 Task: Get directions from Luray Caverns, Virginia, United States to White Sands National Park, New Mexico, United States  and explore the nearby supermarkets
Action: Mouse moved to (265, 63)
Screenshot: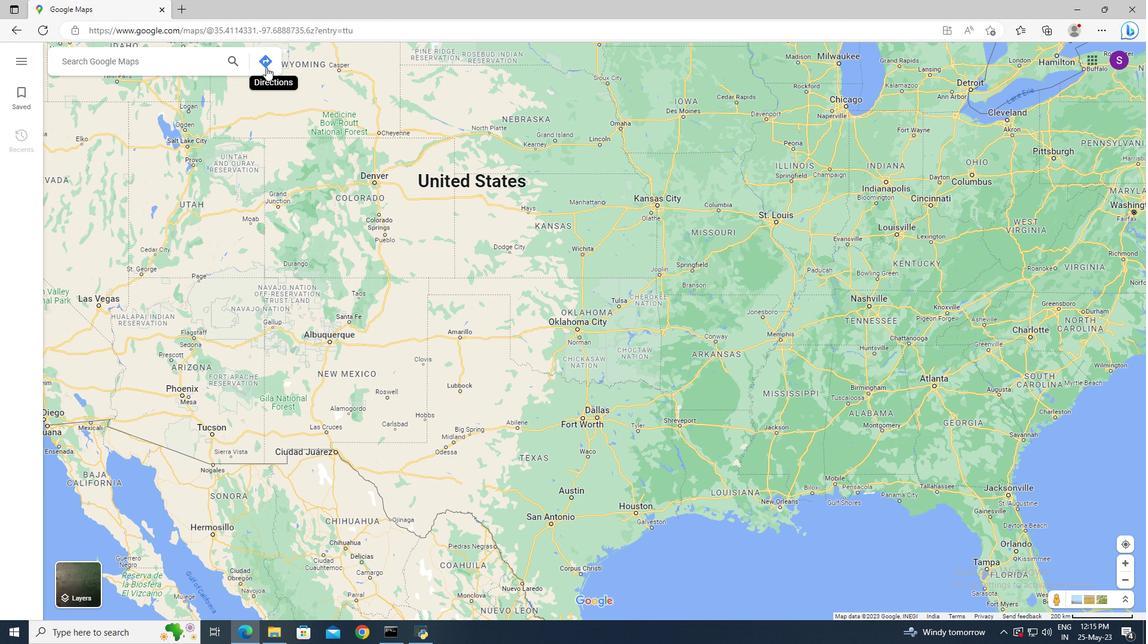 
Action: Mouse pressed left at (265, 63)
Screenshot: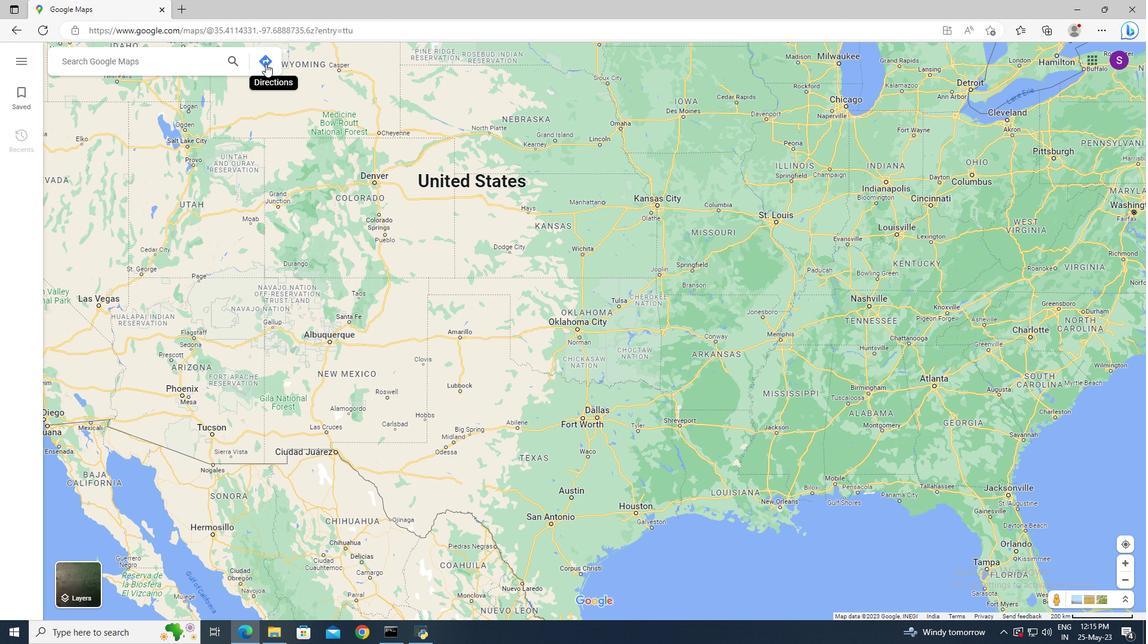 
Action: Mouse moved to (143, 93)
Screenshot: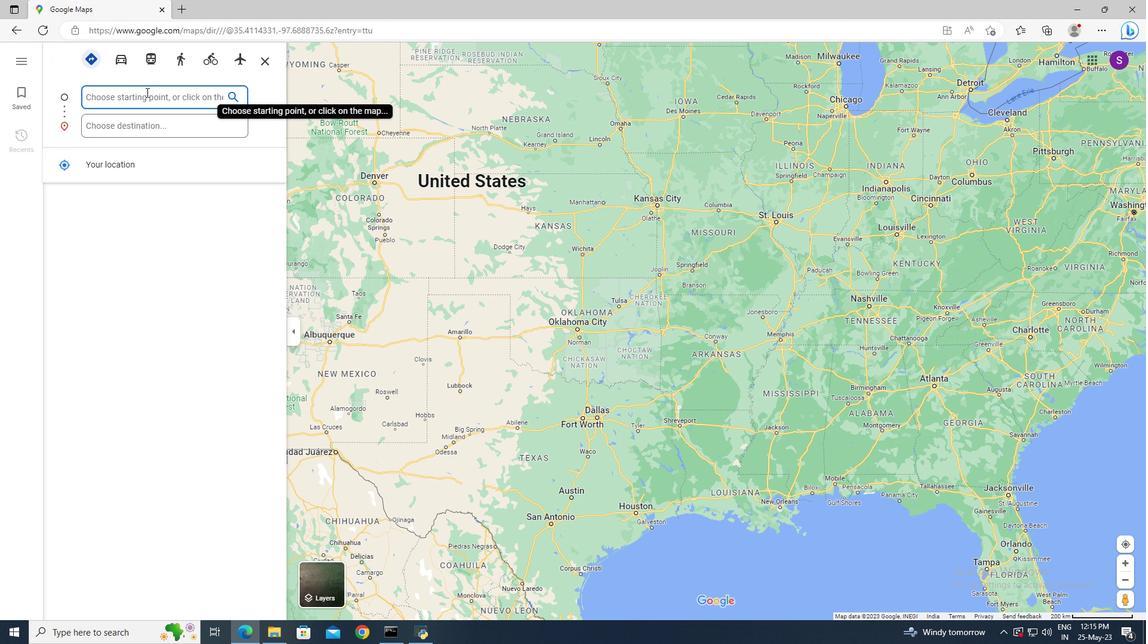 
Action: Mouse pressed left at (143, 93)
Screenshot: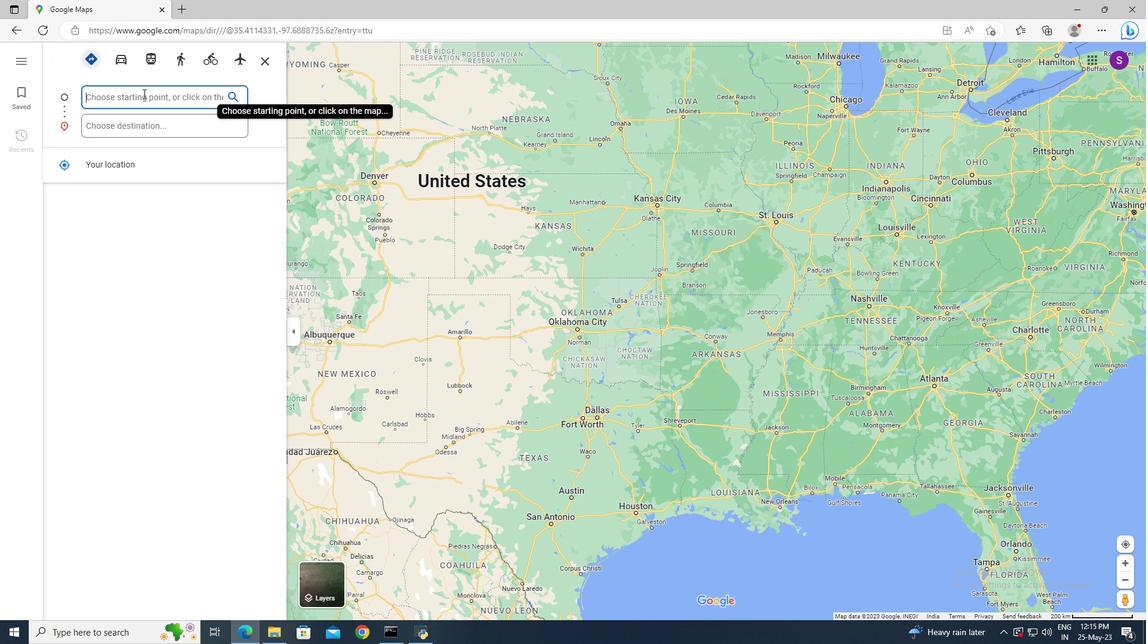 
Action: Key pressed <Key.shift>Luray<Key.space><Key.shift>Caverns,<Key.space><Key.shift>Virginia<Key.enter>
Screenshot: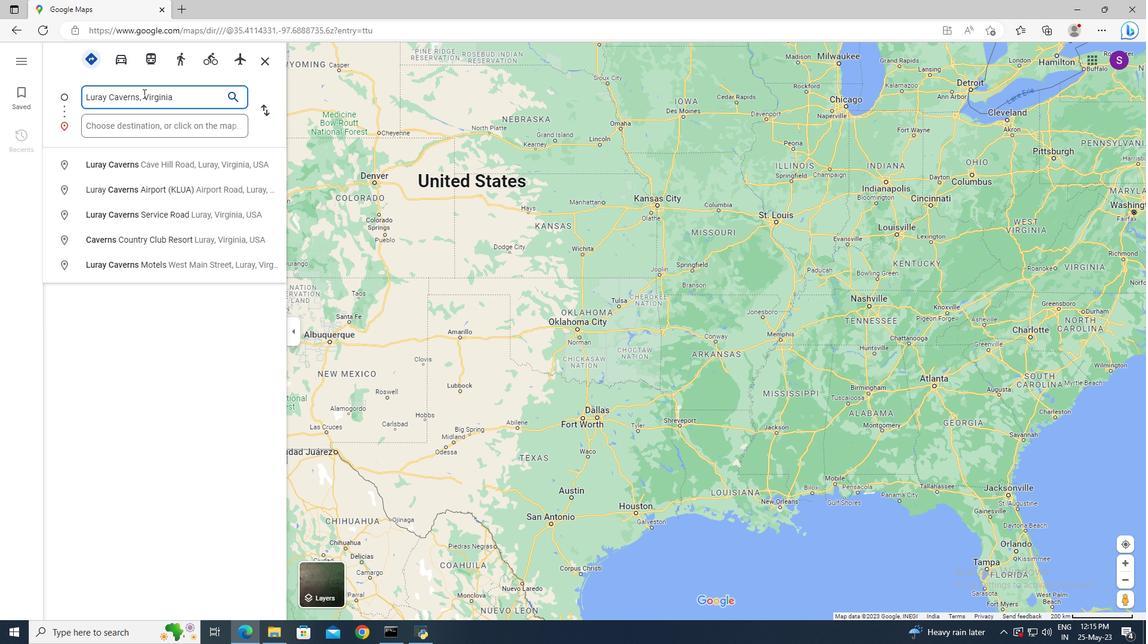 
Action: Mouse moved to (145, 125)
Screenshot: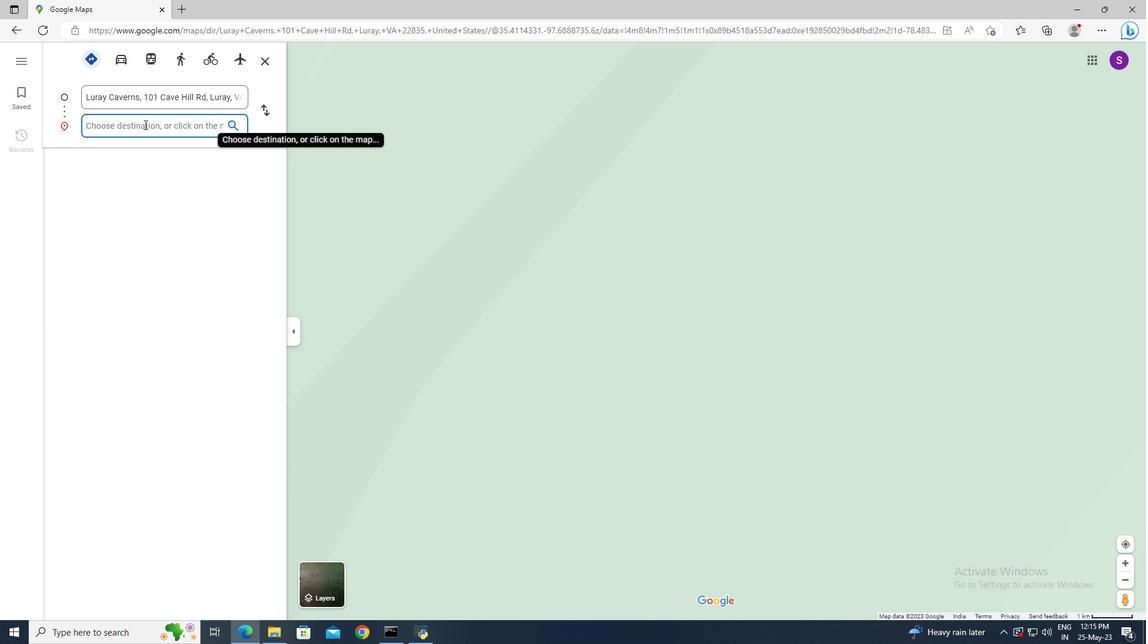 
Action: Mouse pressed left at (145, 125)
Screenshot: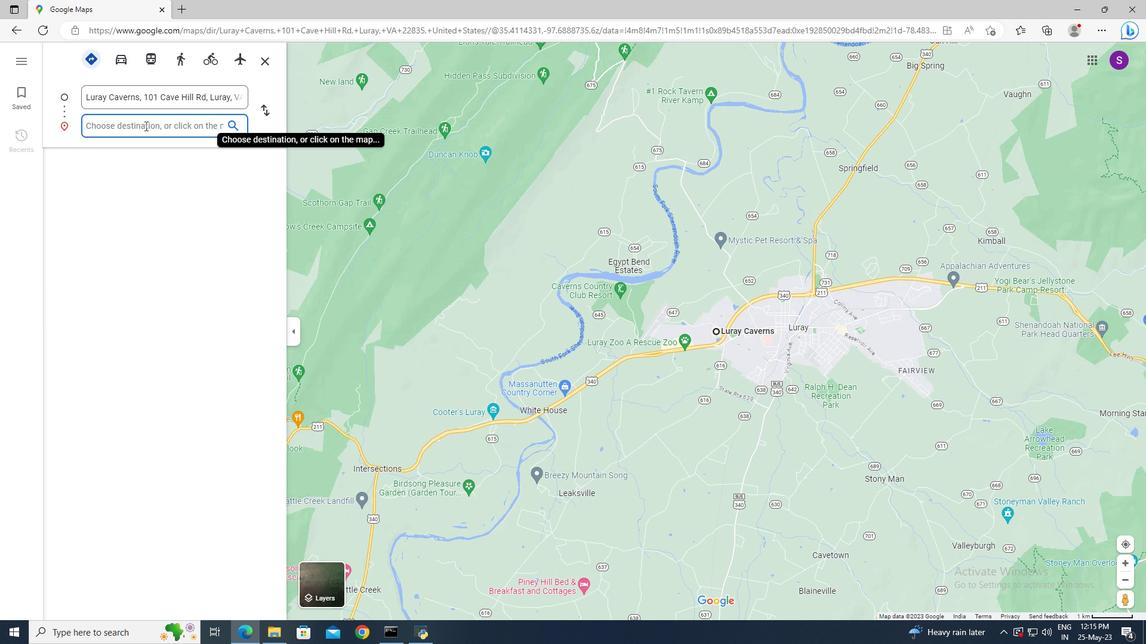 
Action: Key pressed <Key.shift_r><Key.shift_r>White<Key.space><Key.shift_r>Sands<Key.space><Key.shift>National<Key.space><Key.shift>Park
Screenshot: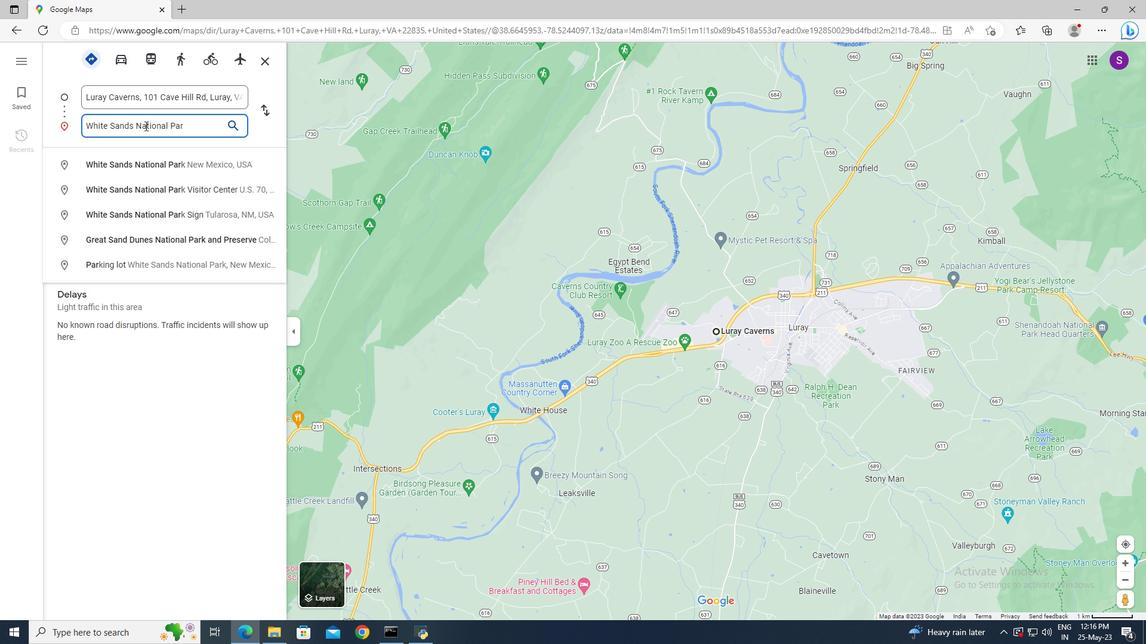 
Action: Mouse moved to (151, 158)
Screenshot: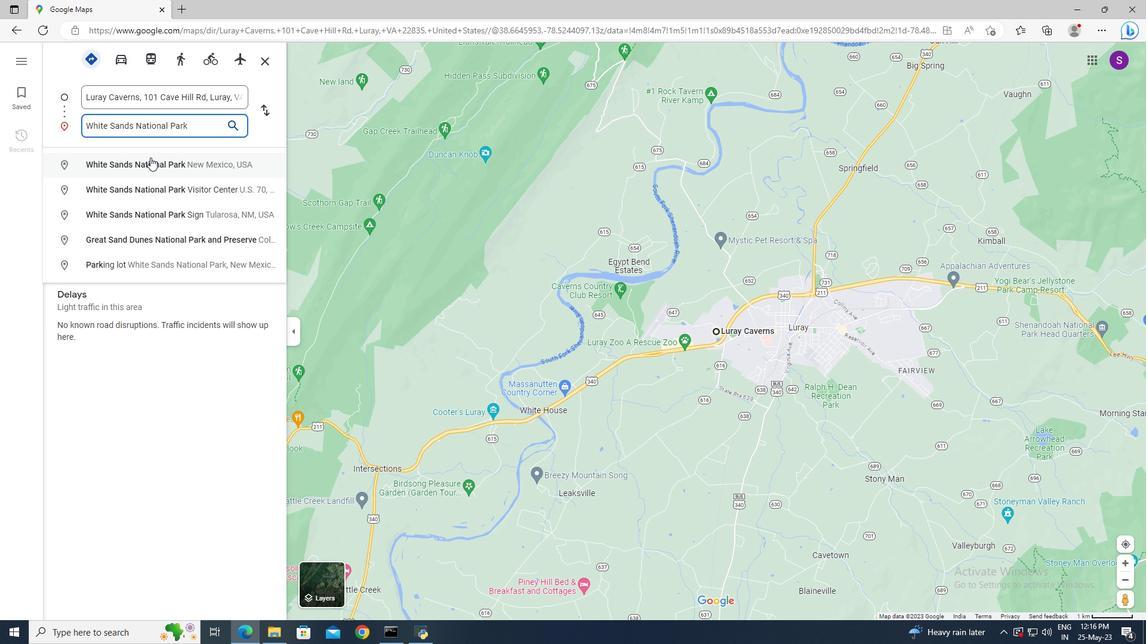 
Action: Mouse pressed left at (151, 158)
Screenshot: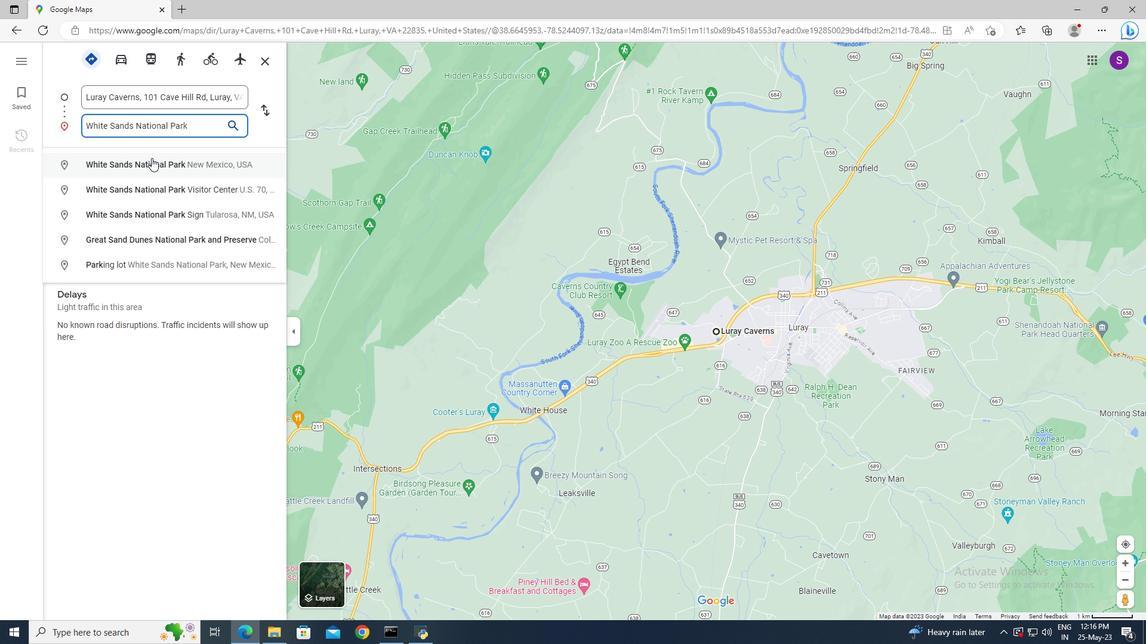 
Action: Mouse moved to (664, 61)
Screenshot: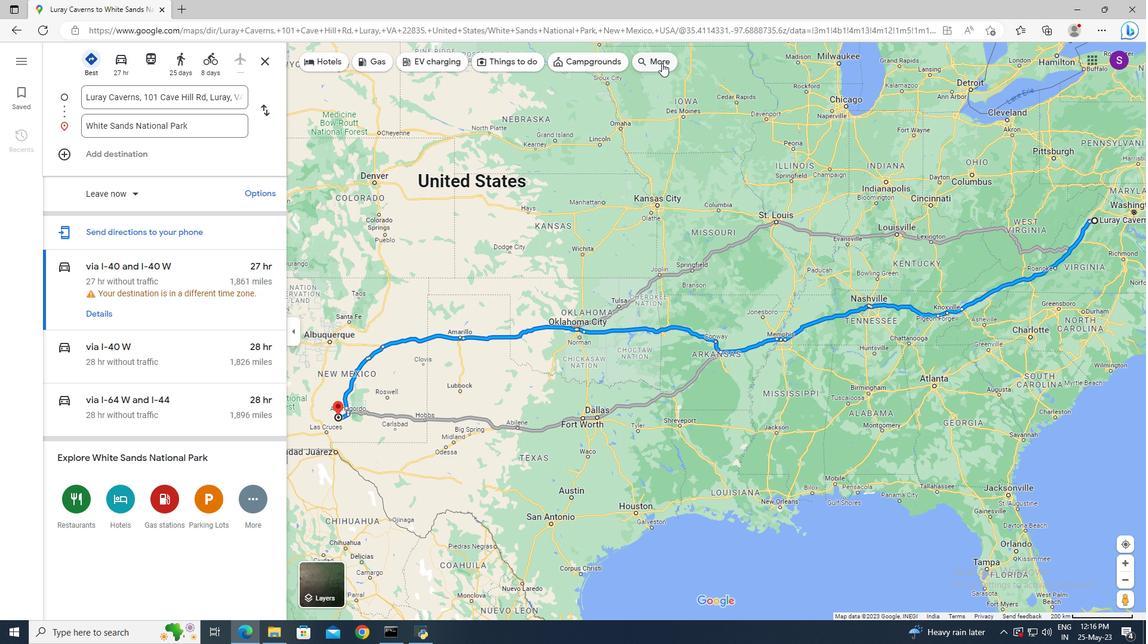 
Action: Mouse pressed left at (664, 61)
Screenshot: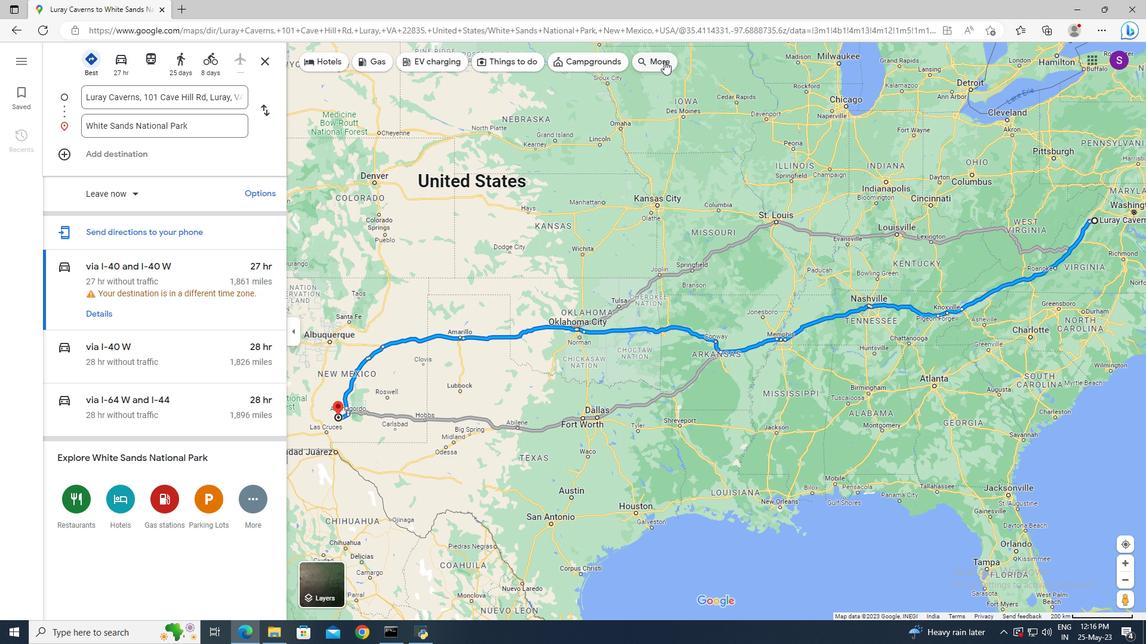 
Action: Mouse moved to (117, 63)
Screenshot: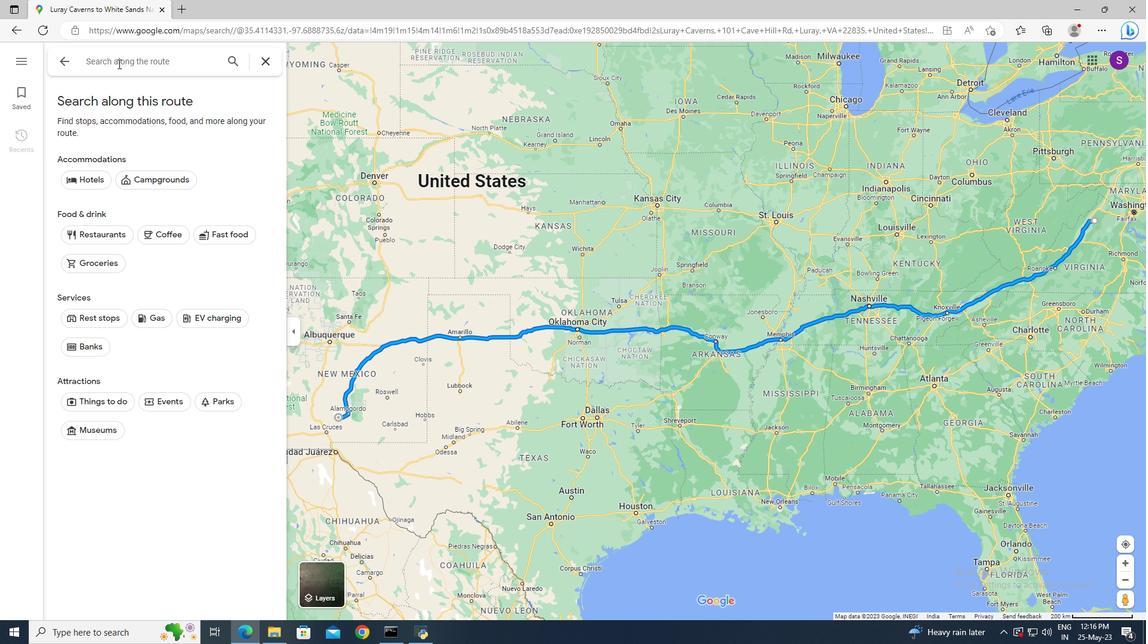
Action: Mouse pressed left at (117, 63)
Screenshot: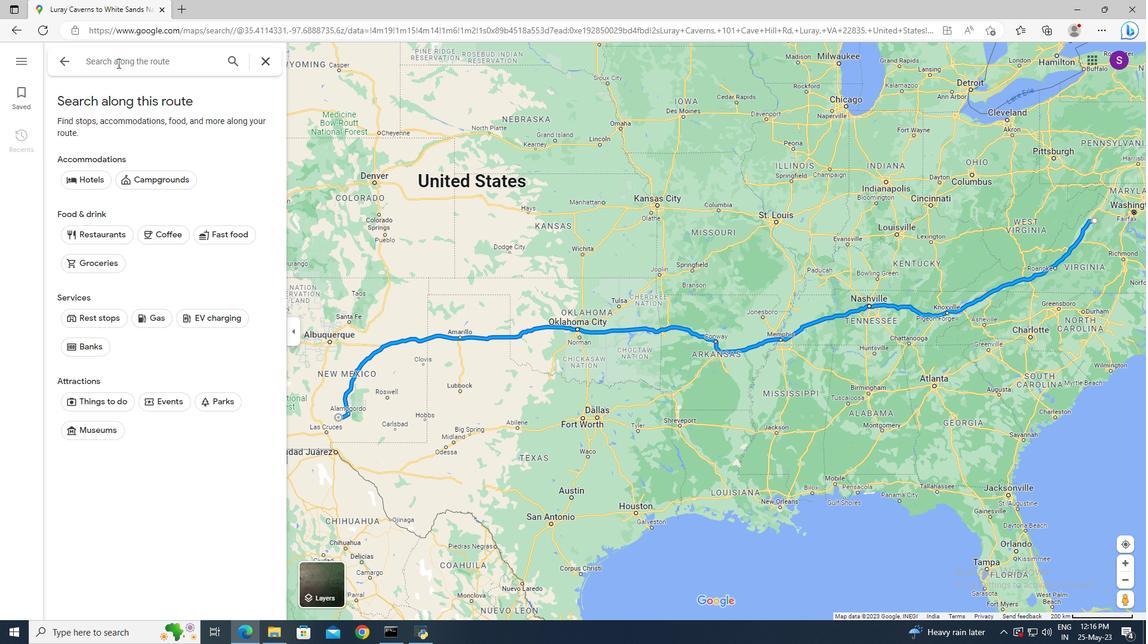 
Action: Key pressed supermarkets<Key.enter>
Screenshot: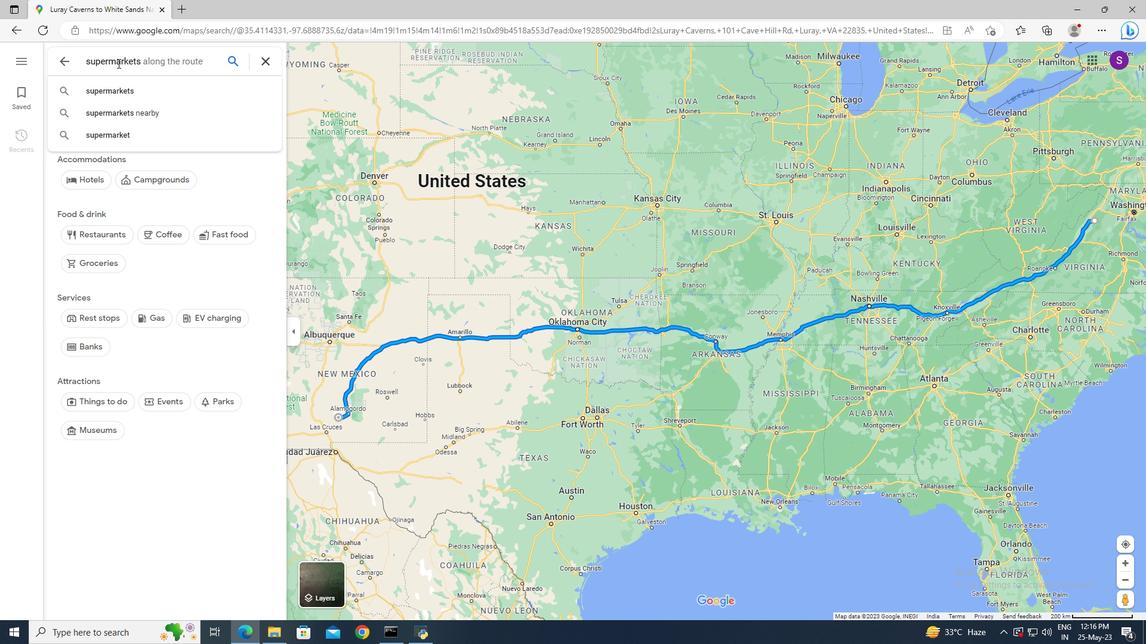 
Action: Mouse moved to (108, 106)
Screenshot: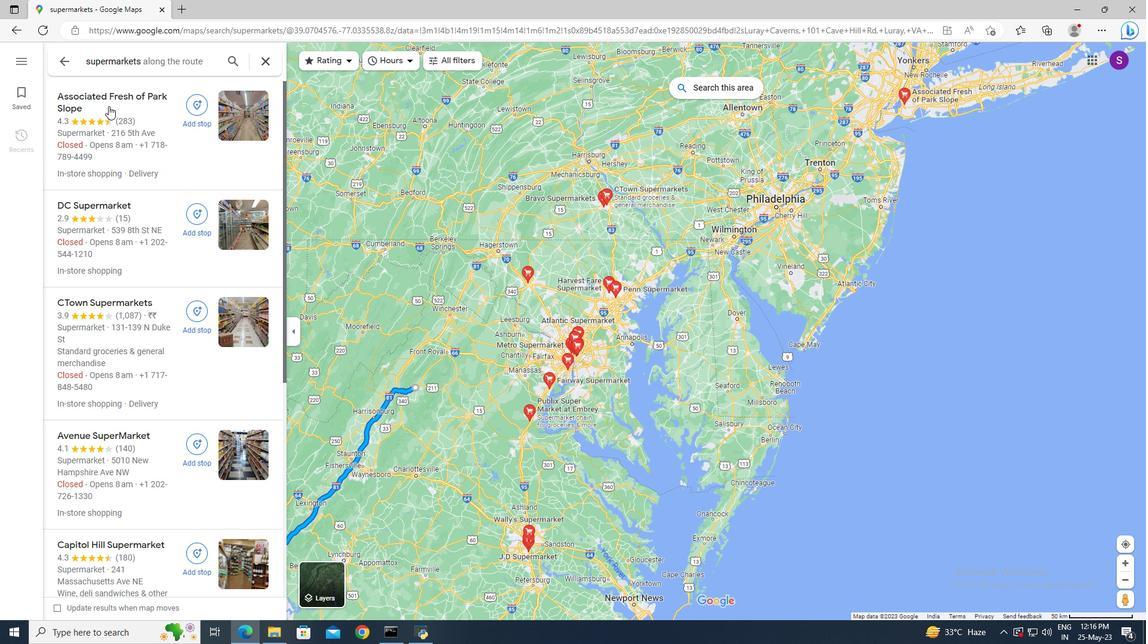 
Action: Mouse pressed left at (108, 106)
Screenshot: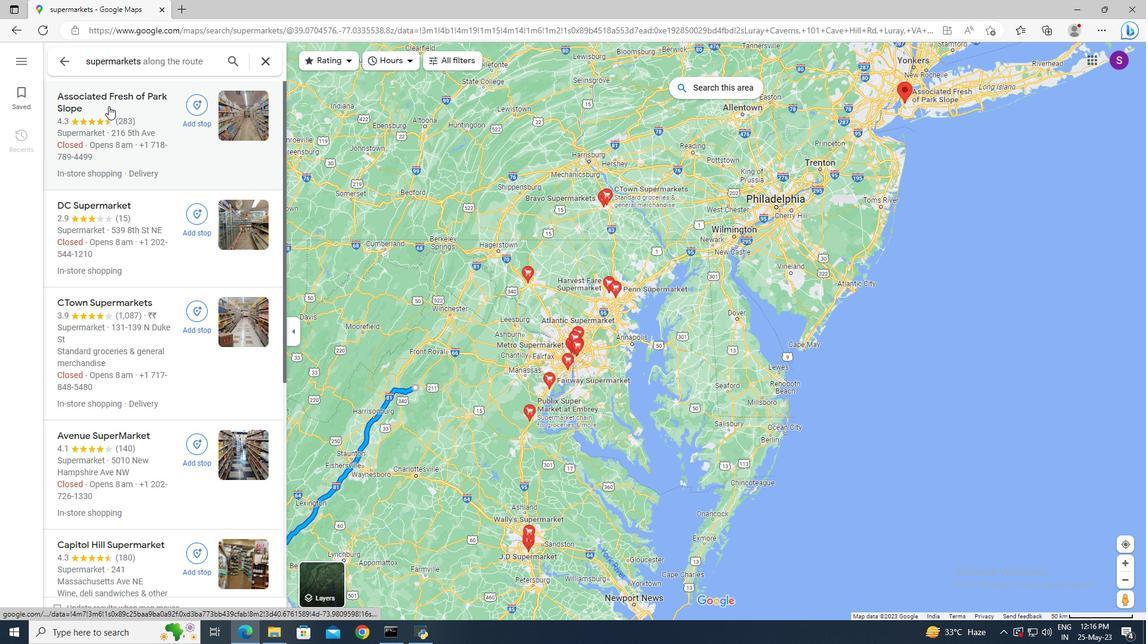
Action: Mouse moved to (457, 362)
Screenshot: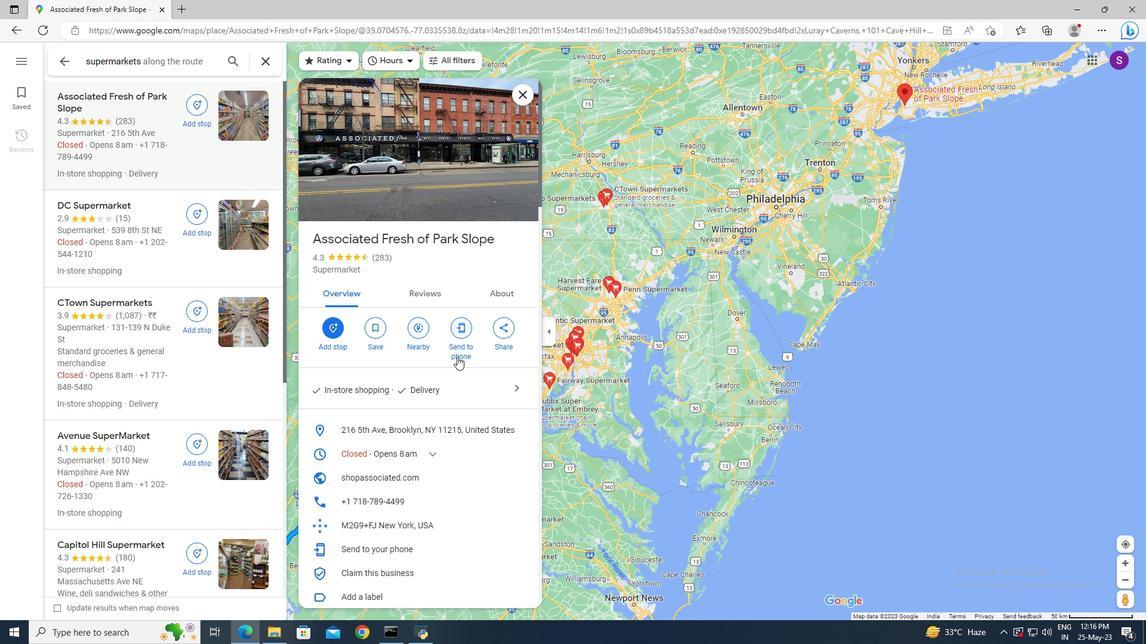 
Action: Mouse scrolled (457, 361) with delta (0, 0)
Screenshot: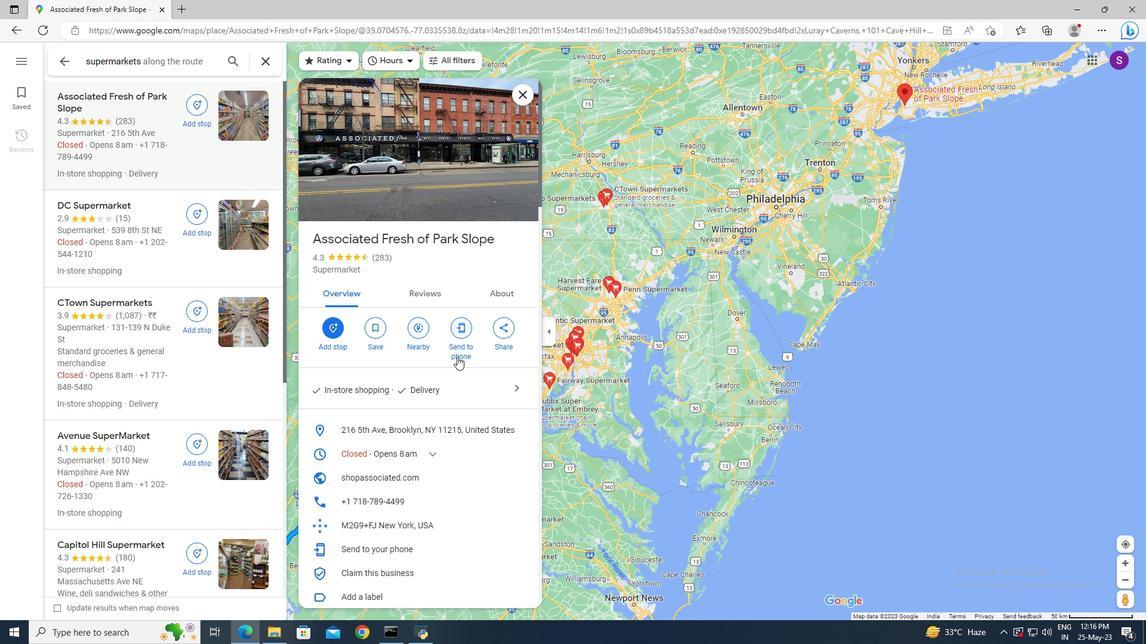 
Action: Mouse scrolled (457, 361) with delta (0, 0)
Screenshot: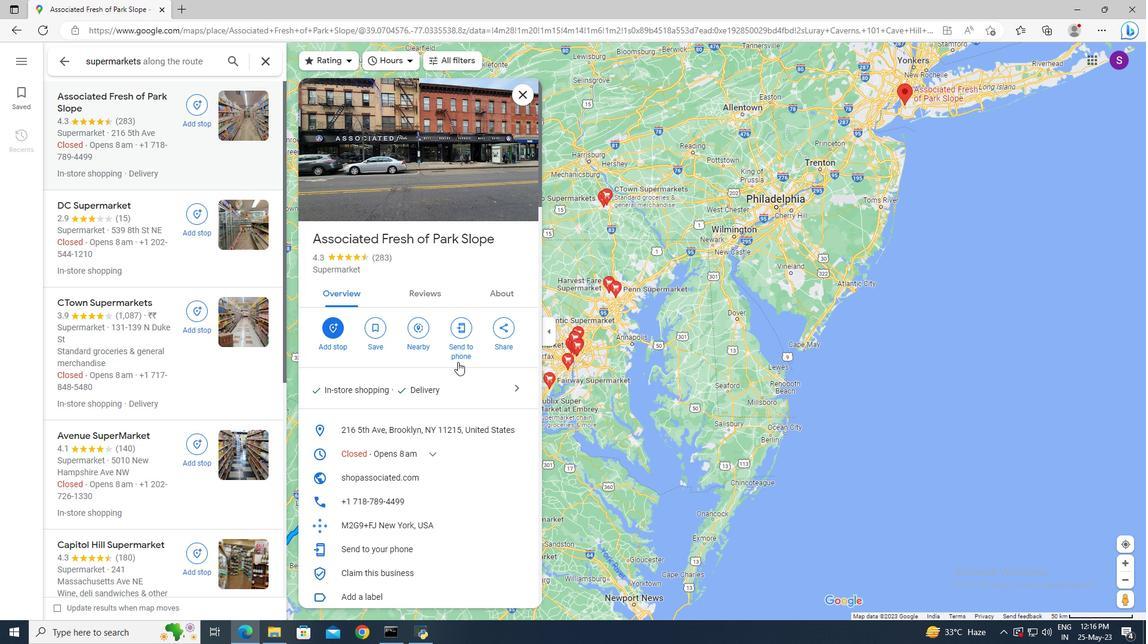 
Action: Mouse scrolled (457, 361) with delta (0, 0)
Screenshot: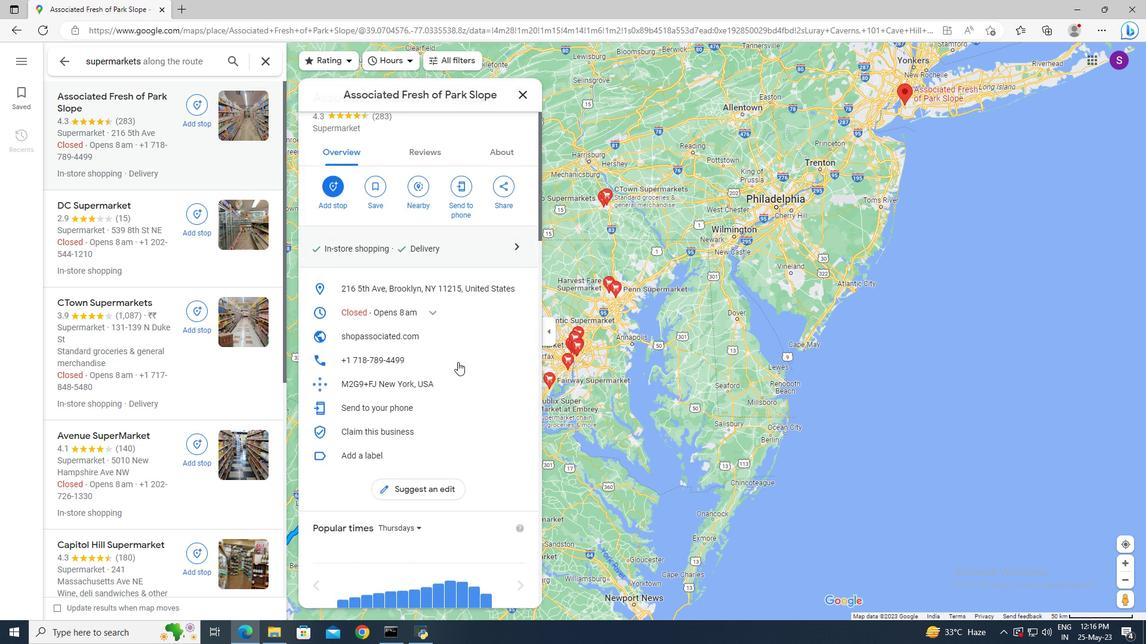 
Action: Mouse scrolled (457, 361) with delta (0, 0)
Screenshot: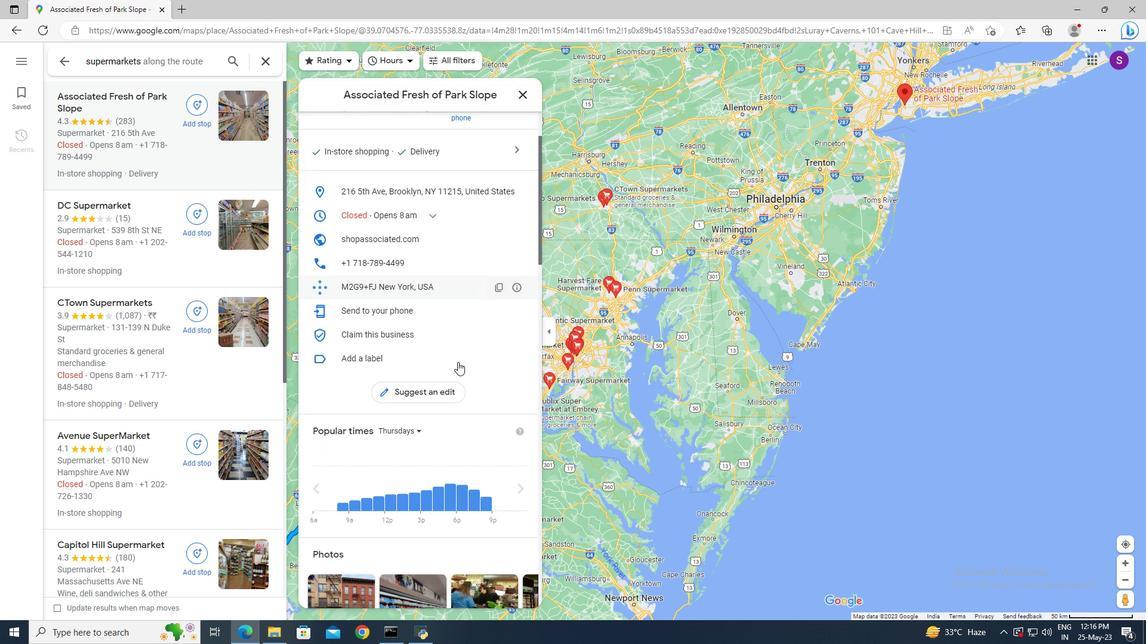 
Action: Mouse scrolled (457, 361) with delta (0, 0)
Screenshot: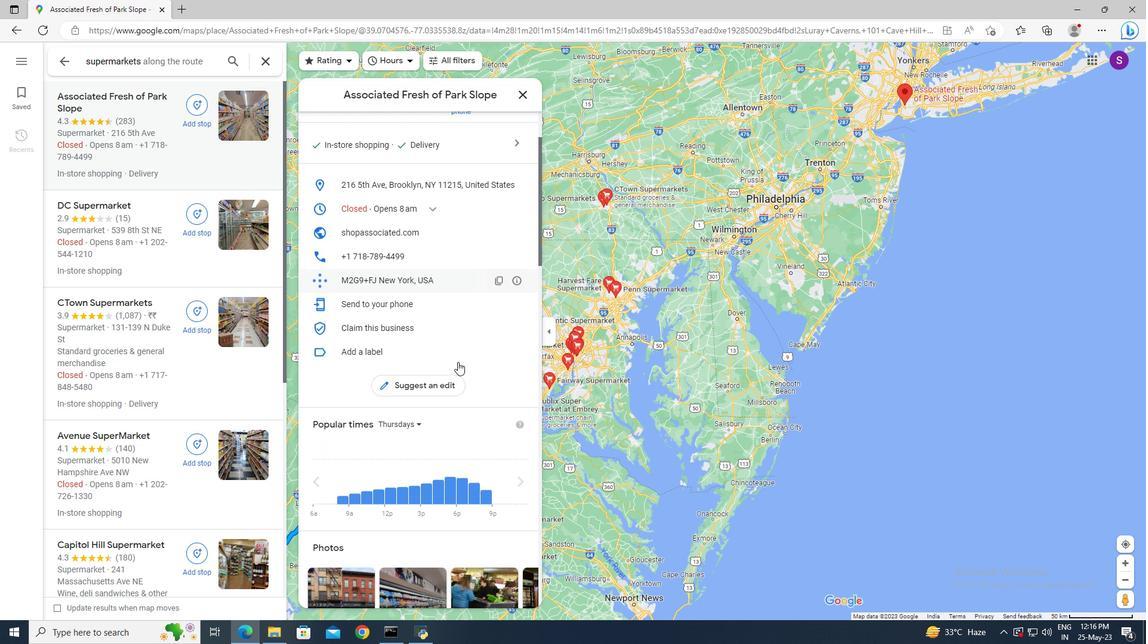 
Action: Mouse scrolled (457, 362) with delta (0, 0)
Screenshot: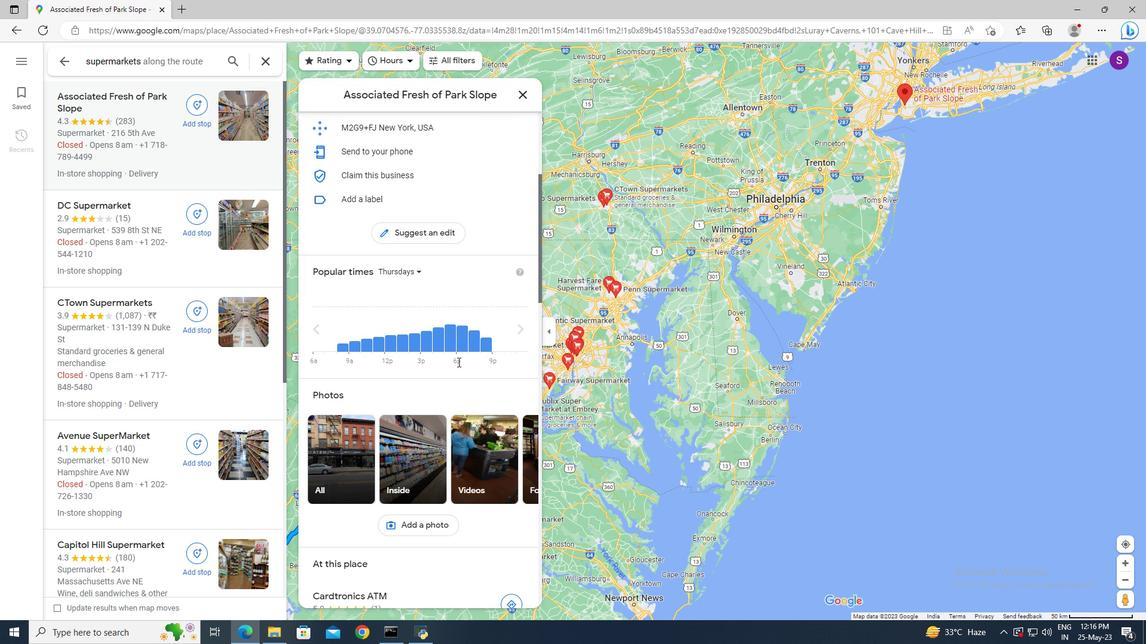 
Action: Mouse scrolled (457, 362) with delta (0, 0)
Screenshot: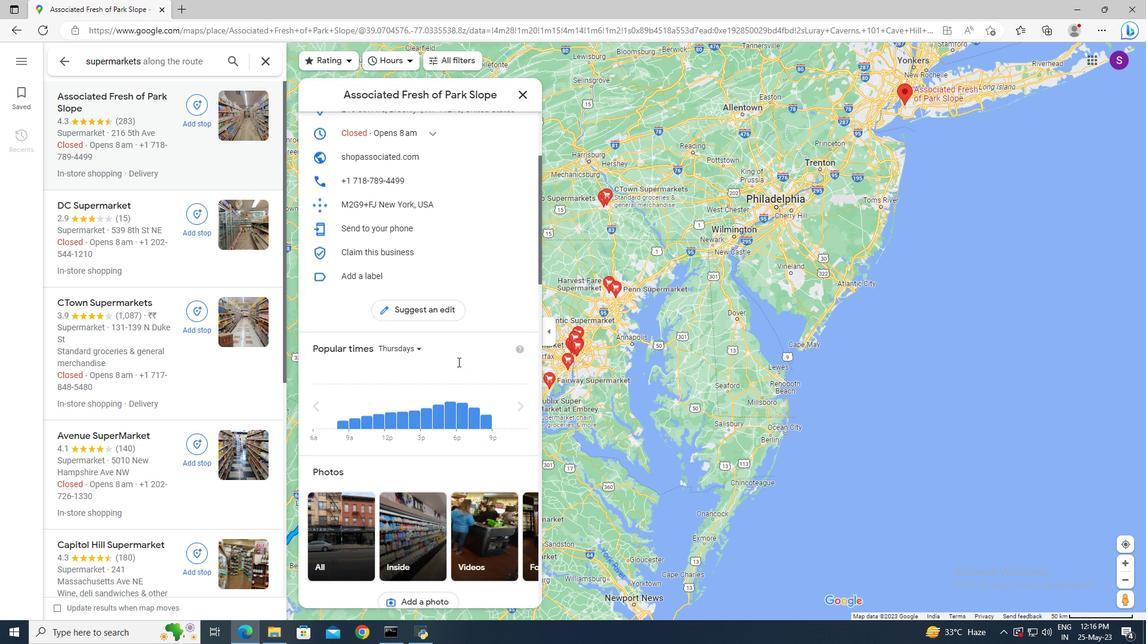 
Action: Mouse scrolled (457, 362) with delta (0, 0)
Screenshot: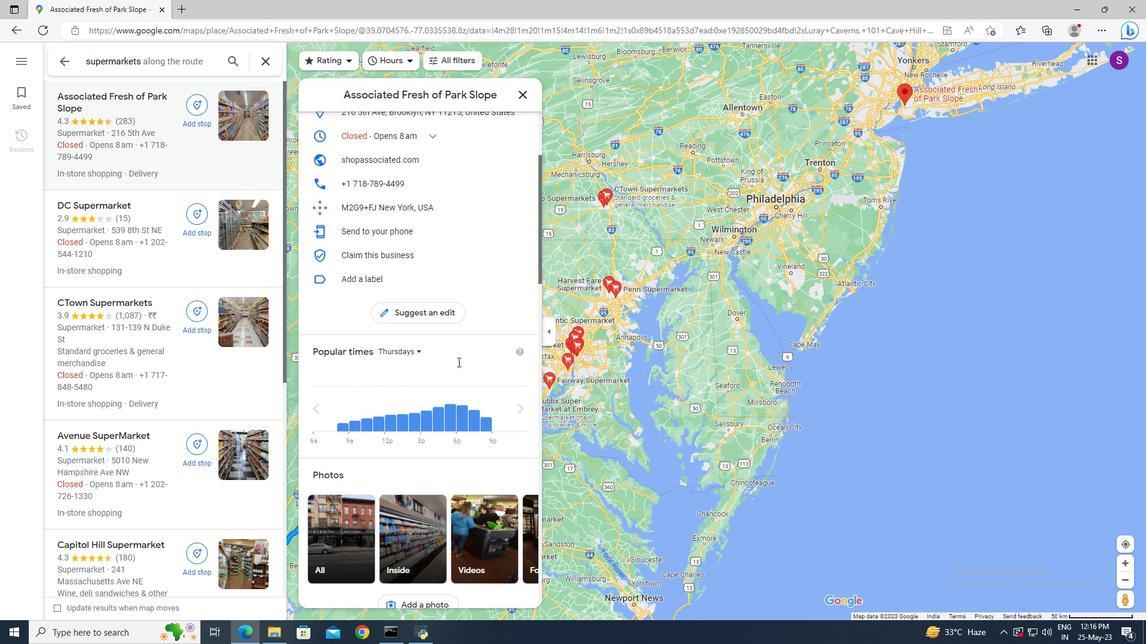 
Action: Mouse scrolled (457, 362) with delta (0, 0)
Screenshot: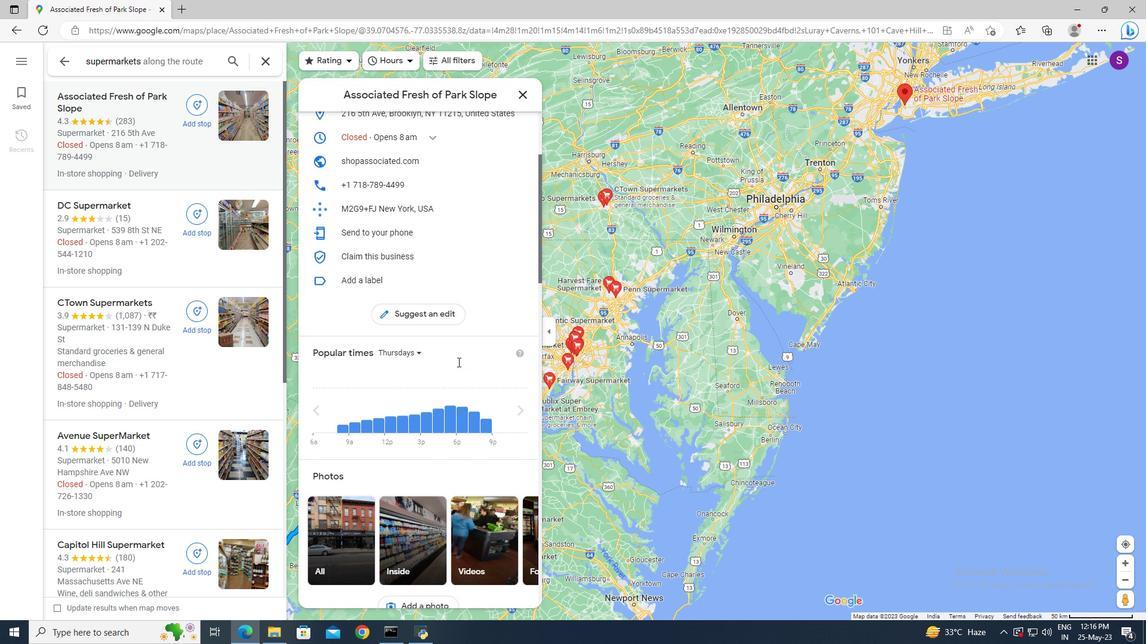 
Action: Mouse moved to (422, 223)
Screenshot: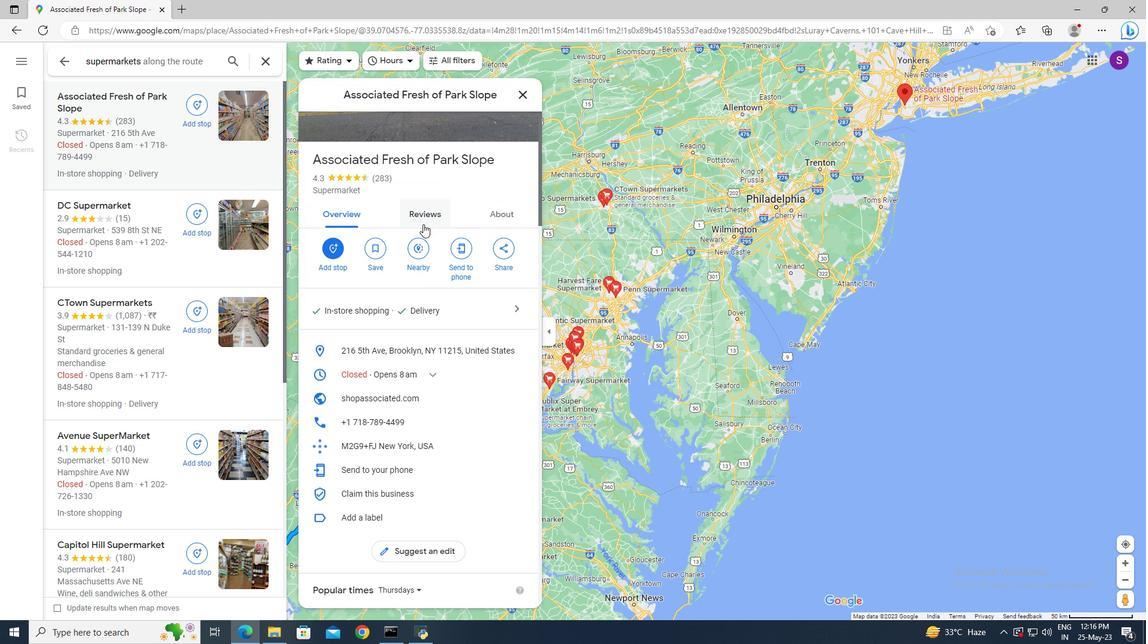 
Action: Mouse pressed left at (422, 223)
Screenshot: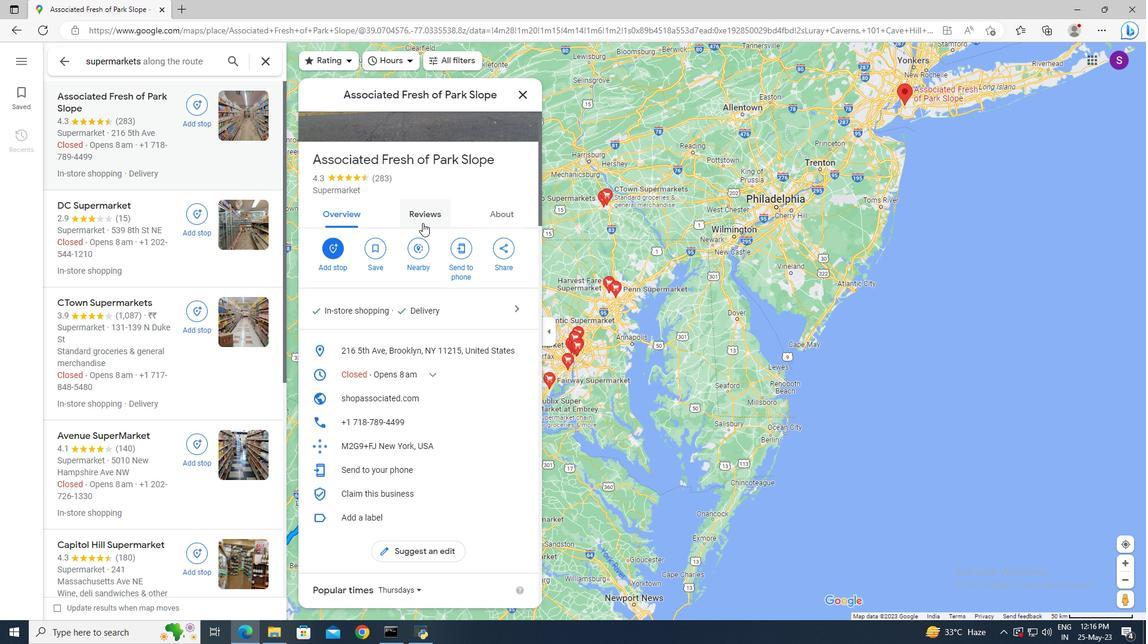 
Action: Mouse moved to (422, 223)
Screenshot: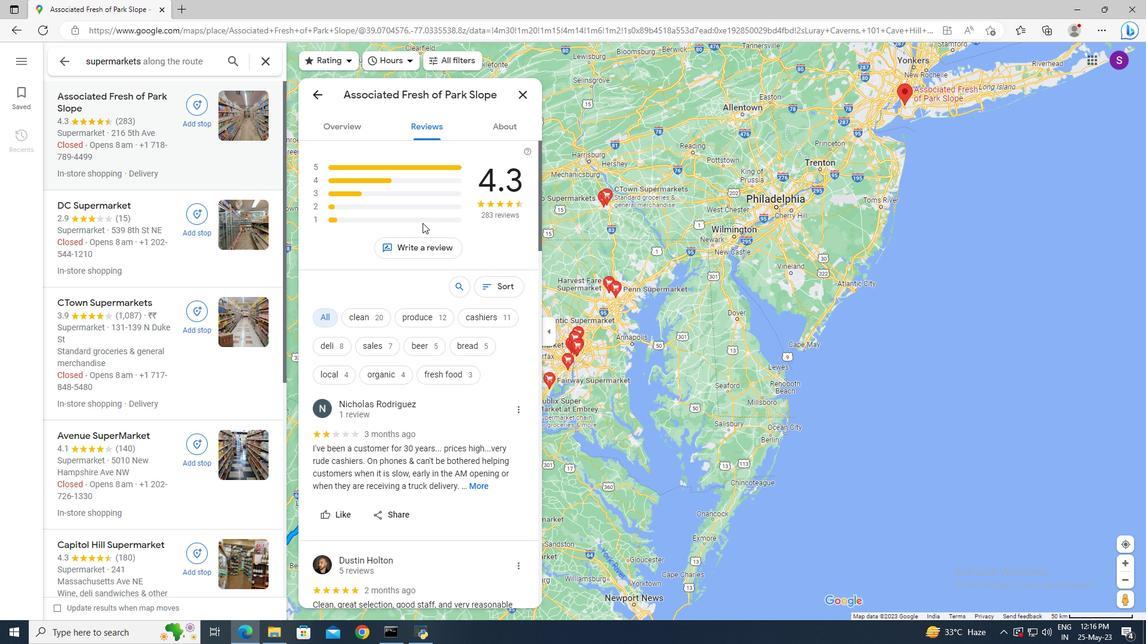 
Action: Mouse scrolled (422, 222) with delta (0, 0)
Screenshot: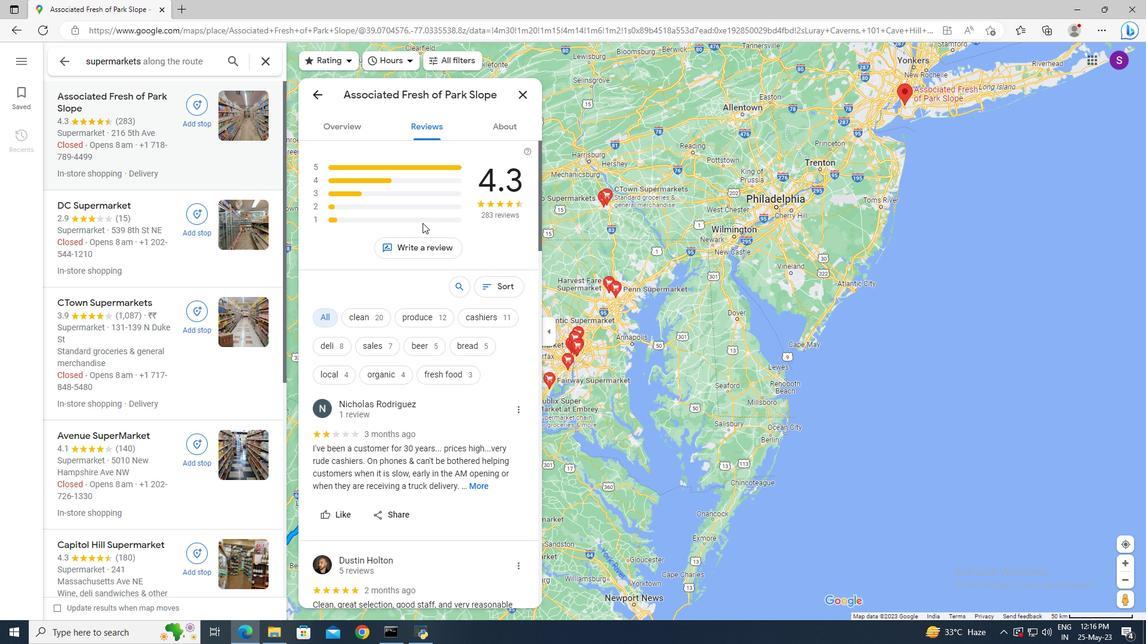 
Action: Mouse moved to (422, 227)
Screenshot: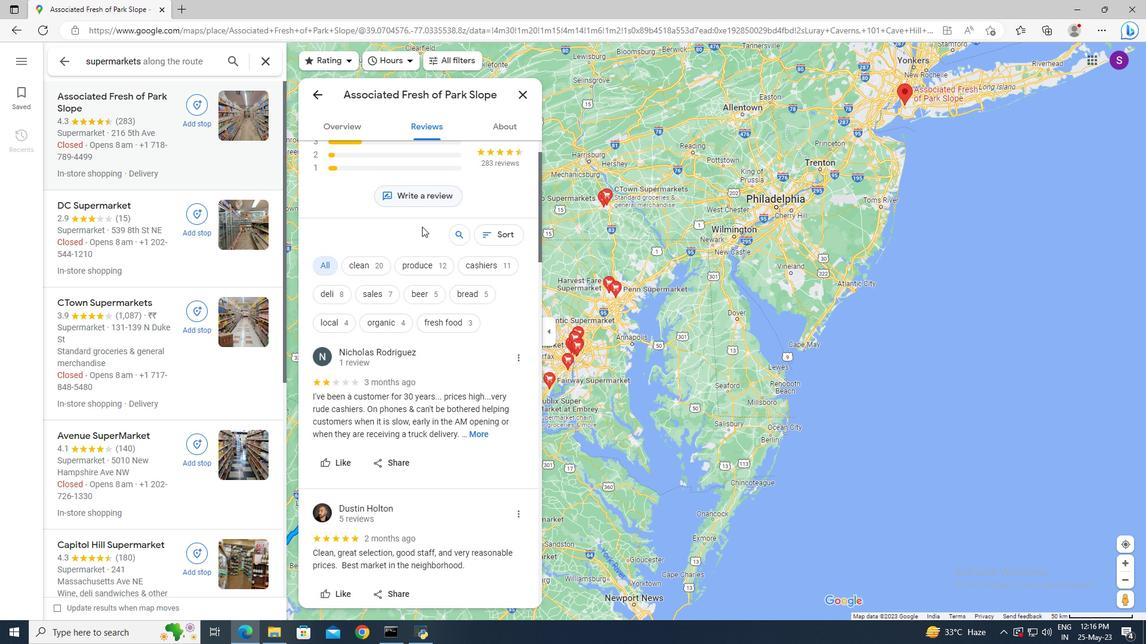 
Action: Mouse scrolled (422, 226) with delta (0, 0)
Screenshot: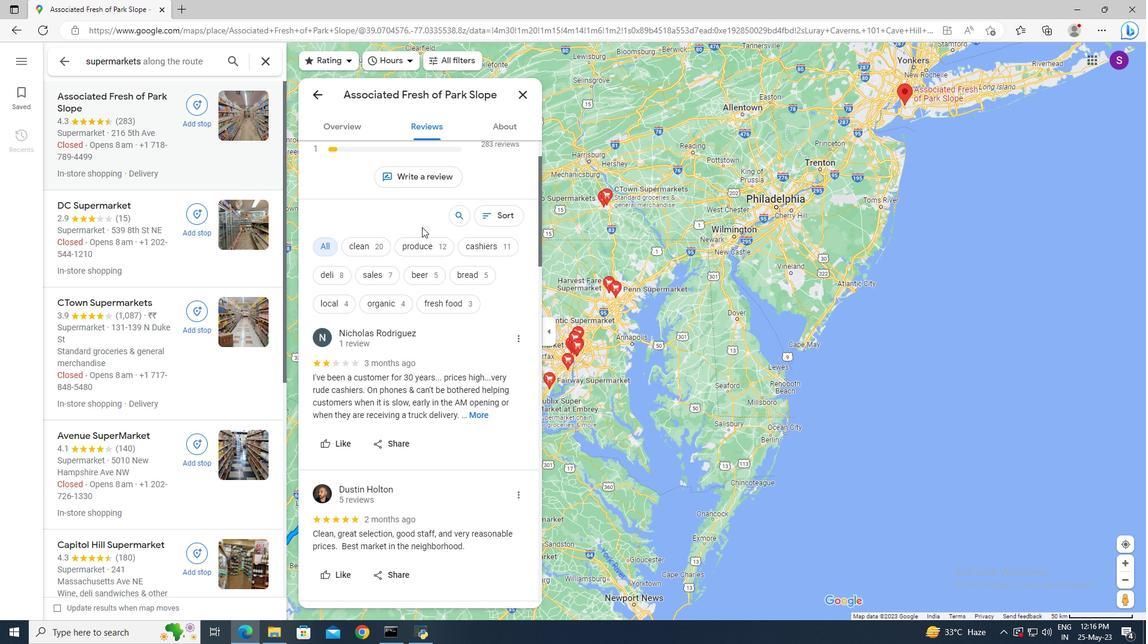 
Action: Mouse scrolled (422, 226) with delta (0, 0)
Screenshot: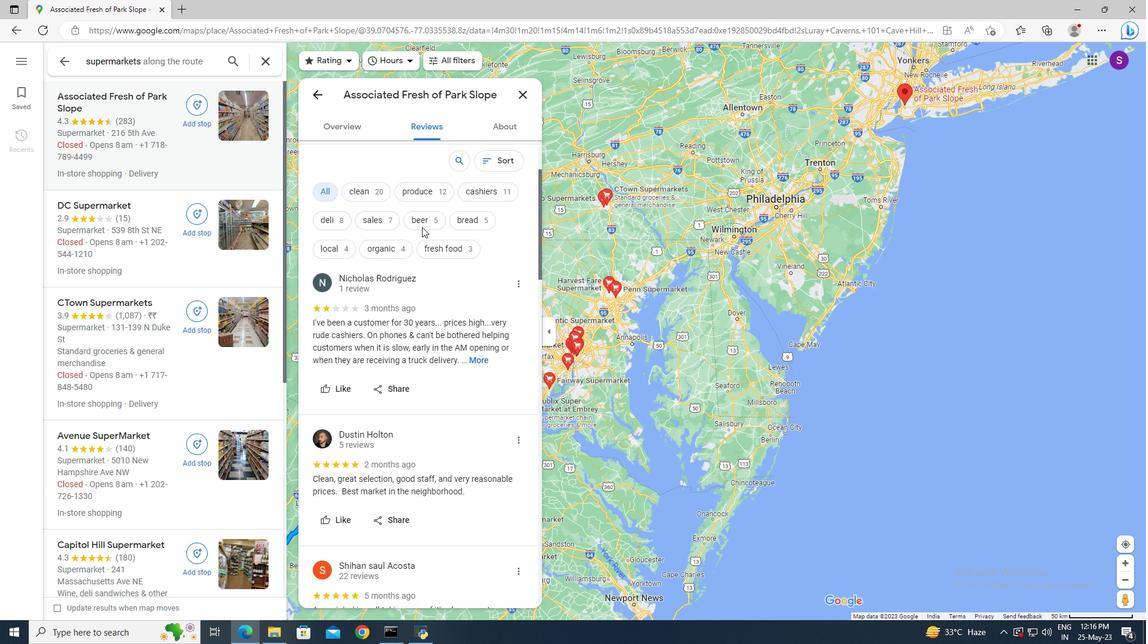 
Action: Mouse scrolled (422, 226) with delta (0, 0)
Screenshot: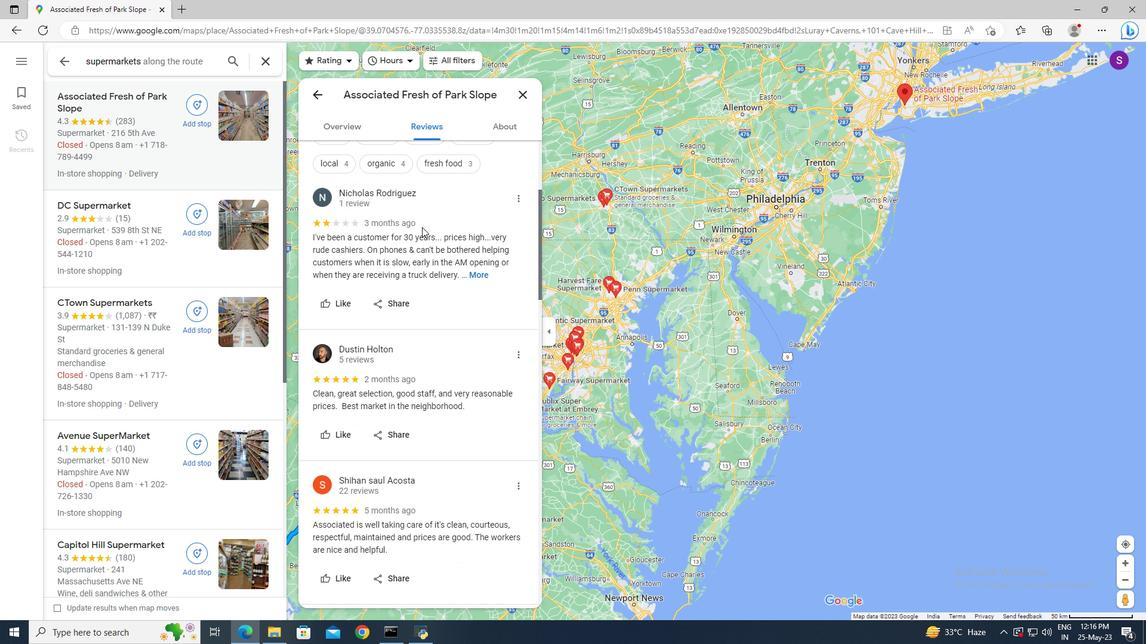 
Action: Mouse scrolled (422, 226) with delta (0, 0)
Screenshot: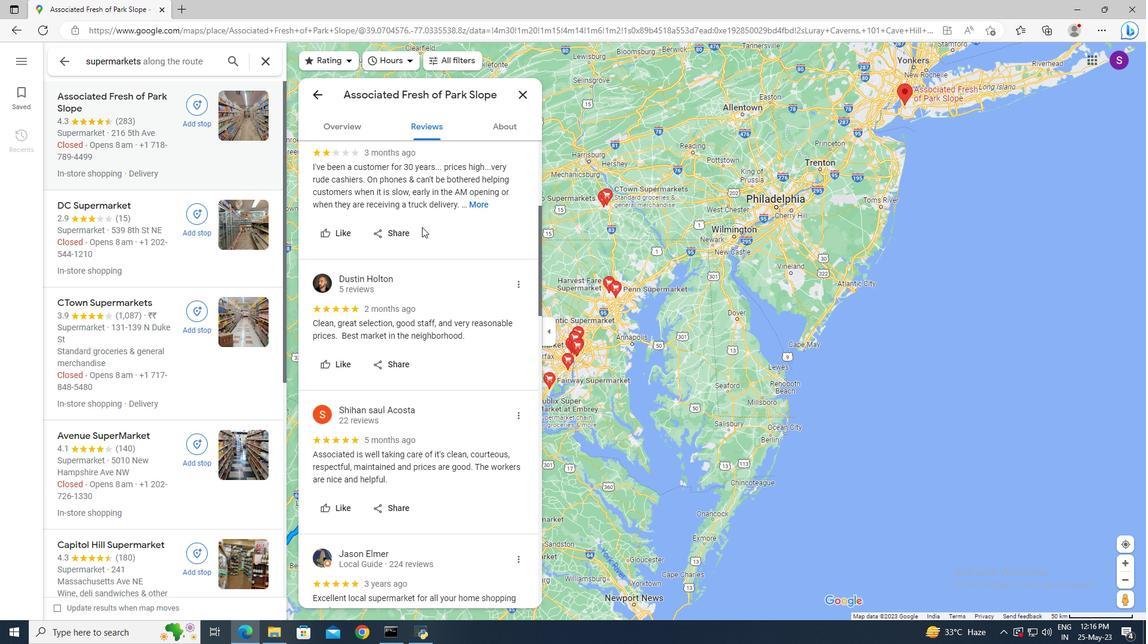 
Action: Mouse scrolled (422, 226) with delta (0, 0)
Screenshot: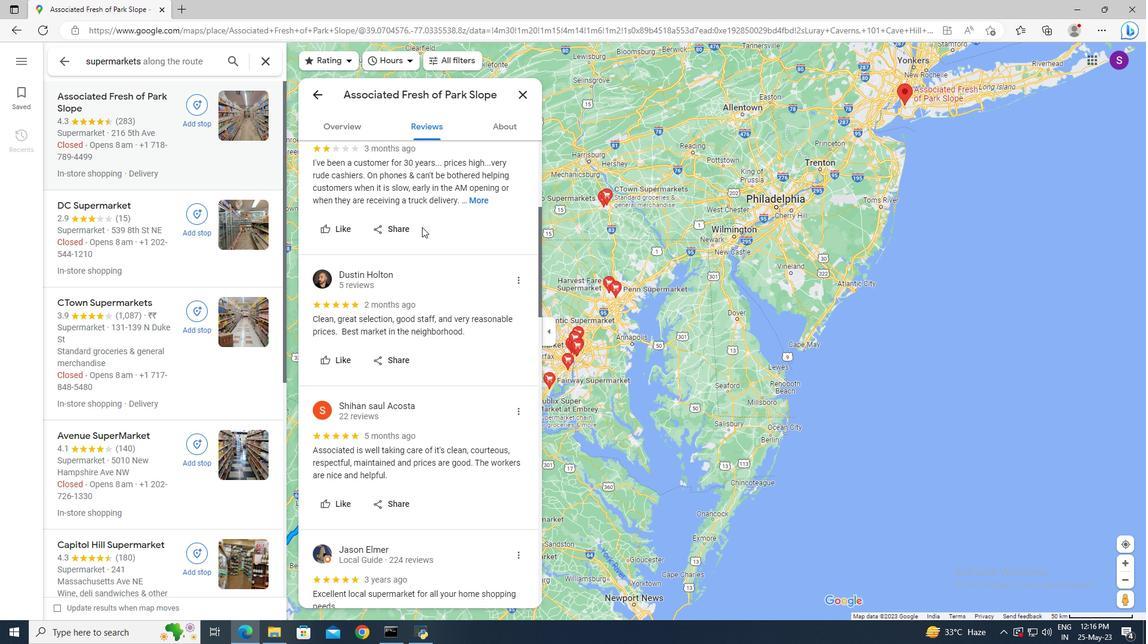 
Action: Mouse scrolled (422, 226) with delta (0, 0)
Screenshot: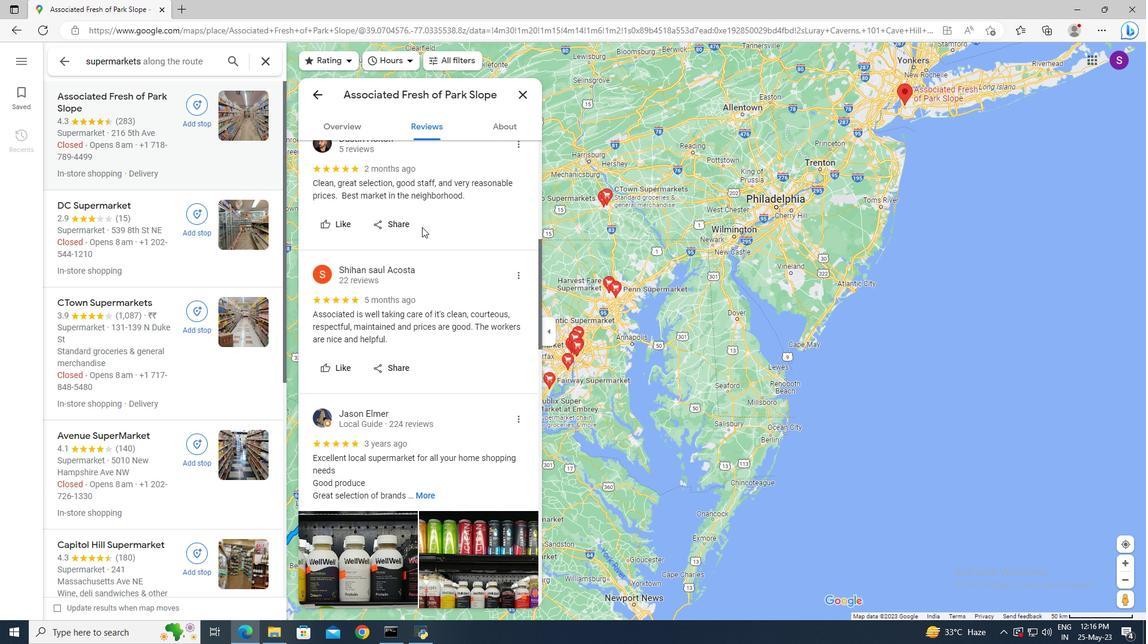 
Action: Mouse scrolled (422, 226) with delta (0, 0)
Screenshot: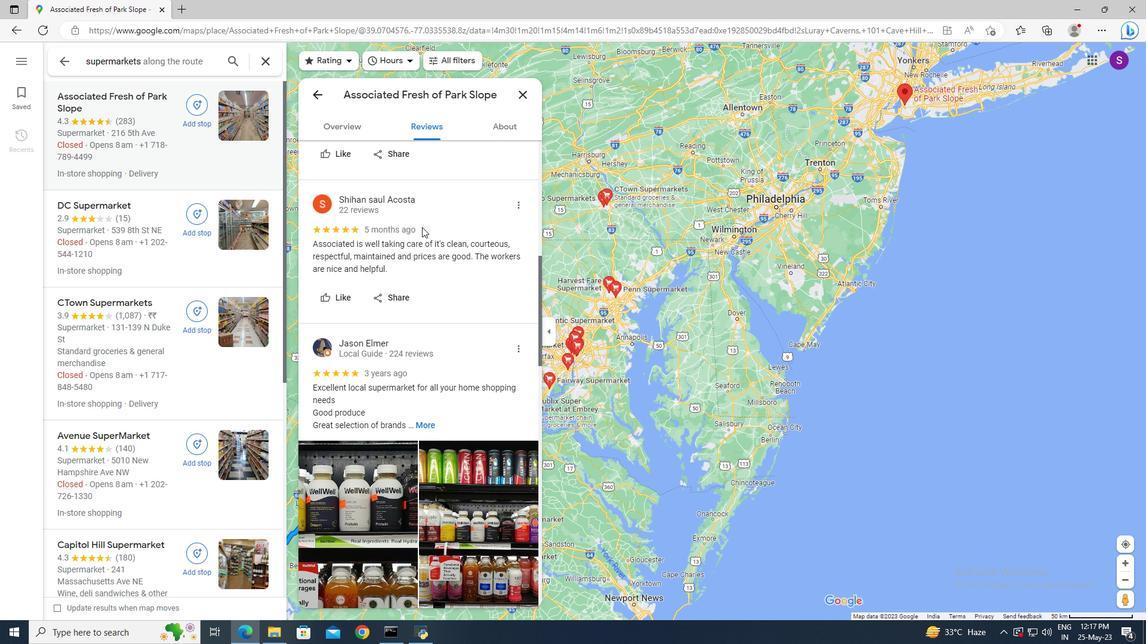 
Action: Mouse scrolled (422, 226) with delta (0, 0)
Screenshot: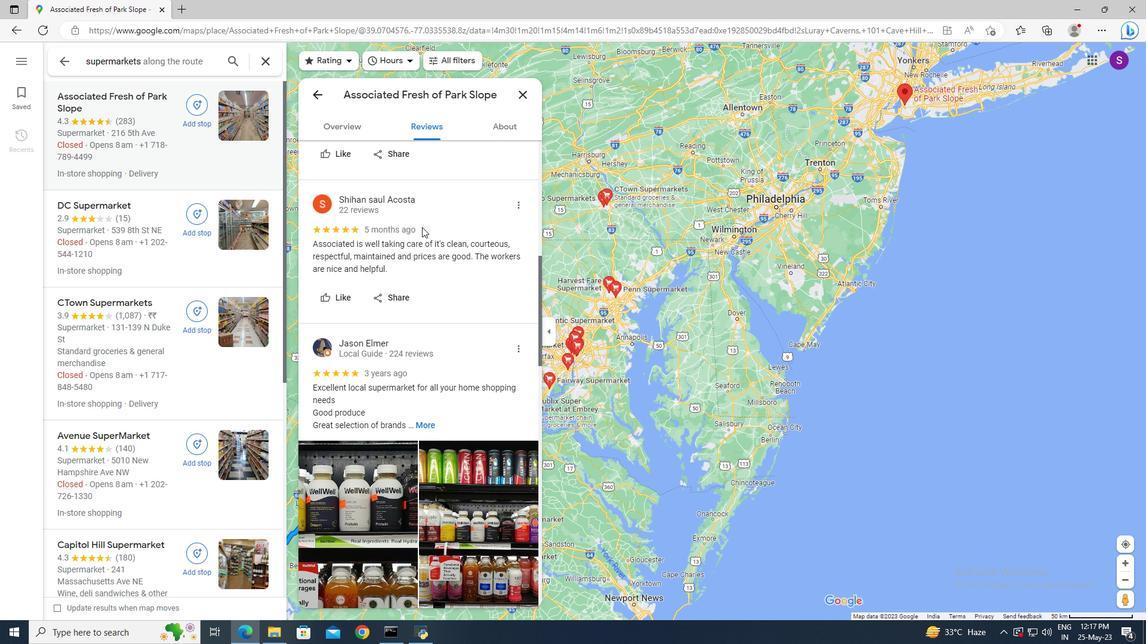 
Action: Mouse scrolled (422, 226) with delta (0, 0)
Screenshot: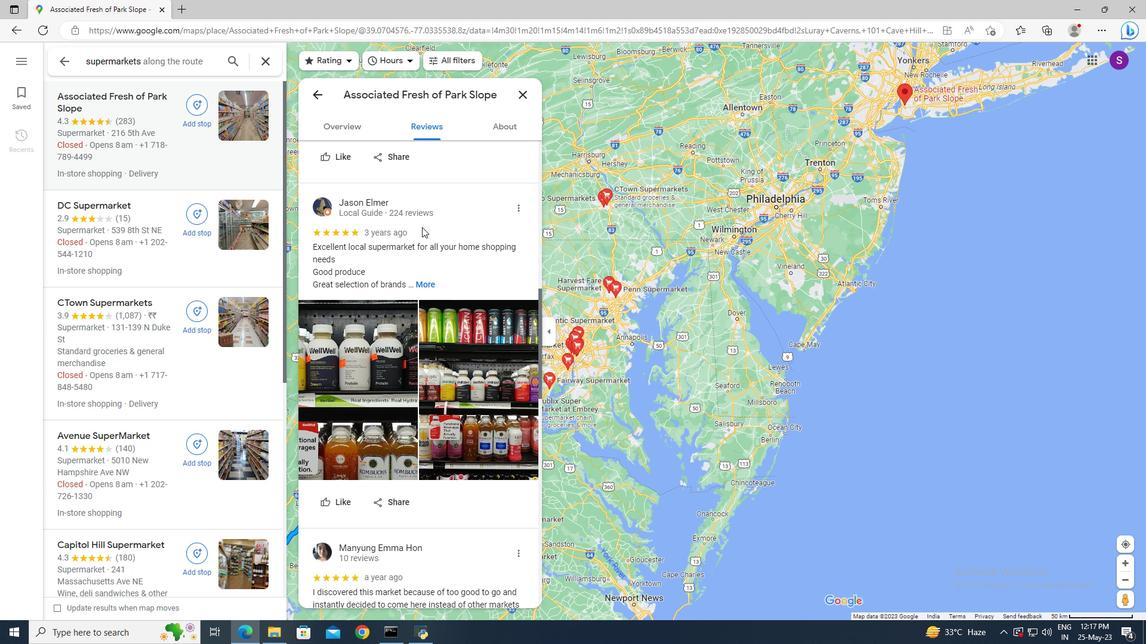 
Action: Mouse scrolled (422, 226) with delta (0, 0)
Screenshot: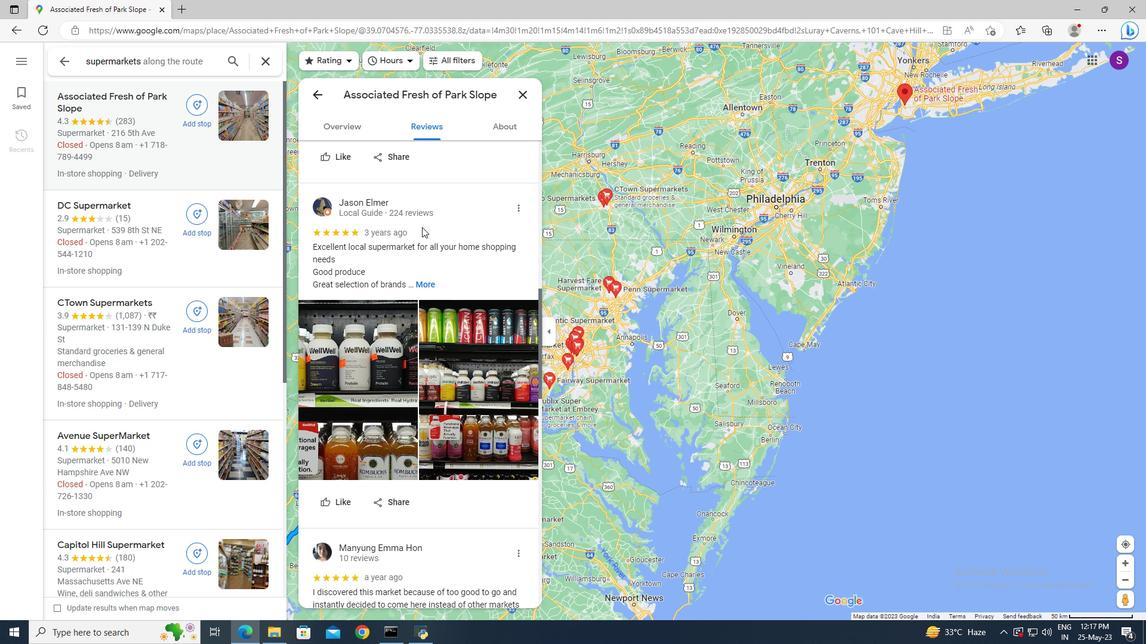 
Action: Mouse scrolled (422, 226) with delta (0, 0)
Screenshot: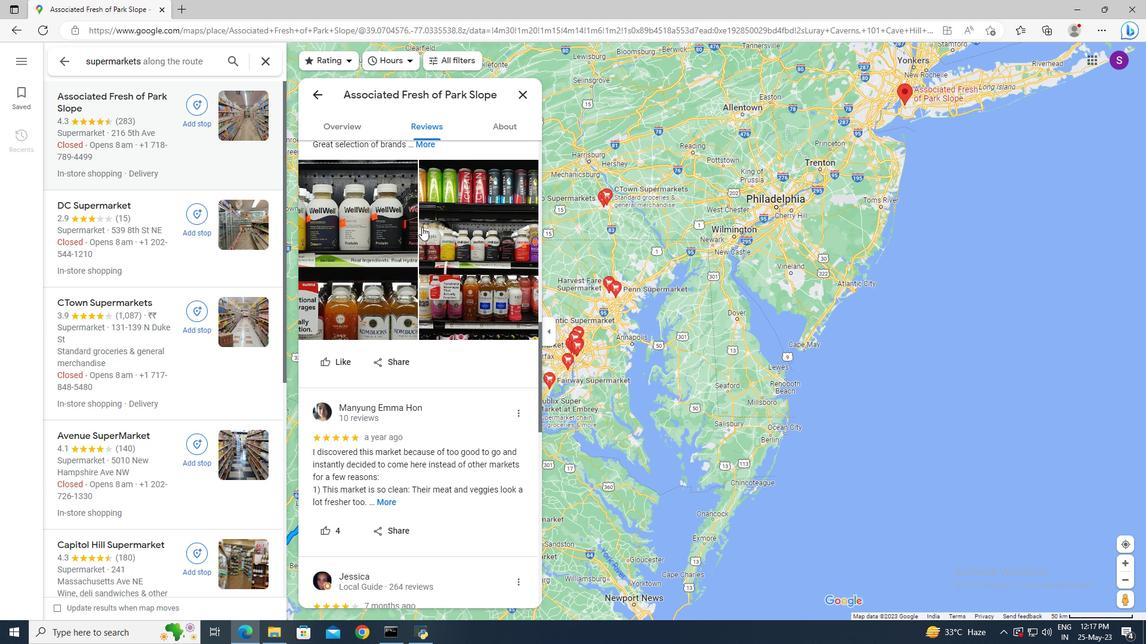 
Action: Mouse scrolled (422, 226) with delta (0, 0)
Screenshot: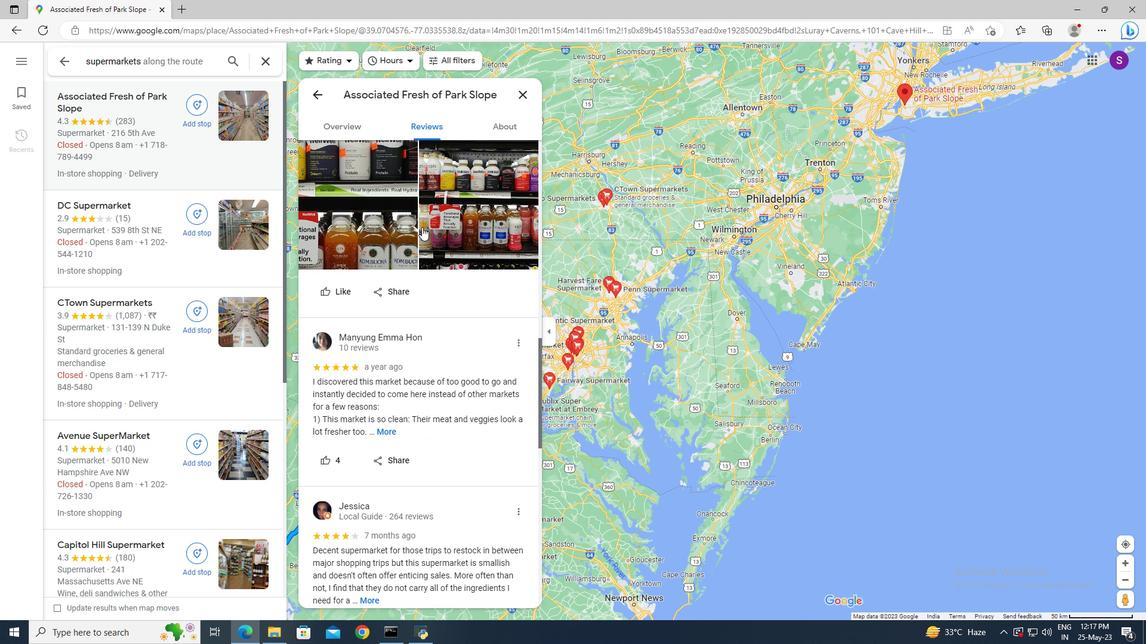
Action: Mouse scrolled (422, 226) with delta (0, 0)
Screenshot: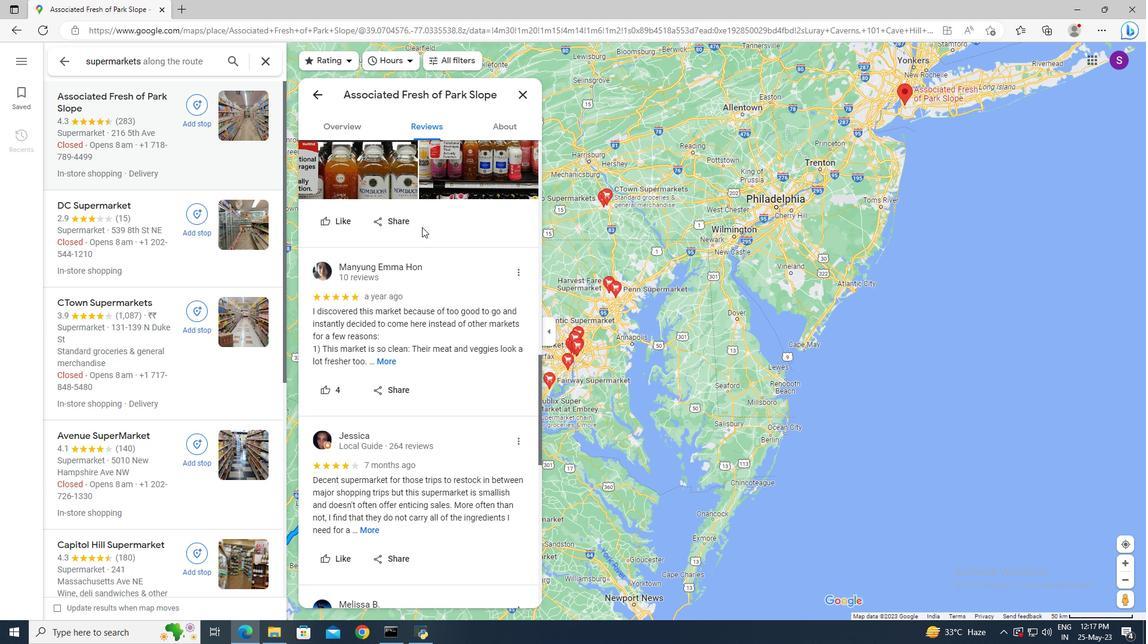 
Action: Mouse scrolled (422, 226) with delta (0, 0)
Screenshot: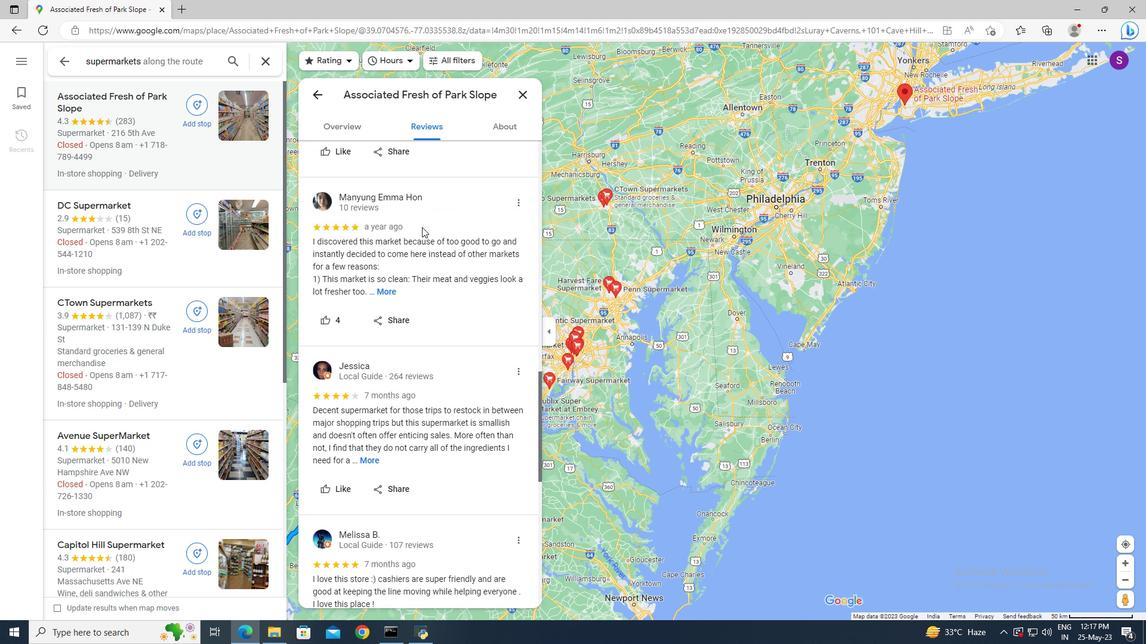 
Action: Mouse scrolled (422, 226) with delta (0, 0)
Screenshot: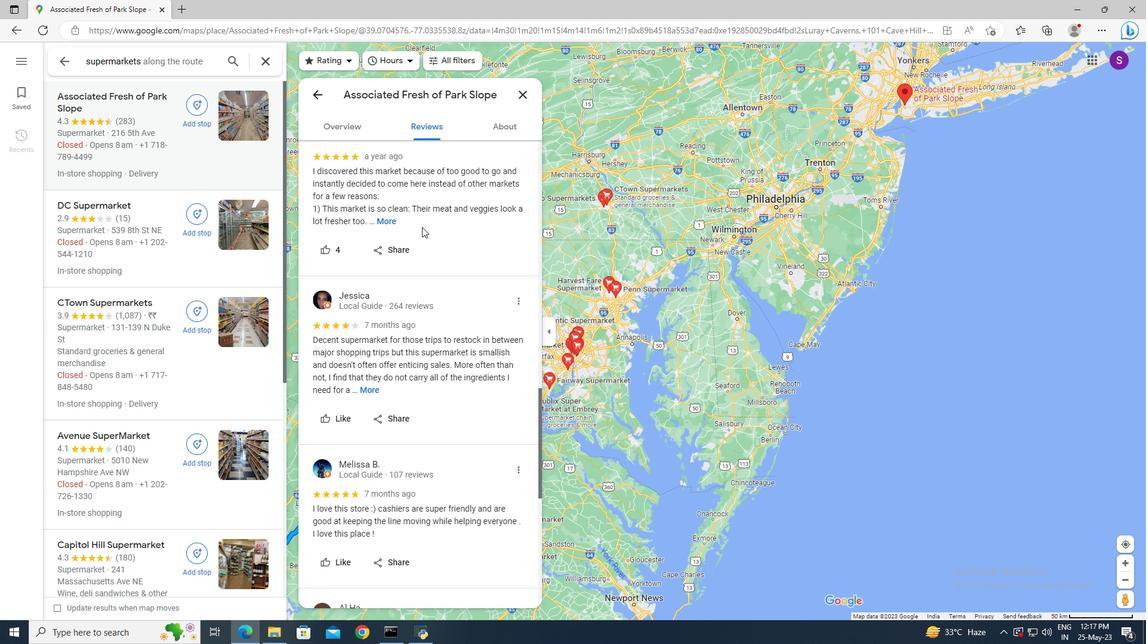 
Action: Mouse scrolled (422, 226) with delta (0, 0)
Screenshot: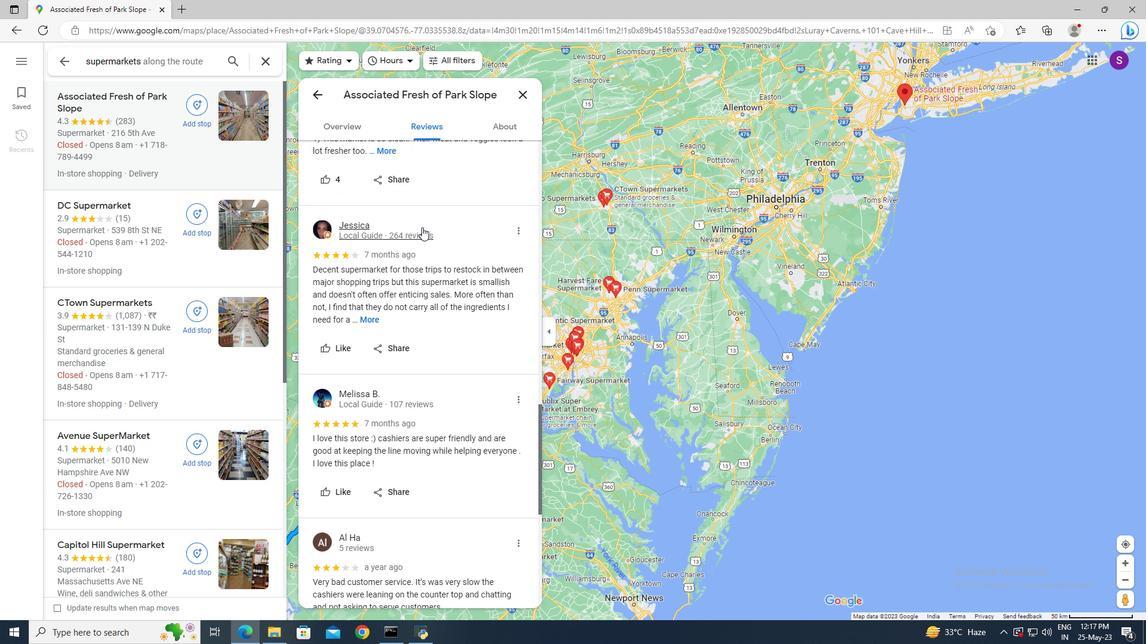 
Action: Mouse scrolled (422, 226) with delta (0, 0)
Screenshot: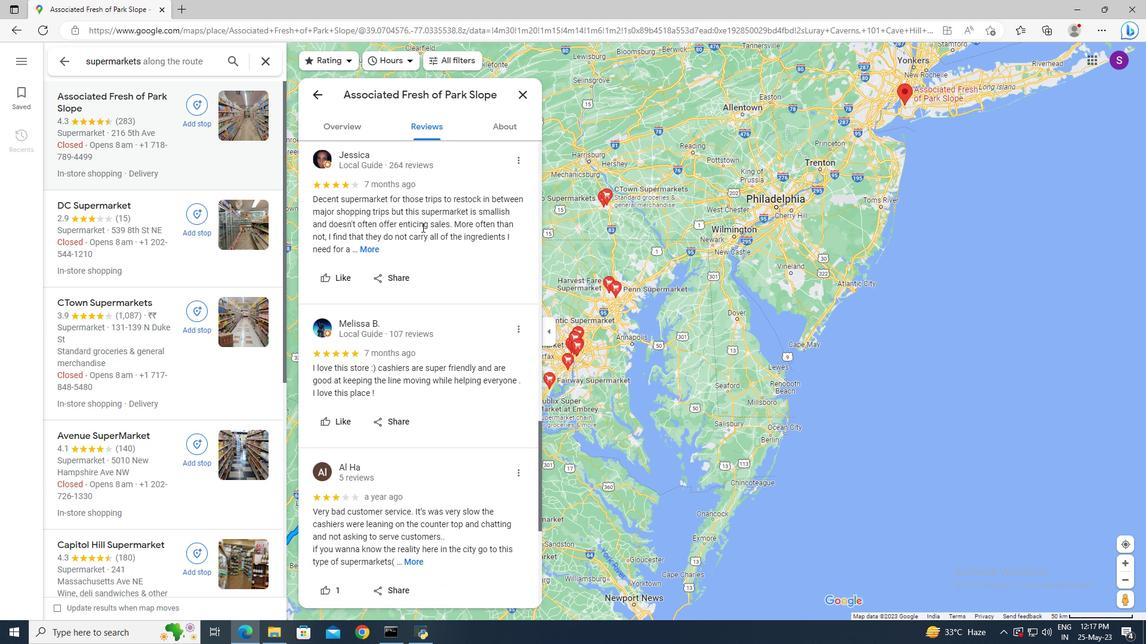 
Action: Mouse scrolled (422, 226) with delta (0, 0)
Screenshot: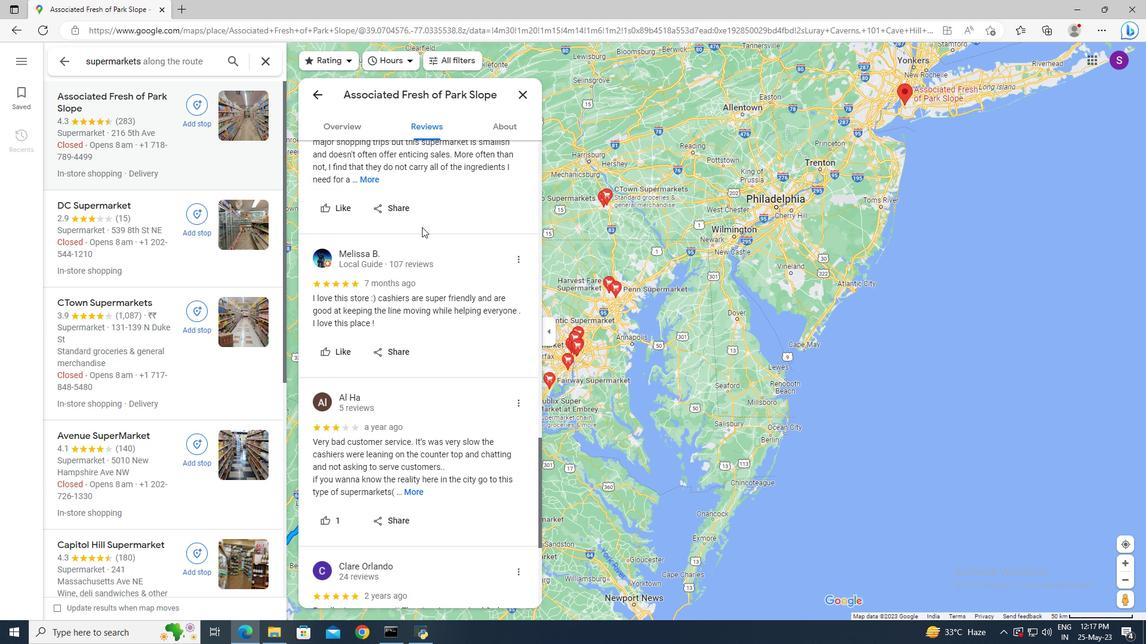 
Action: Mouse scrolled (422, 226) with delta (0, 0)
Screenshot: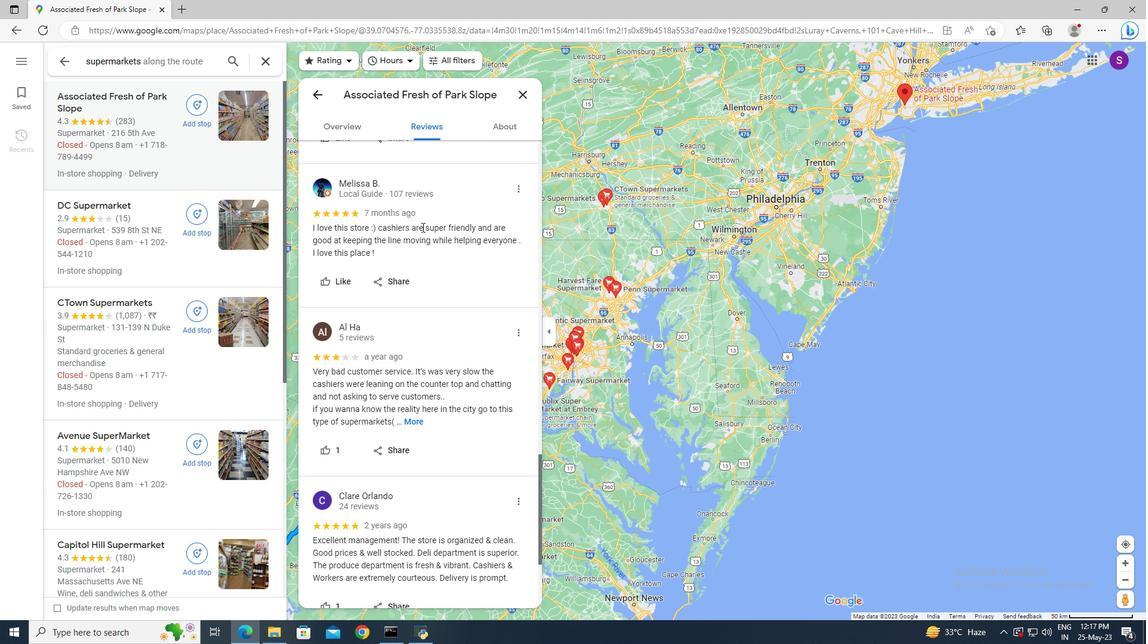 
Action: Mouse scrolled (422, 226) with delta (0, 0)
Screenshot: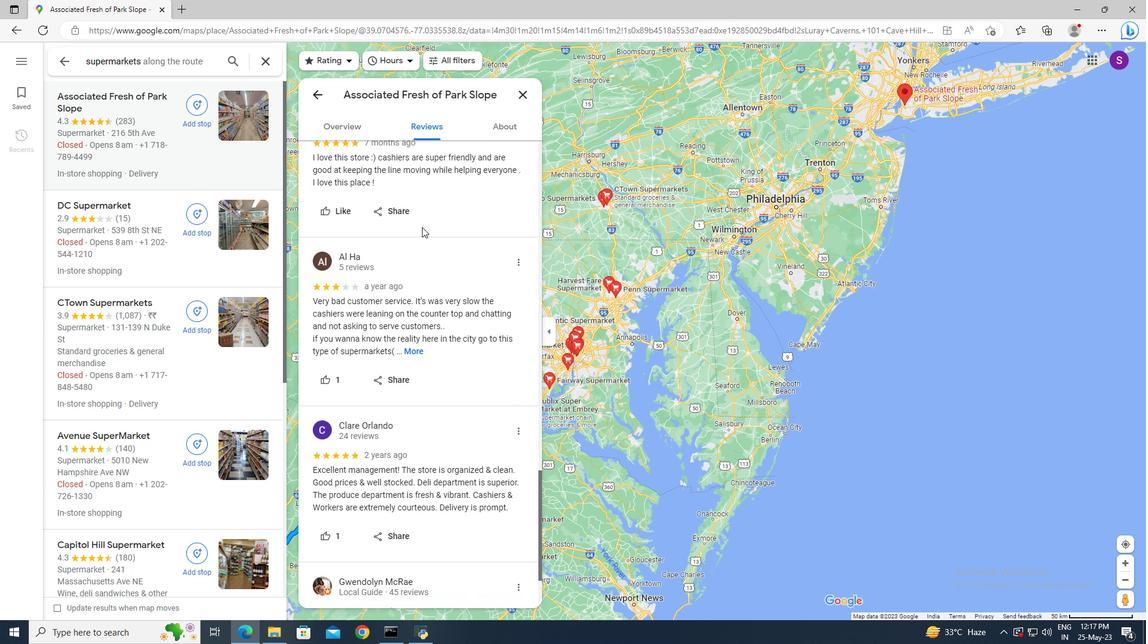 
Action: Mouse scrolled (422, 226) with delta (0, 0)
Screenshot: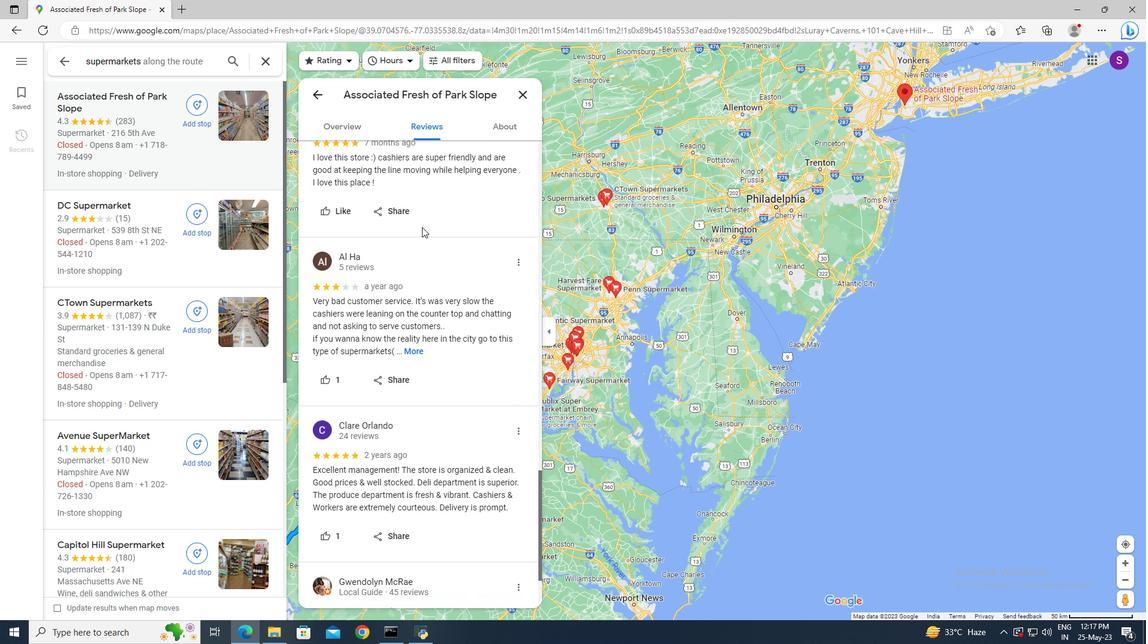 
Action: Mouse scrolled (422, 226) with delta (0, 0)
Screenshot: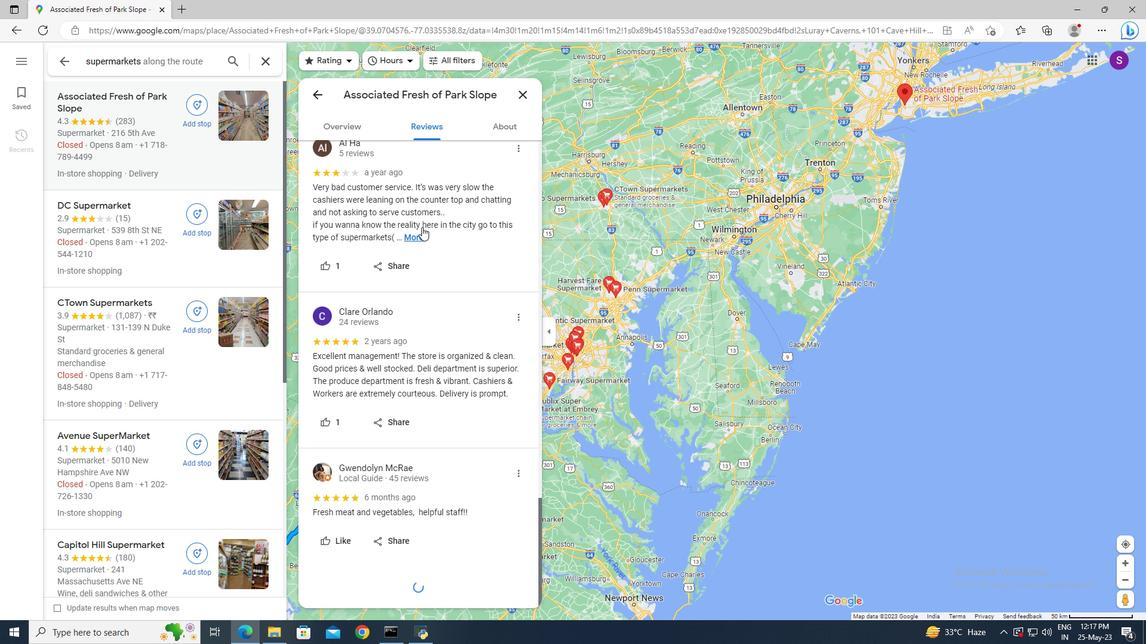 
Action: Mouse scrolled (422, 226) with delta (0, 0)
Screenshot: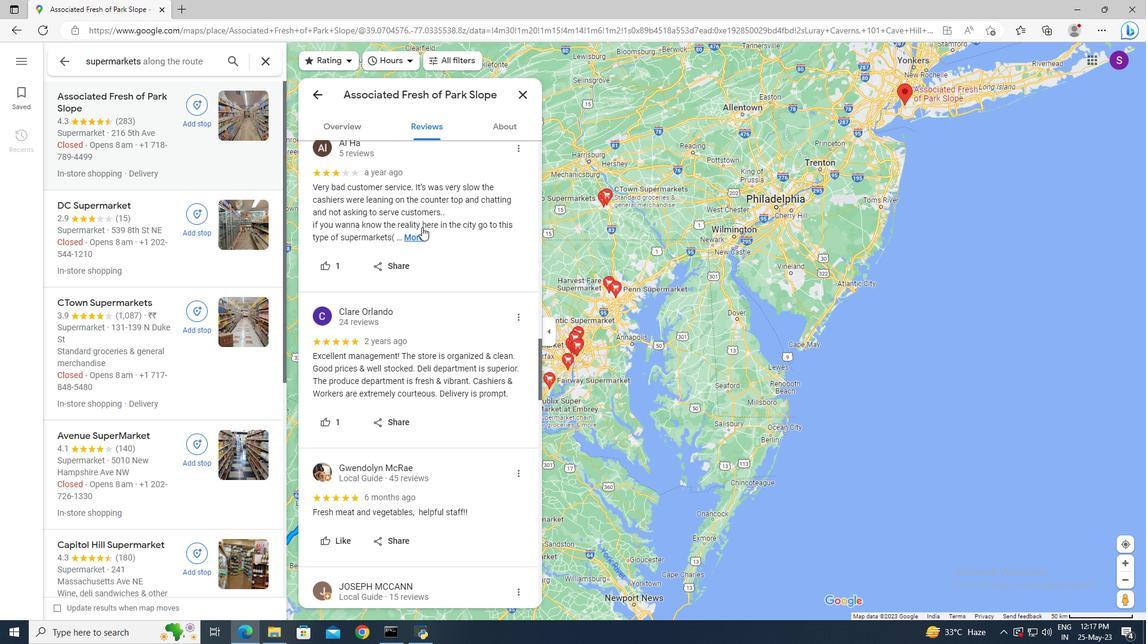 
Action: Mouse scrolled (422, 226) with delta (0, 0)
Screenshot: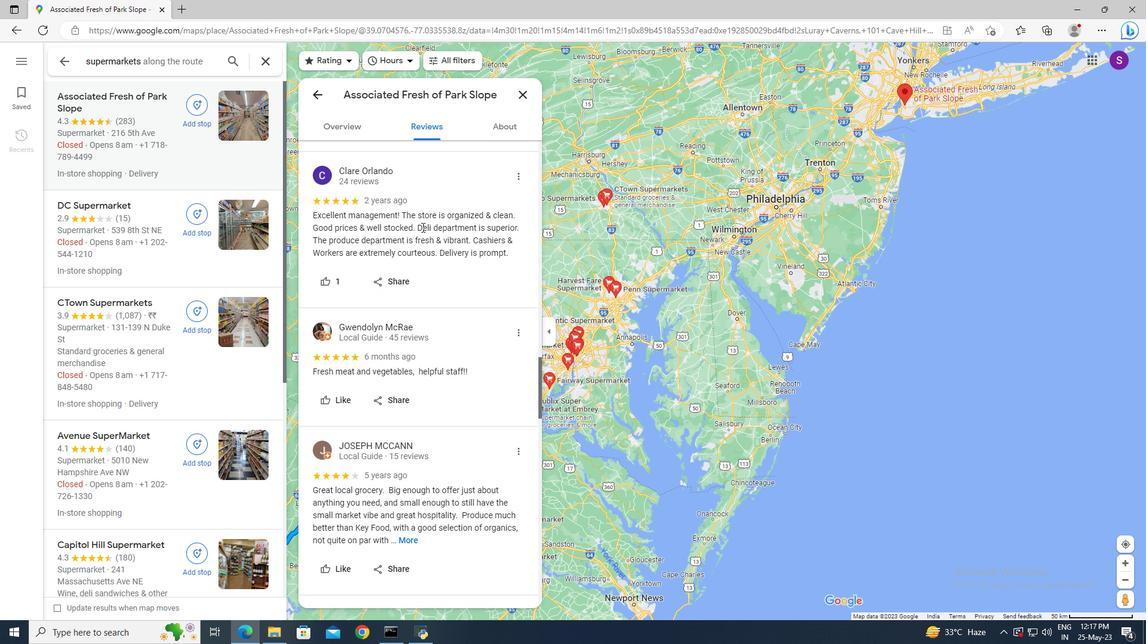 
Action: Mouse scrolled (422, 226) with delta (0, 0)
Screenshot: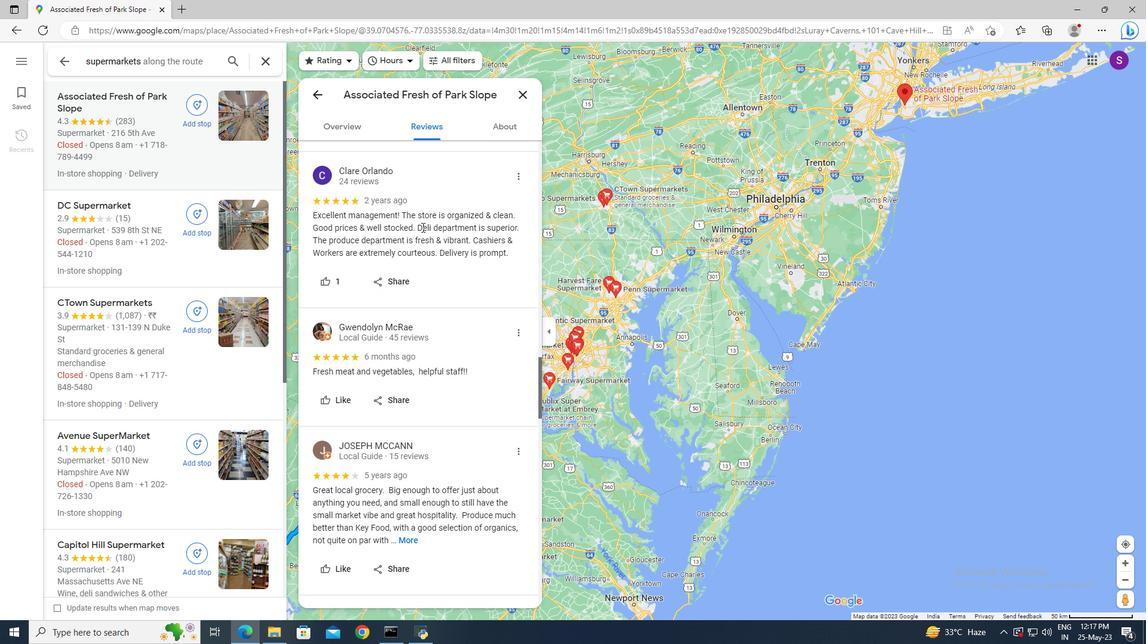 
Action: Mouse scrolled (422, 226) with delta (0, 0)
Screenshot: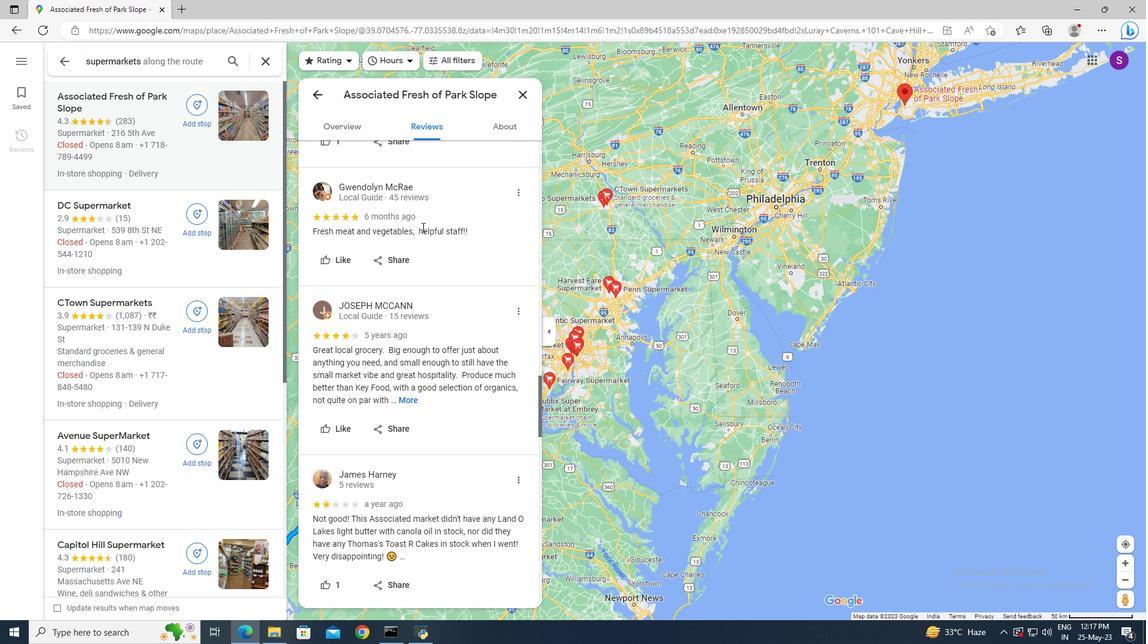 
Action: Mouse scrolled (422, 226) with delta (0, 0)
Screenshot: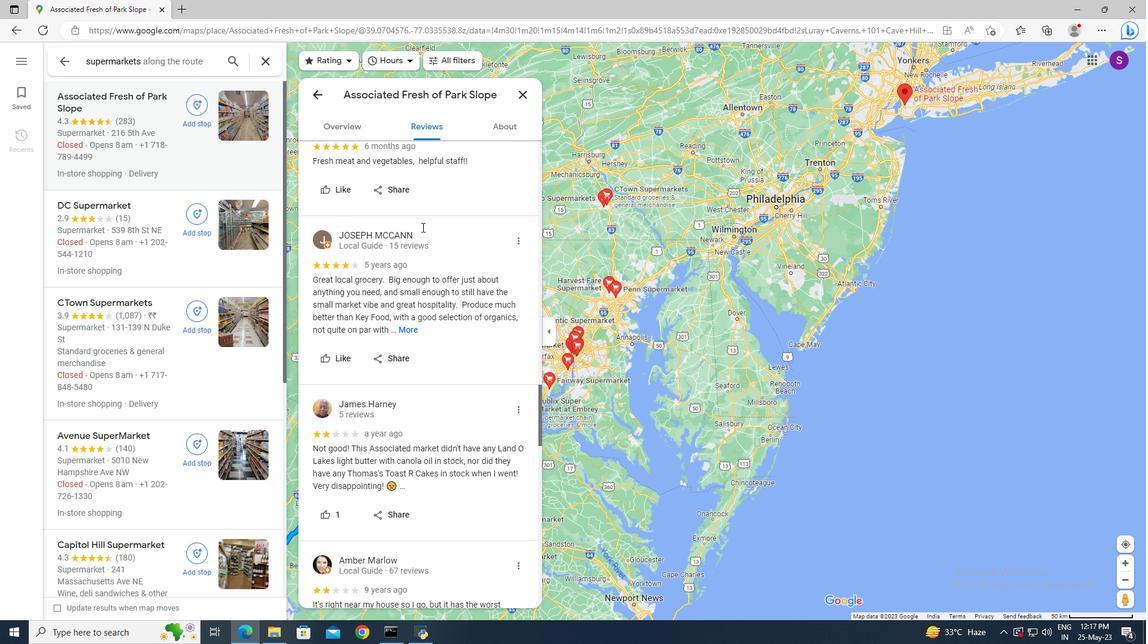 
Action: Mouse scrolled (422, 226) with delta (0, 0)
Screenshot: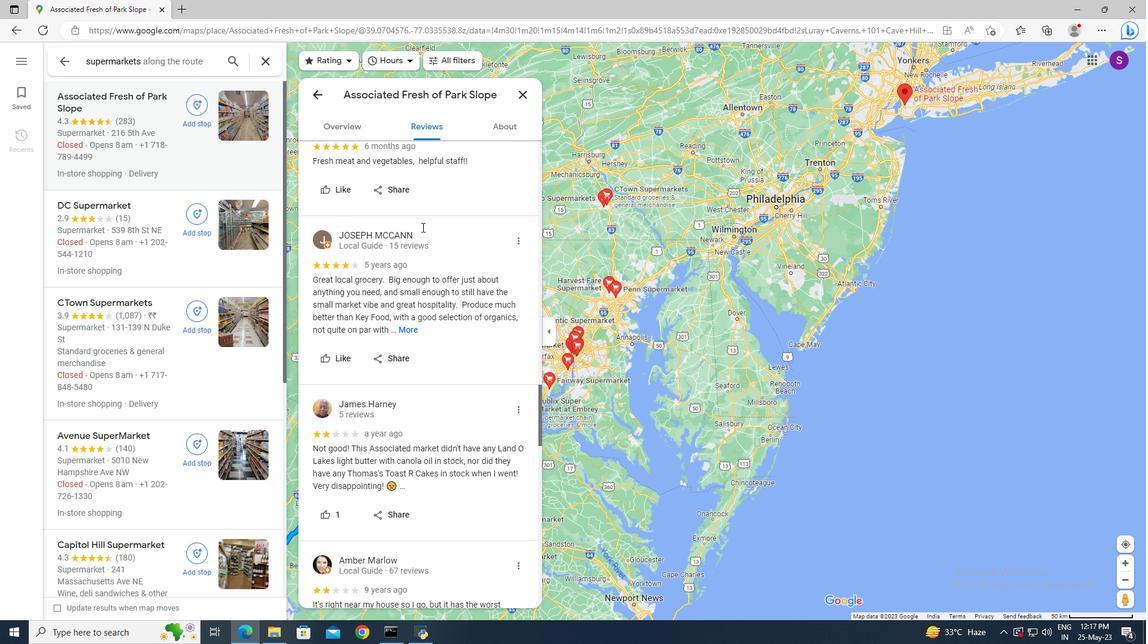 
Action: Mouse scrolled (422, 226) with delta (0, 0)
Screenshot: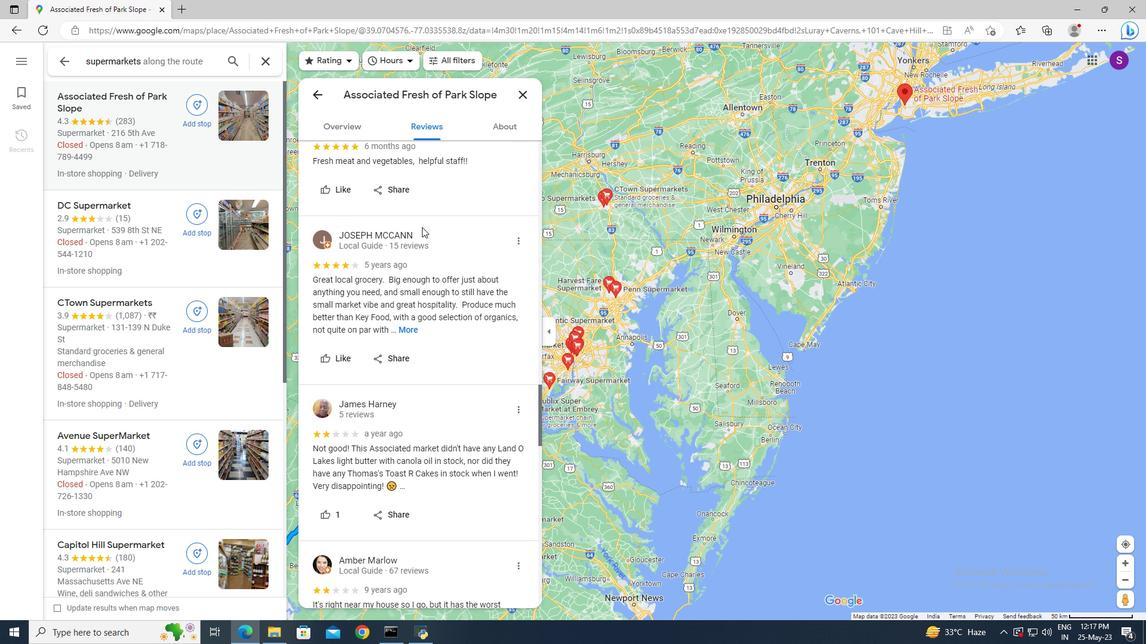 
Action: Mouse moved to (414, 284)
Screenshot: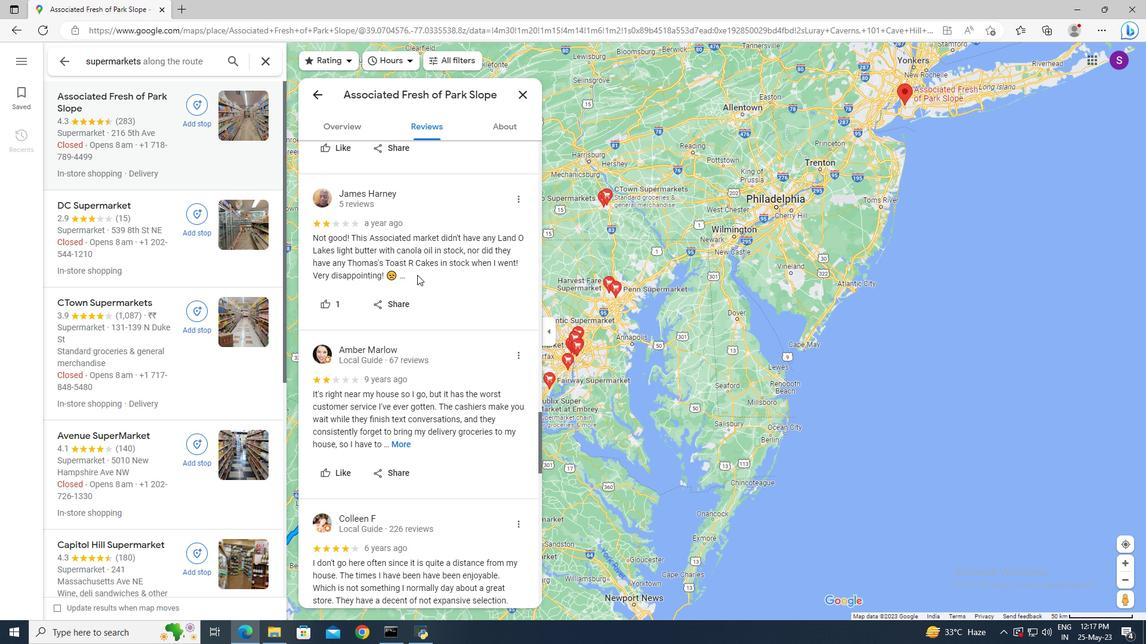 
Action: Mouse scrolled (414, 284) with delta (0, 0)
Screenshot: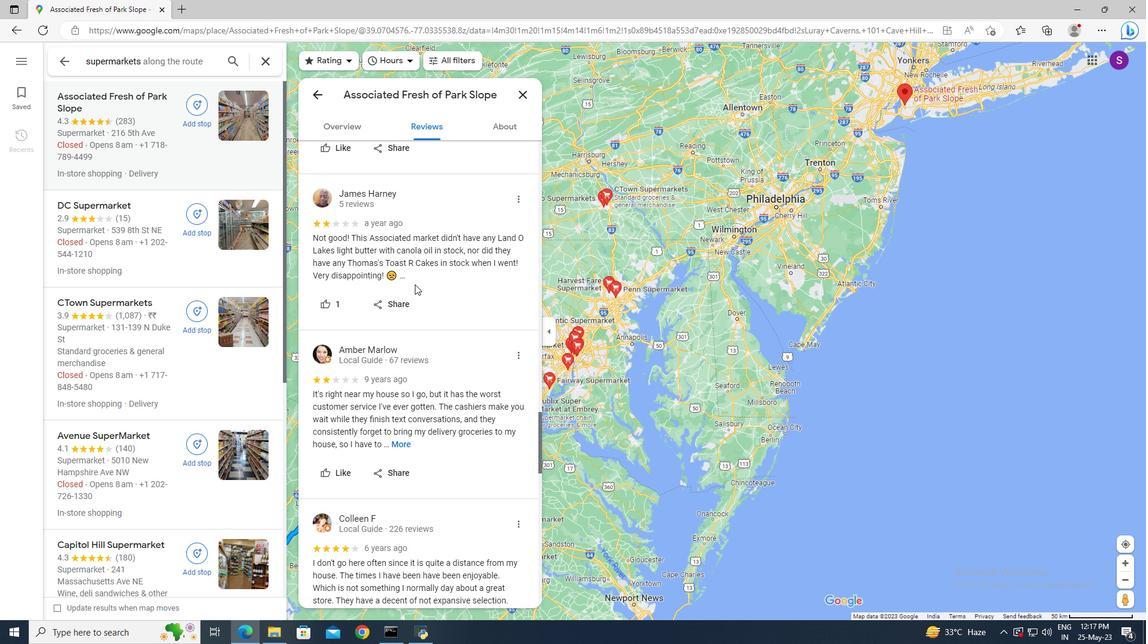 
Action: Mouse scrolled (414, 284) with delta (0, 0)
Screenshot: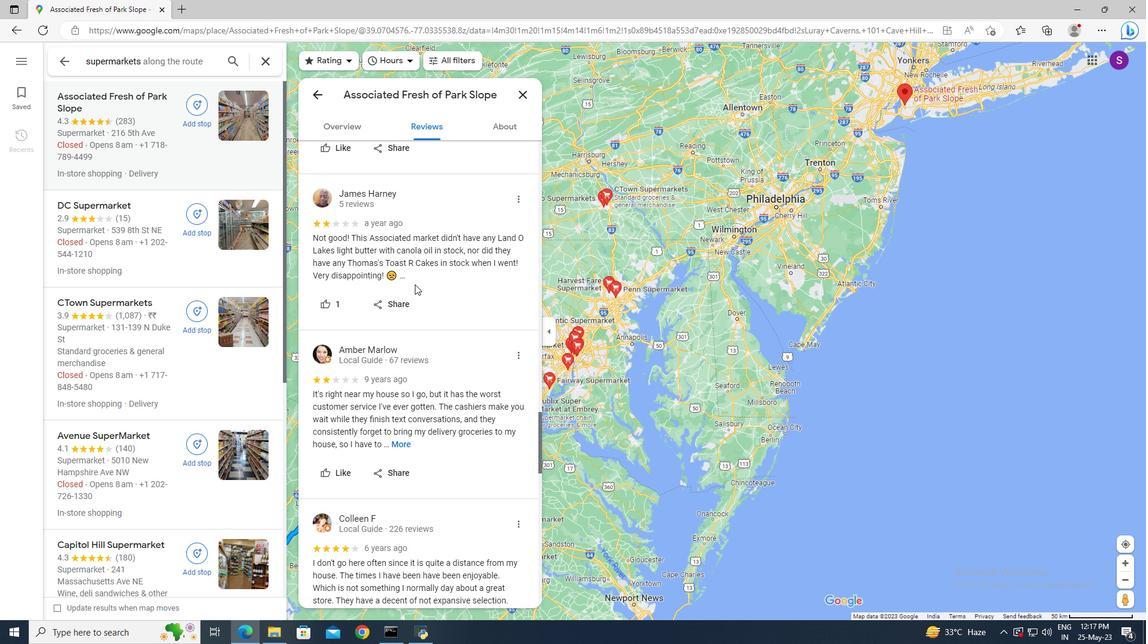 
Action: Mouse scrolled (414, 284) with delta (0, 0)
Screenshot: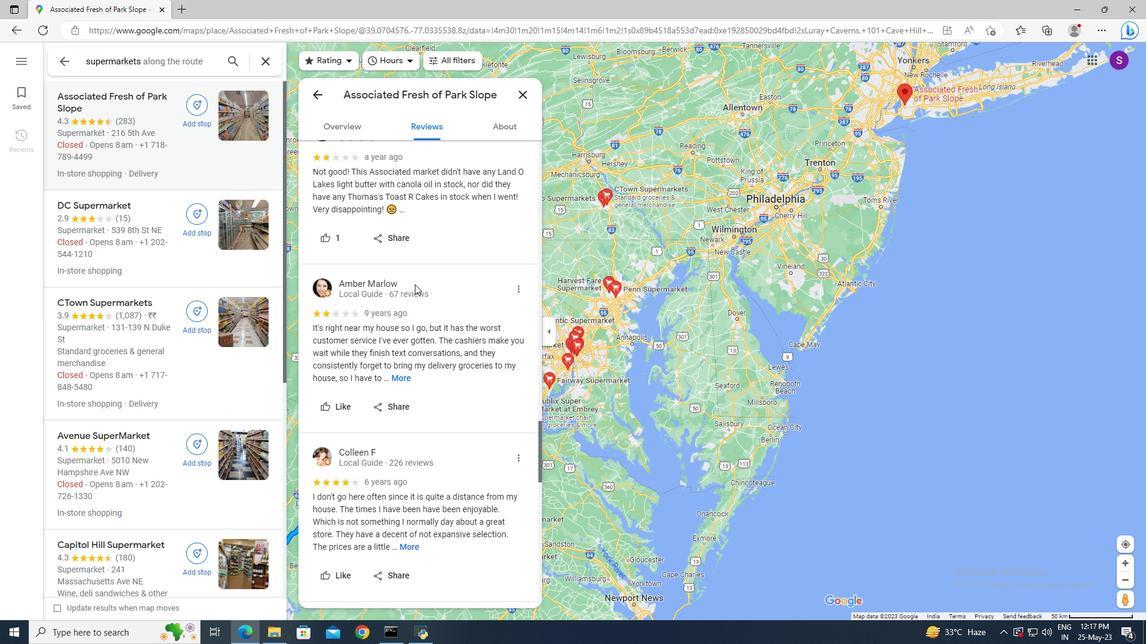 
Action: Mouse scrolled (414, 284) with delta (0, 0)
Screenshot: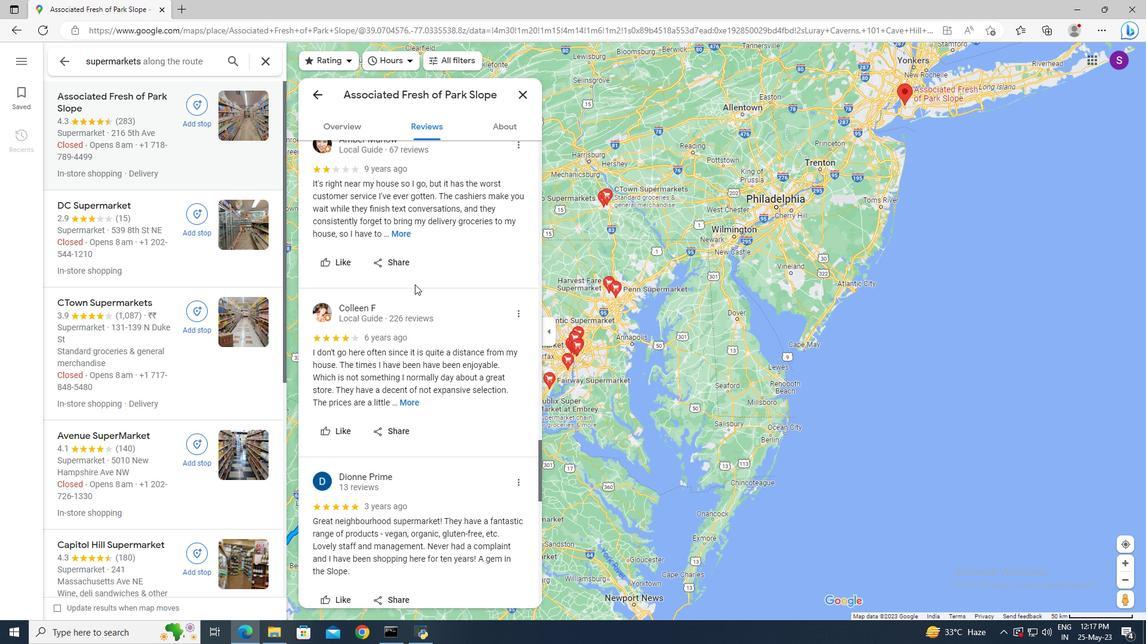 
Action: Mouse scrolled (414, 284) with delta (0, 0)
Screenshot: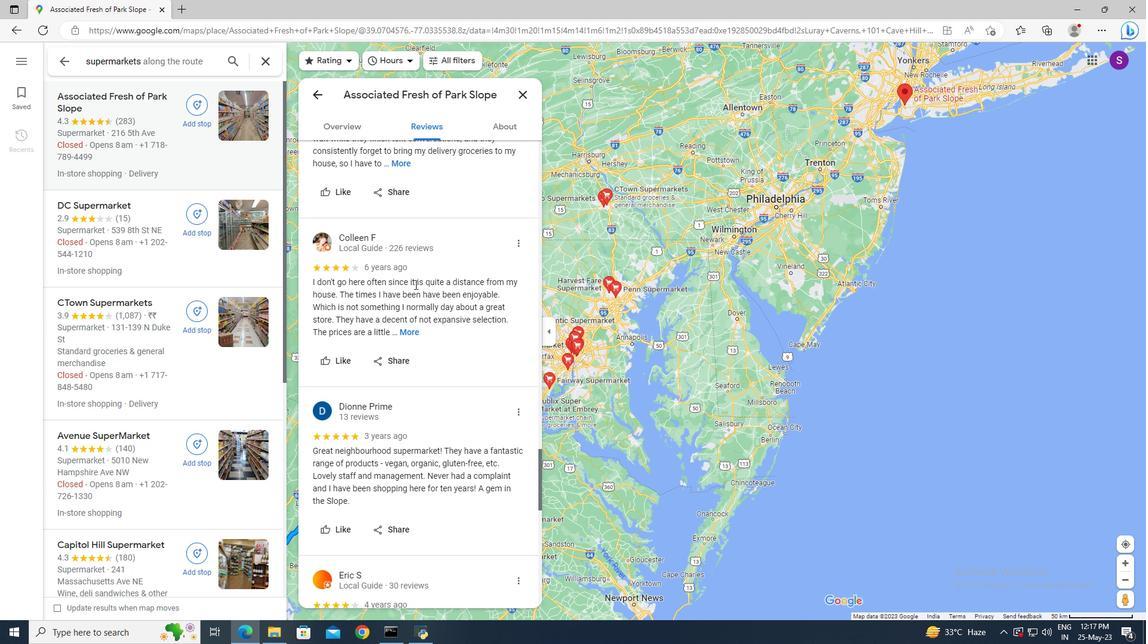 
Action: Mouse moved to (414, 285)
Screenshot: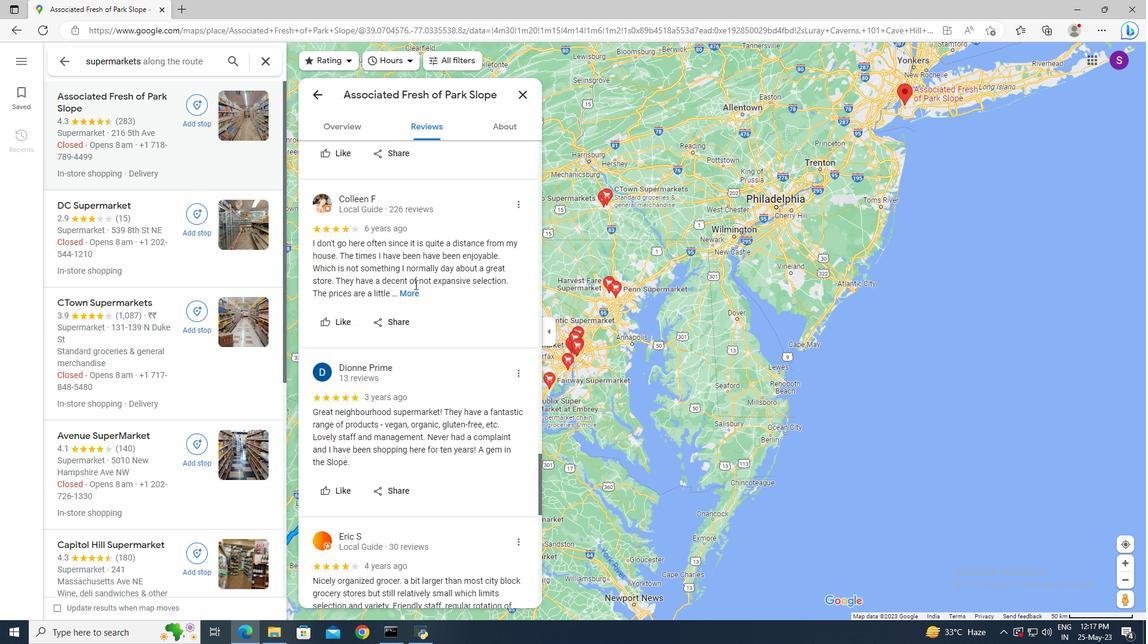 
Action: Mouse scrolled (414, 284) with delta (0, 0)
Screenshot: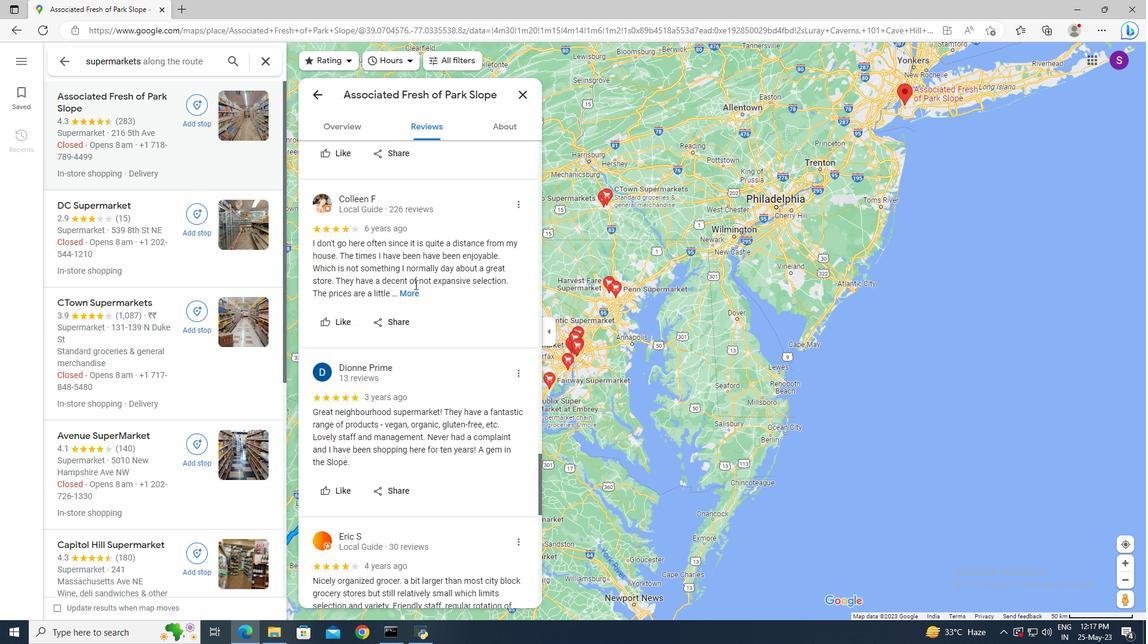 
Action: Mouse scrolled (414, 284) with delta (0, 0)
Screenshot: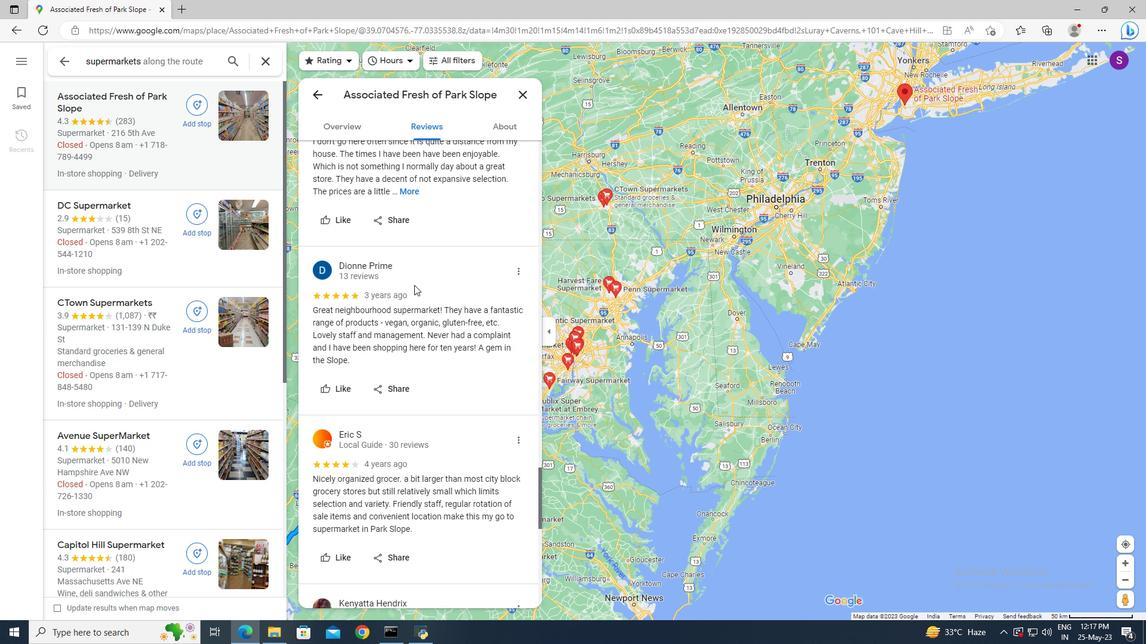 
Action: Mouse scrolled (414, 284) with delta (0, 0)
Screenshot: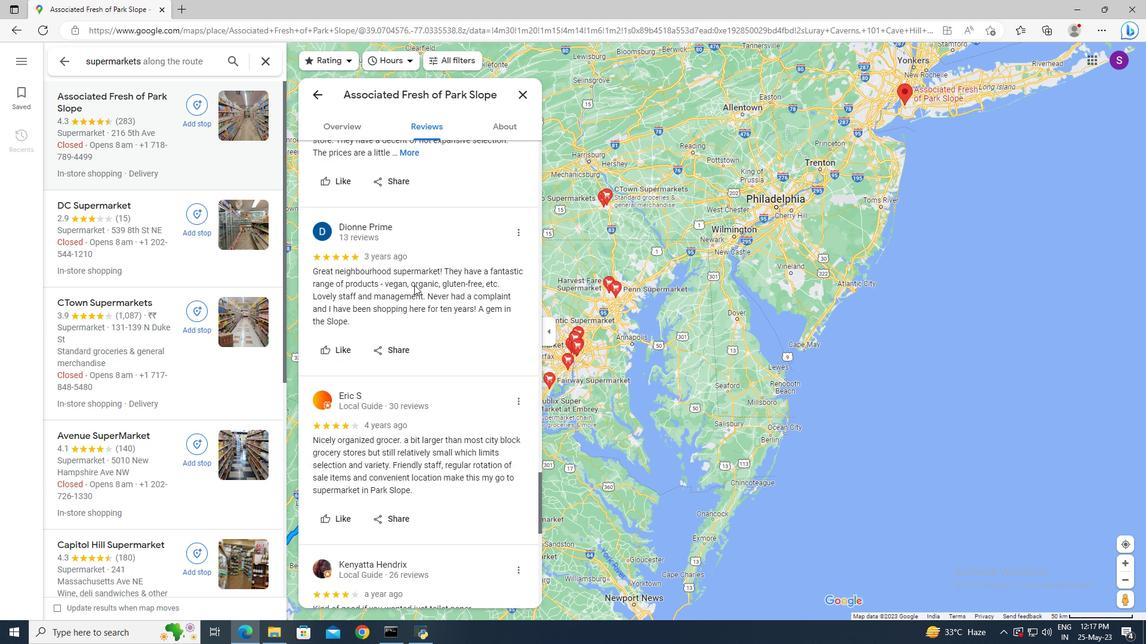 
Action: Mouse scrolled (414, 284) with delta (0, 0)
Screenshot: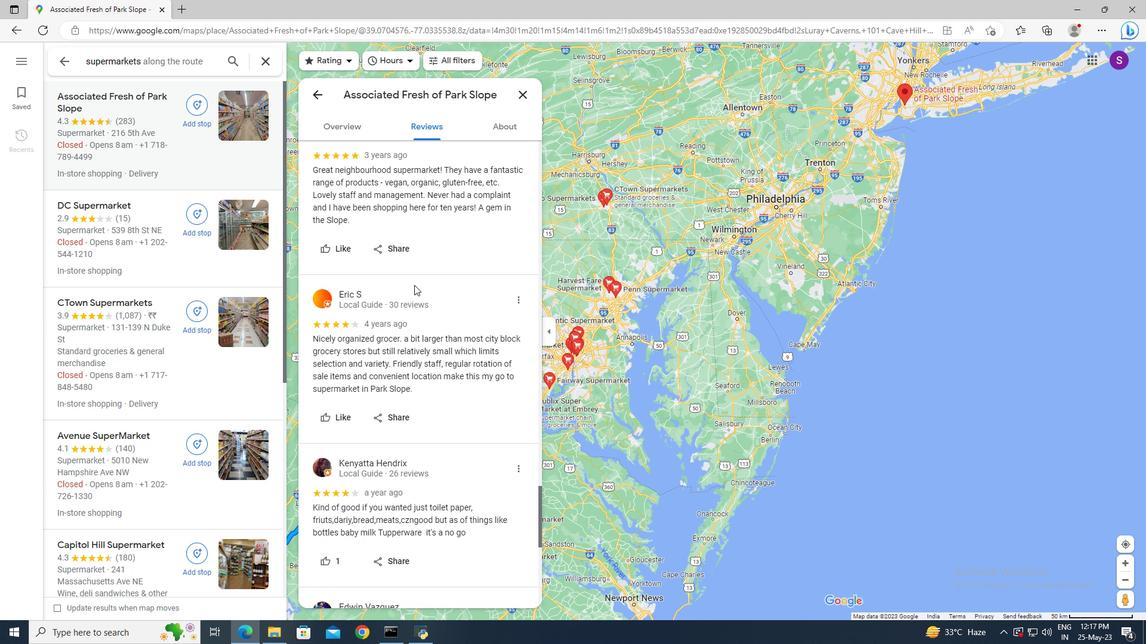 
Action: Mouse scrolled (414, 284) with delta (0, 0)
Screenshot: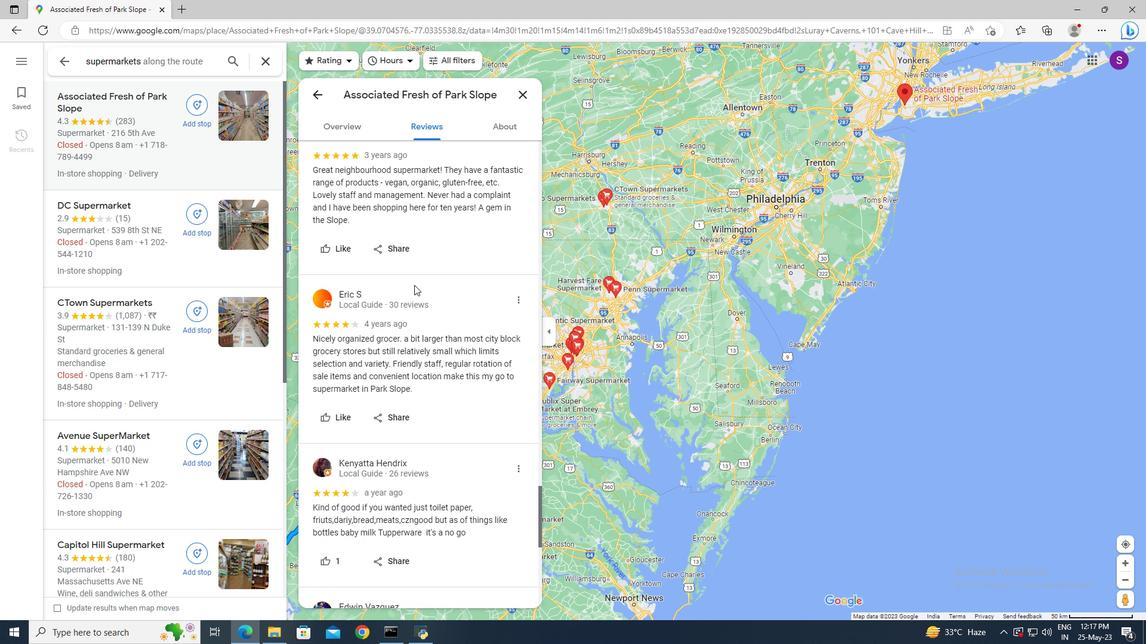 
Action: Mouse scrolled (414, 284) with delta (0, 0)
Screenshot: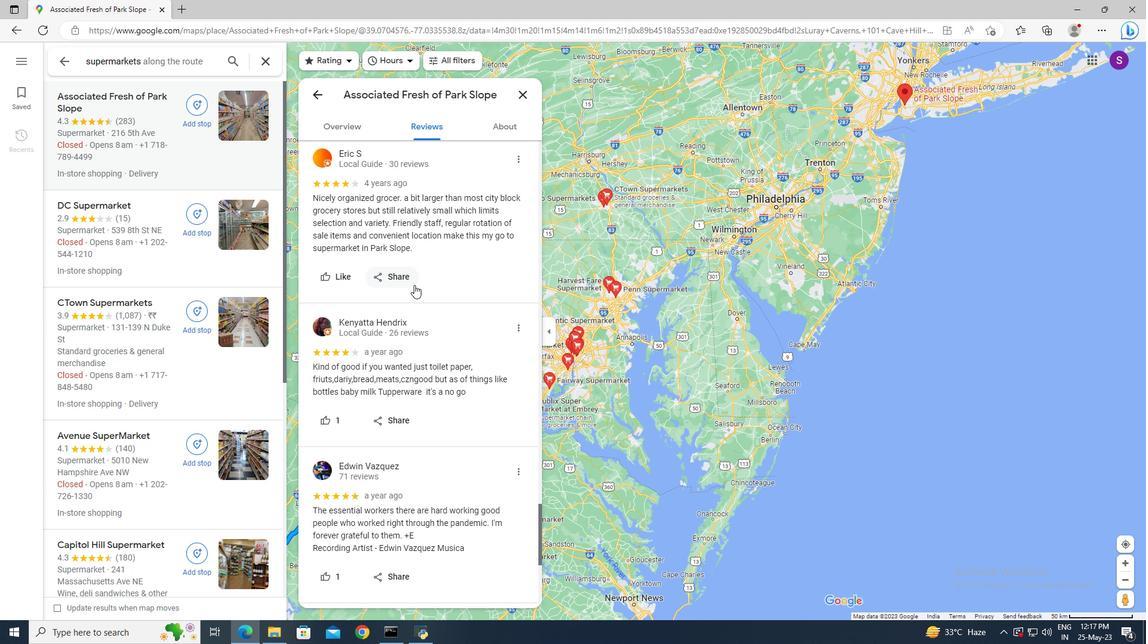 
Action: Mouse scrolled (414, 284) with delta (0, 0)
Screenshot: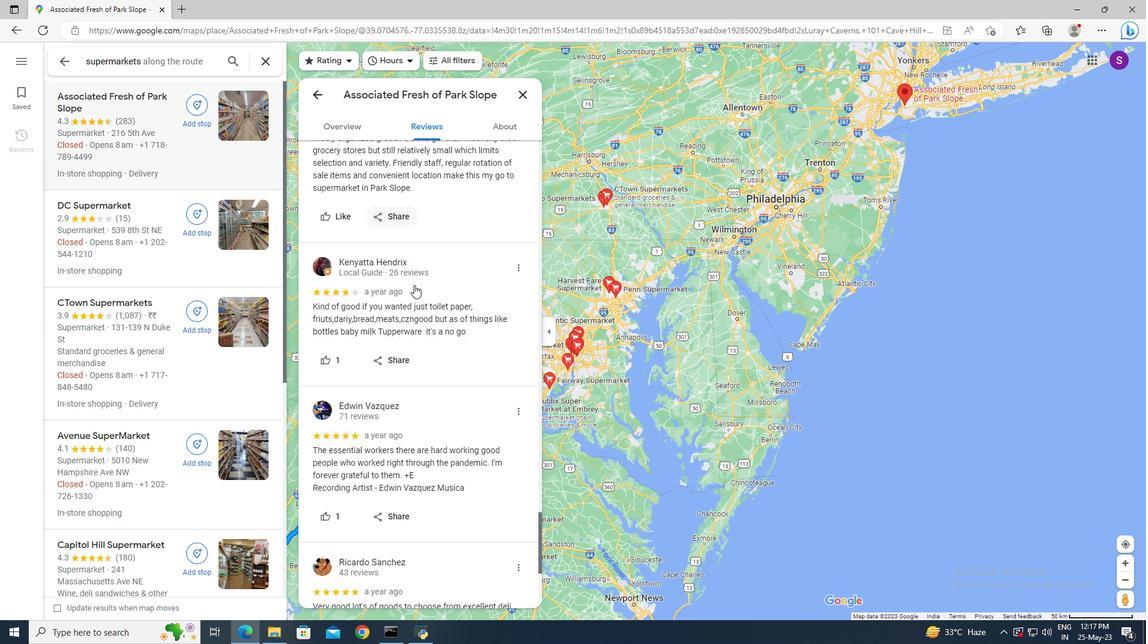 
Action: Mouse scrolled (414, 284) with delta (0, 0)
Screenshot: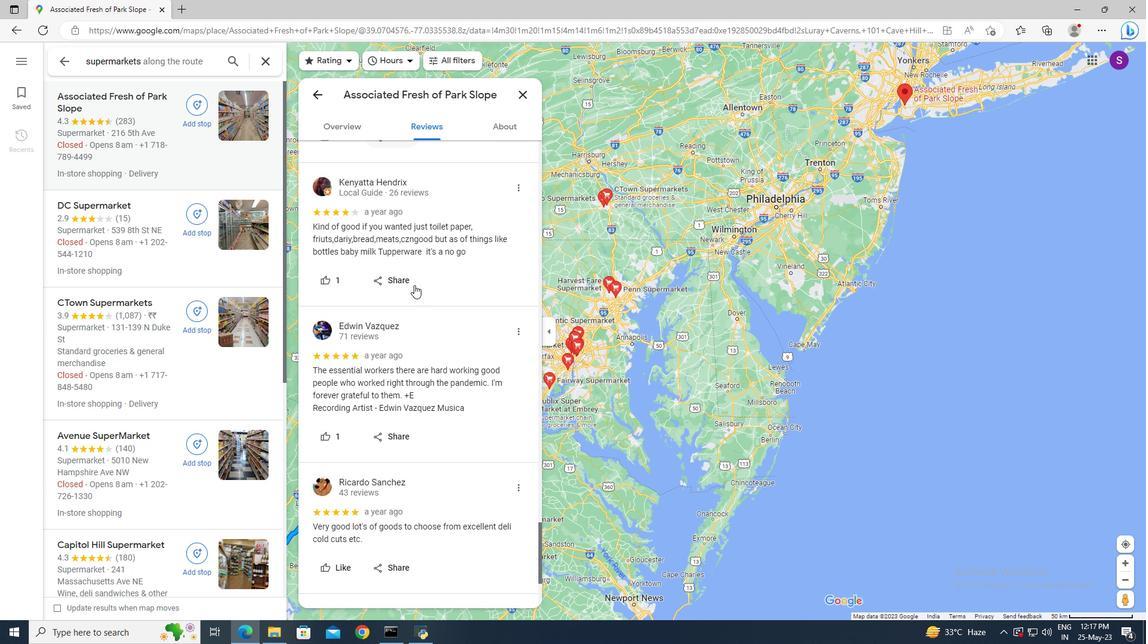 
Action: Mouse scrolled (414, 284) with delta (0, 0)
Screenshot: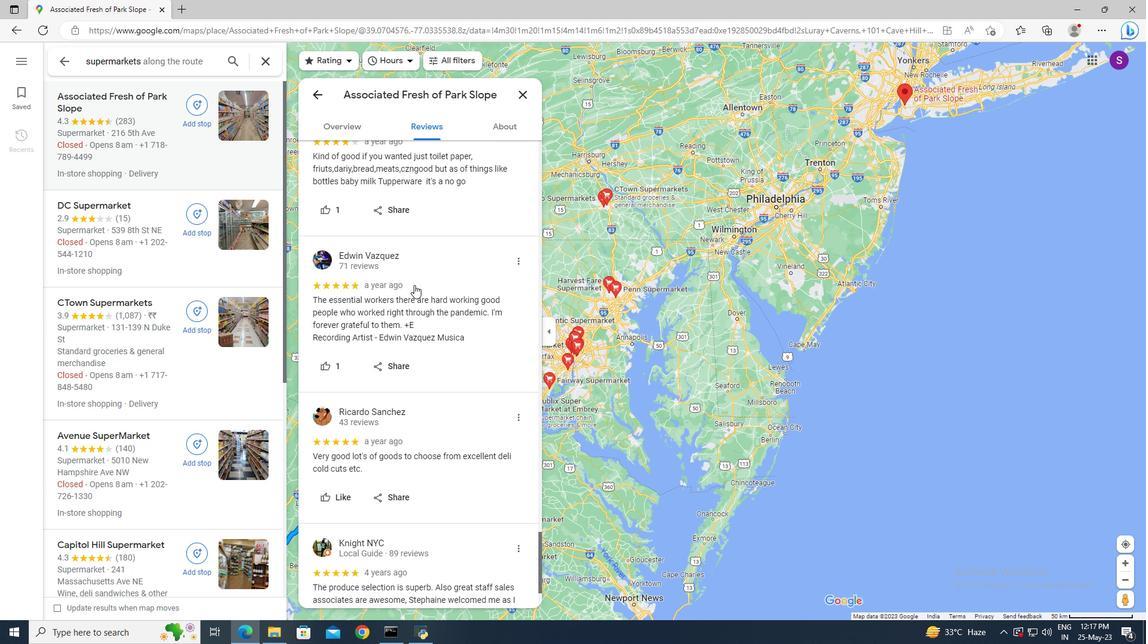 
Action: Mouse scrolled (414, 284) with delta (0, 0)
Screenshot: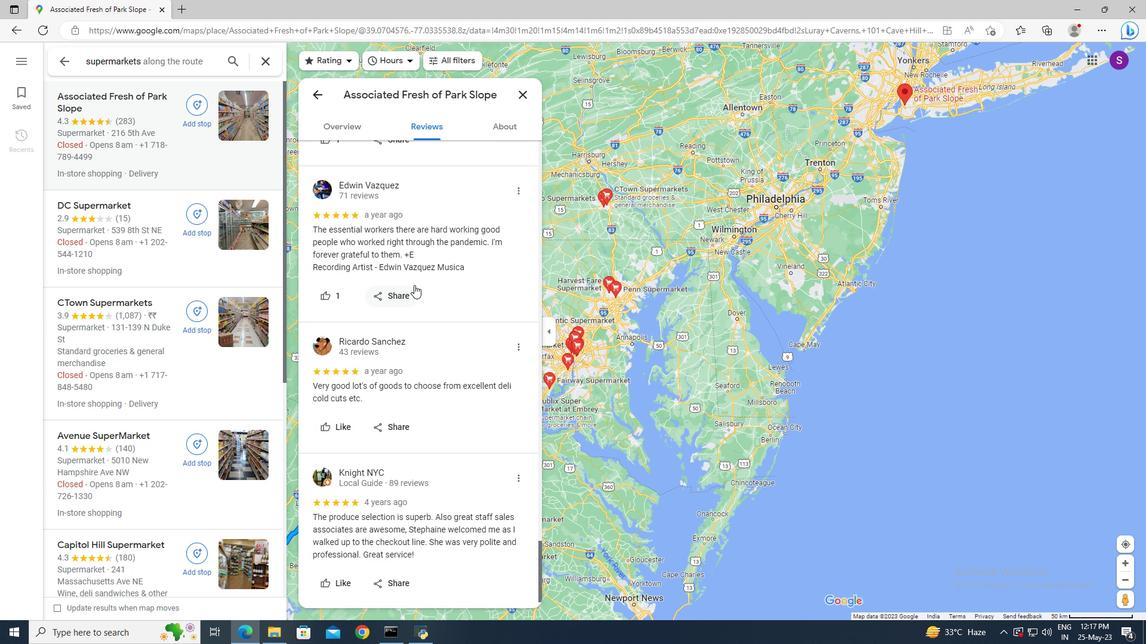 
Action: Mouse scrolled (414, 284) with delta (0, 0)
Screenshot: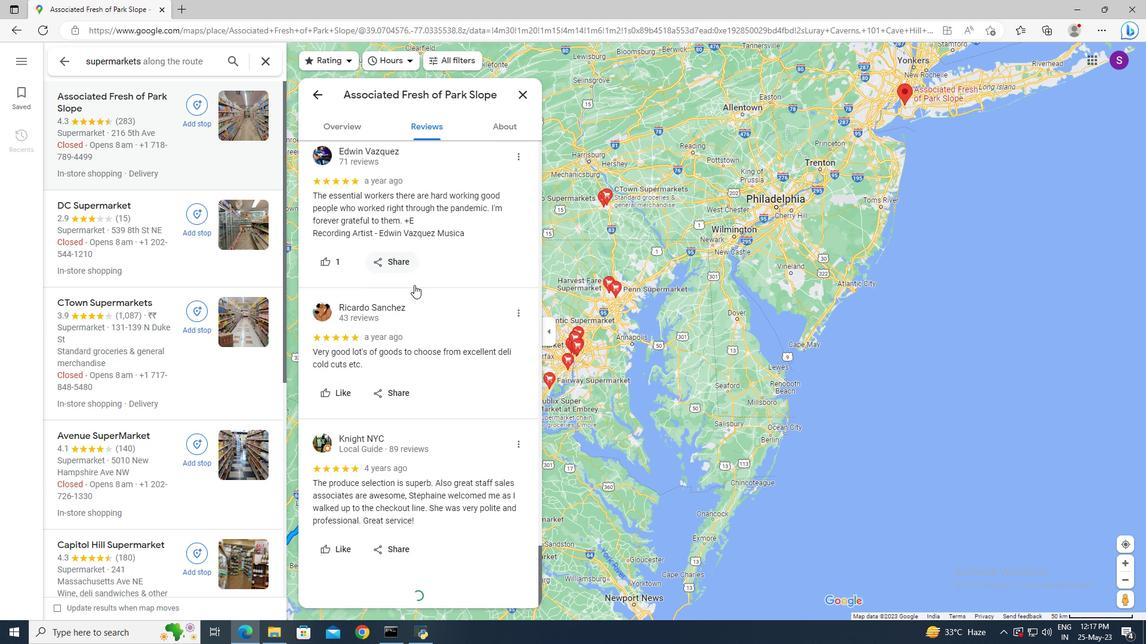 
Action: Mouse scrolled (414, 284) with delta (0, 0)
Screenshot: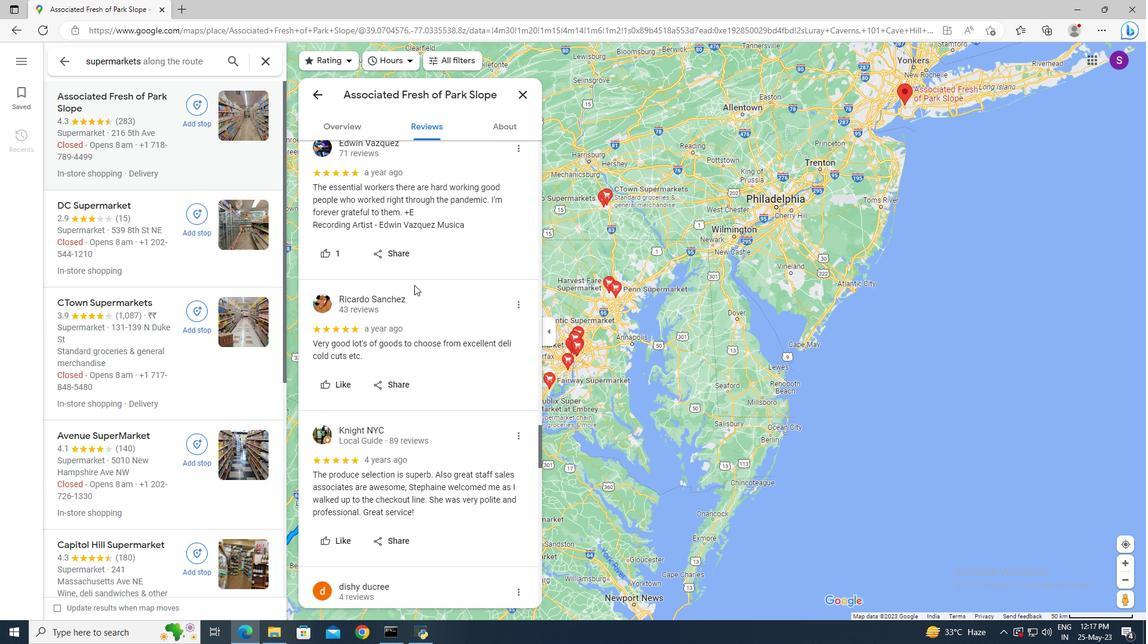 
Action: Mouse scrolled (414, 284) with delta (0, 0)
Screenshot: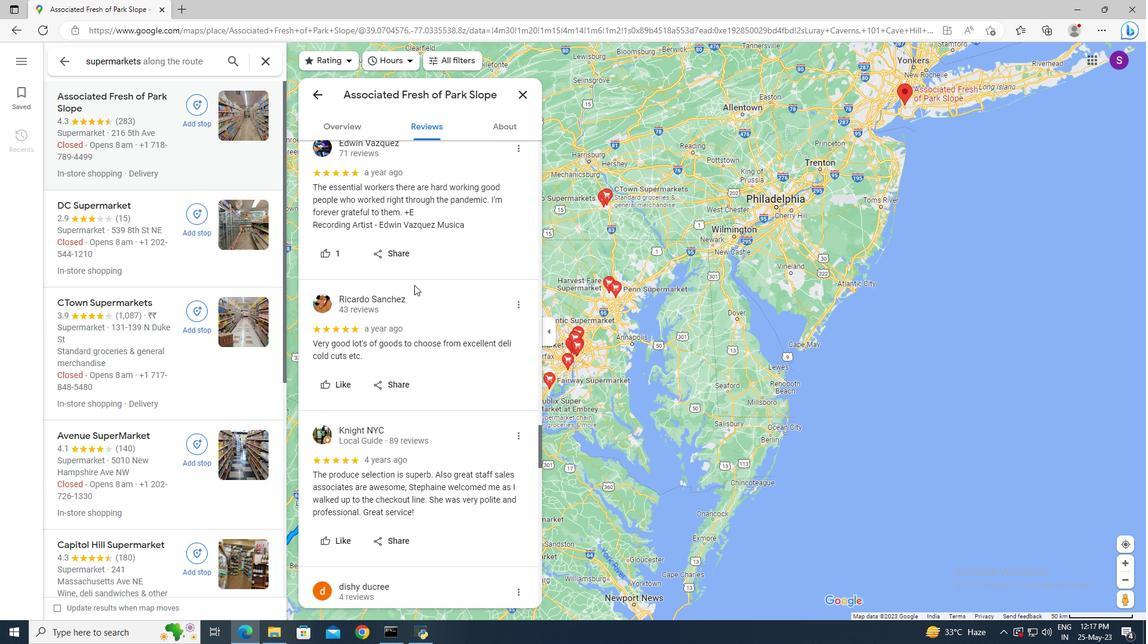
Action: Mouse scrolled (414, 284) with delta (0, 0)
Screenshot: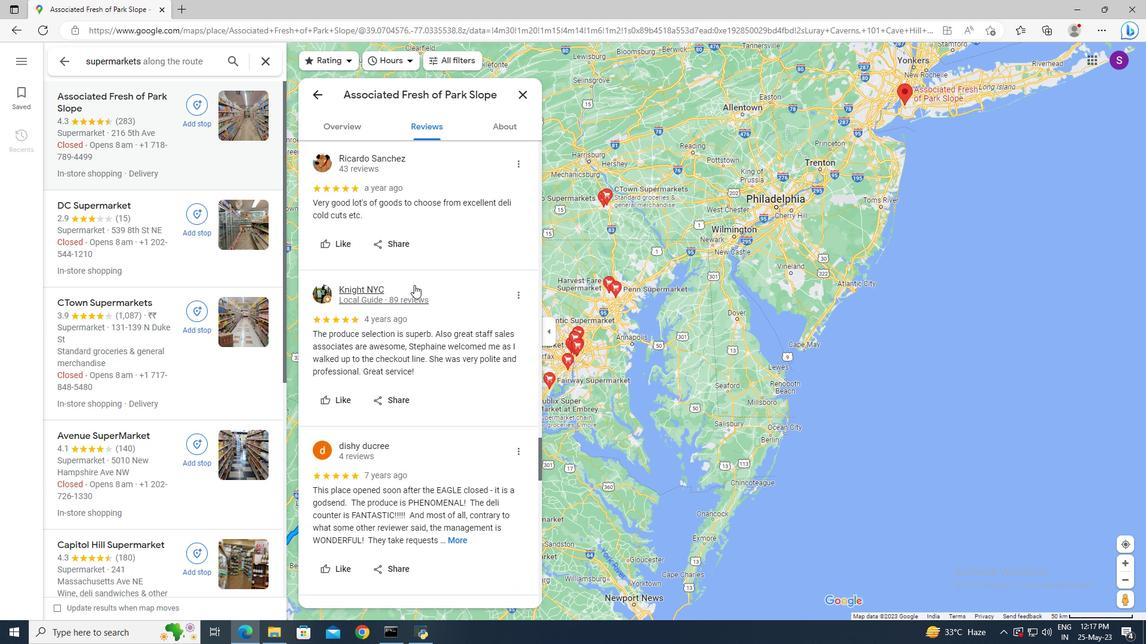 
Action: Mouse scrolled (414, 284) with delta (0, 0)
Screenshot: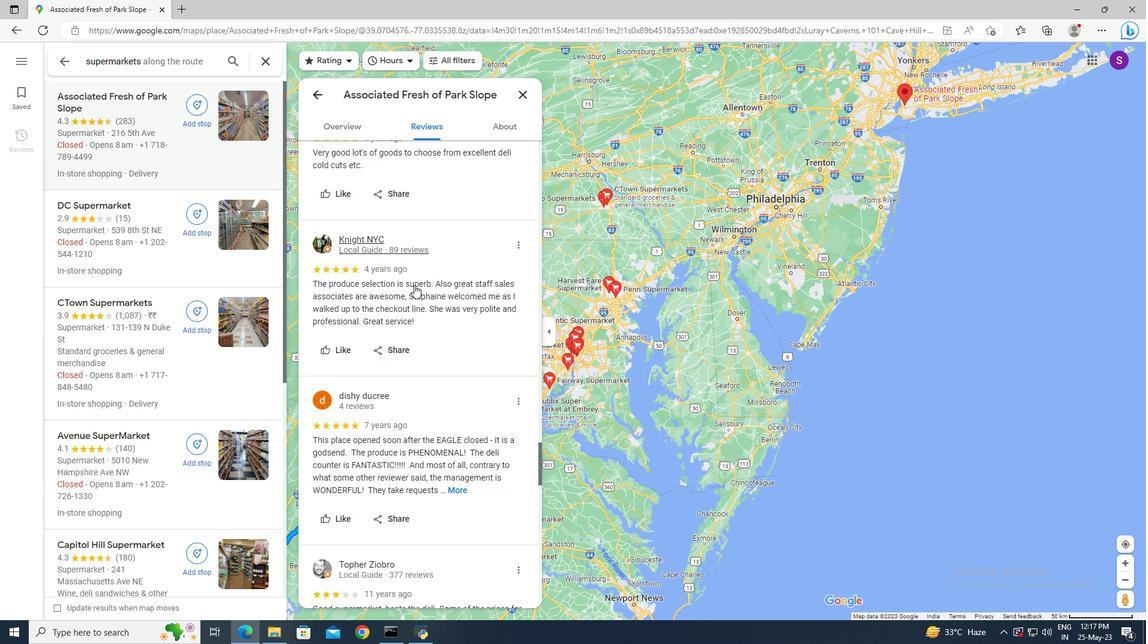 
Action: Mouse scrolled (414, 284) with delta (0, 0)
Screenshot: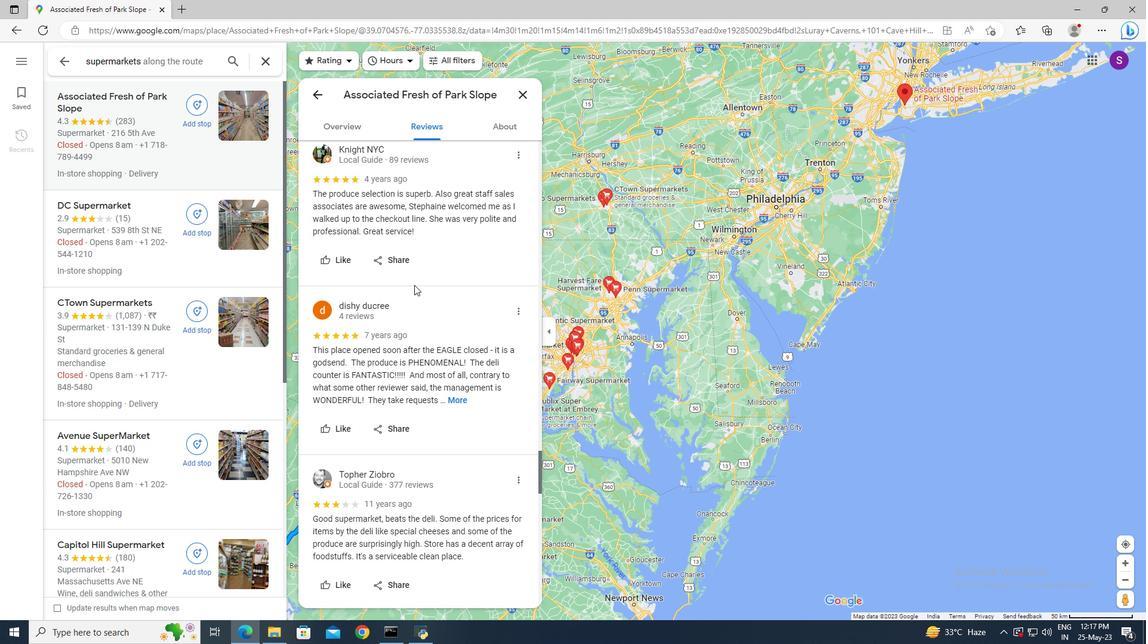 
Action: Mouse scrolled (414, 284) with delta (0, 0)
Screenshot: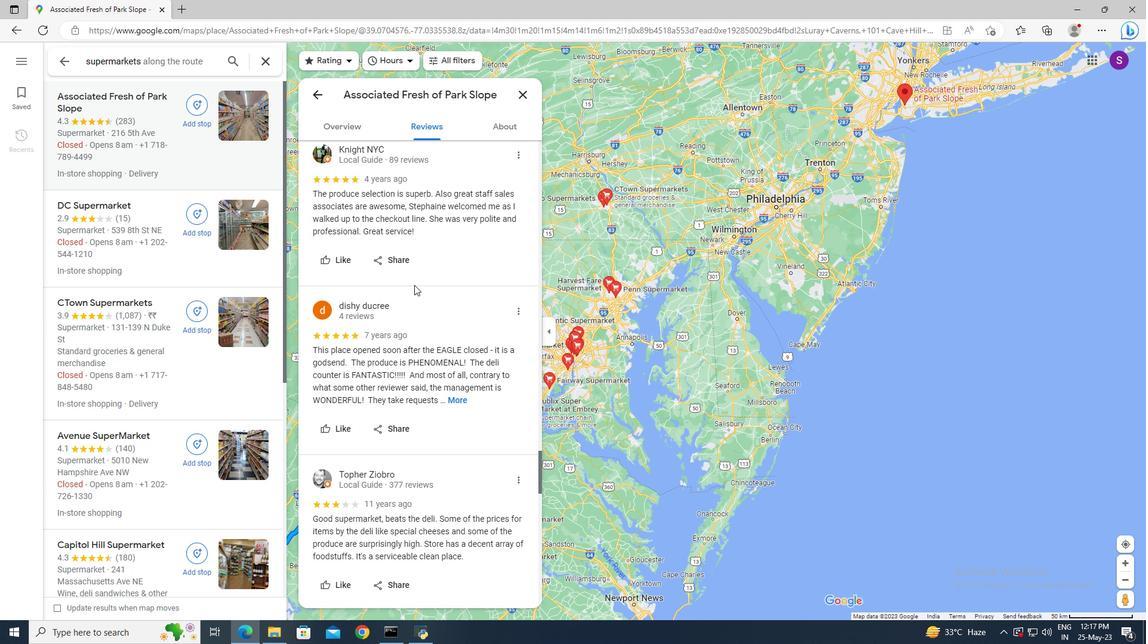 
Action: Mouse moved to (412, 283)
Screenshot: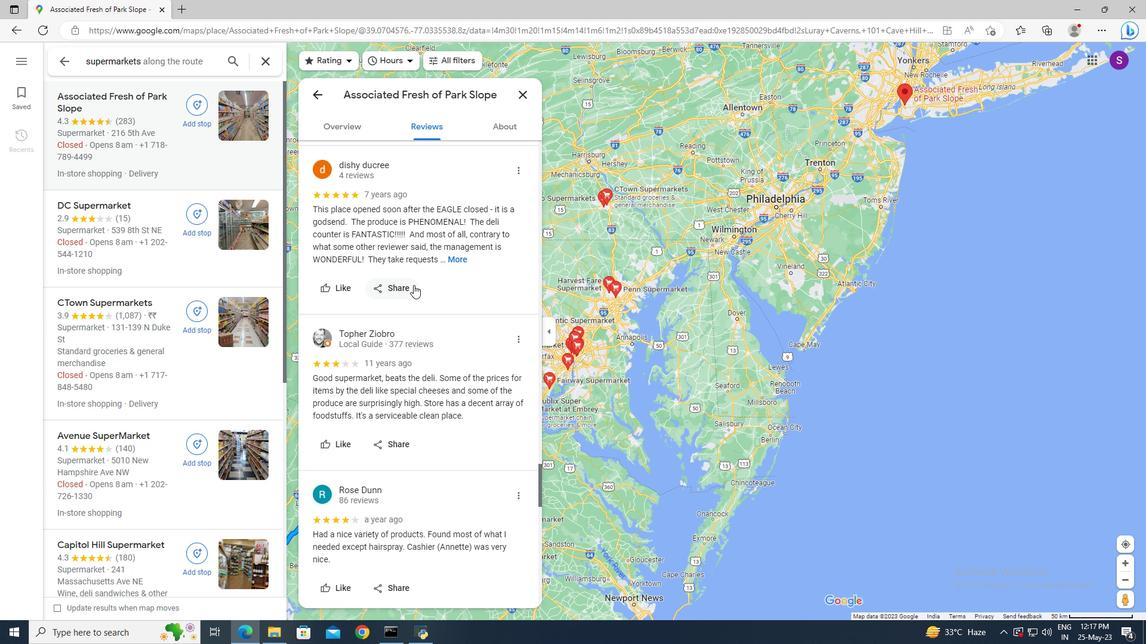 
Action: Mouse scrolled (412, 282) with delta (0, 0)
Screenshot: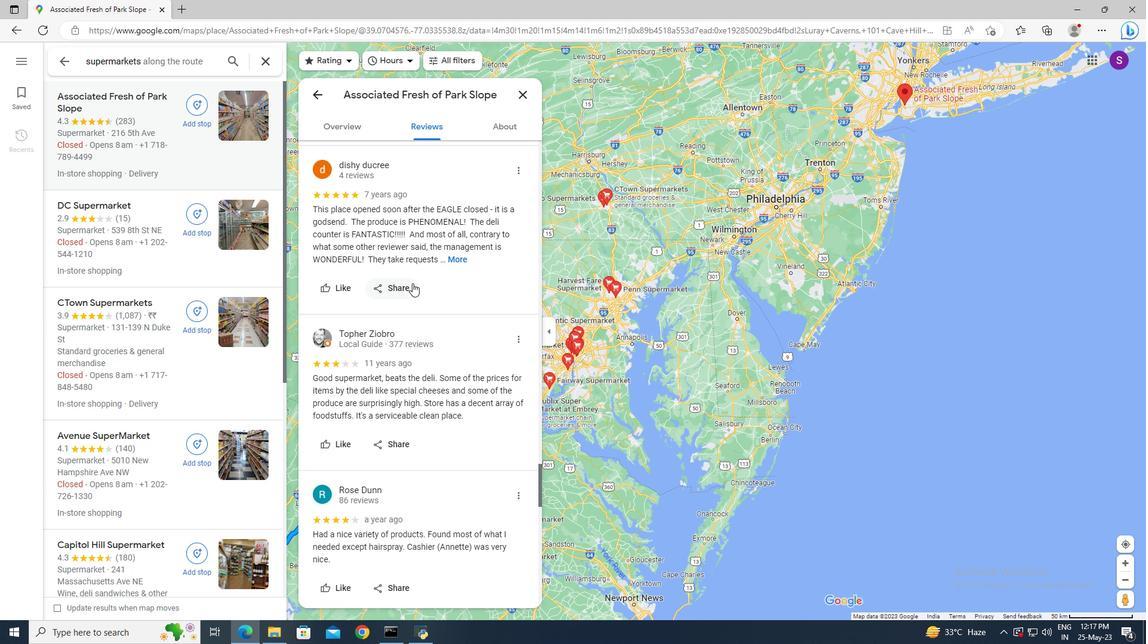 
Action: Mouse scrolled (412, 282) with delta (0, 0)
Screenshot: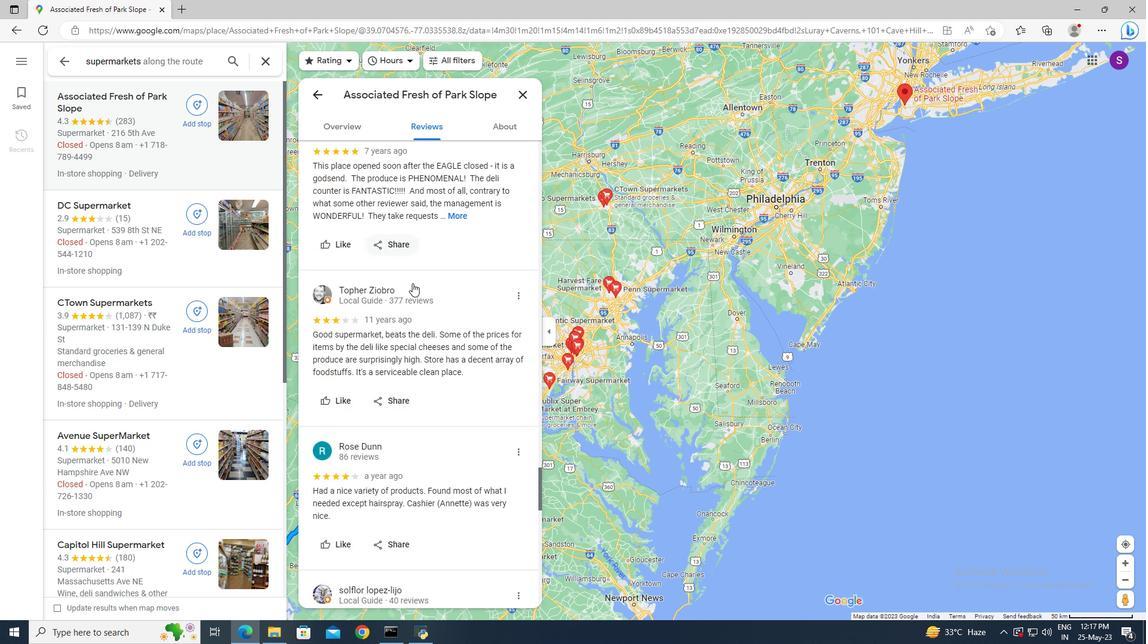 
Action: Mouse scrolled (412, 282) with delta (0, 0)
Screenshot: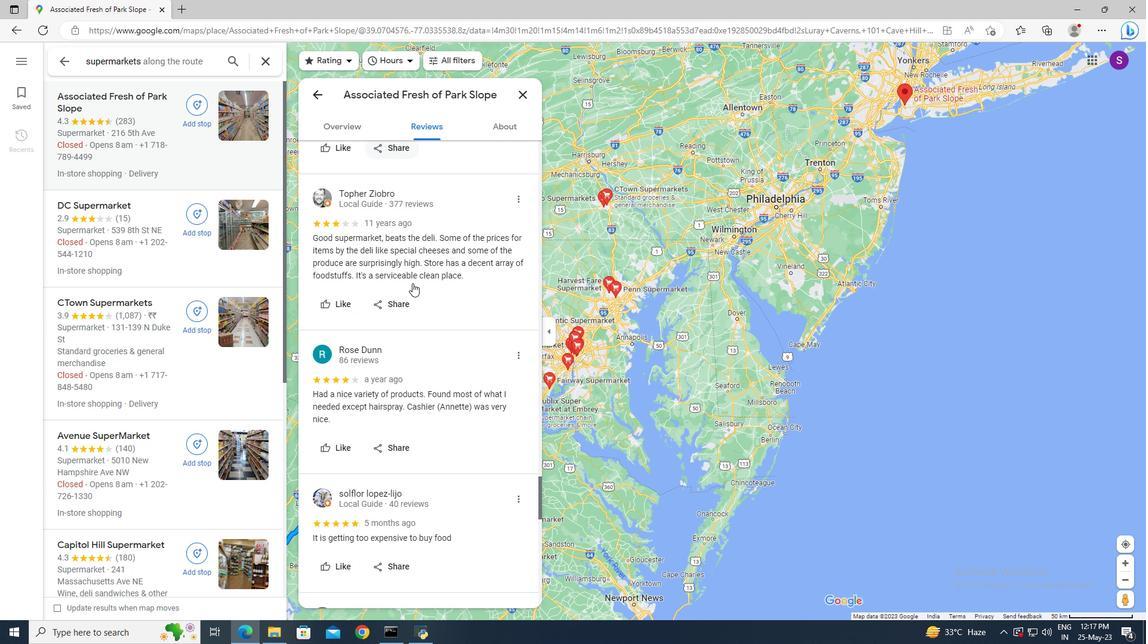 
Action: Mouse scrolled (412, 282) with delta (0, 0)
Screenshot: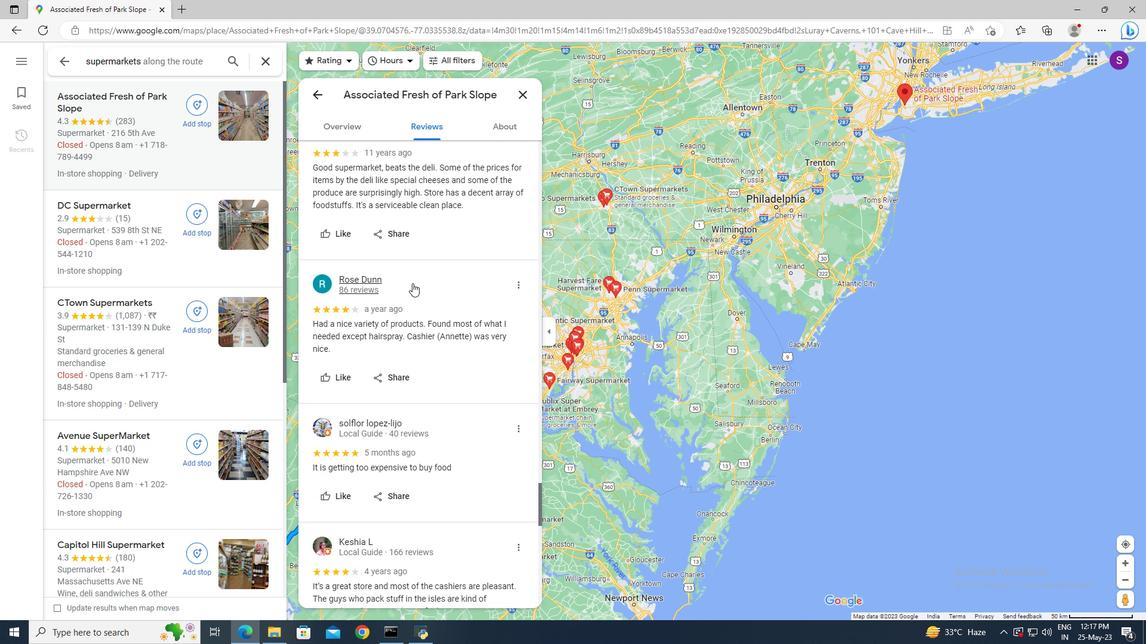 
Action: Mouse scrolled (412, 282) with delta (0, 0)
Screenshot: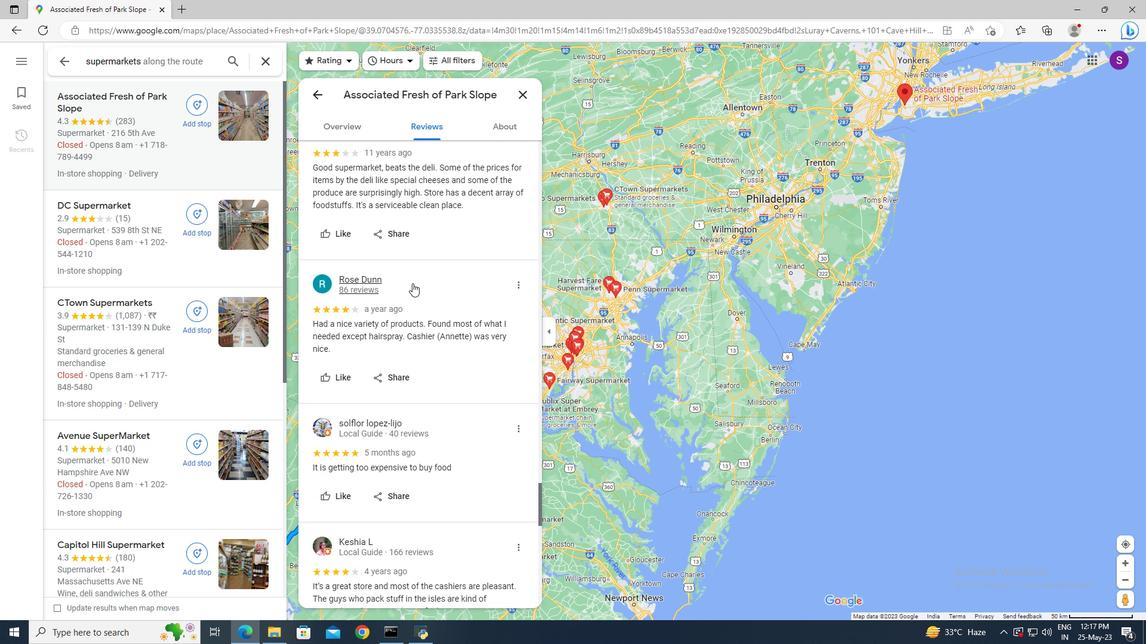 
Action: Mouse moved to (499, 129)
Screenshot: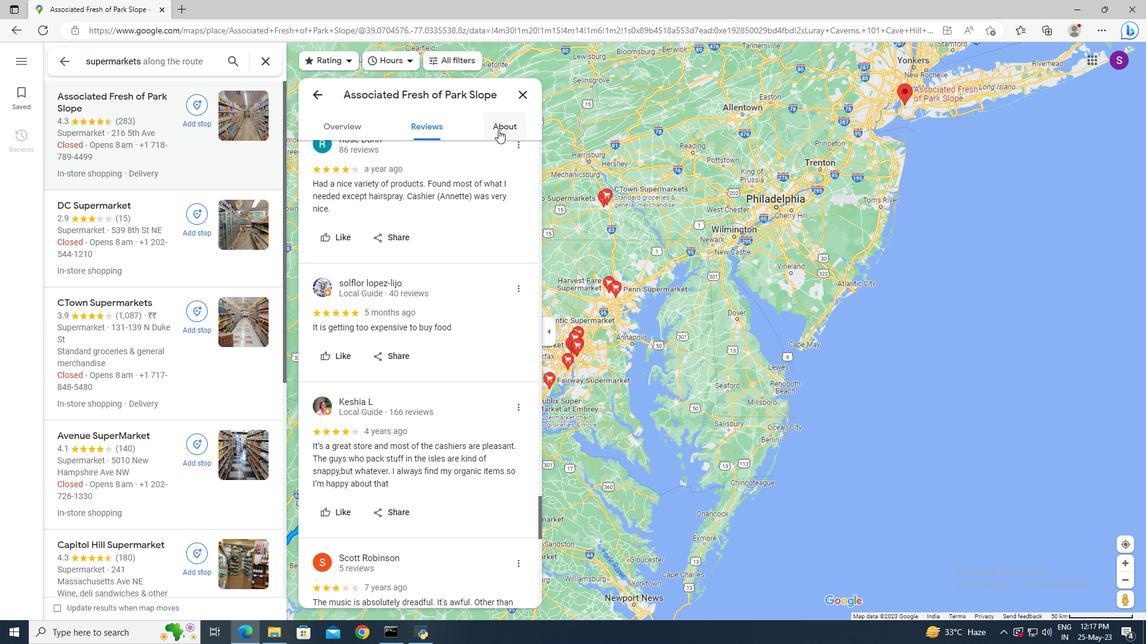 
Action: Mouse pressed left at (499, 129)
Screenshot: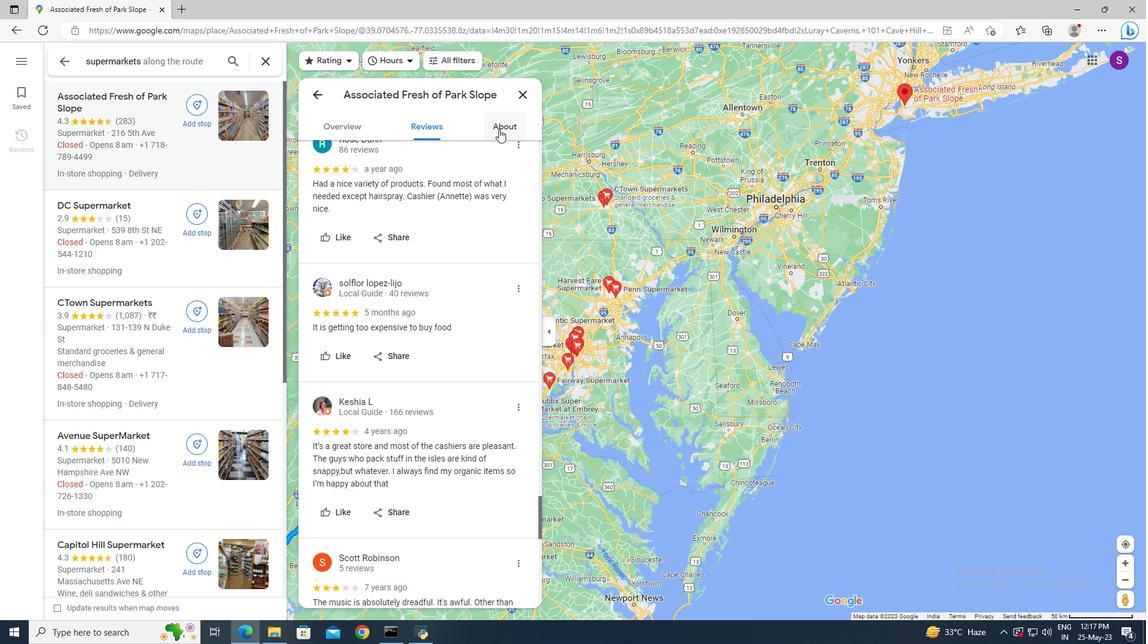 
Action: Mouse moved to (466, 196)
Screenshot: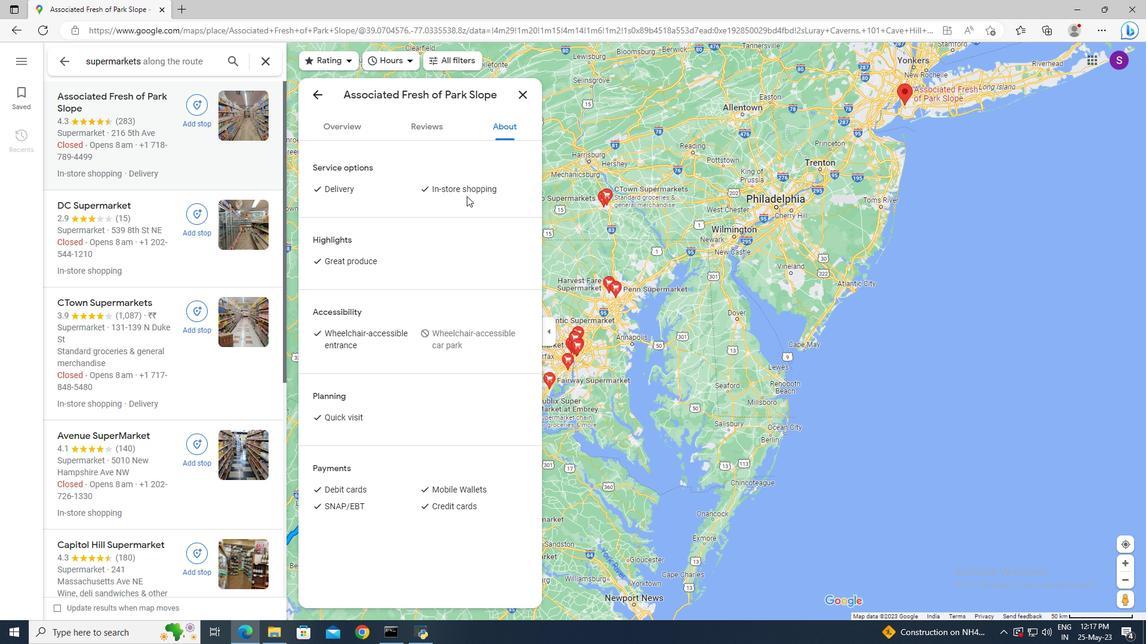 
Action: Mouse scrolled (466, 196) with delta (0, 0)
Screenshot: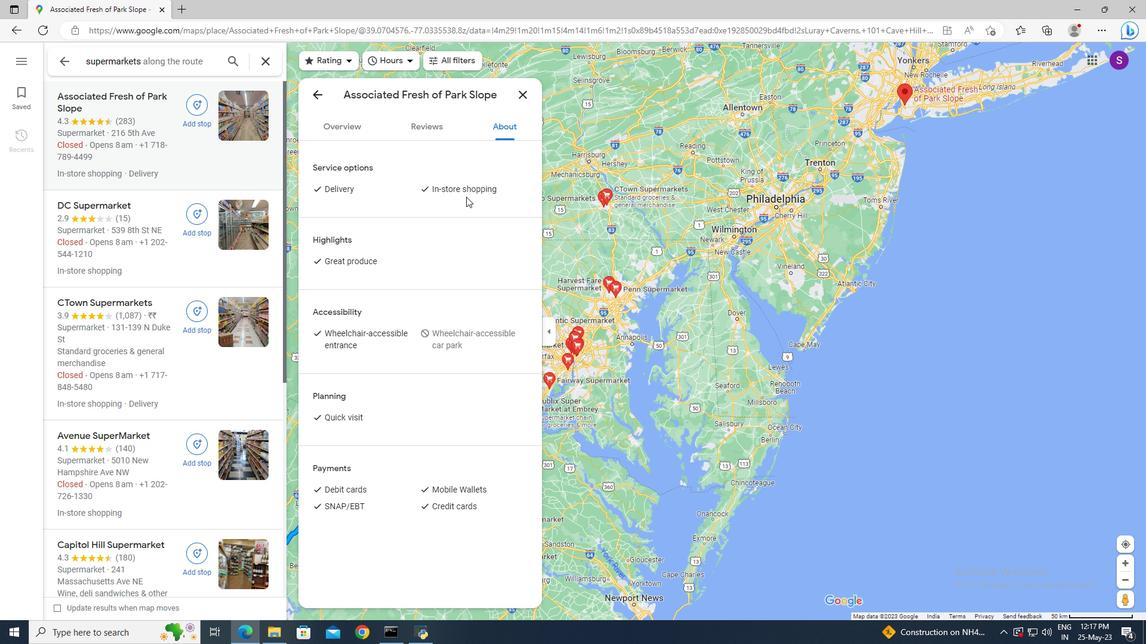
Action: Mouse moved to (450, 259)
Screenshot: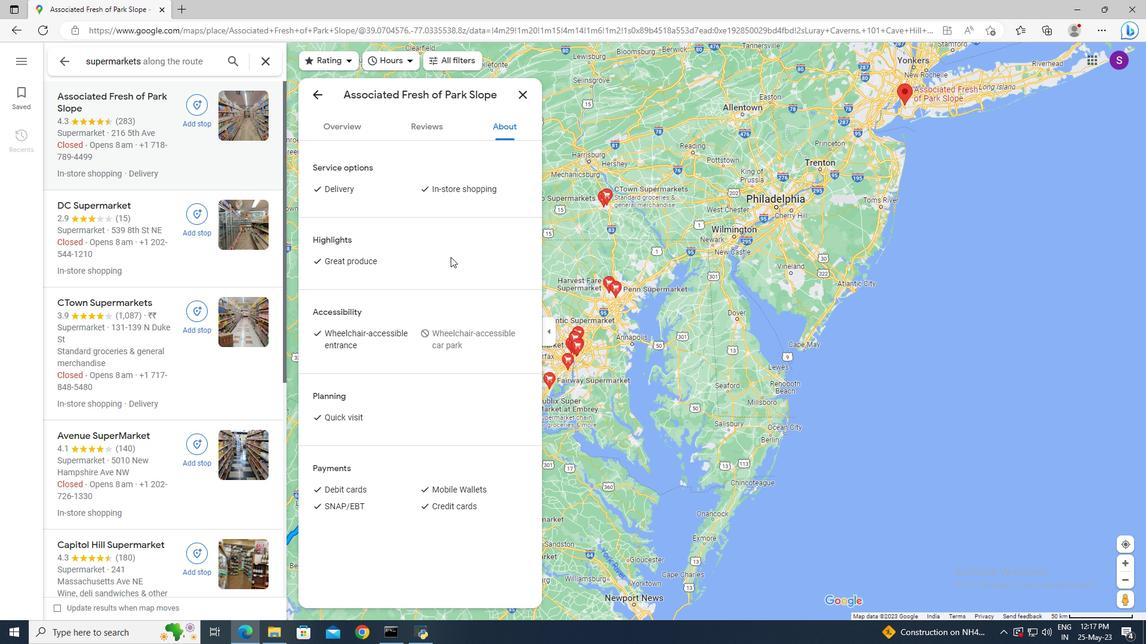 
Action: Mouse scrolled (450, 259) with delta (0, 0)
Screenshot: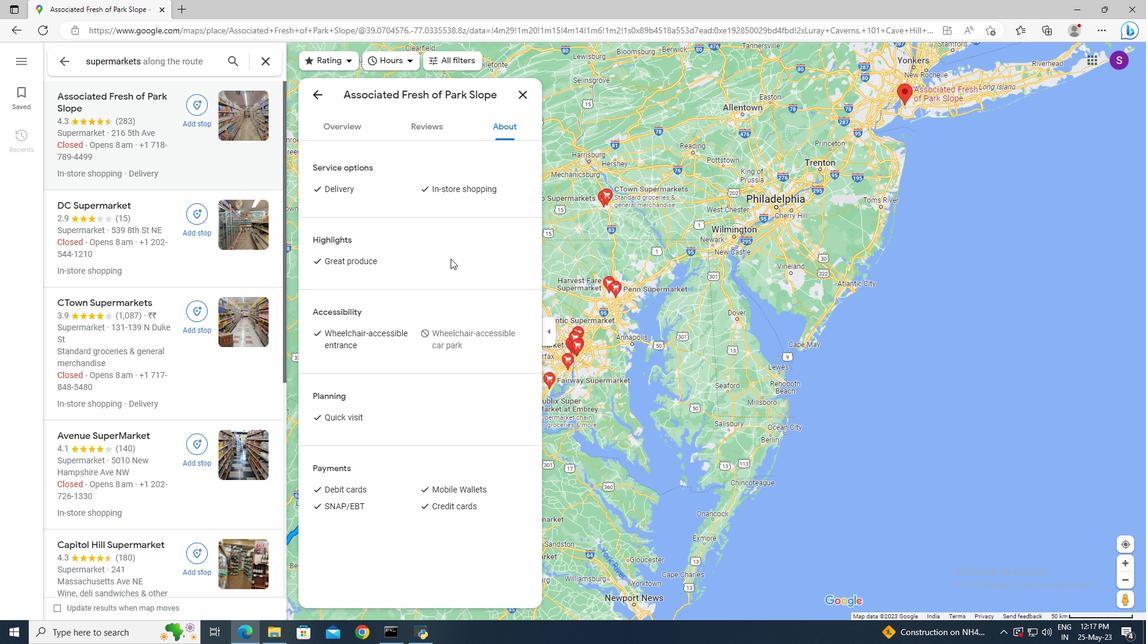 
Action: Mouse moved to (448, 259)
Screenshot: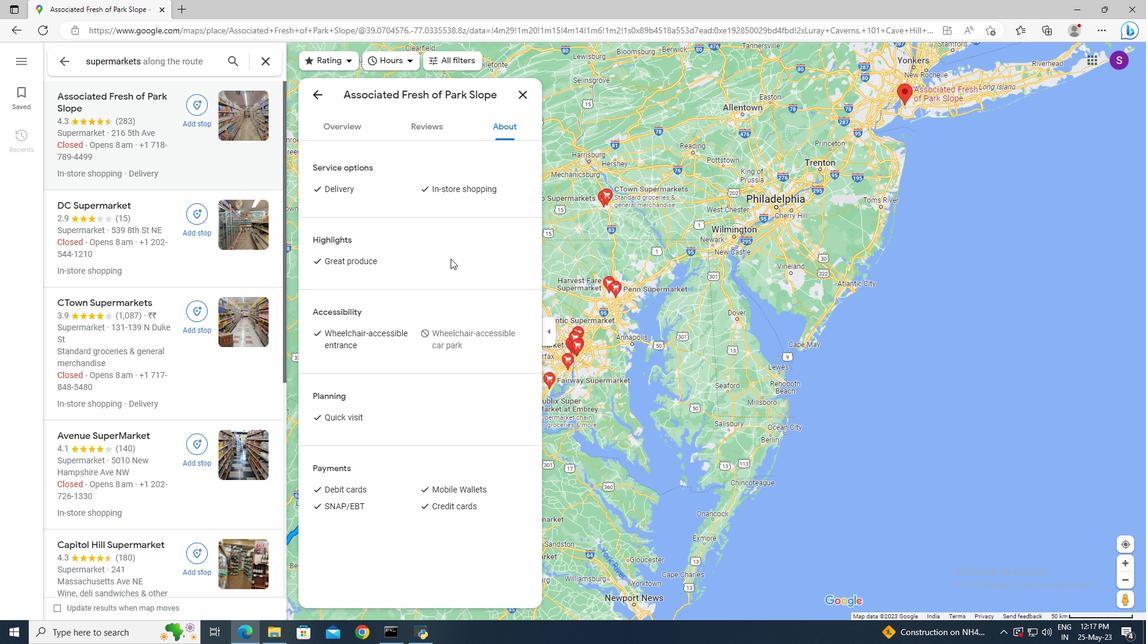
Action: Mouse scrolled (448, 260) with delta (0, 0)
Screenshot: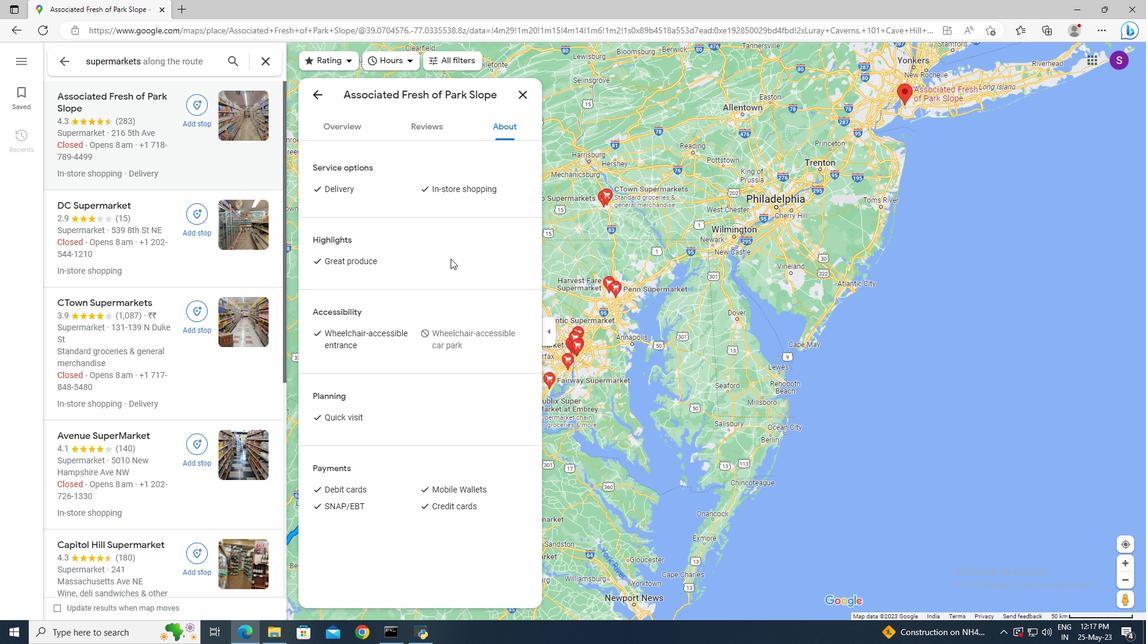
Action: Mouse moved to (434, 425)
Screenshot: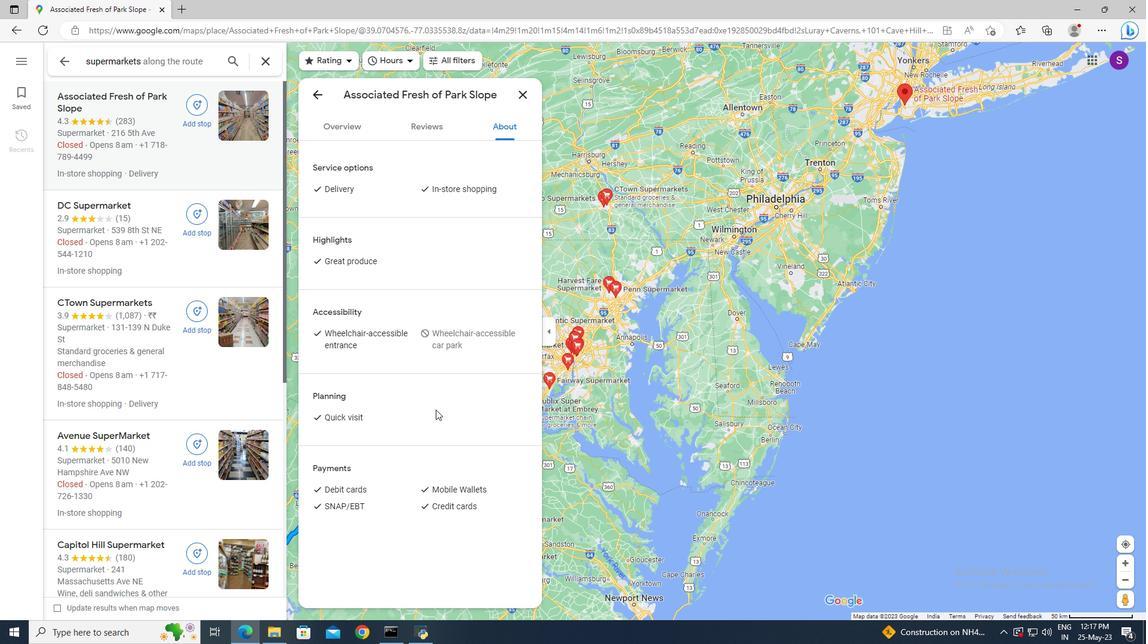 
Action: Mouse scrolled (434, 425) with delta (0, 0)
Screenshot: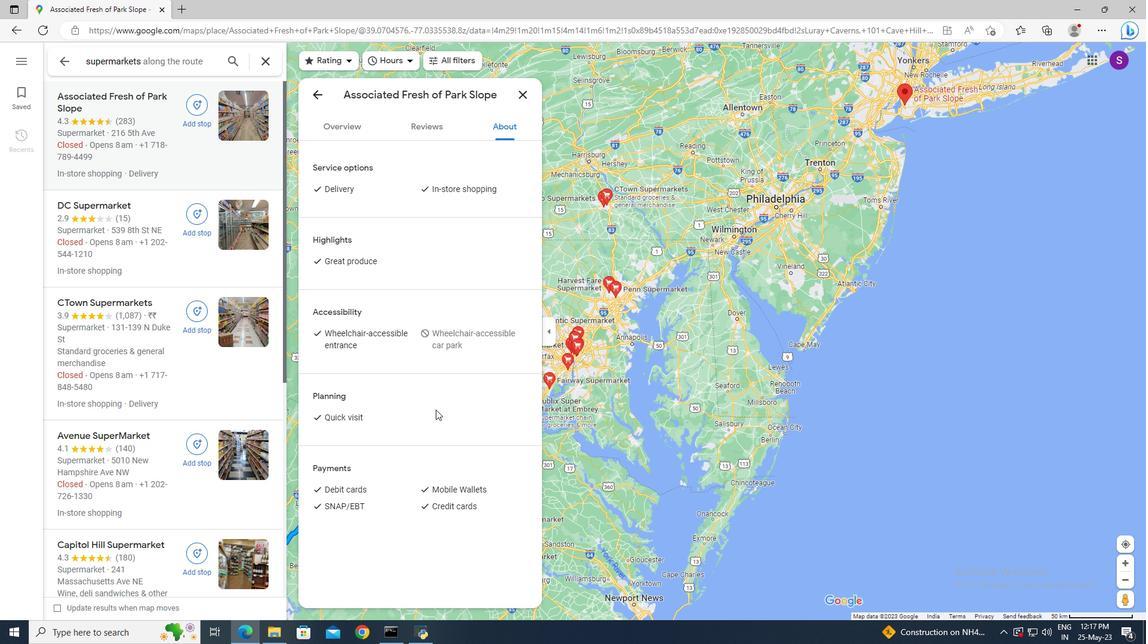 
Action: Mouse moved to (326, 131)
Screenshot: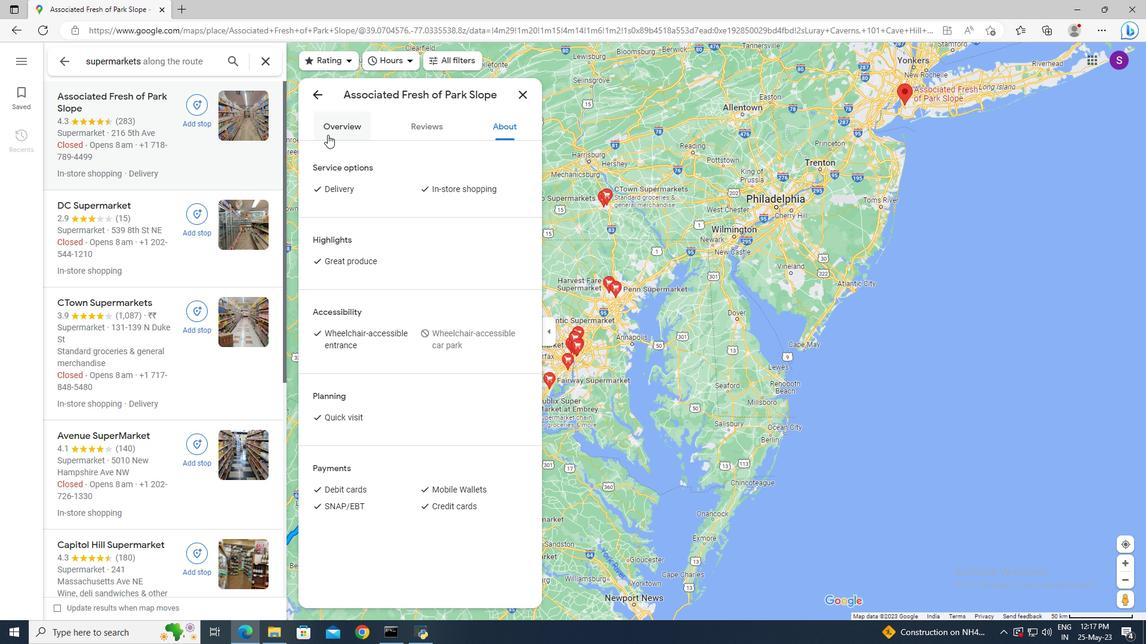 
Action: Mouse pressed left at (326, 131)
Screenshot: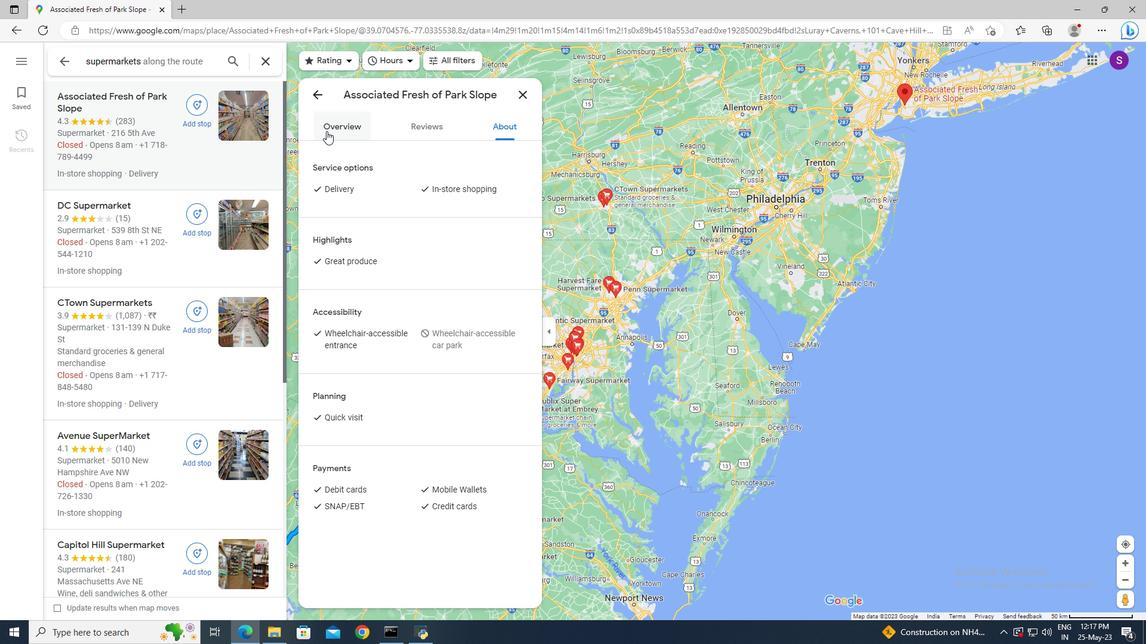 
Action: Mouse pressed left at (326, 131)
Screenshot: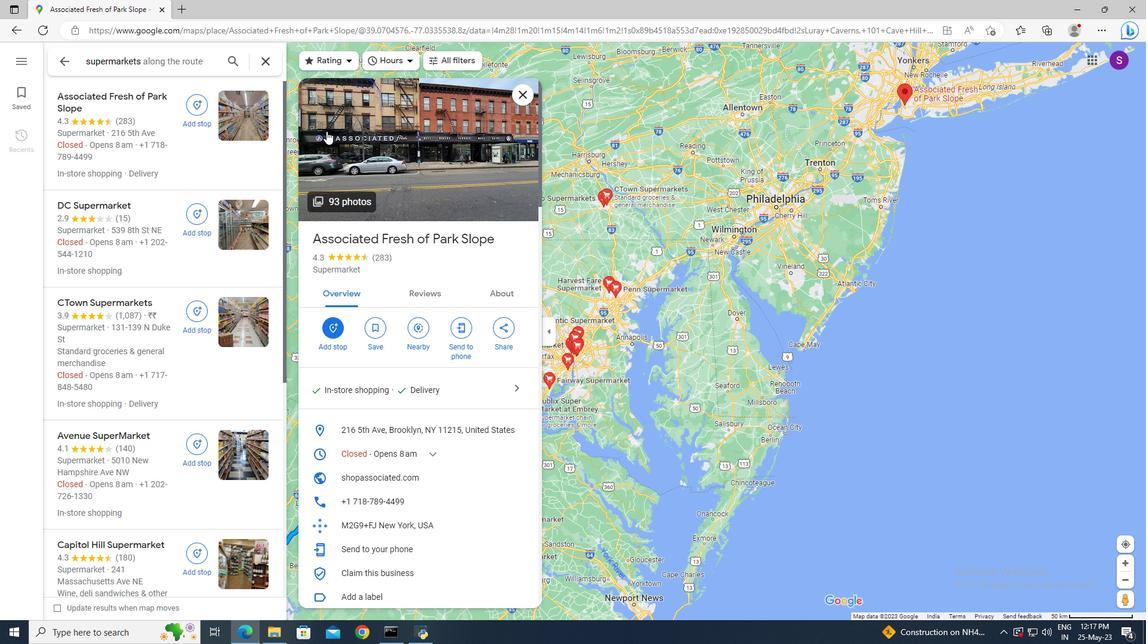 
Action: Mouse moved to (737, 534)
Screenshot: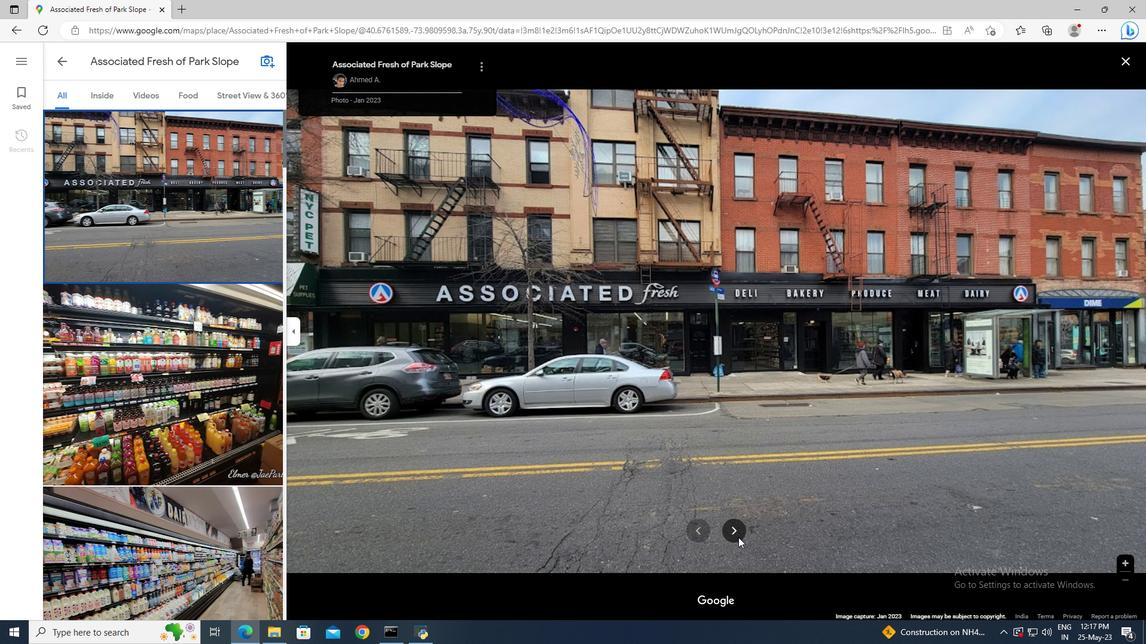 
Action: Mouse pressed left at (737, 534)
Screenshot: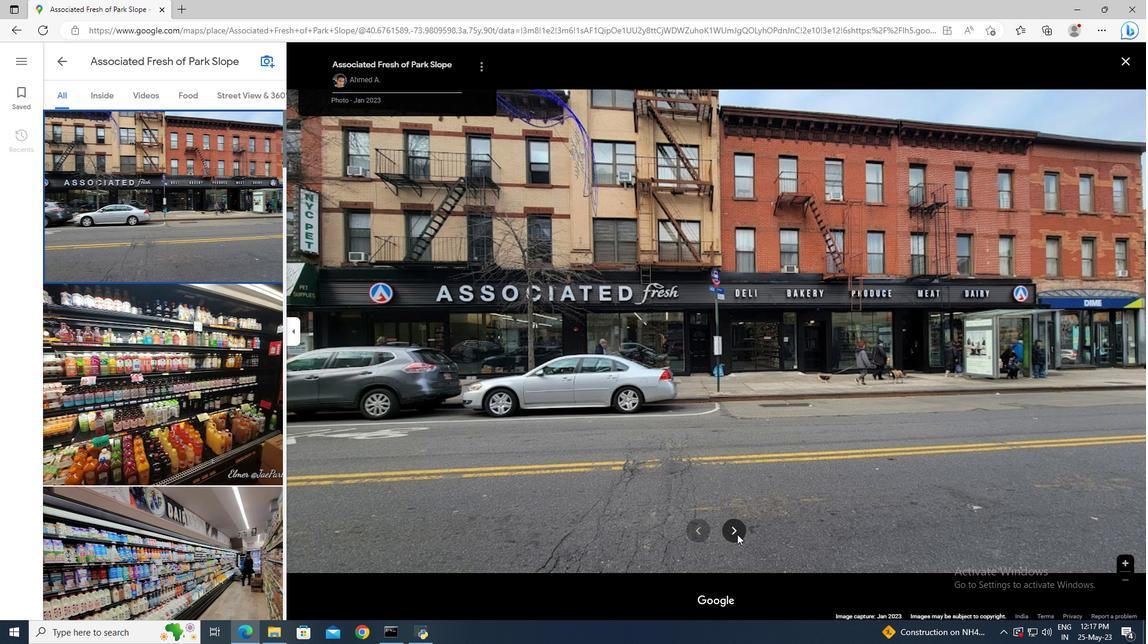 
Action: Mouse pressed left at (737, 534)
Screenshot: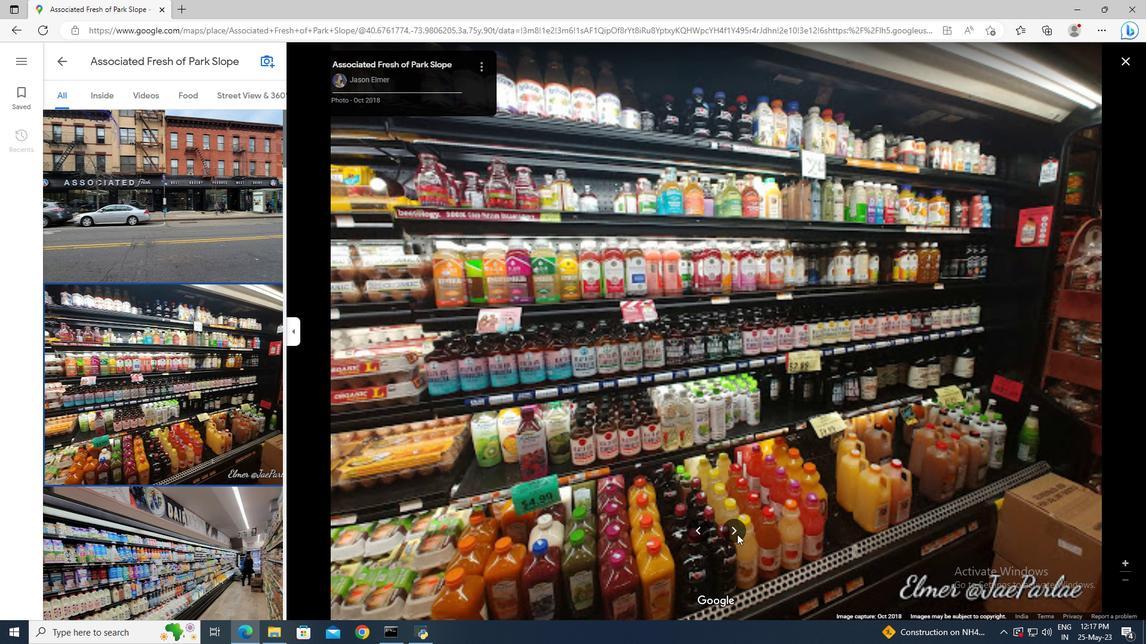 
Action: Mouse moved to (737, 534)
Screenshot: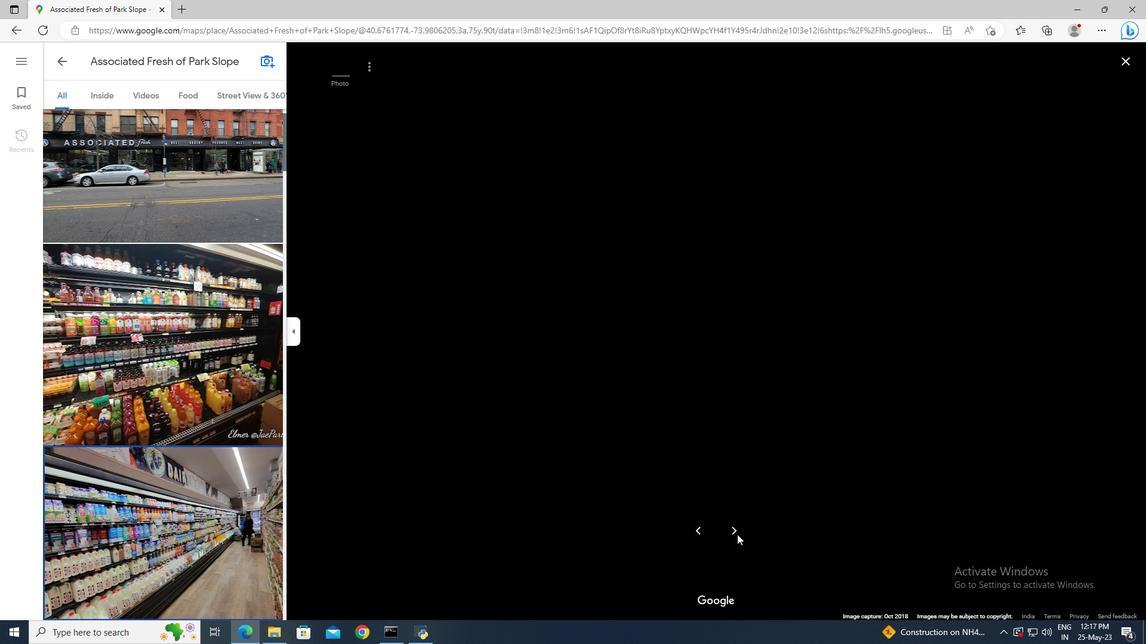 
Action: Mouse pressed left at (737, 534)
Screenshot: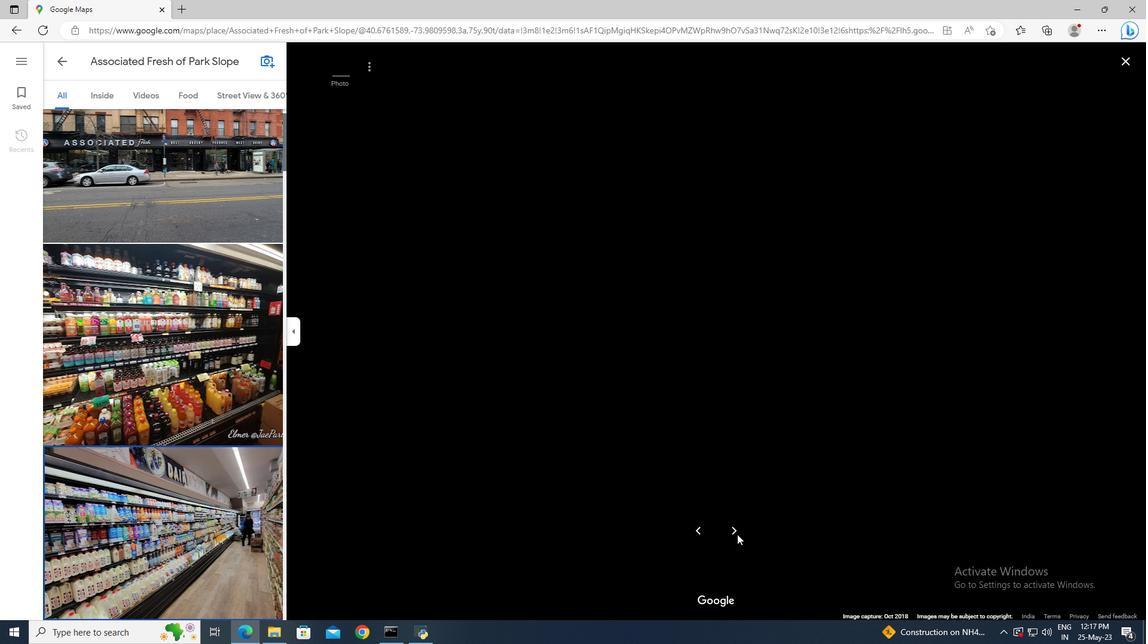 
Action: Mouse pressed left at (737, 534)
Screenshot: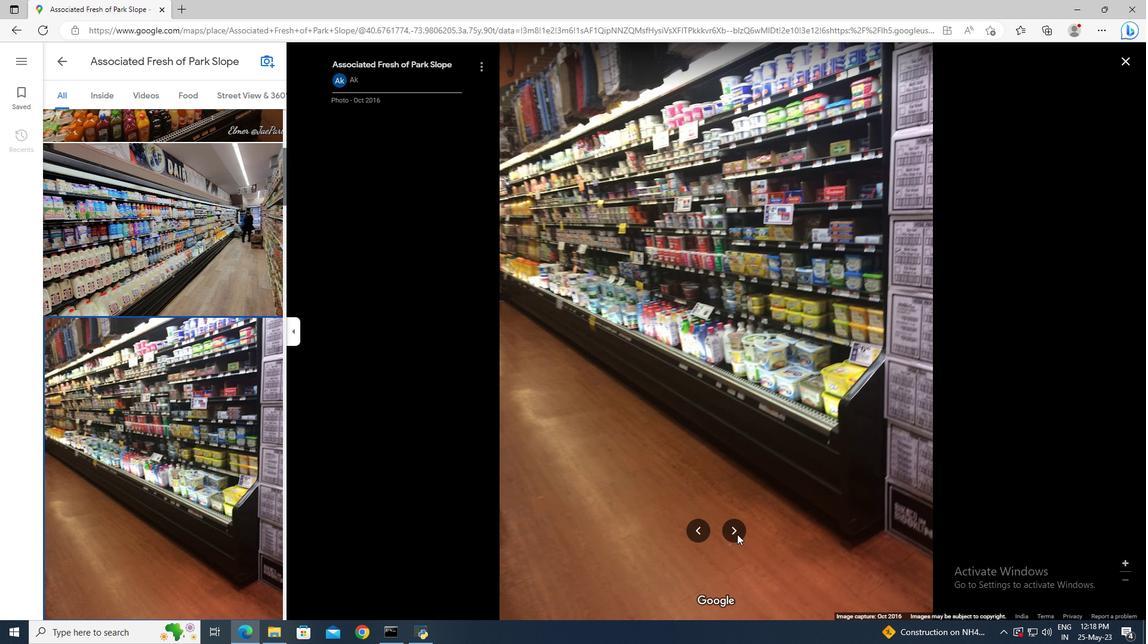 
Action: Mouse pressed left at (737, 534)
Screenshot: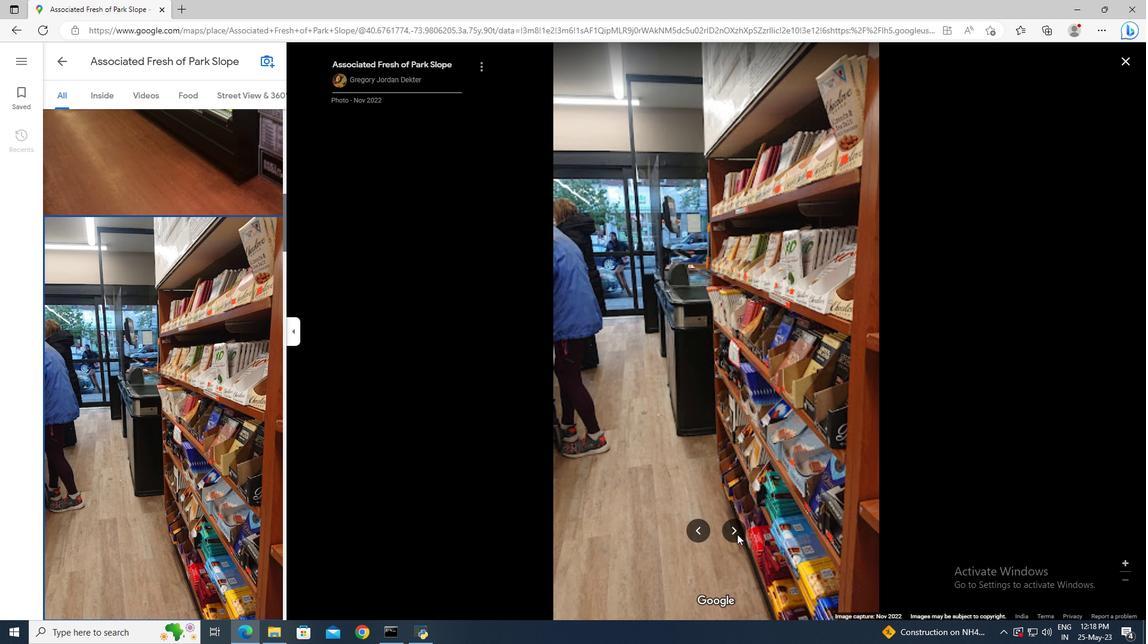 
Action: Mouse pressed left at (737, 534)
Screenshot: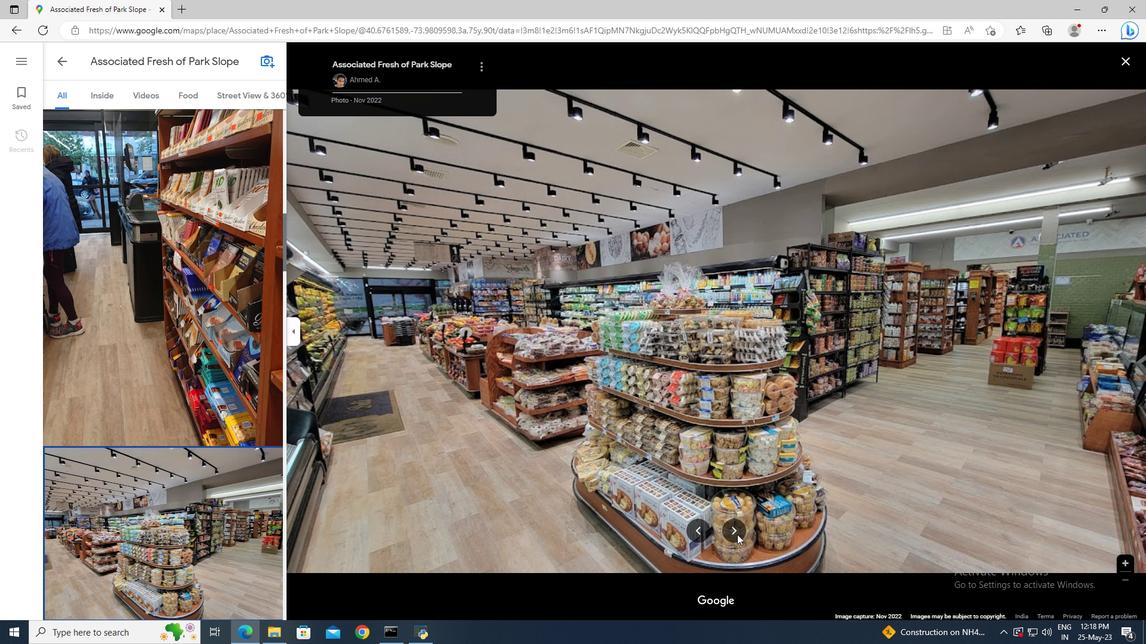 
Action: Mouse pressed left at (737, 534)
Screenshot: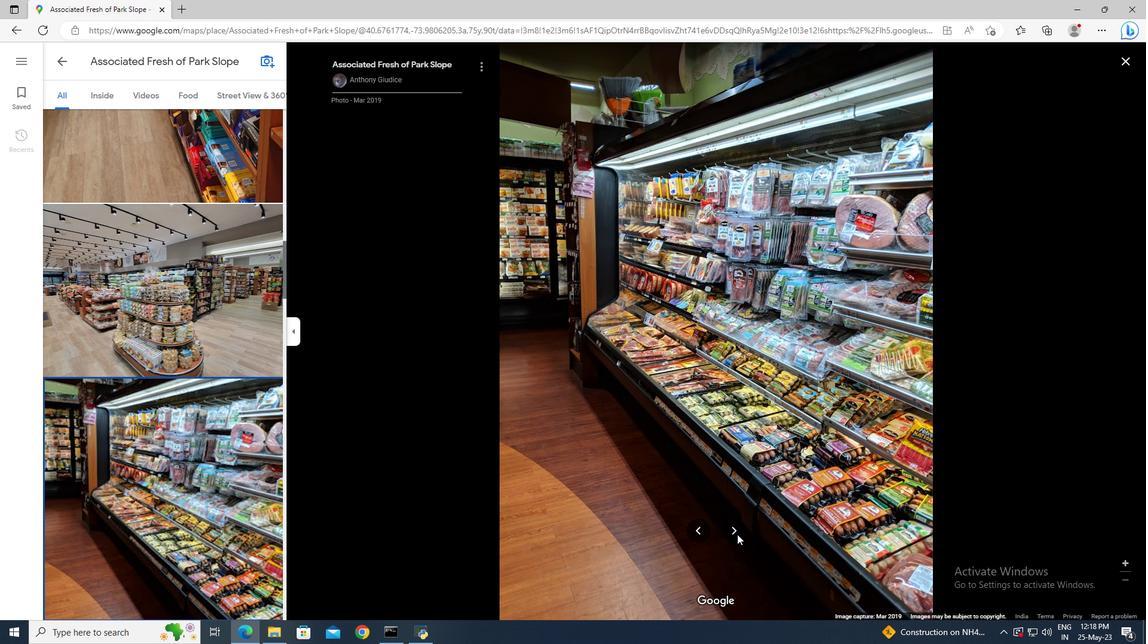 
Action: Mouse pressed left at (737, 534)
Screenshot: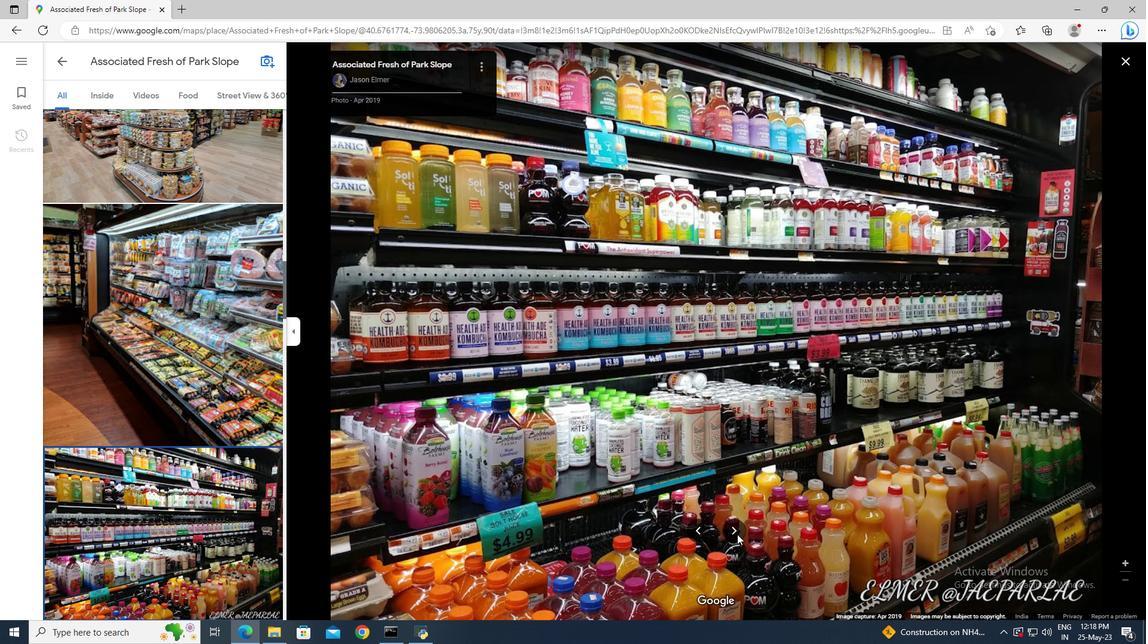 
Action: Mouse pressed left at (737, 534)
Screenshot: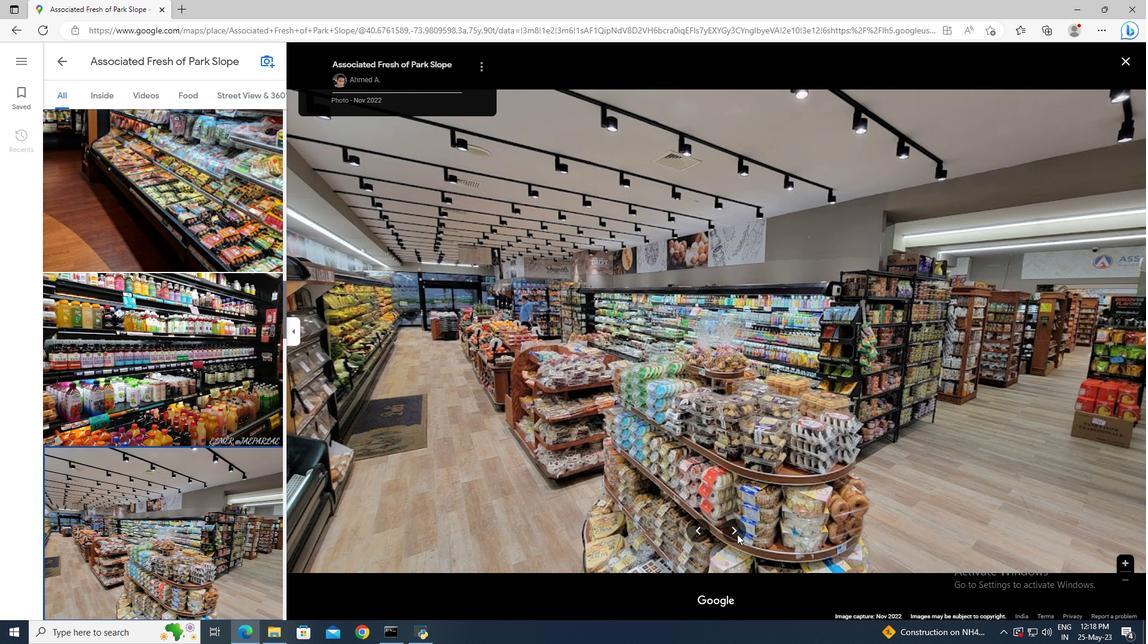 
Action: Mouse moved to (103, 91)
Screenshot: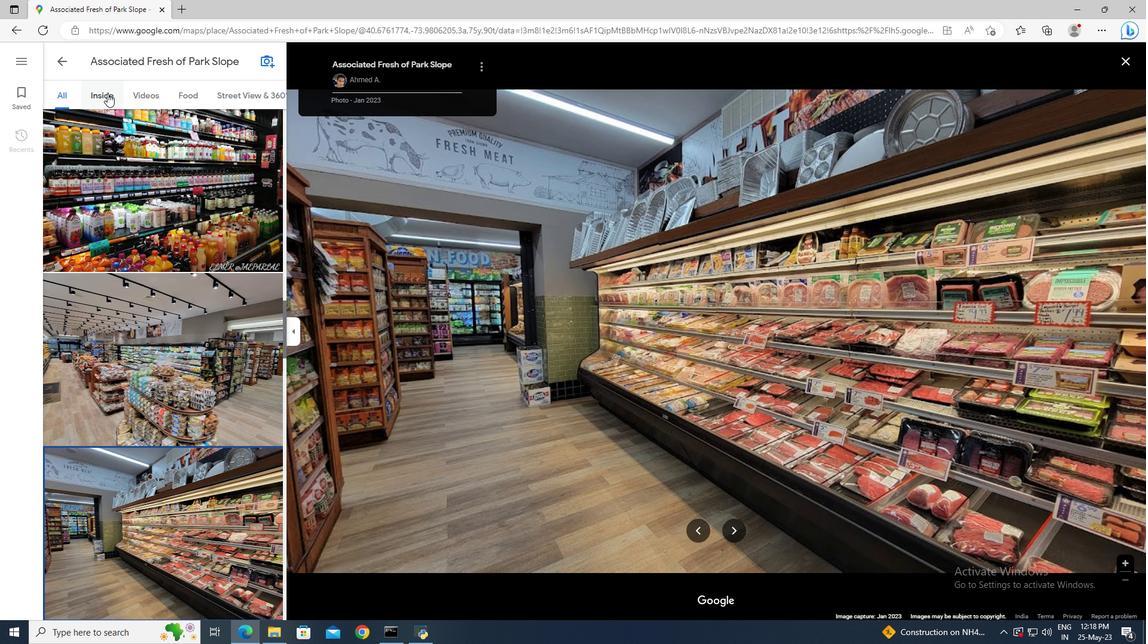 
Action: Mouse pressed left at (103, 91)
Screenshot: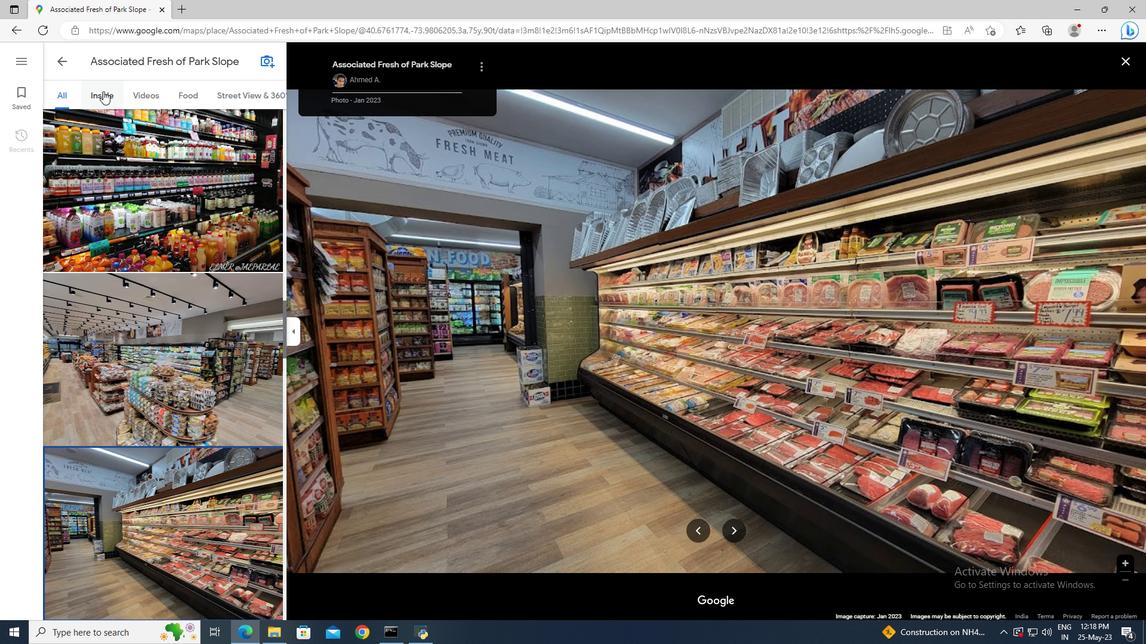 
Action: Mouse moved to (733, 534)
Screenshot: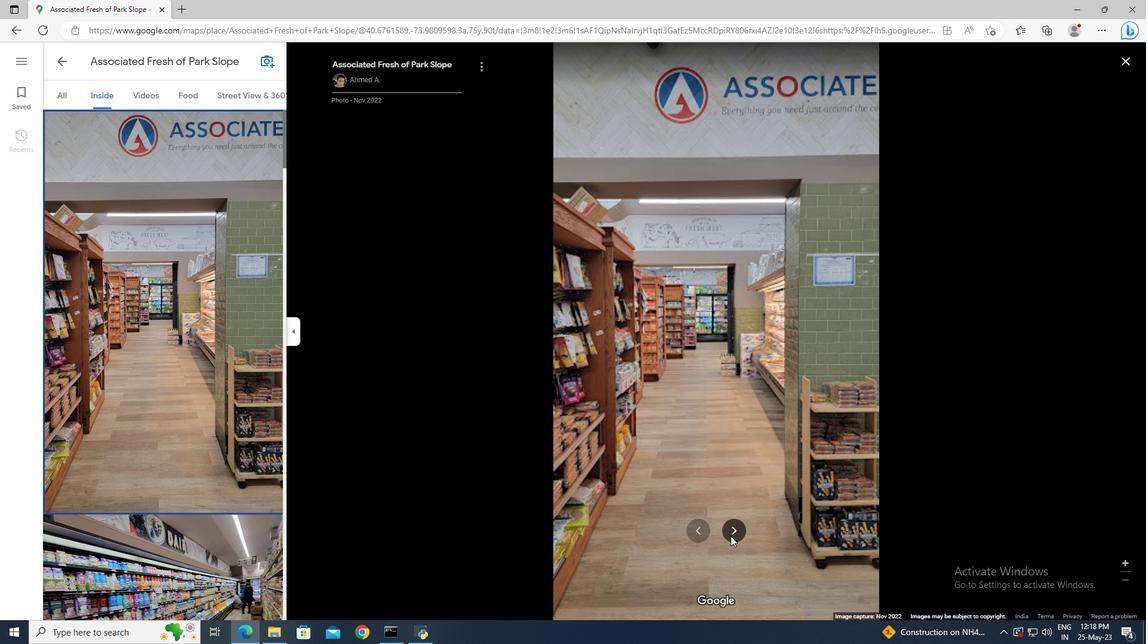 
Action: Mouse pressed left at (733, 534)
Screenshot: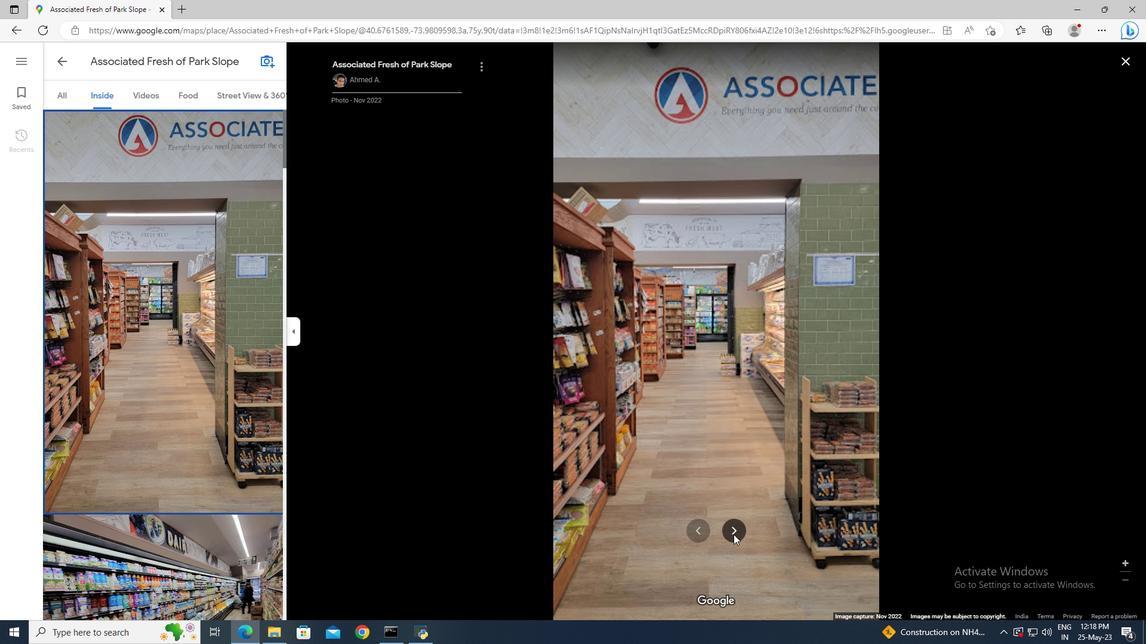 
Action: Mouse pressed left at (733, 534)
Screenshot: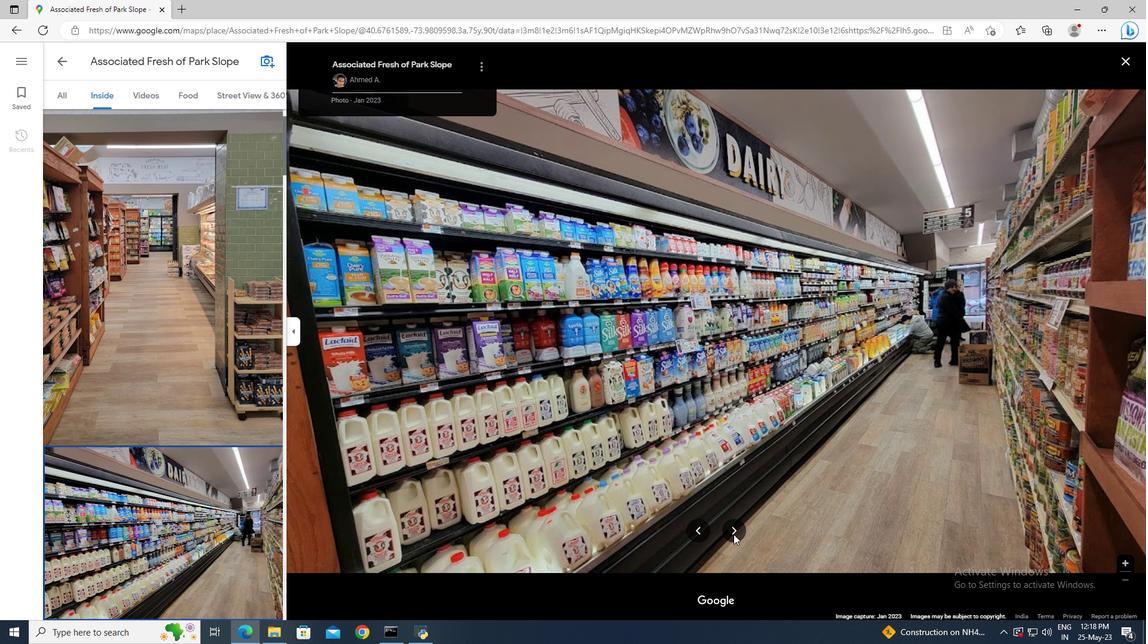 
Action: Mouse pressed left at (733, 534)
Screenshot: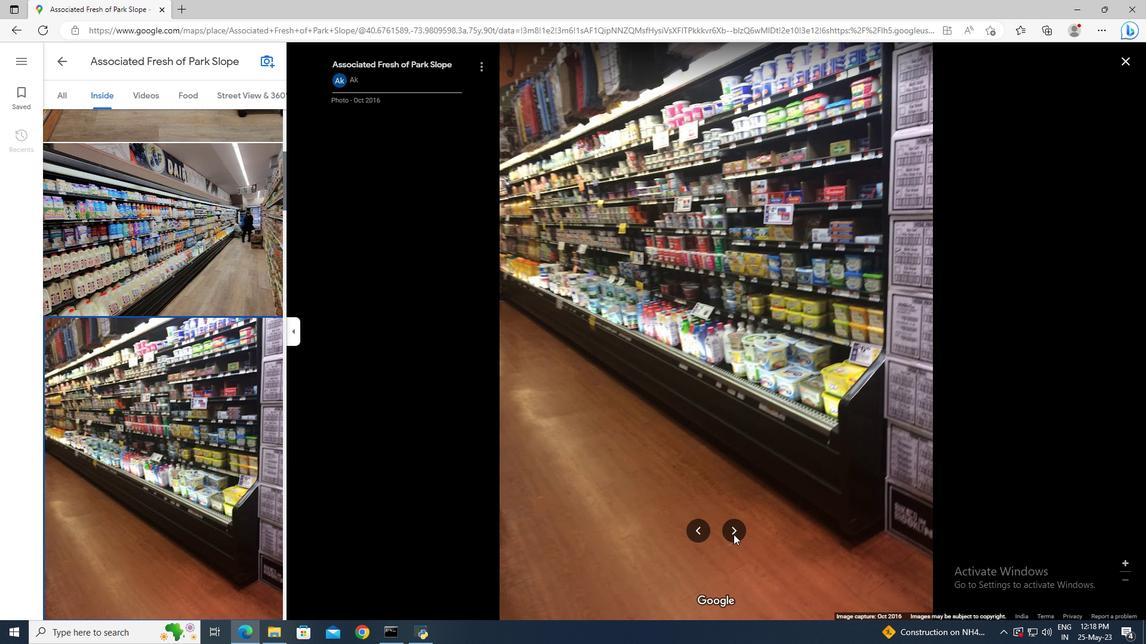 
Action: Mouse pressed left at (733, 534)
Screenshot: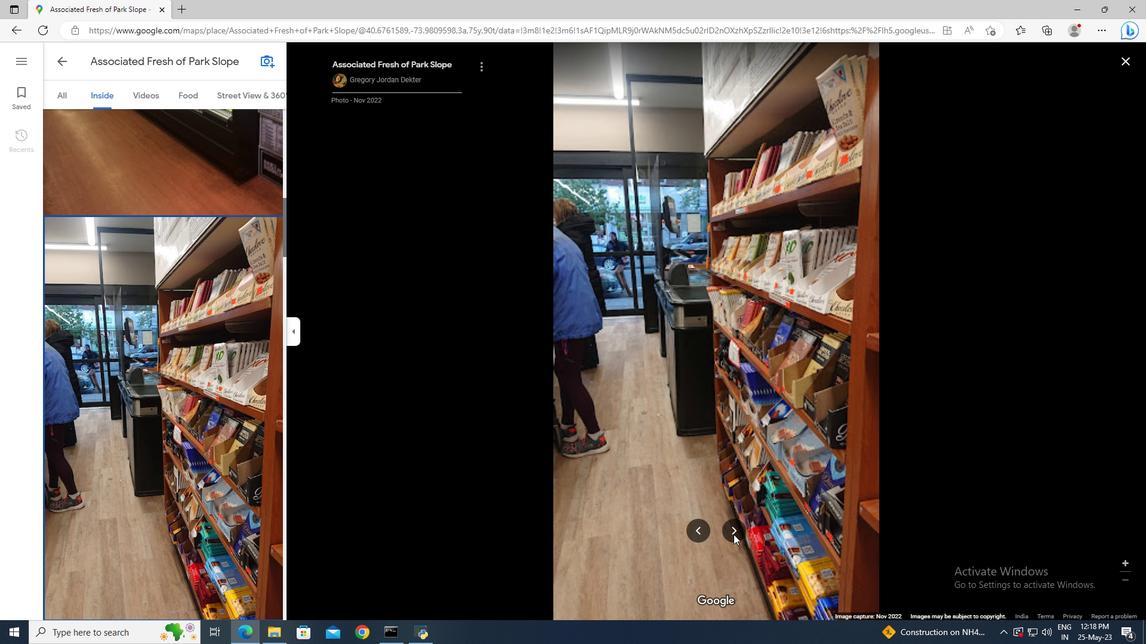 
Action: Mouse pressed left at (733, 534)
Screenshot: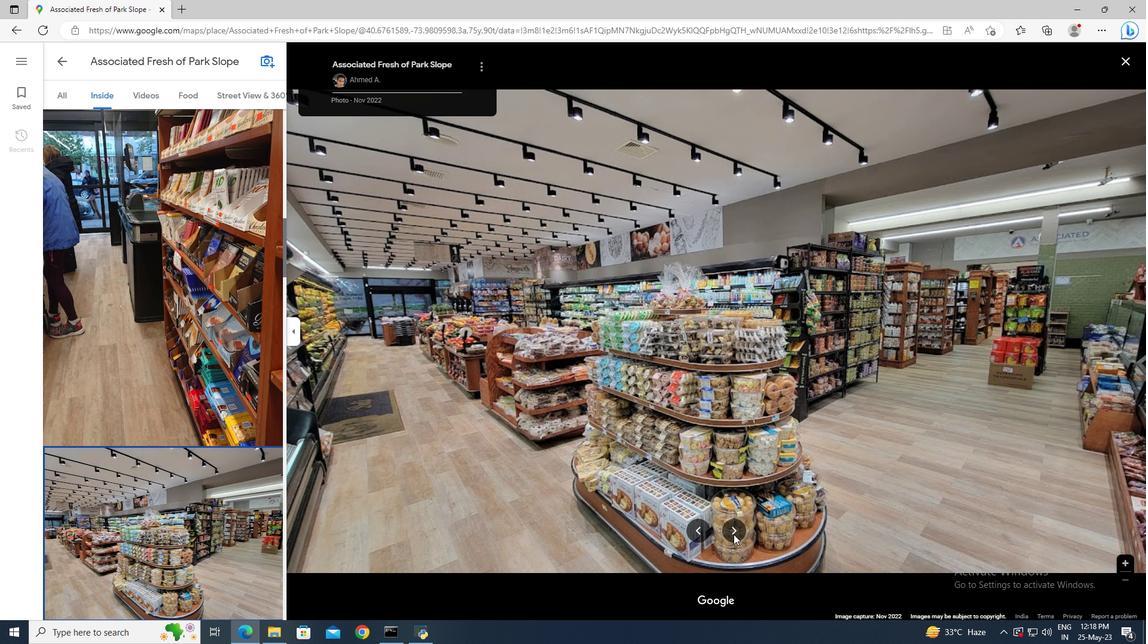 
Action: Mouse pressed left at (733, 534)
Screenshot: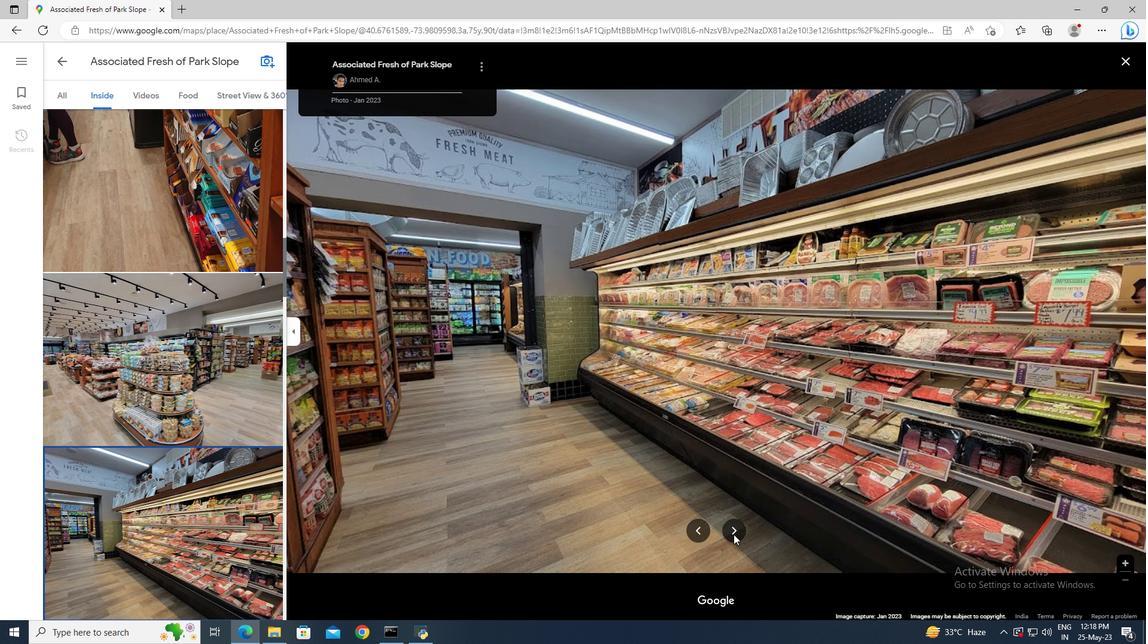 
Action: Mouse pressed left at (733, 534)
Screenshot: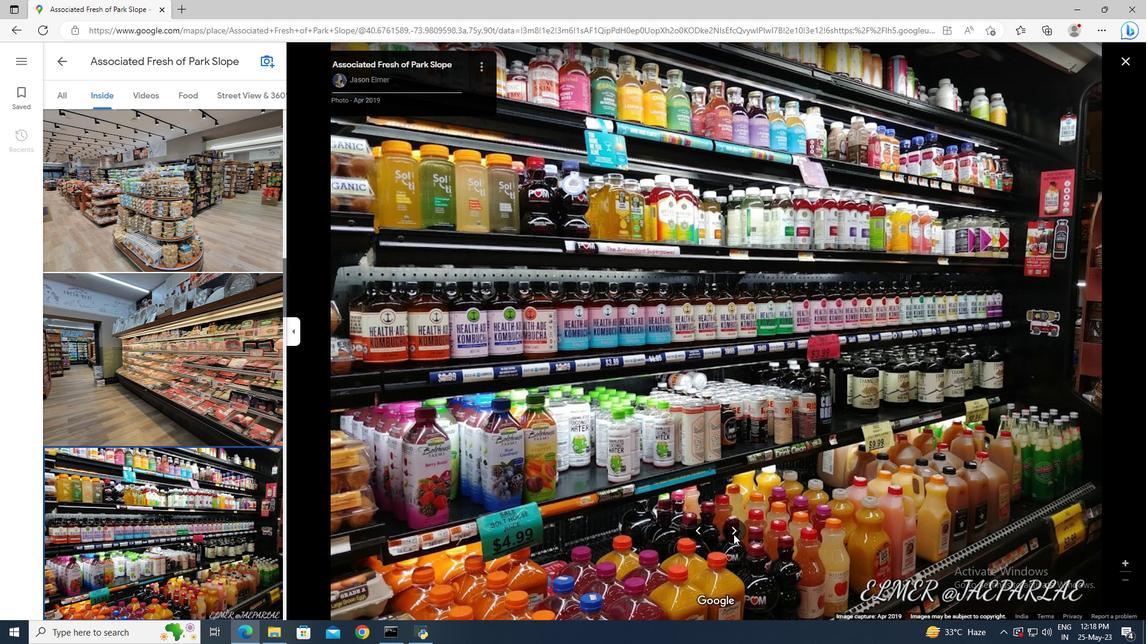 
Action: Mouse pressed left at (733, 534)
Screenshot: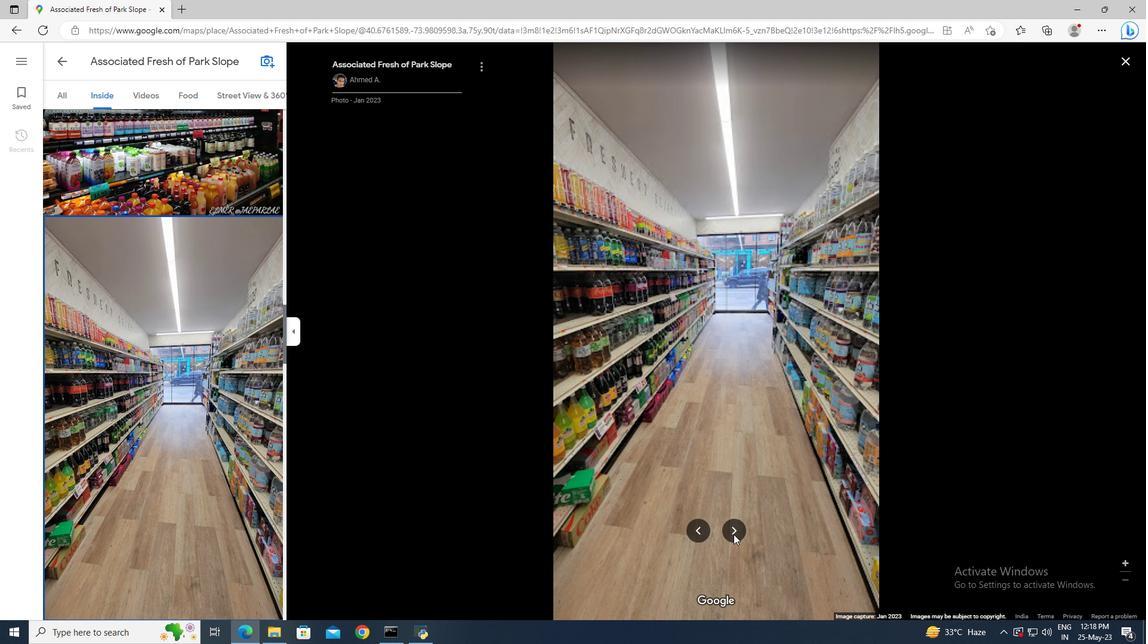 
Action: Mouse moved to (150, 99)
Screenshot: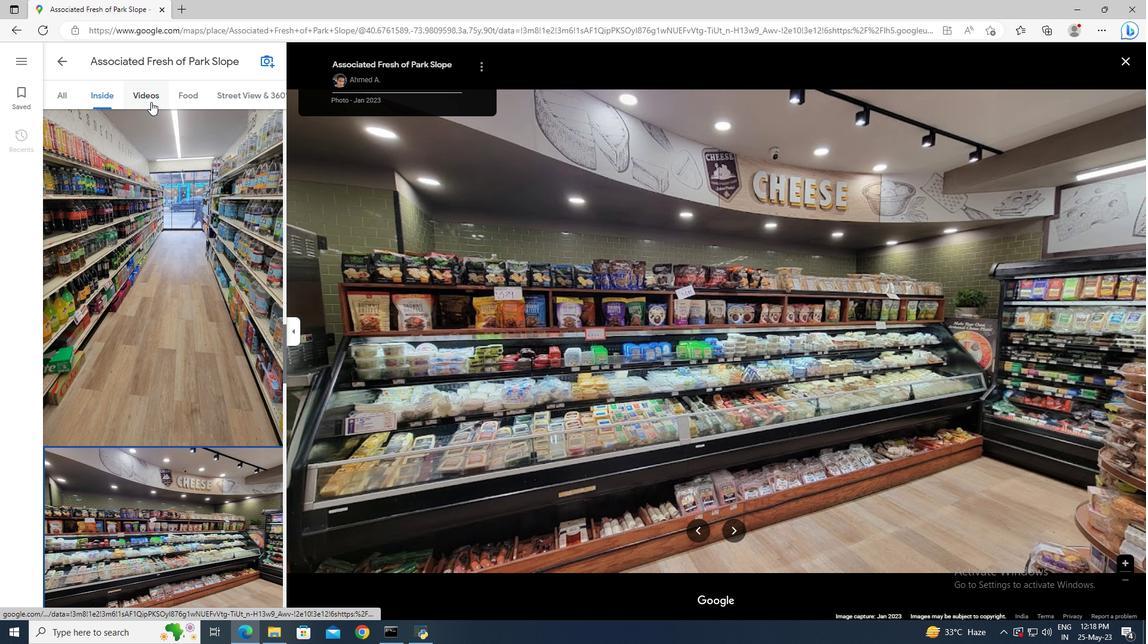 
Action: Mouse pressed left at (150, 99)
Screenshot: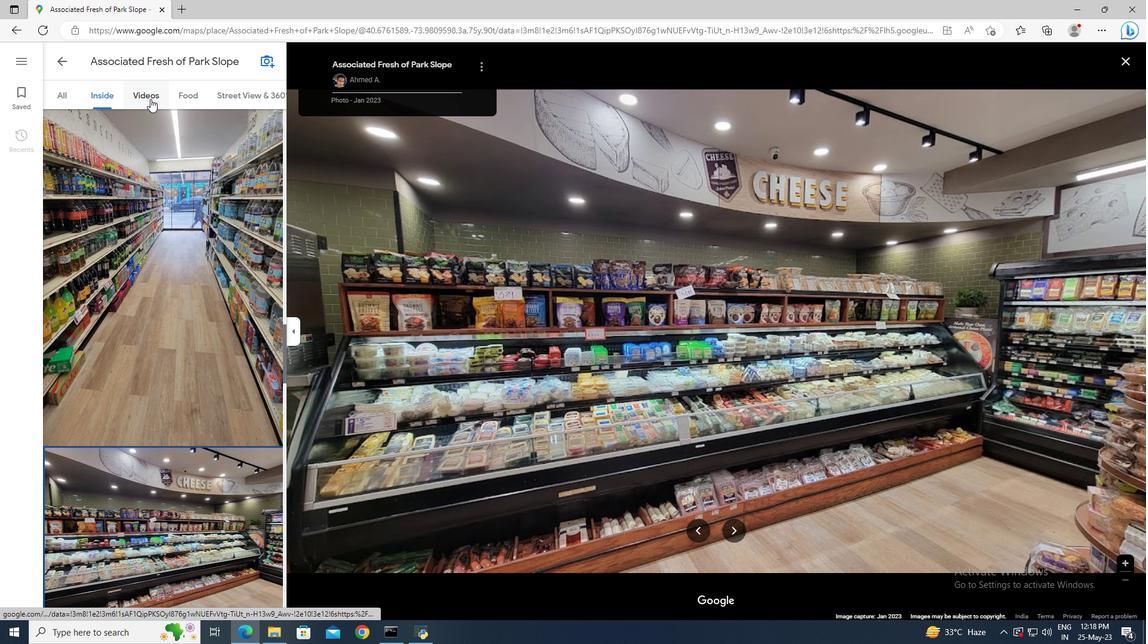 
Action: Mouse moved to (700, 451)
Screenshot: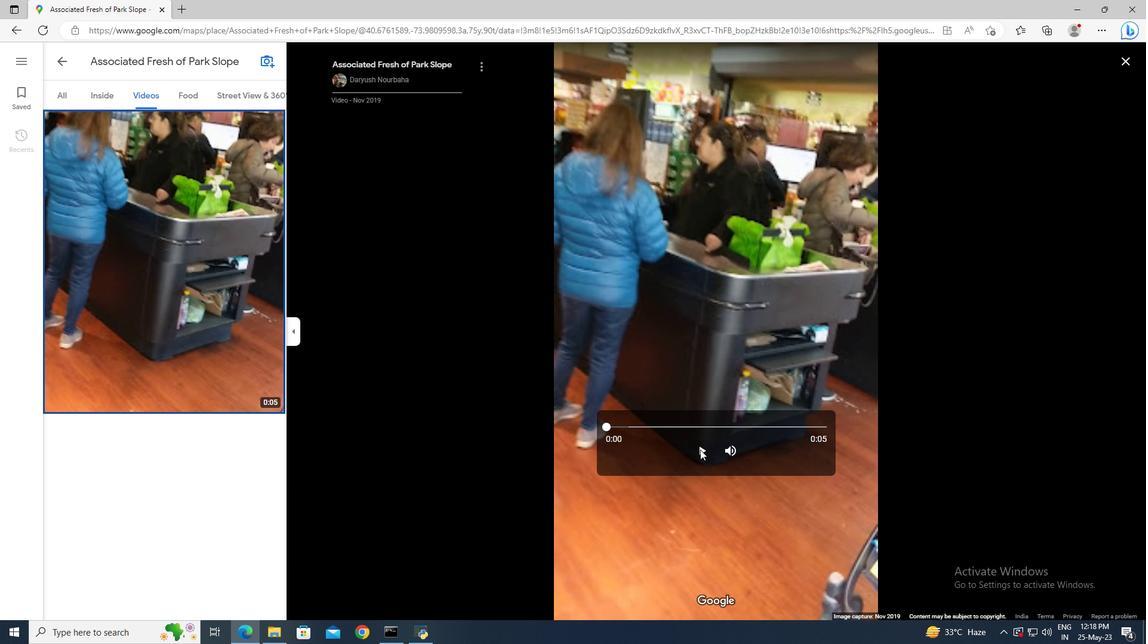 
Action: Mouse pressed left at (700, 451)
Screenshot: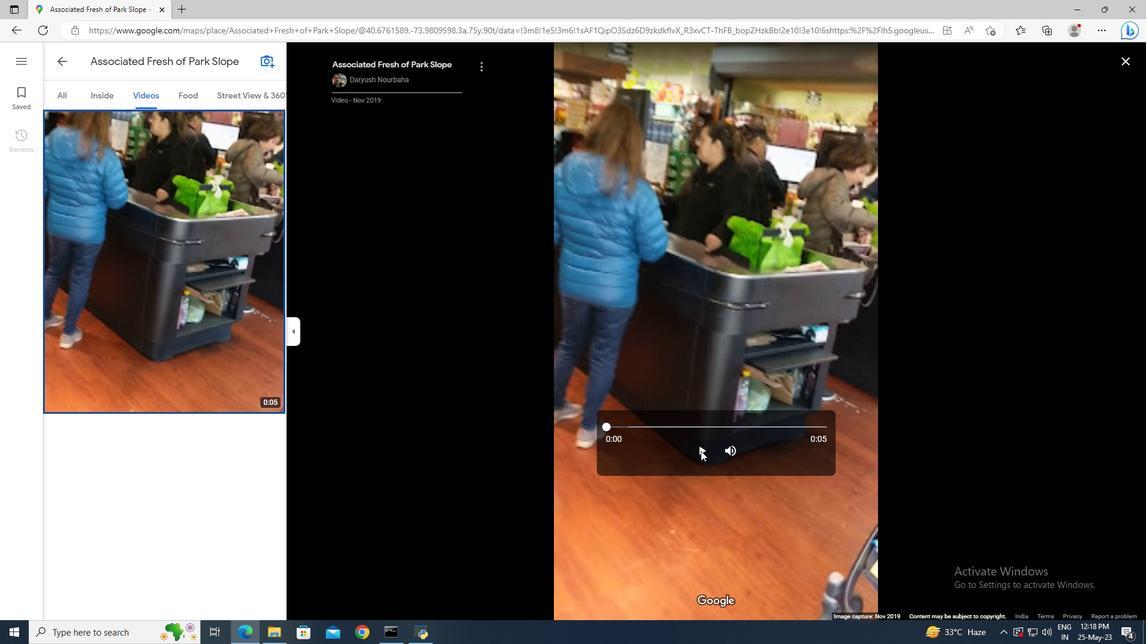 
Action: Mouse moved to (200, 99)
Screenshot: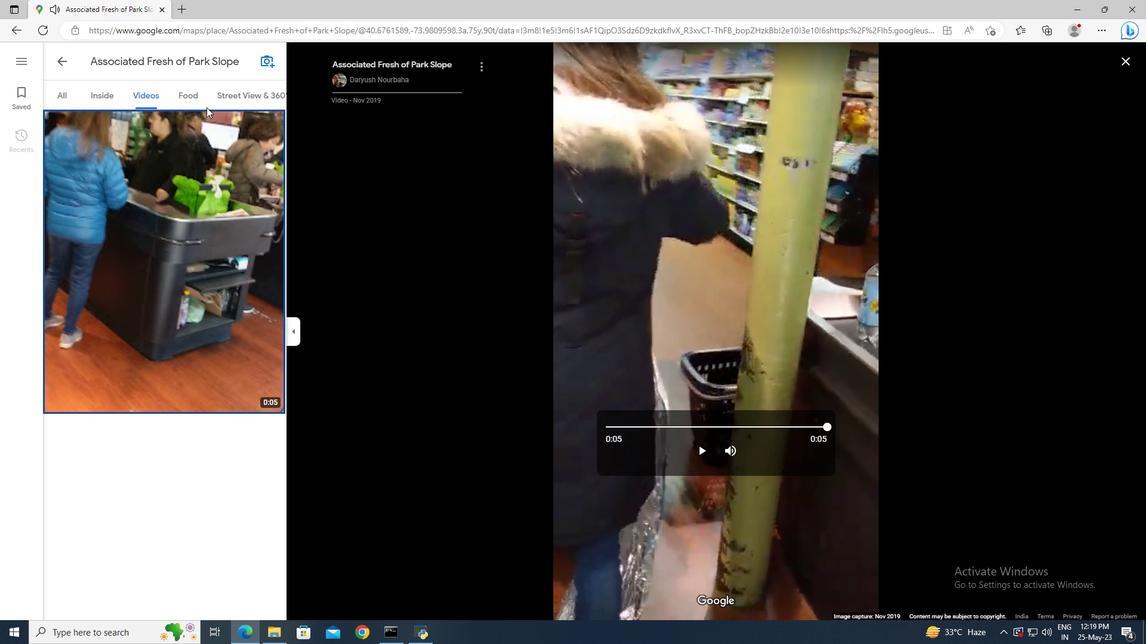 
Action: Mouse pressed left at (200, 99)
Screenshot: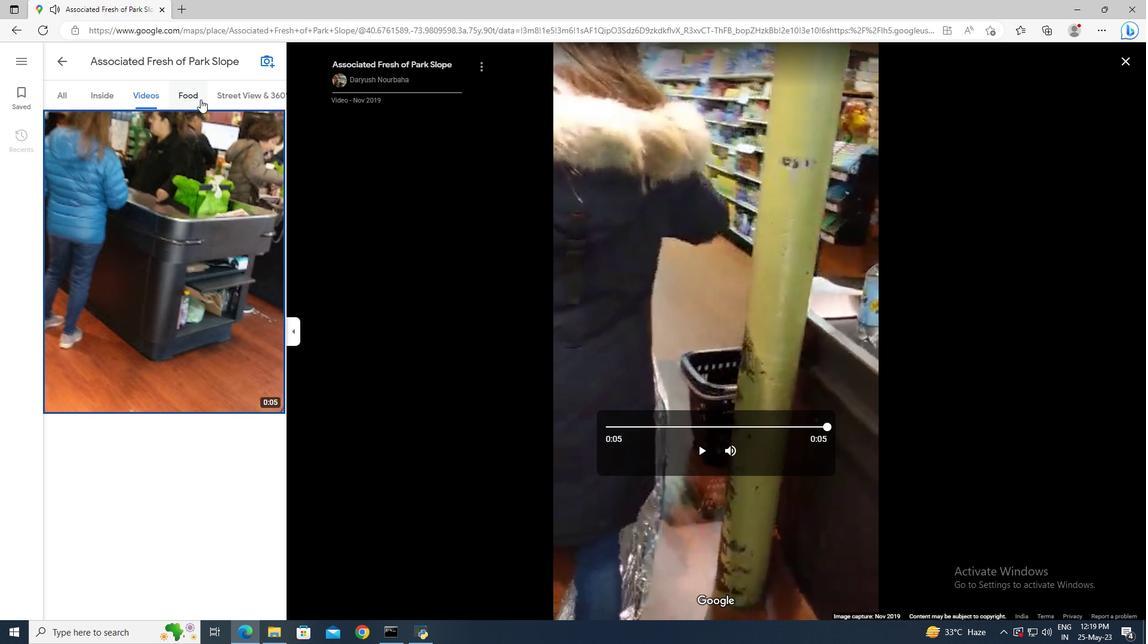 
Action: Mouse moved to (737, 530)
Screenshot: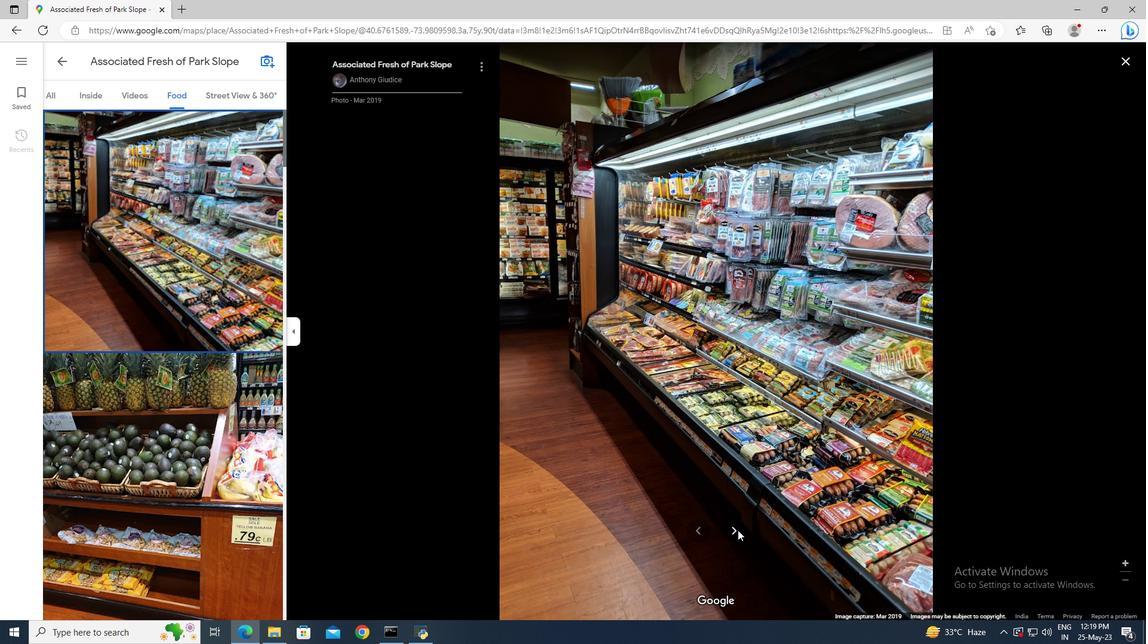 
Action: Mouse pressed left at (737, 530)
Screenshot: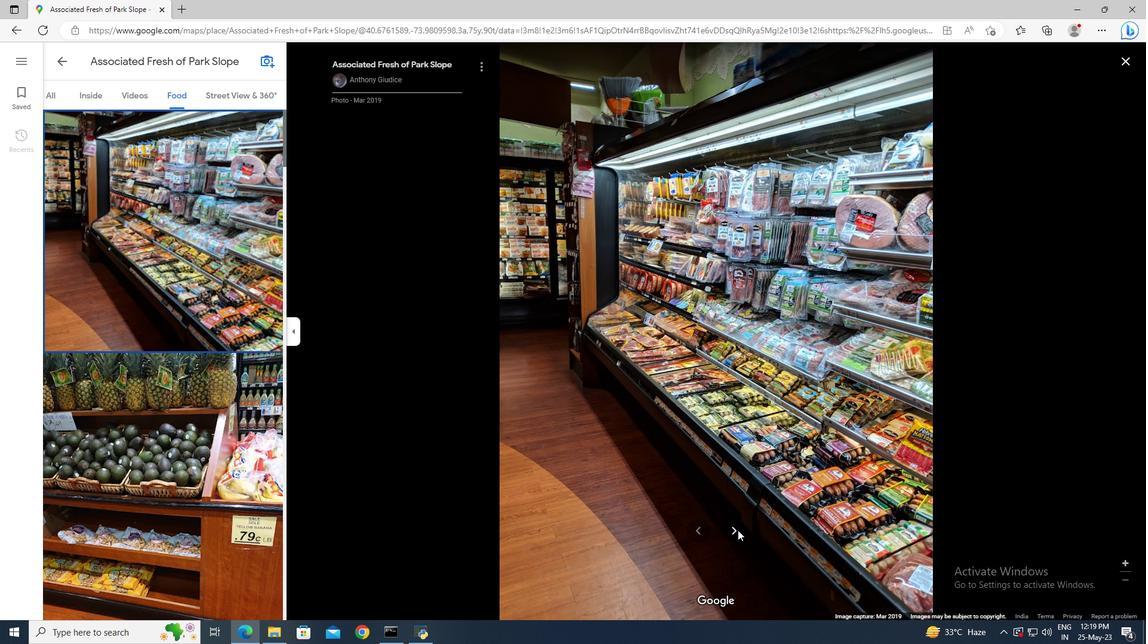 
Action: Mouse moved to (704, 367)
Screenshot: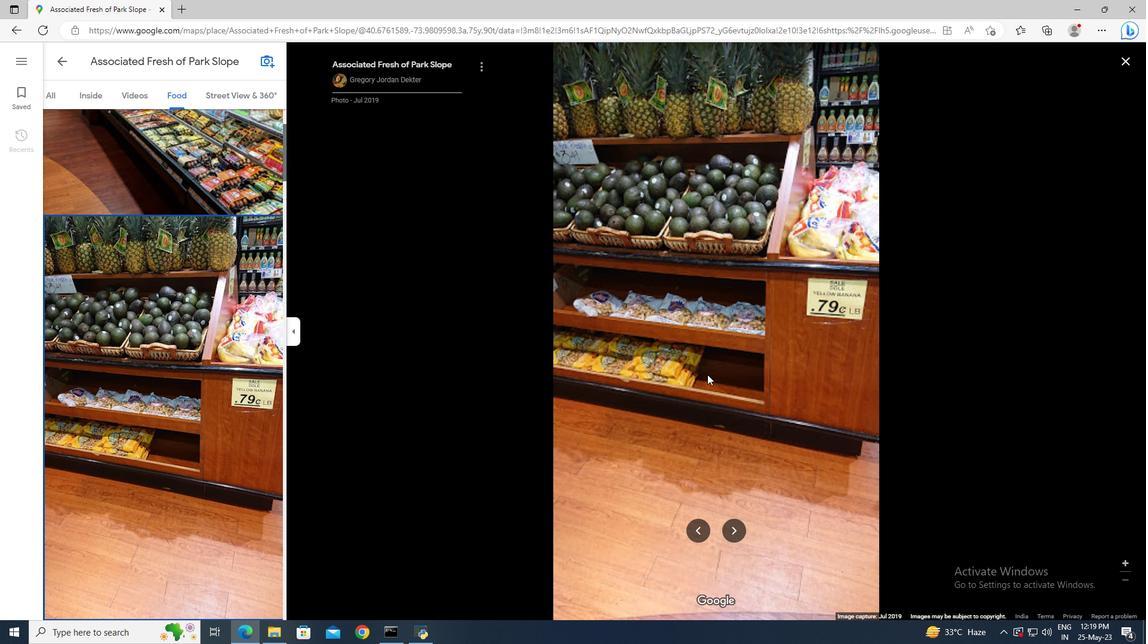 
Action: Mouse scrolled (704, 368) with delta (0, 0)
Screenshot: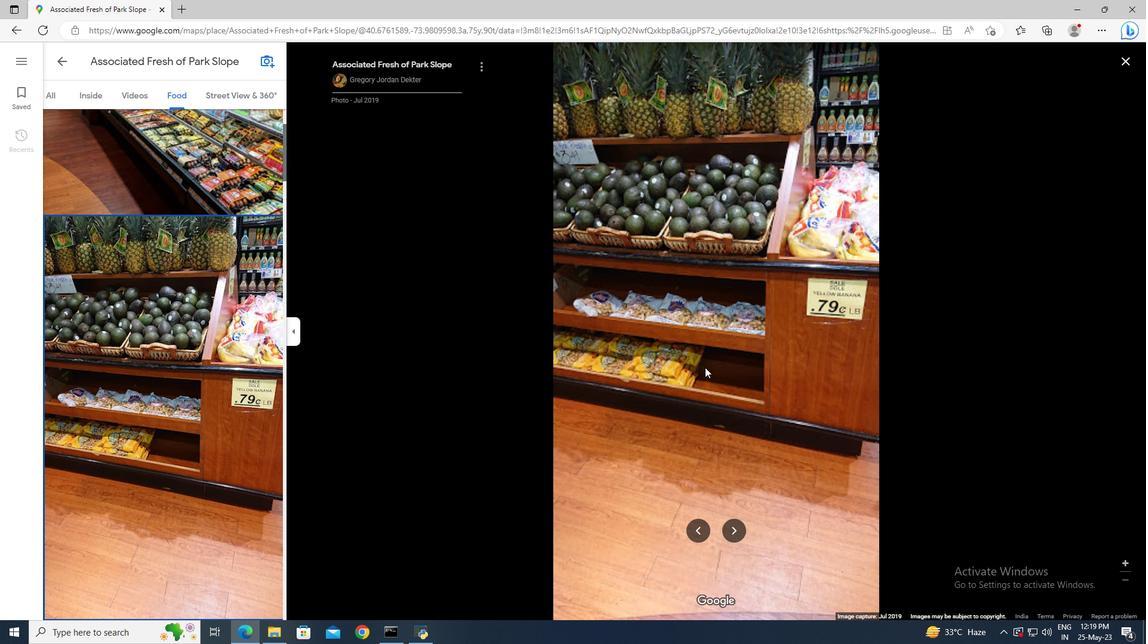 
Action: Mouse moved to (704, 367)
Screenshot: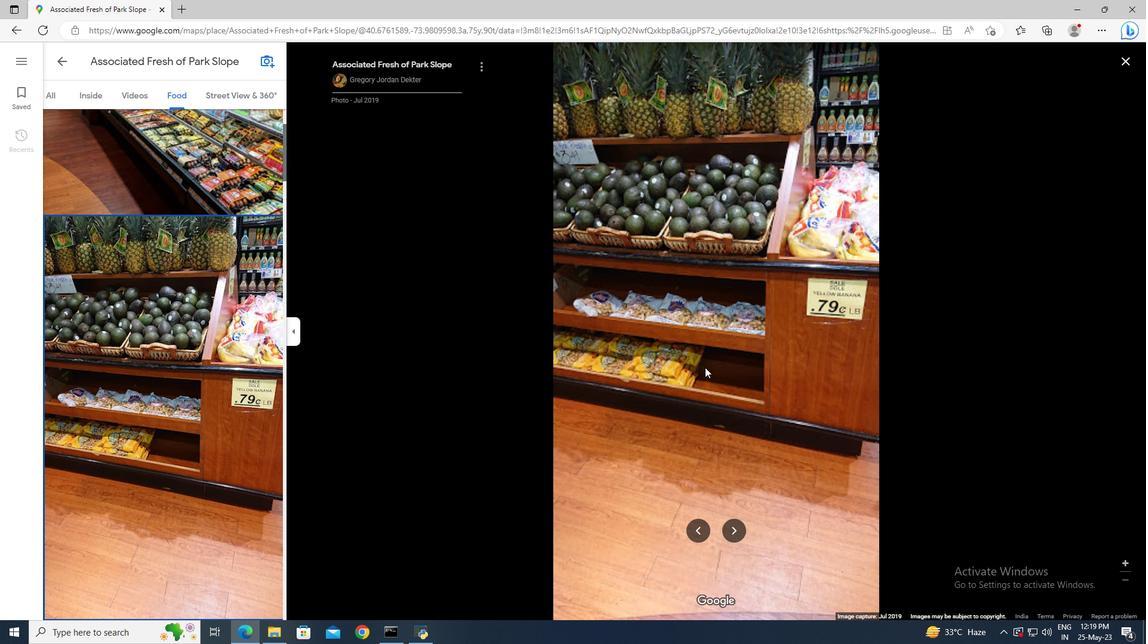 
Action: Mouse scrolled (704, 368) with delta (0, 0)
Screenshot: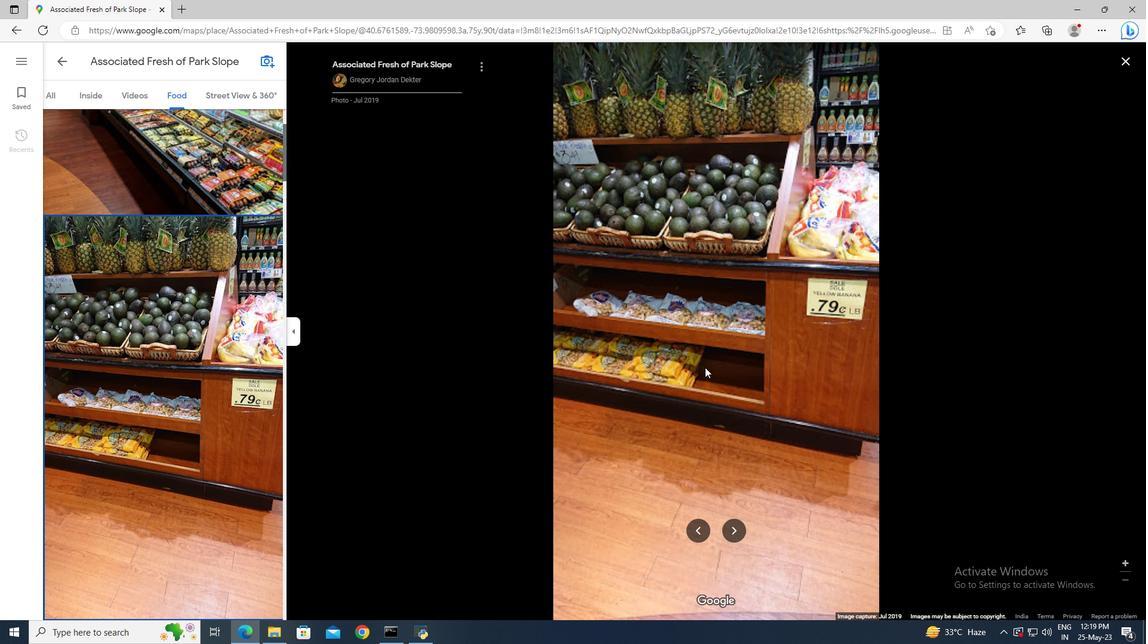 
Action: Mouse moved to (702, 308)
Screenshot: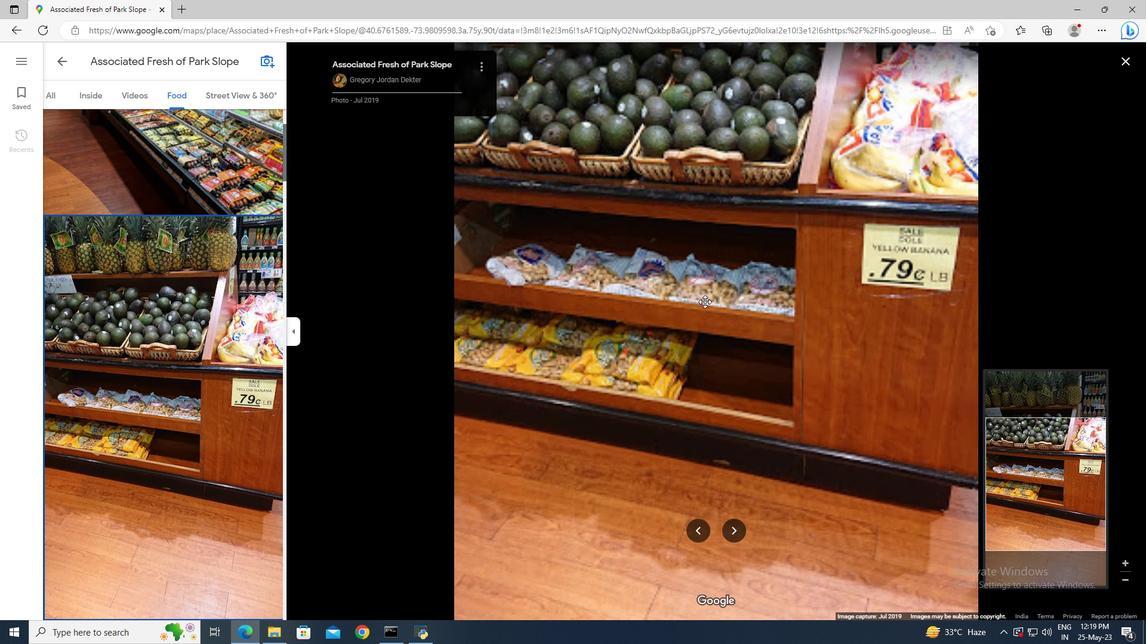 
Action: Mouse pressed left at (703, 306)
Screenshot: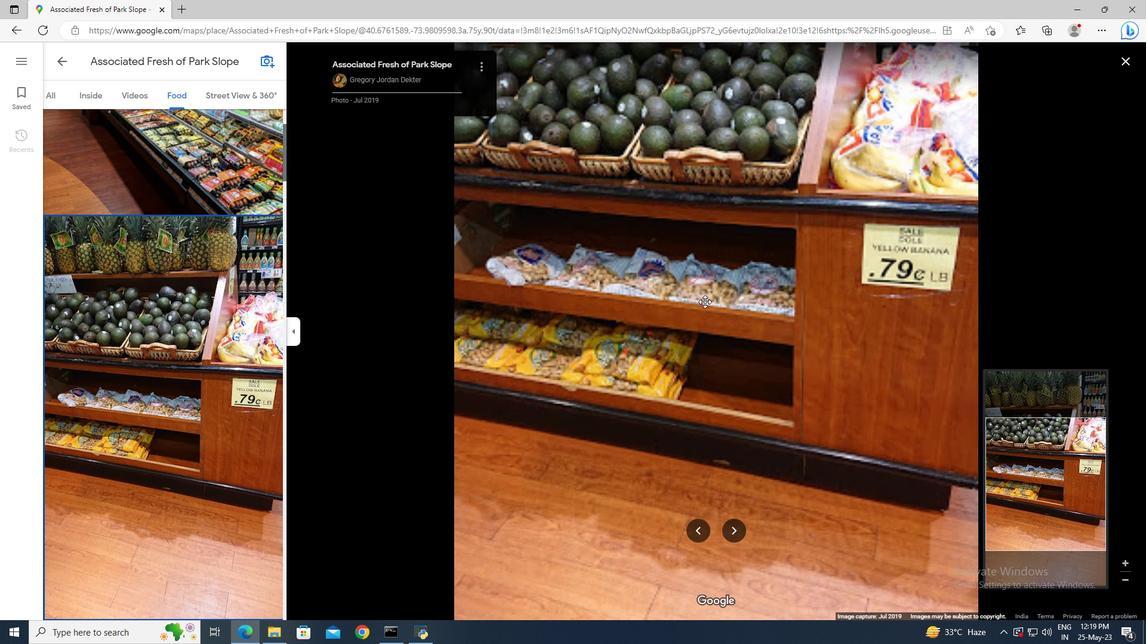 
Action: Mouse moved to (628, 489)
Screenshot: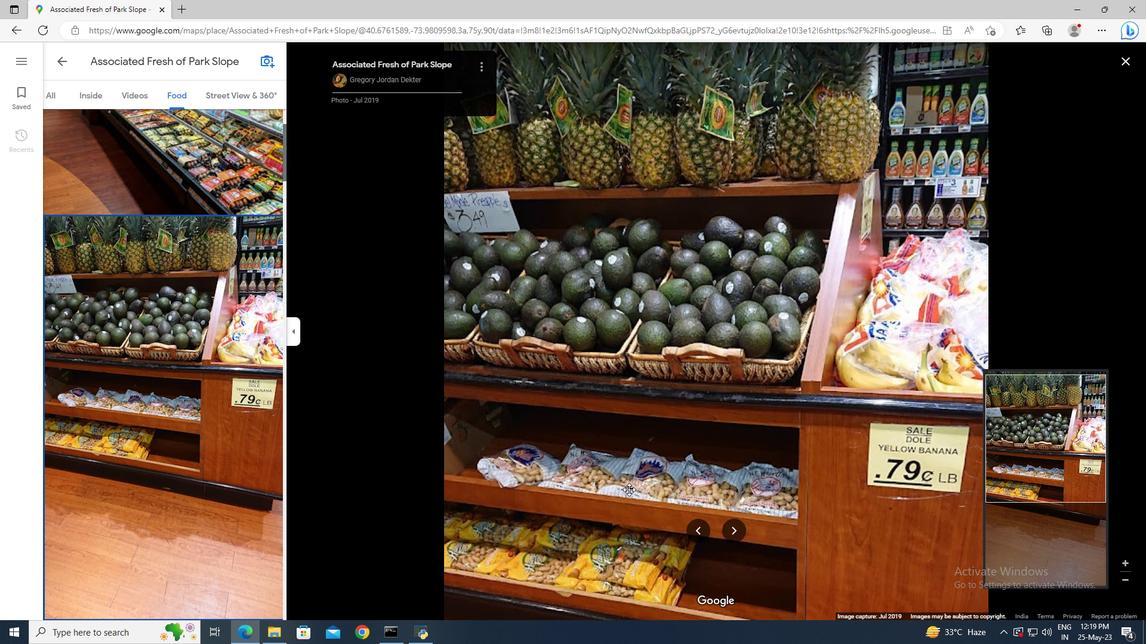 
Action: Mouse scrolled (628, 488) with delta (0, 0)
Screenshot: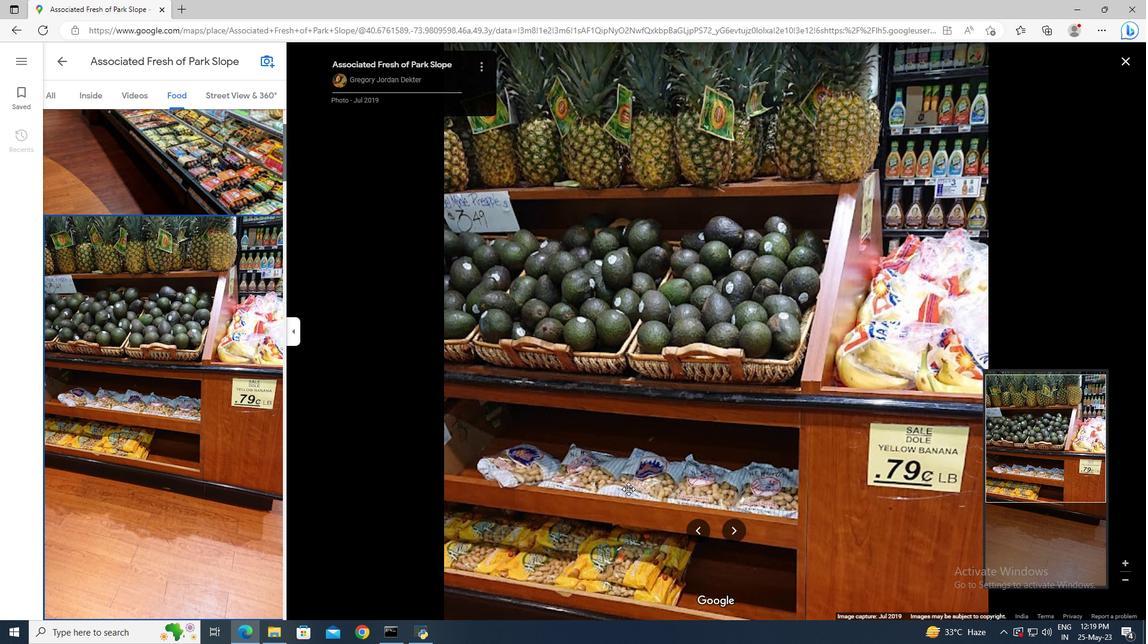 
Action: Mouse scrolled (628, 488) with delta (0, 0)
Screenshot: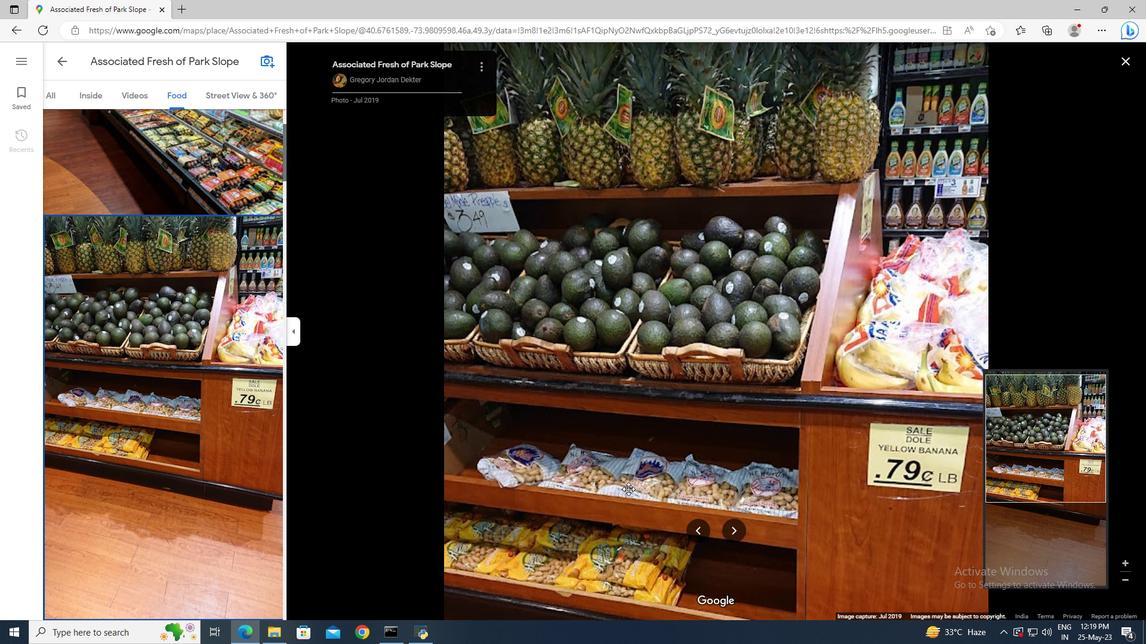
Action: Mouse scrolled (628, 488) with delta (0, 0)
Screenshot: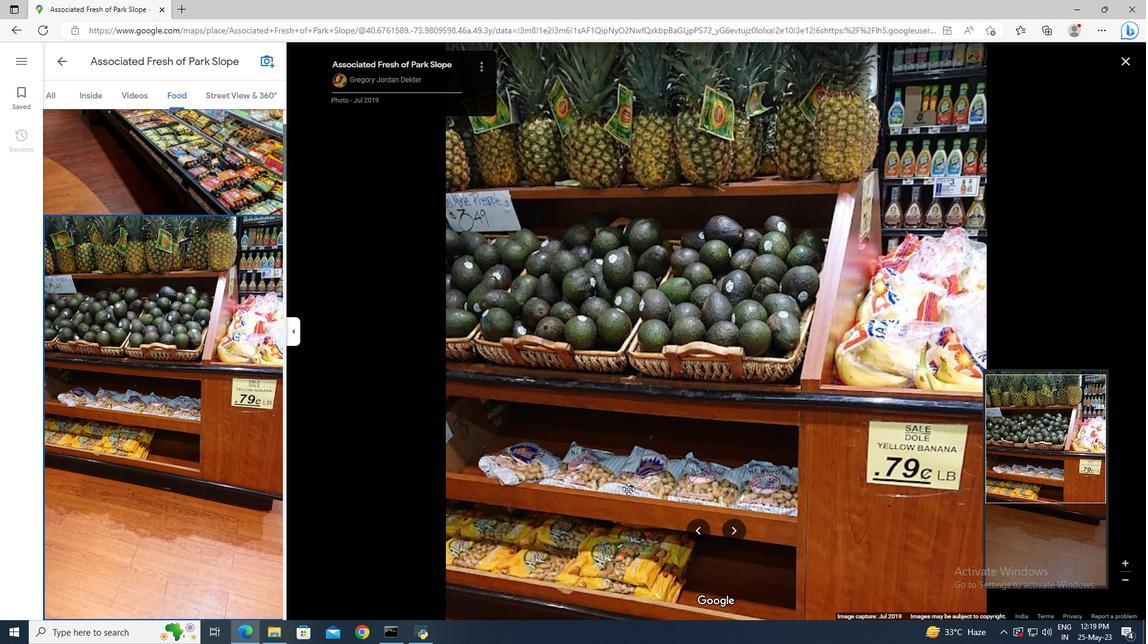 
Action: Mouse scrolled (628, 488) with delta (0, 0)
Screenshot: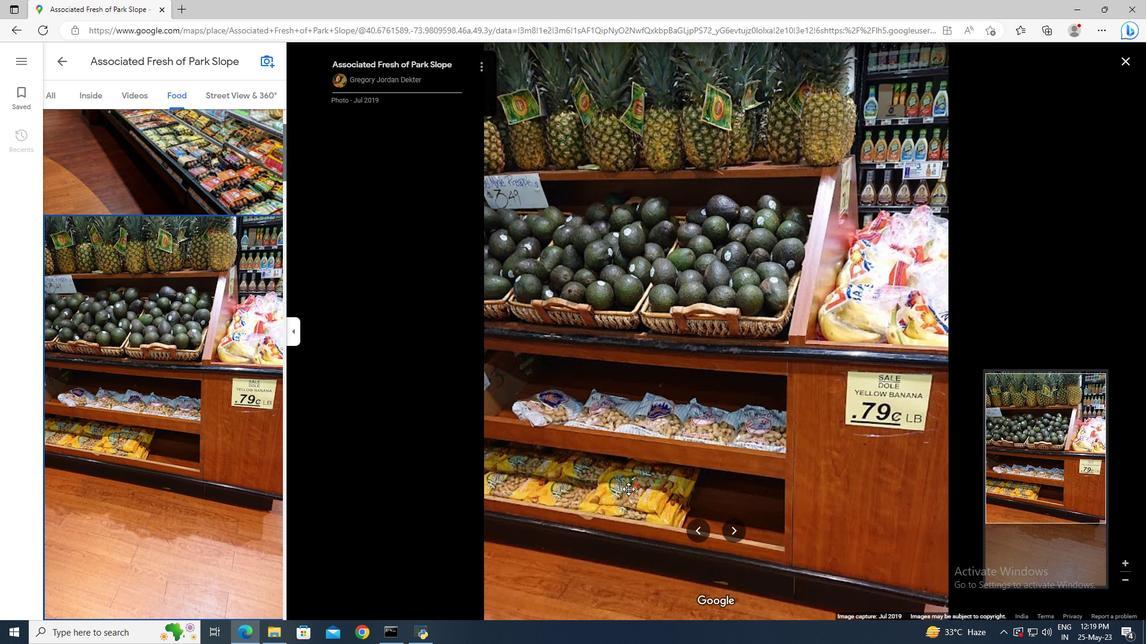 
Action: Mouse scrolled (628, 488) with delta (0, 0)
Screenshot: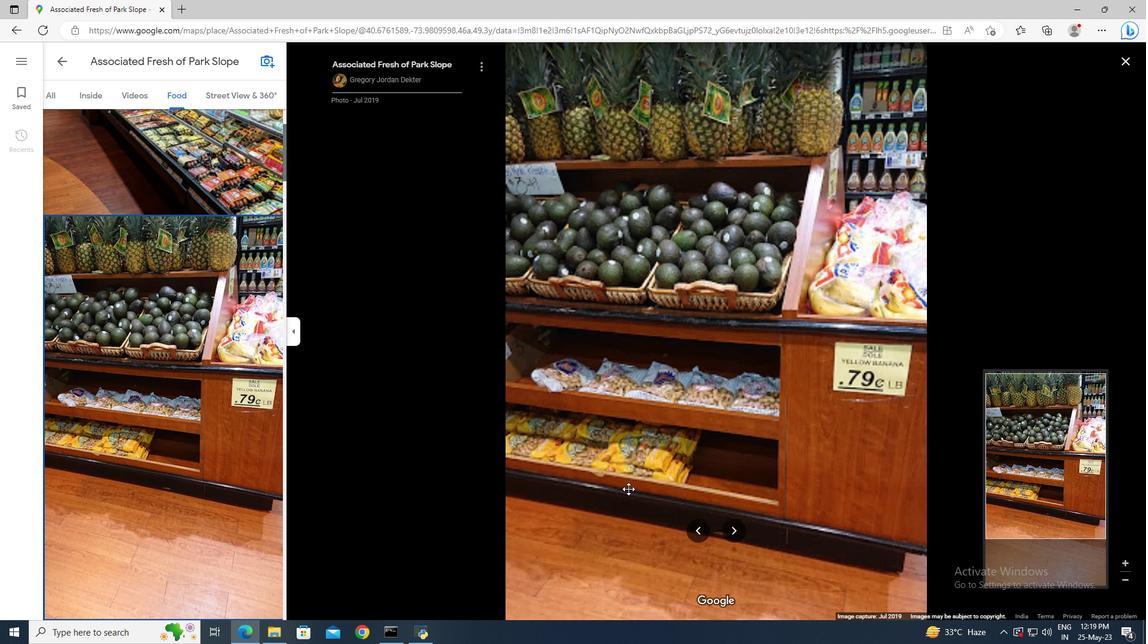 
Action: Mouse scrolled (628, 488) with delta (0, 0)
Screenshot: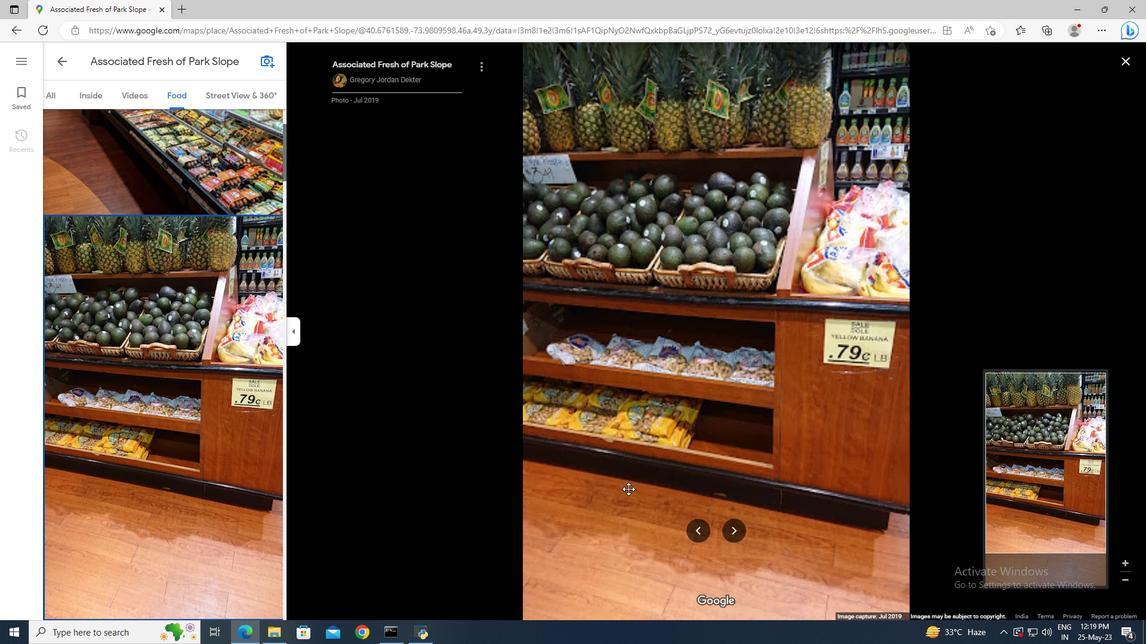 
Action: Mouse moved to (738, 527)
Screenshot: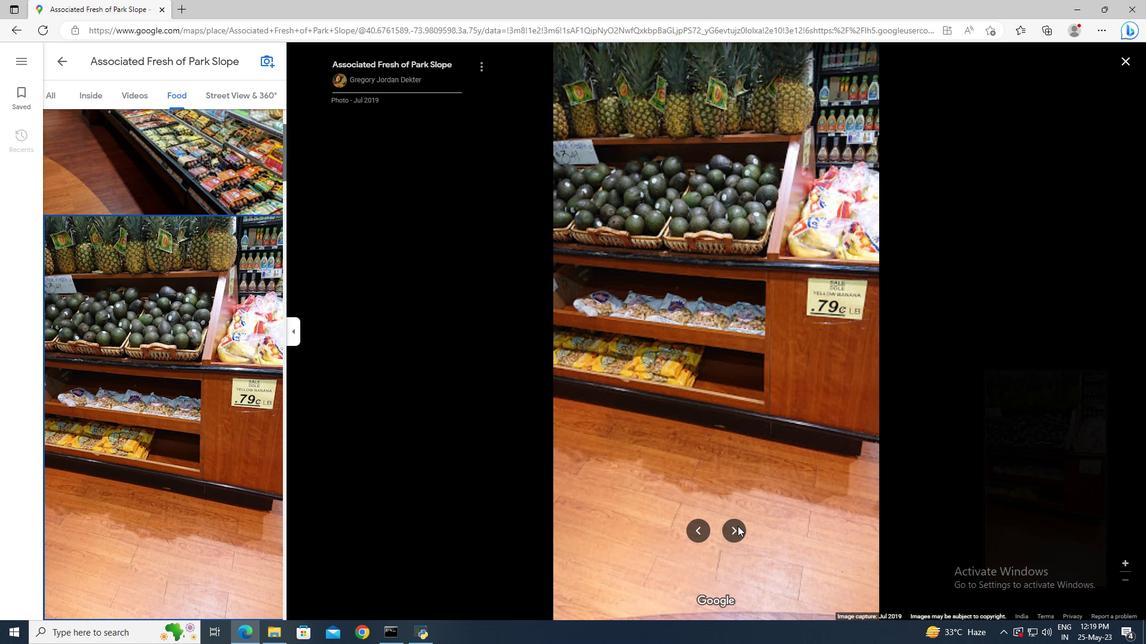 
Action: Mouse pressed left at (738, 527)
Screenshot: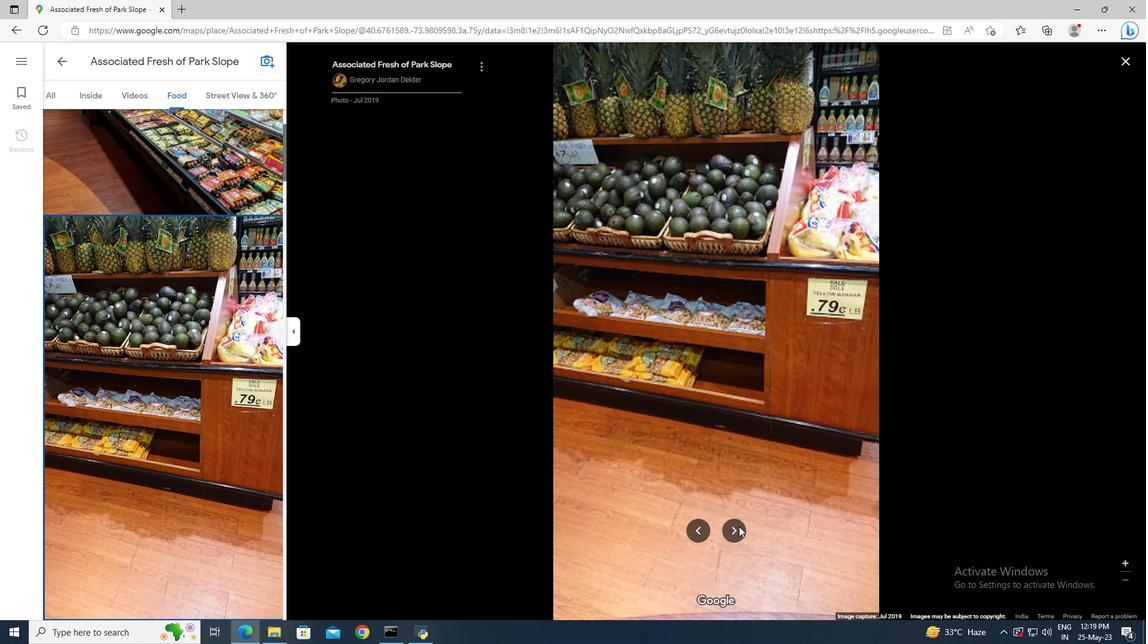 
Action: Mouse pressed left at (738, 527)
Screenshot: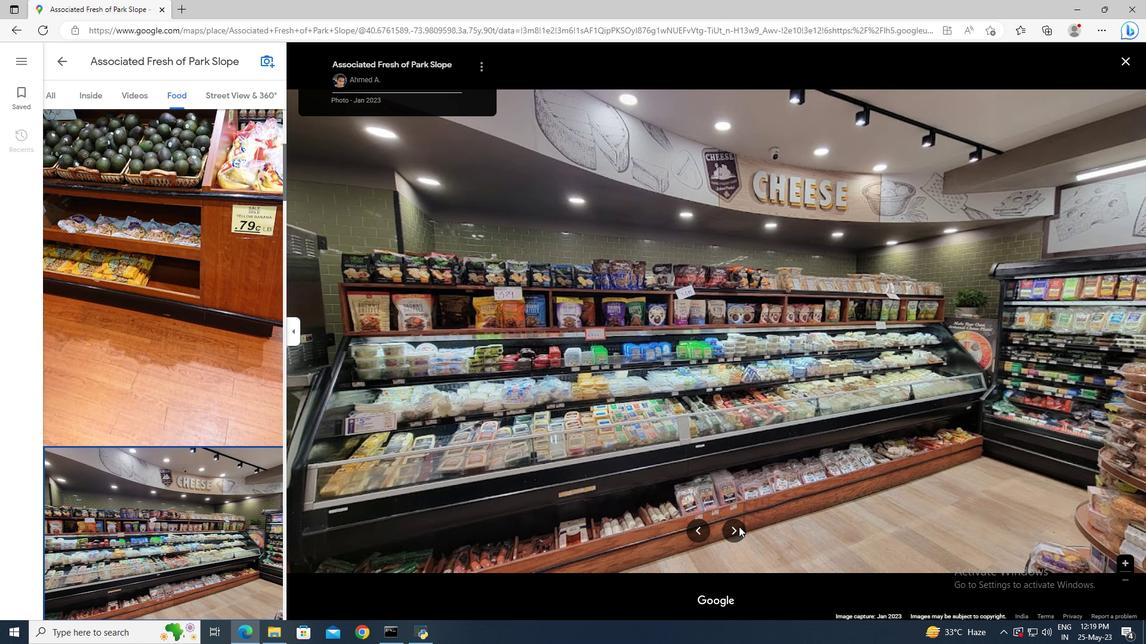 
Action: Mouse pressed left at (738, 527)
Screenshot: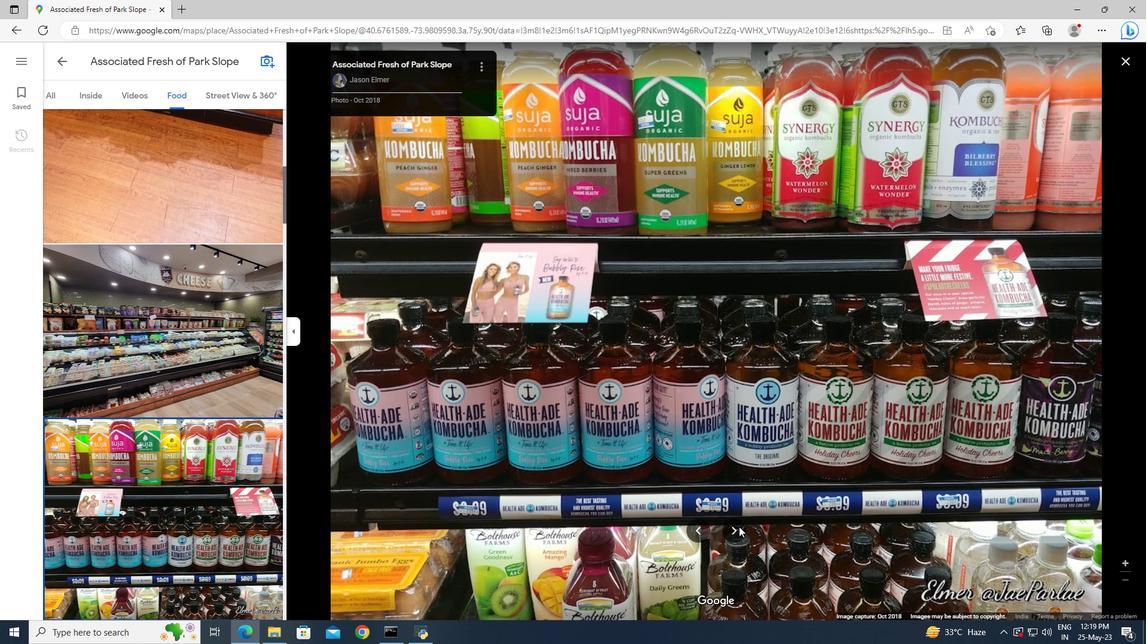 
Action: Mouse pressed left at (738, 527)
Screenshot: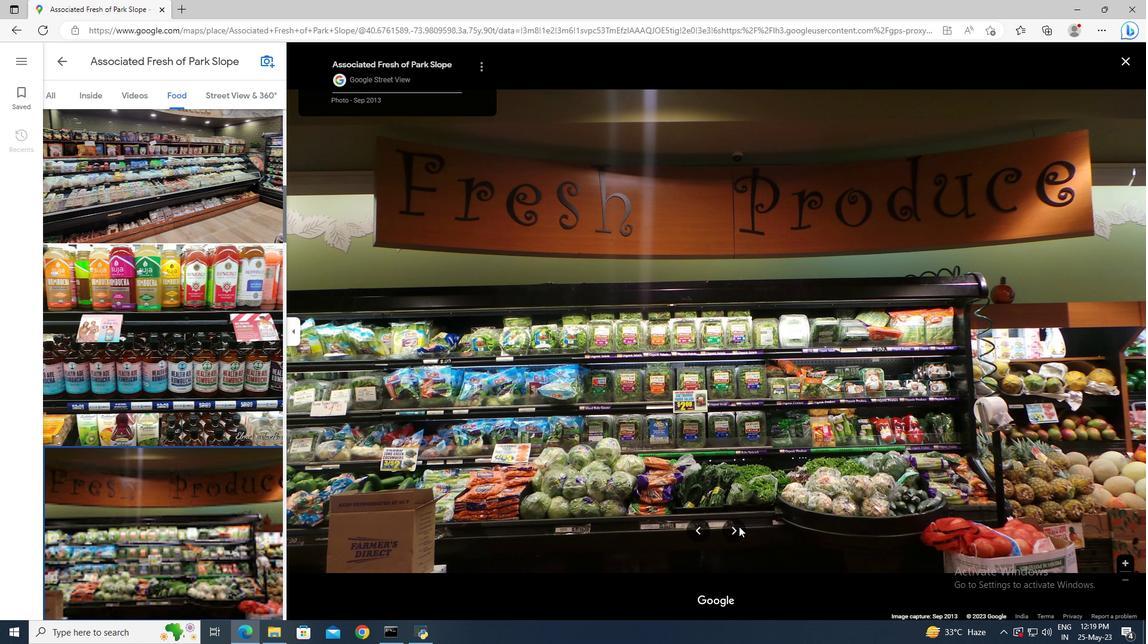 
Action: Mouse pressed left at (738, 527)
Screenshot: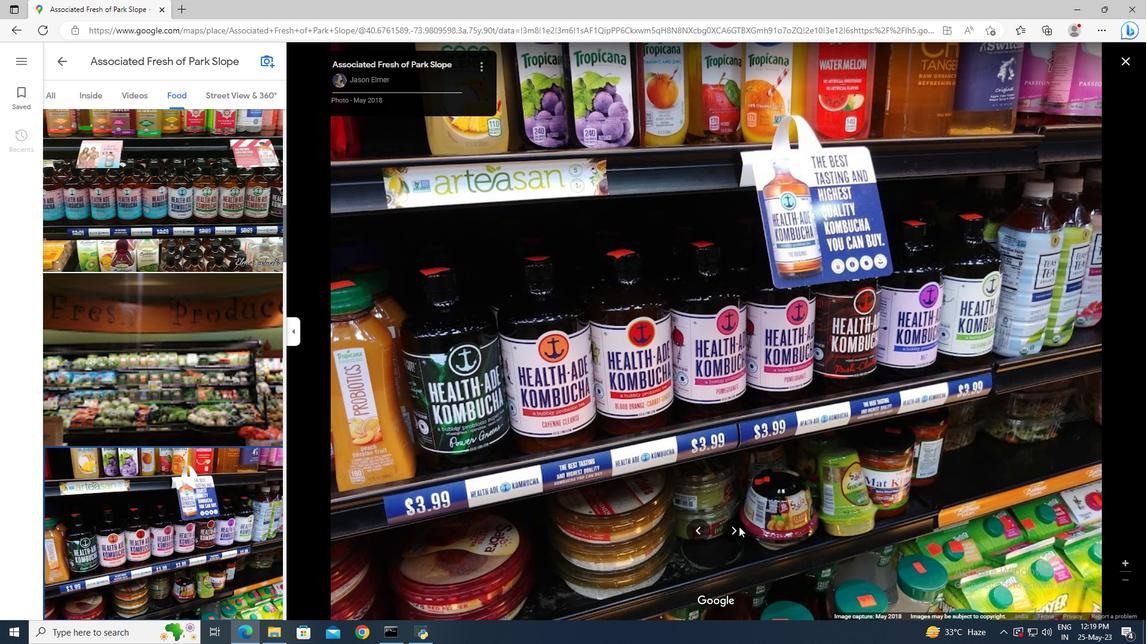
Action: Mouse moved to (251, 97)
Screenshot: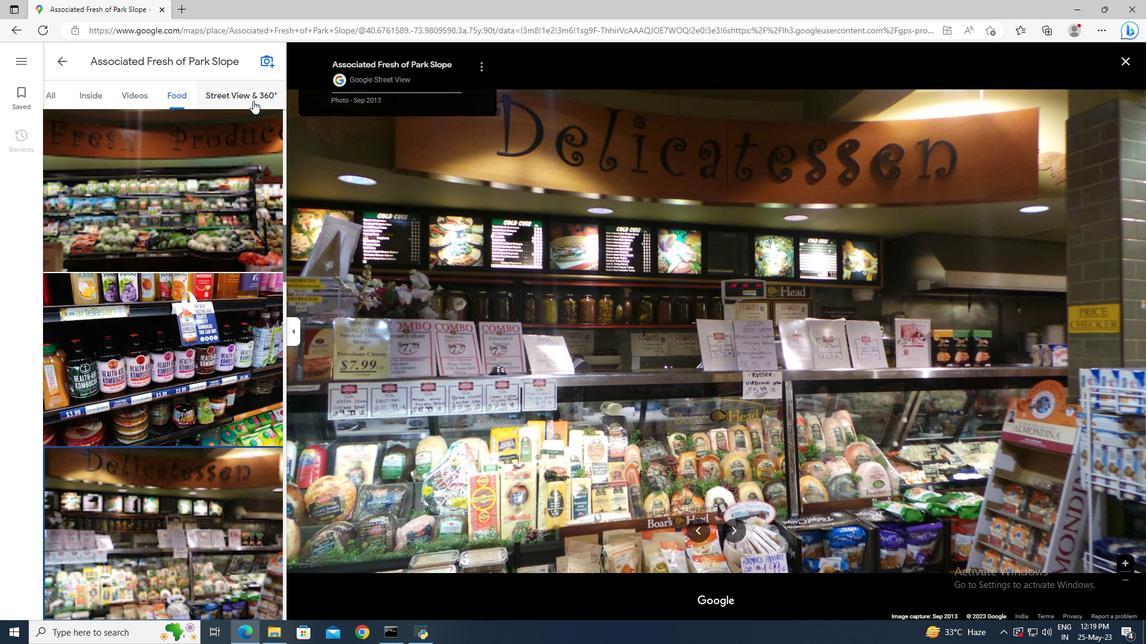 
Action: Mouse pressed left at (251, 97)
Screenshot: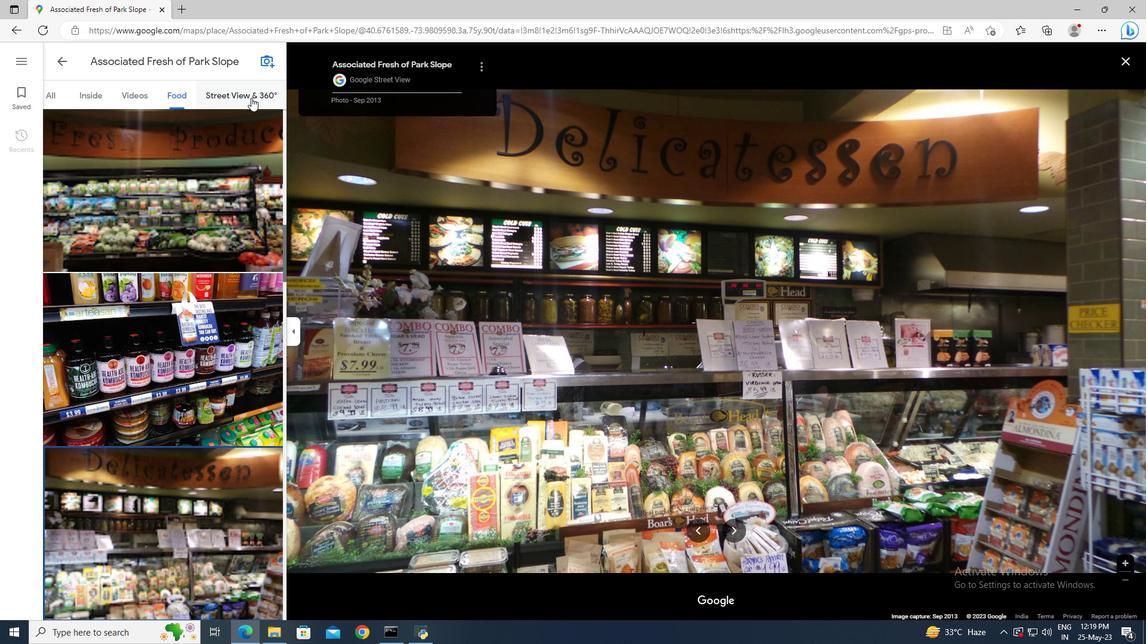
Action: Mouse moved to (685, 249)
Screenshot: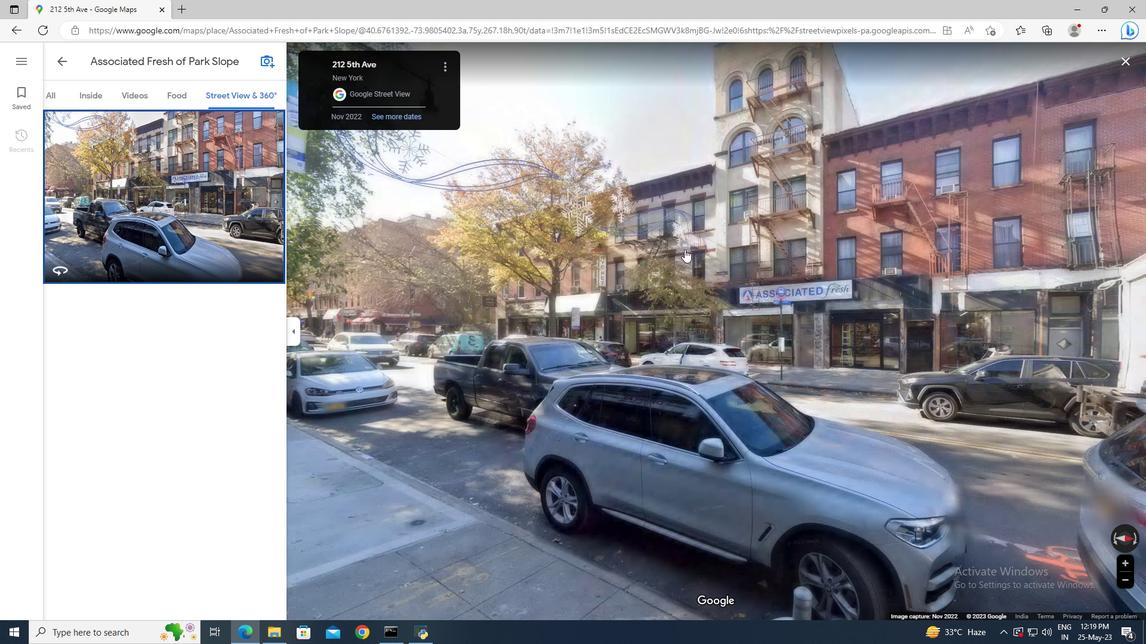 
Action: Mouse pressed left at (685, 249)
Screenshot: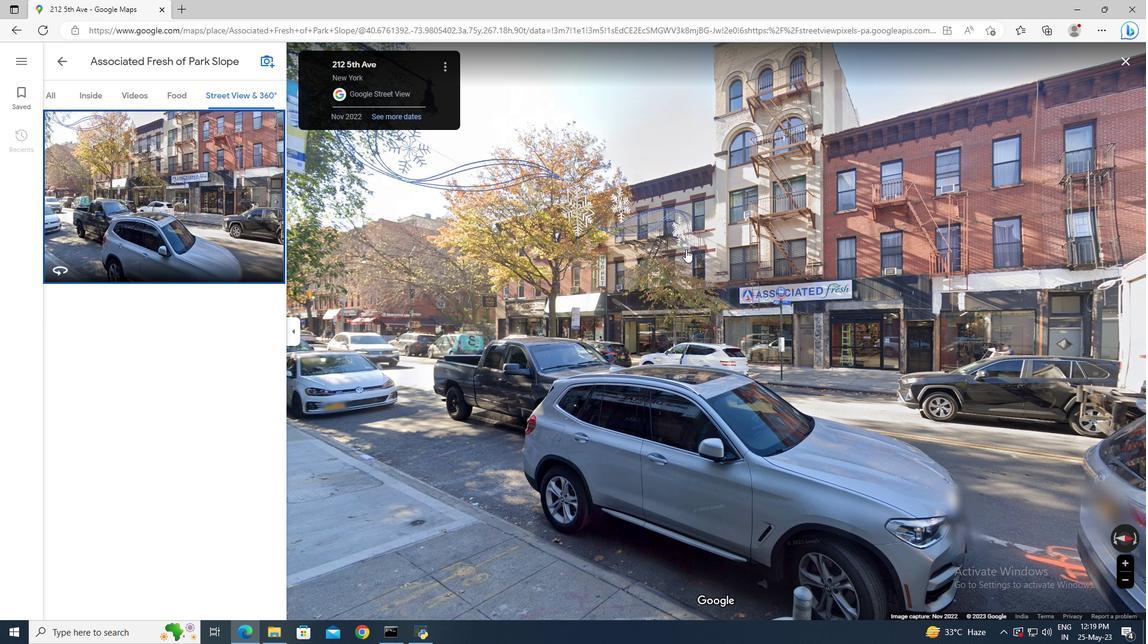 
Action: Mouse moved to (608, 317)
Screenshot: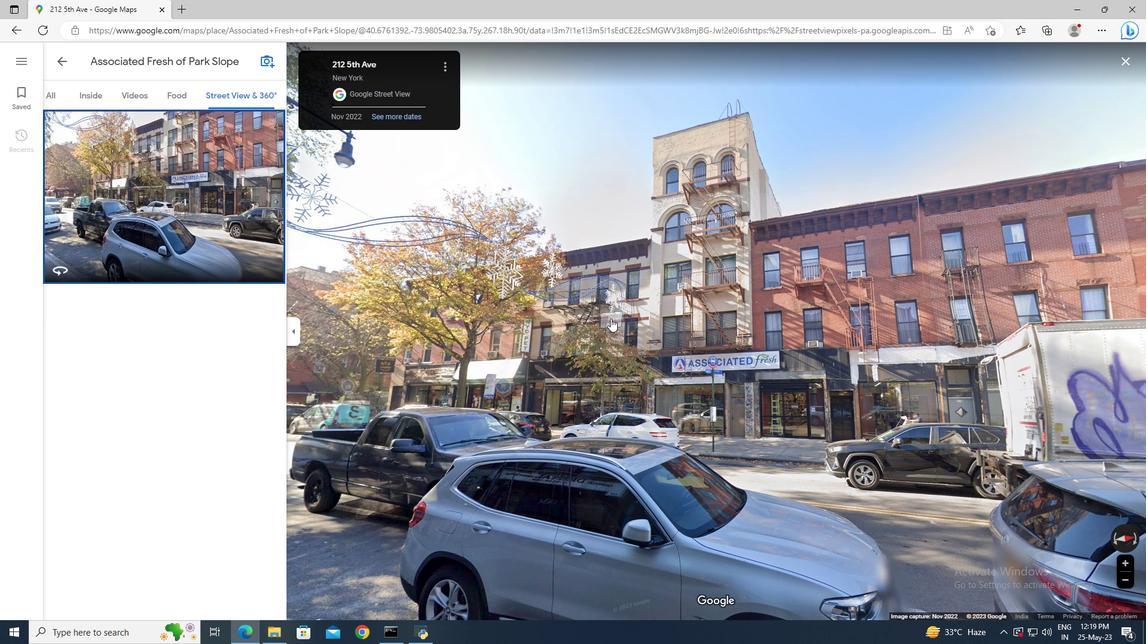 
Action: Mouse pressed left at (608, 317)
Screenshot: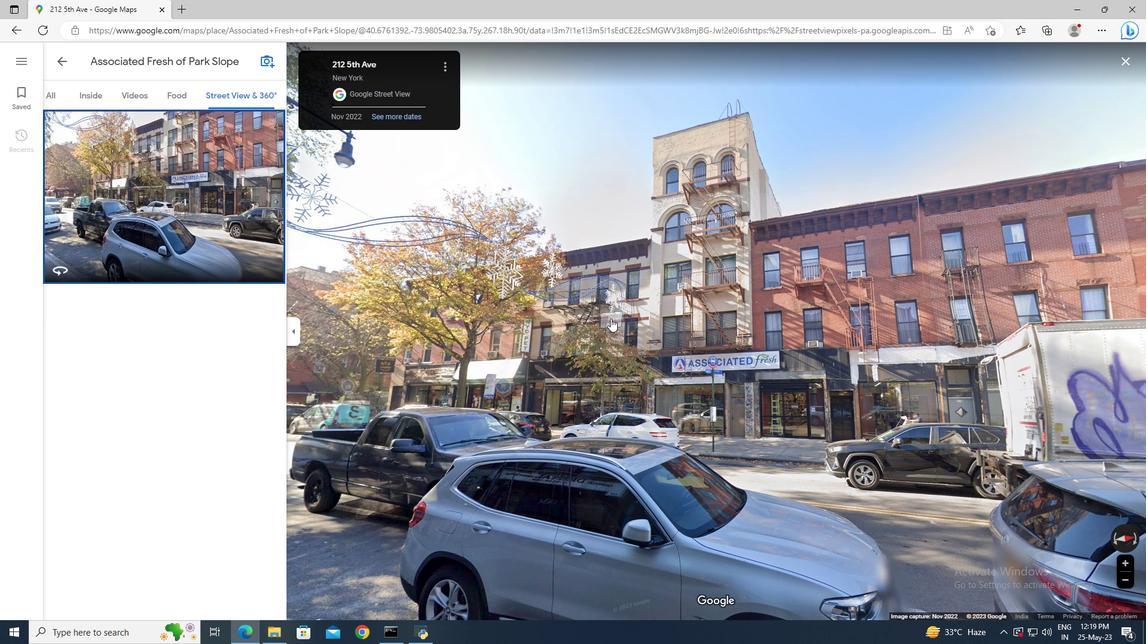 
Action: Mouse moved to (807, 392)
Screenshot: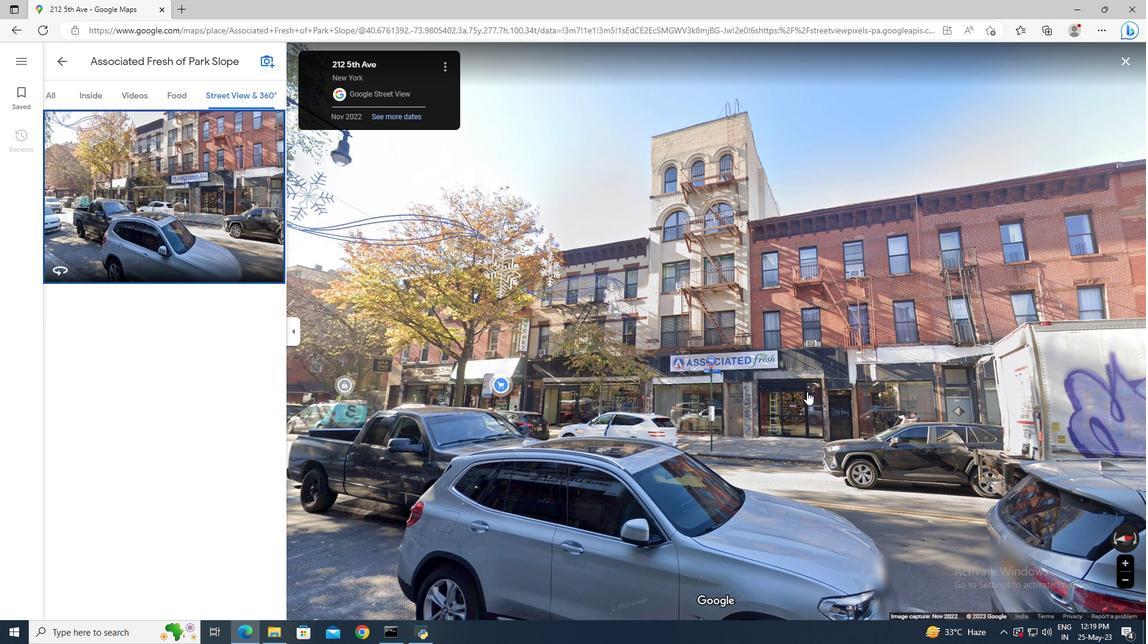 
Action: Mouse pressed left at (807, 392)
Screenshot: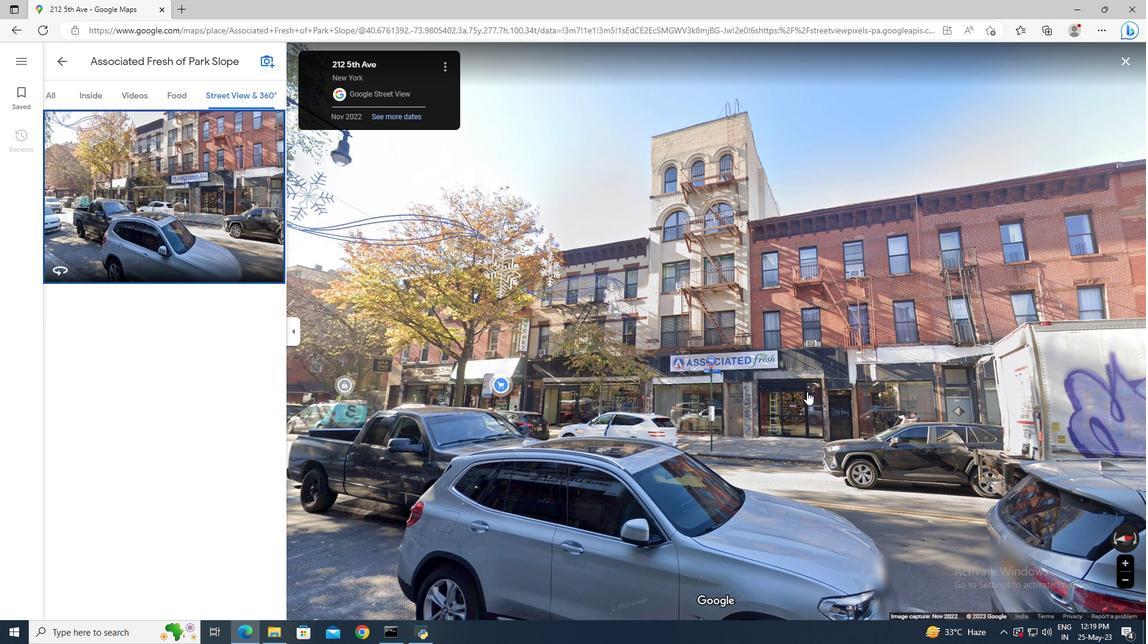 
Action: Mouse moved to (811, 392)
Screenshot: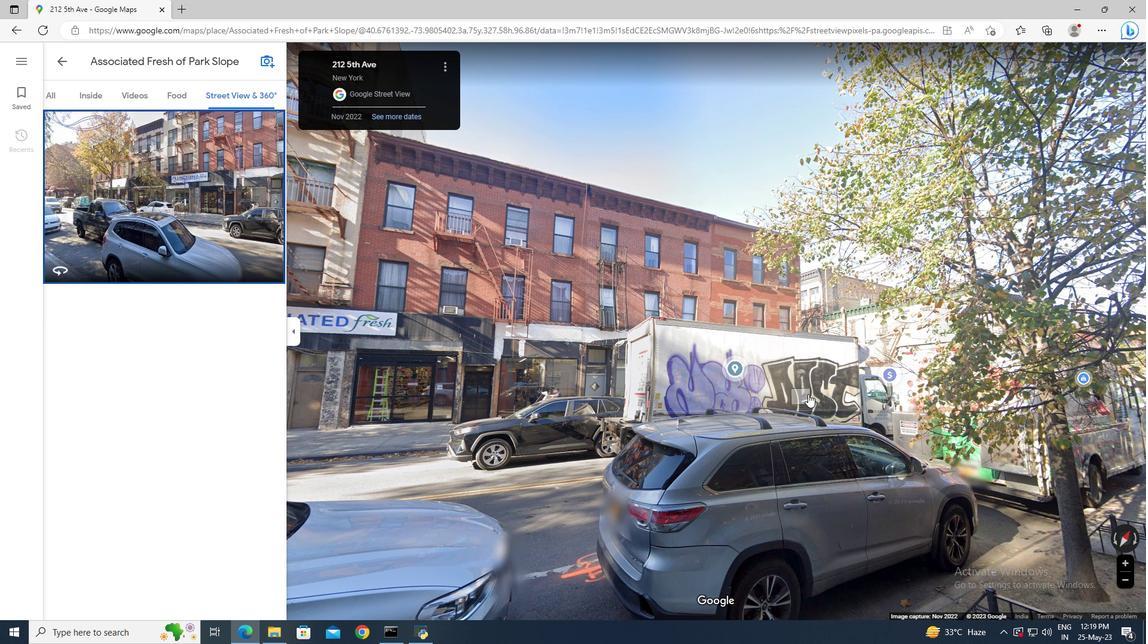 
Action: Mouse pressed left at (811, 392)
Screenshot: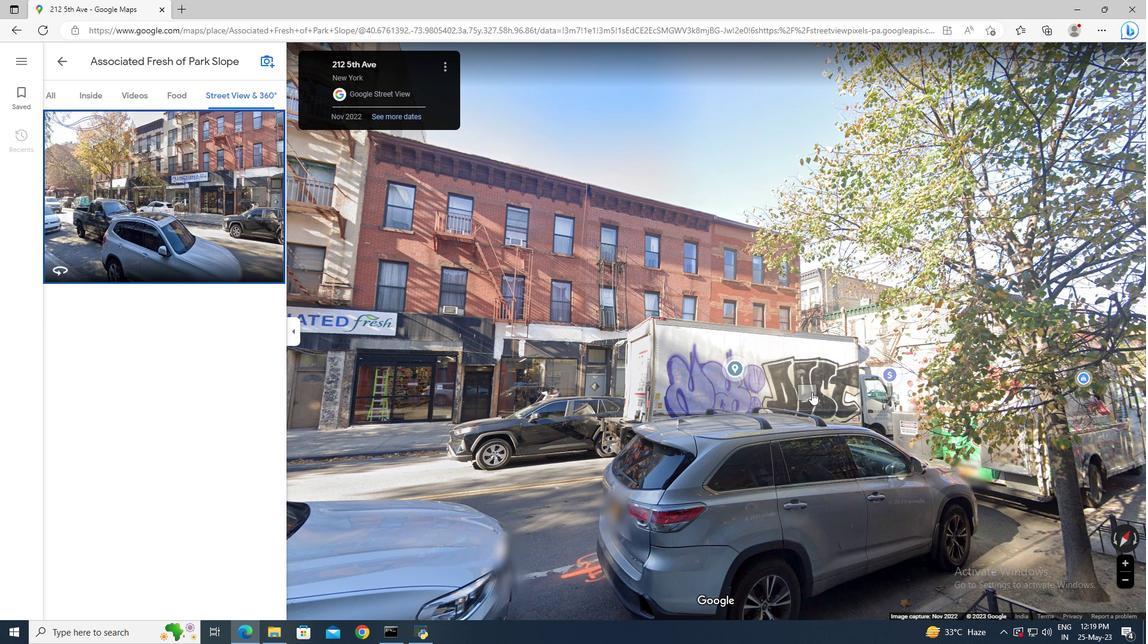 
Action: Mouse moved to (776, 303)
Screenshot: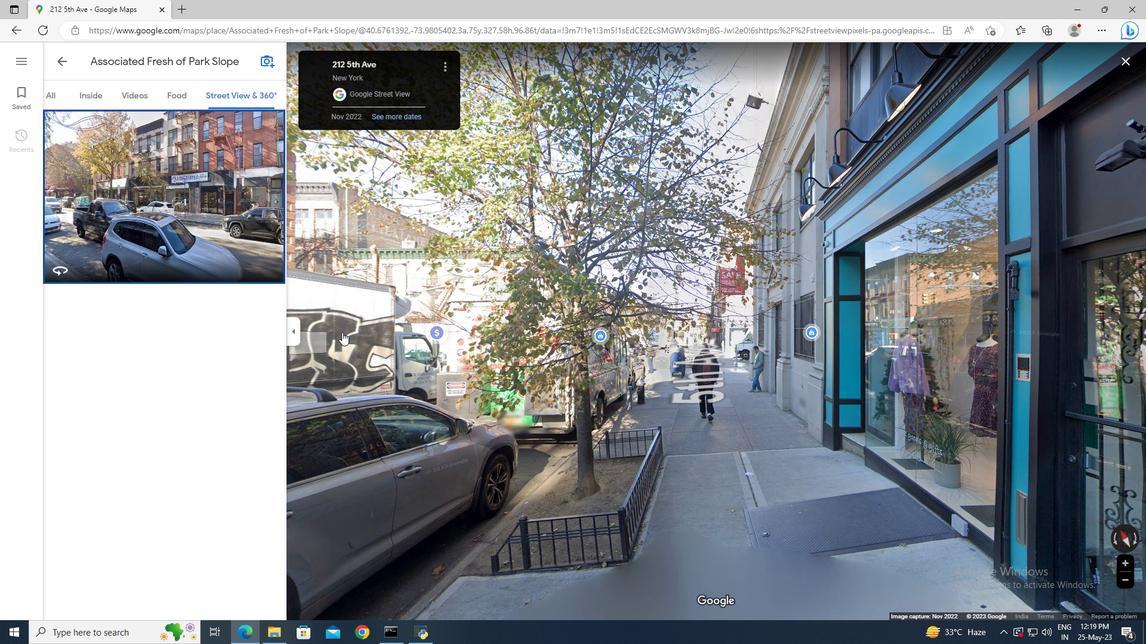 
Action: Mouse pressed left at (776, 303)
Screenshot: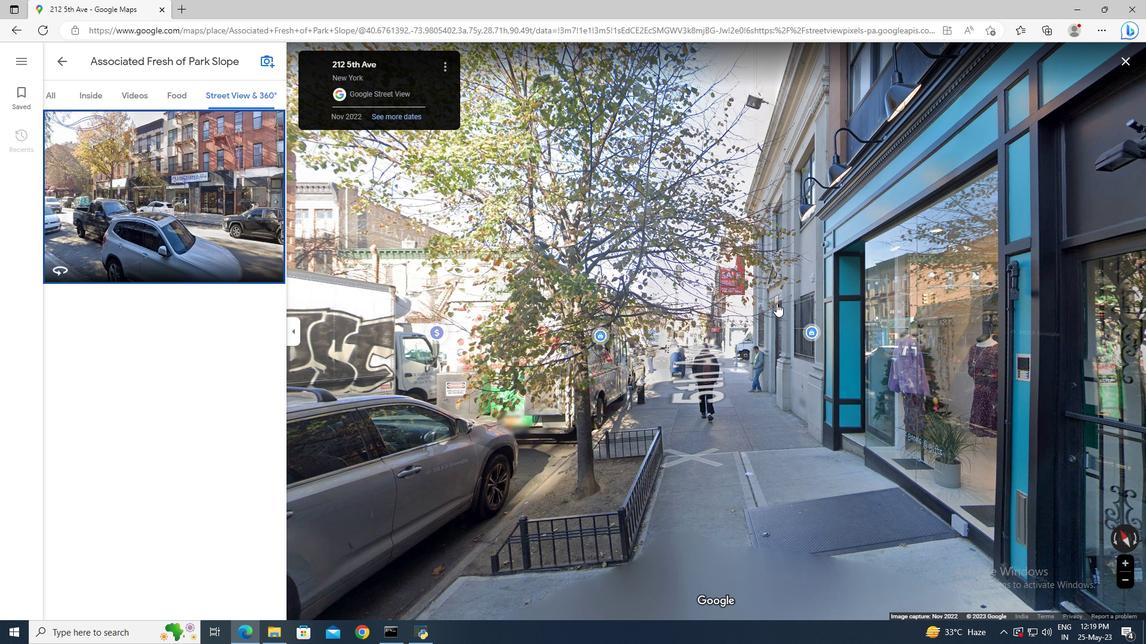 
Action: Mouse moved to (846, 322)
Screenshot: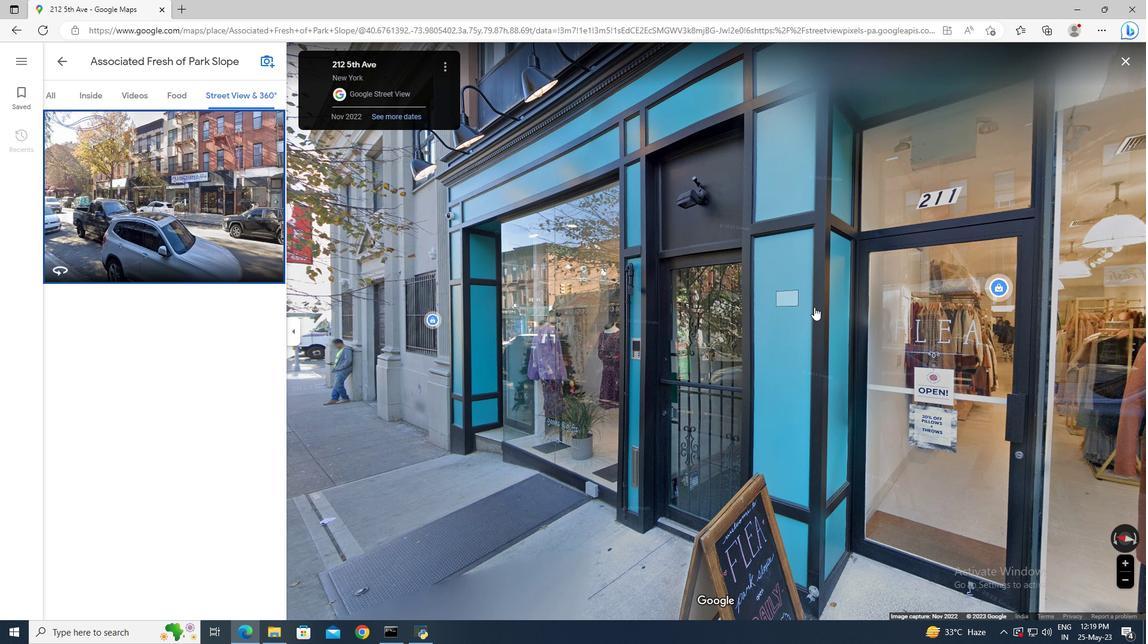 
Action: Mouse pressed left at (846, 322)
Screenshot: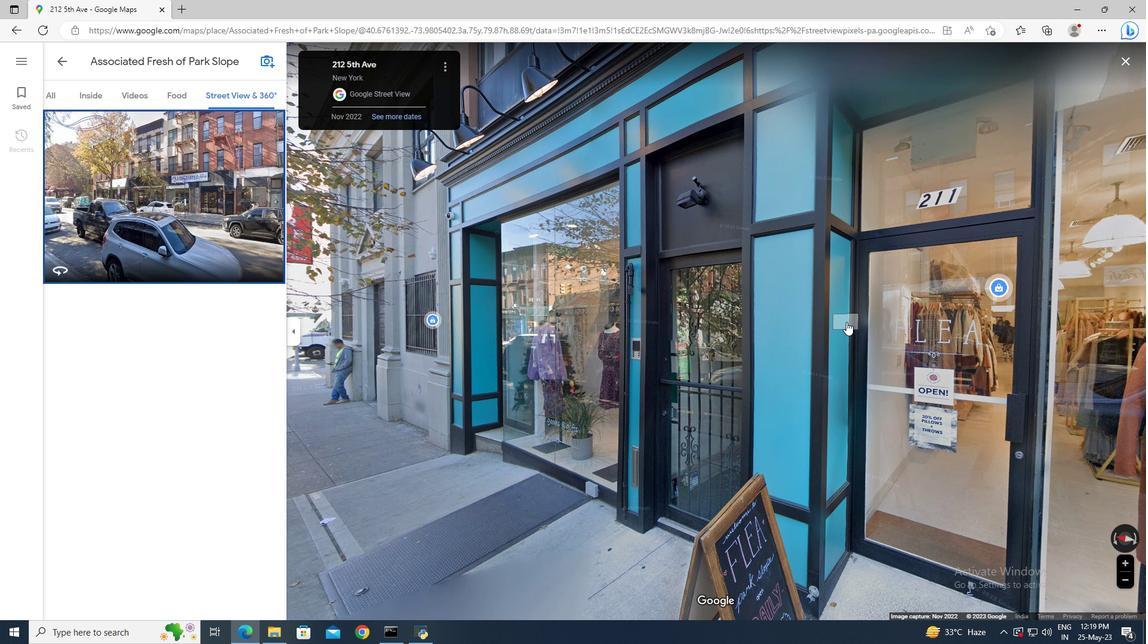 
Action: Mouse moved to (740, 433)
Screenshot: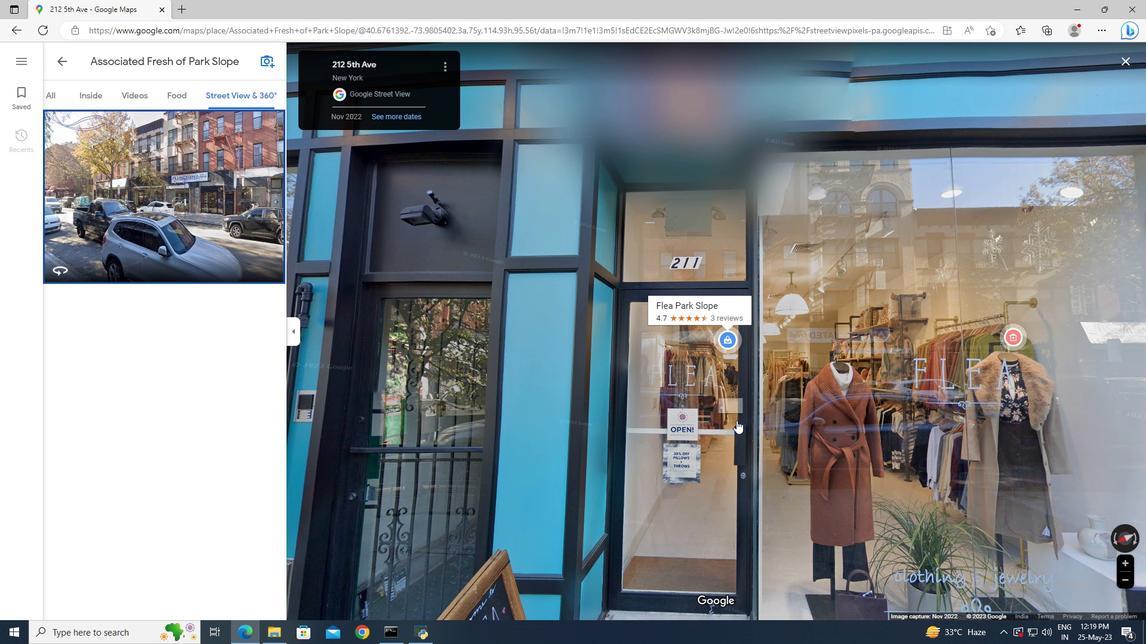 
Action: Mouse pressed left at (740, 433)
Screenshot: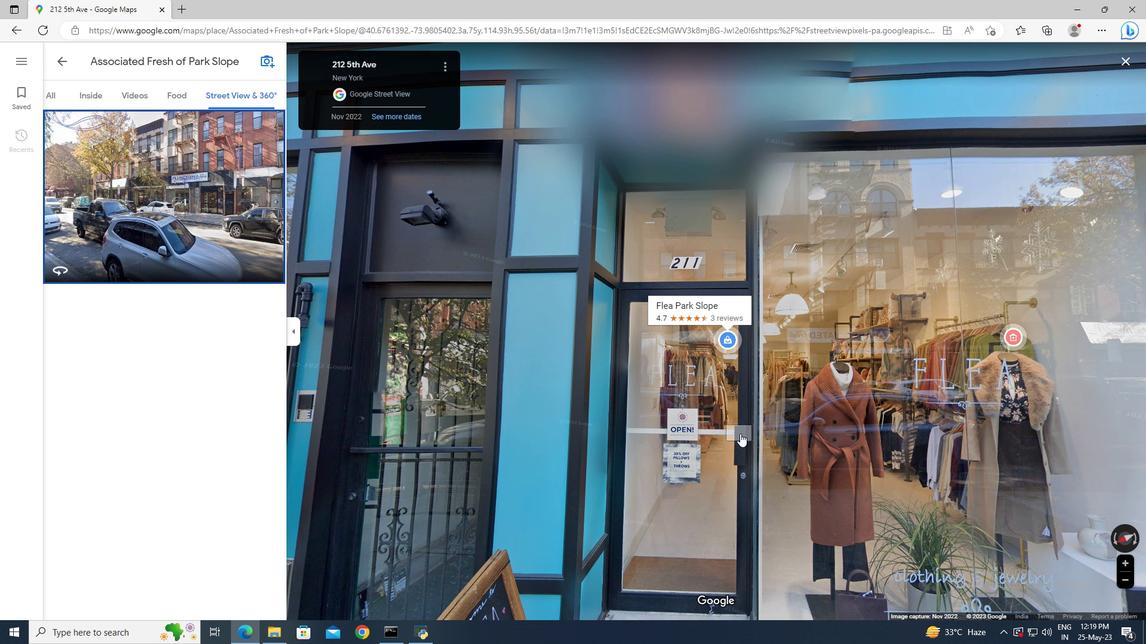 
Action: Mouse moved to (753, 345)
Screenshot: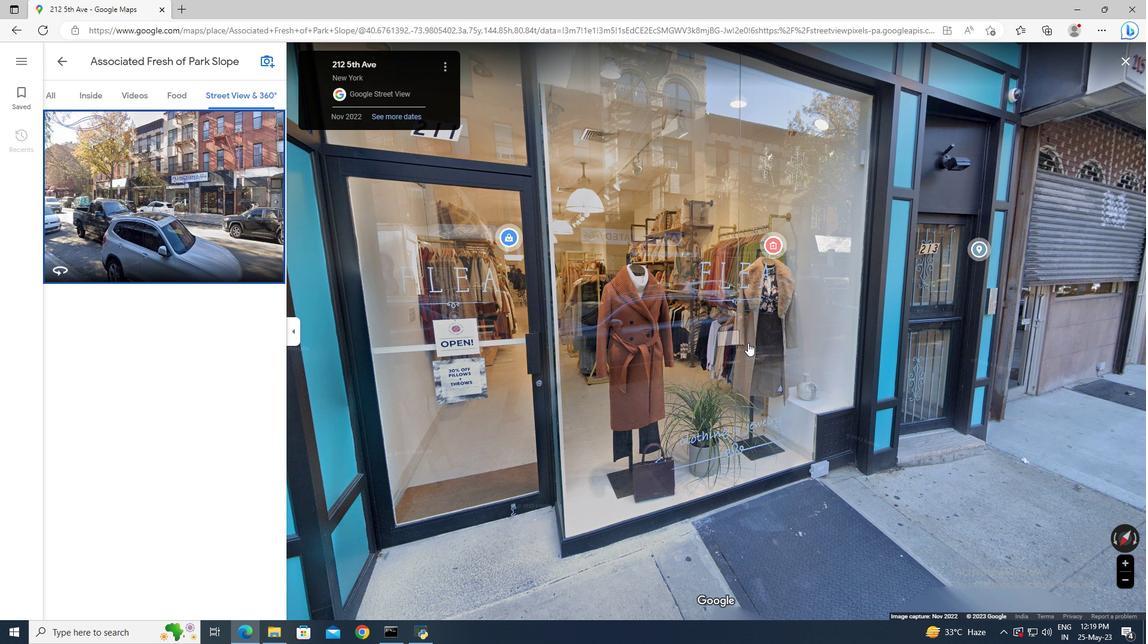 
Action: Mouse pressed left at (753, 345)
Screenshot: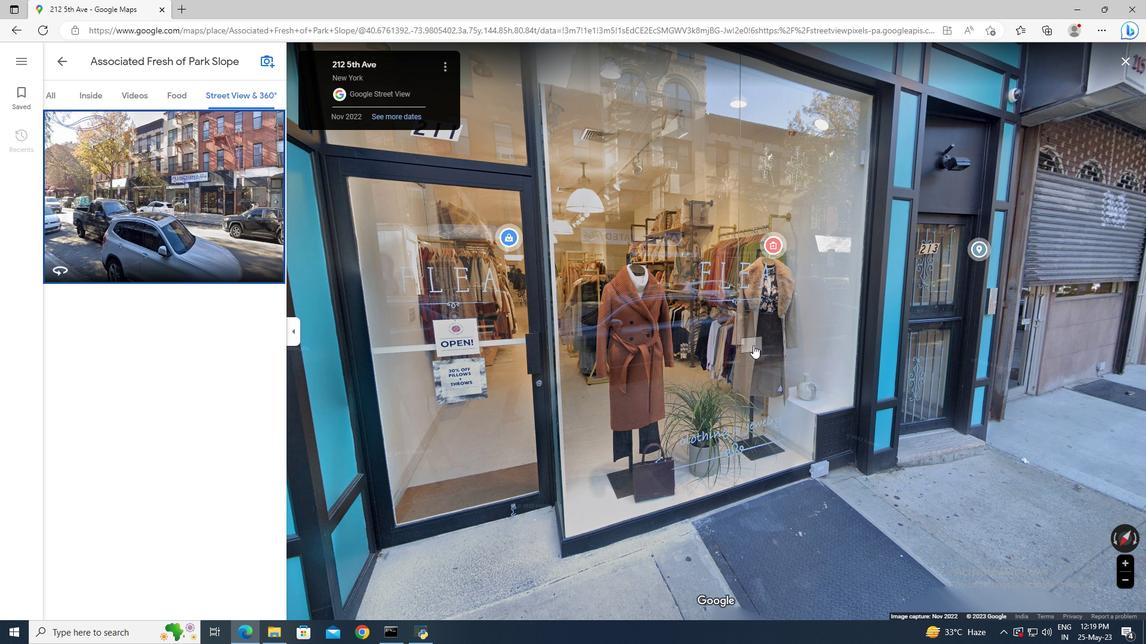 
Action: Mouse moved to (1124, 60)
Screenshot: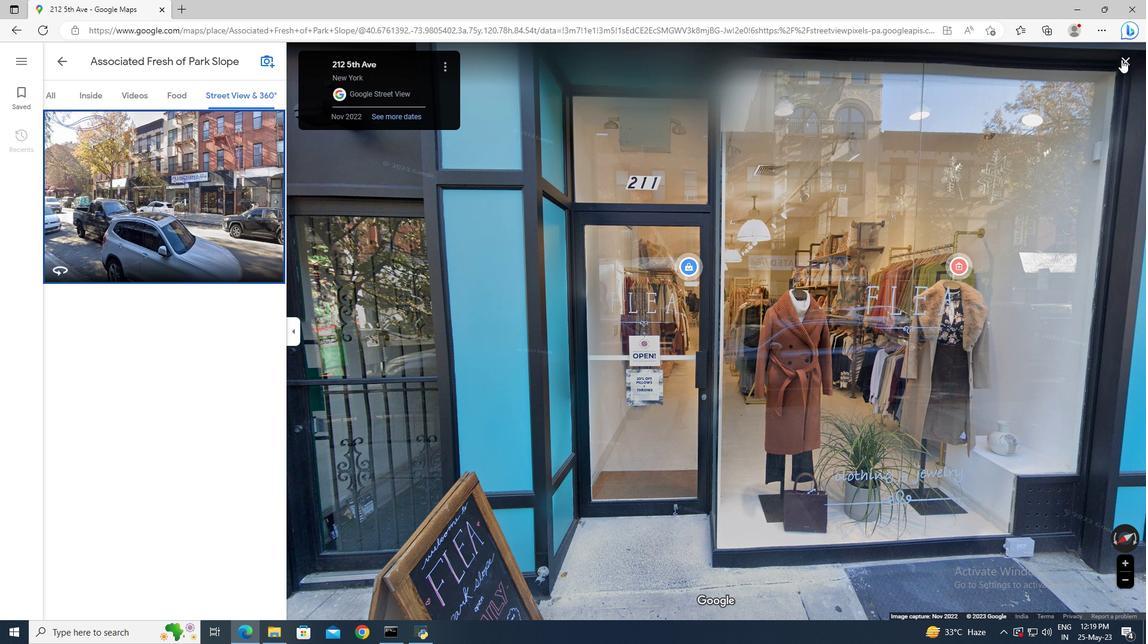 
Action: Mouse pressed left at (1124, 60)
Screenshot: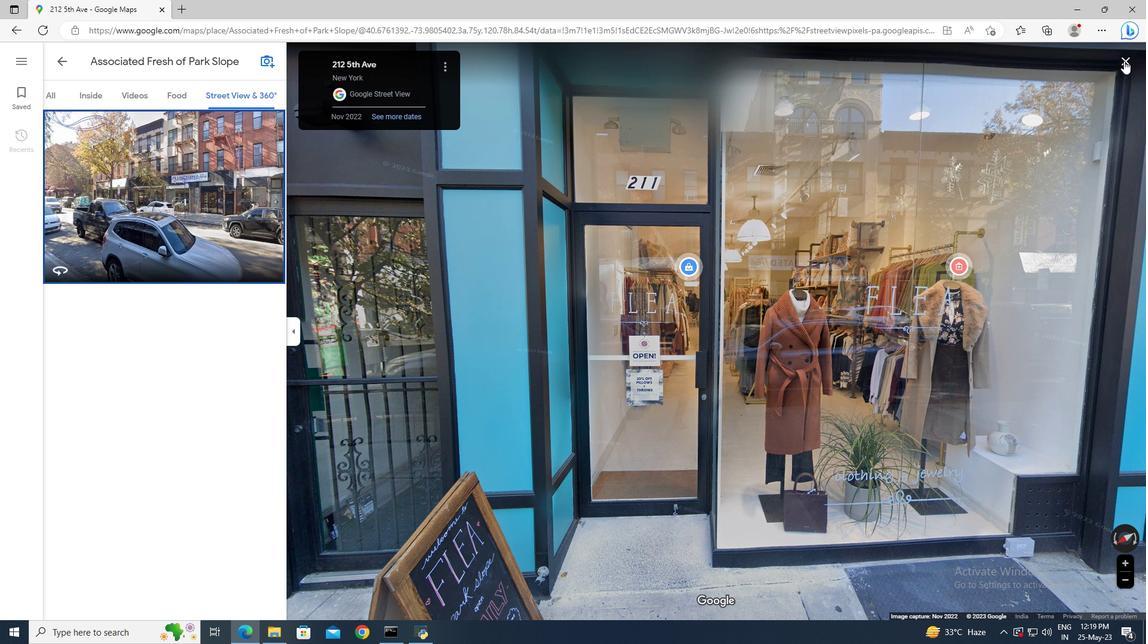 
Action: Mouse moved to (129, 297)
Screenshot: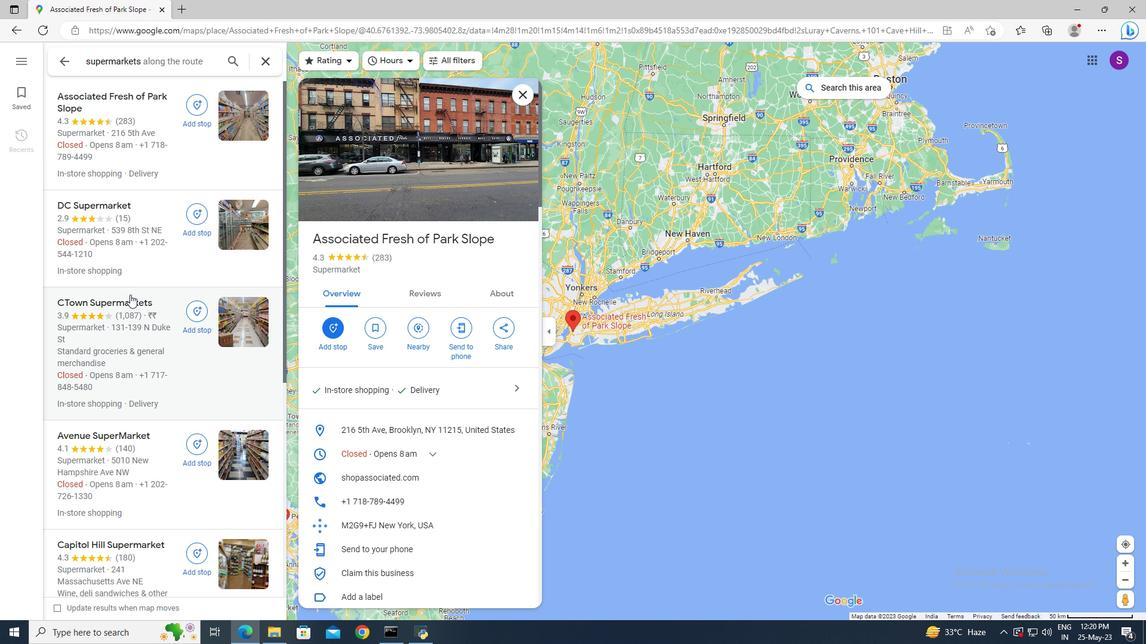 
Action: Mouse pressed left at (129, 297)
Screenshot: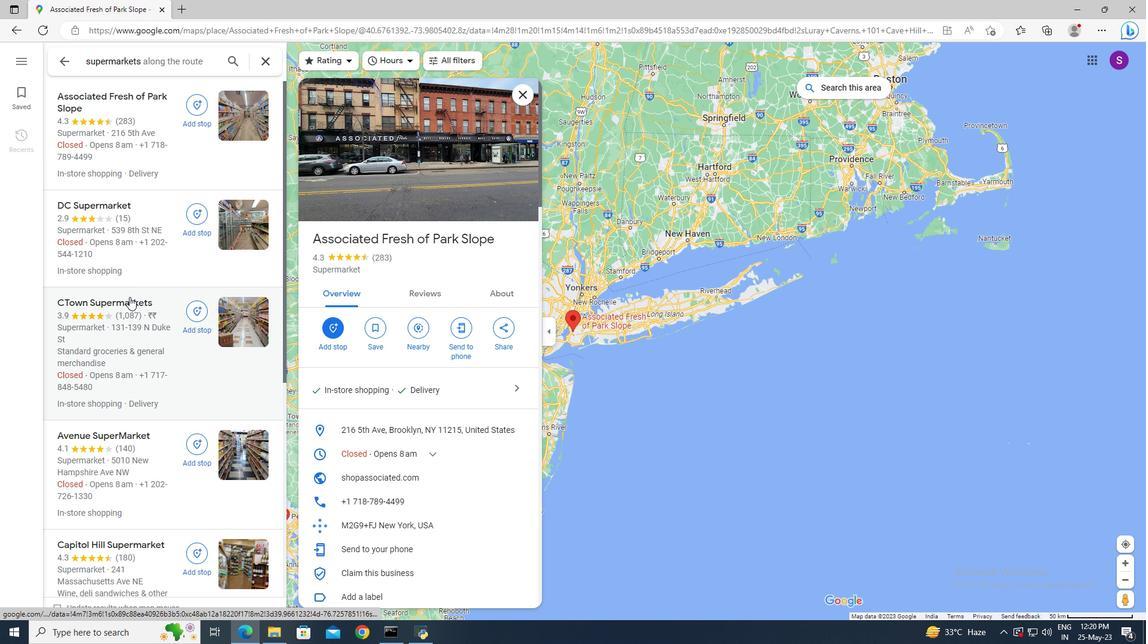 
Action: Mouse moved to (435, 300)
Screenshot: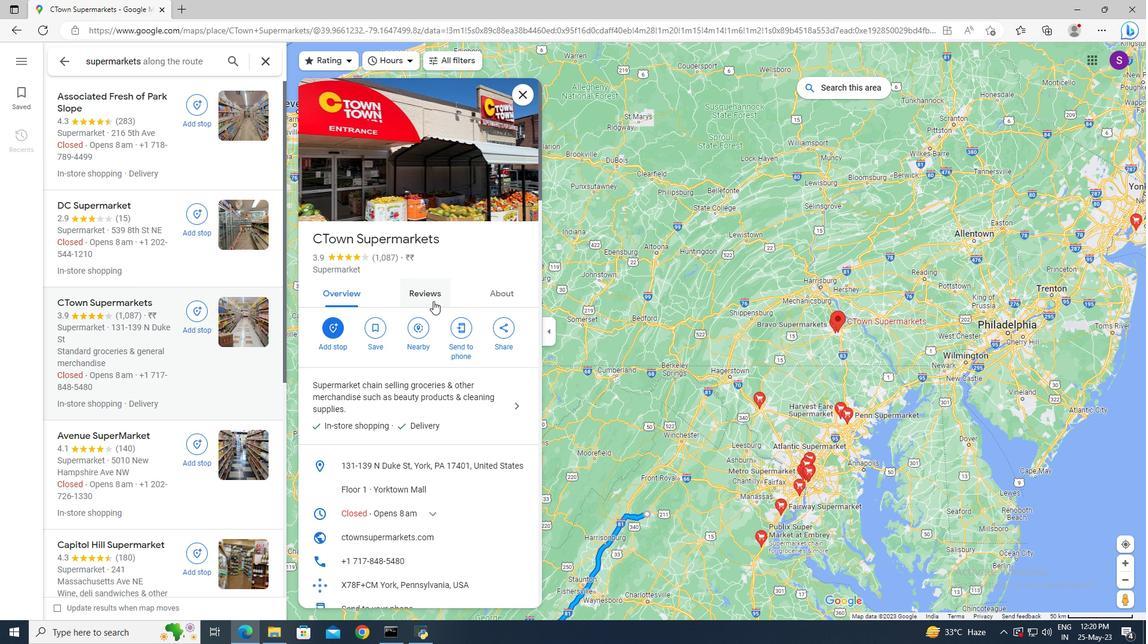 
Action: Mouse pressed left at (435, 300)
Screenshot: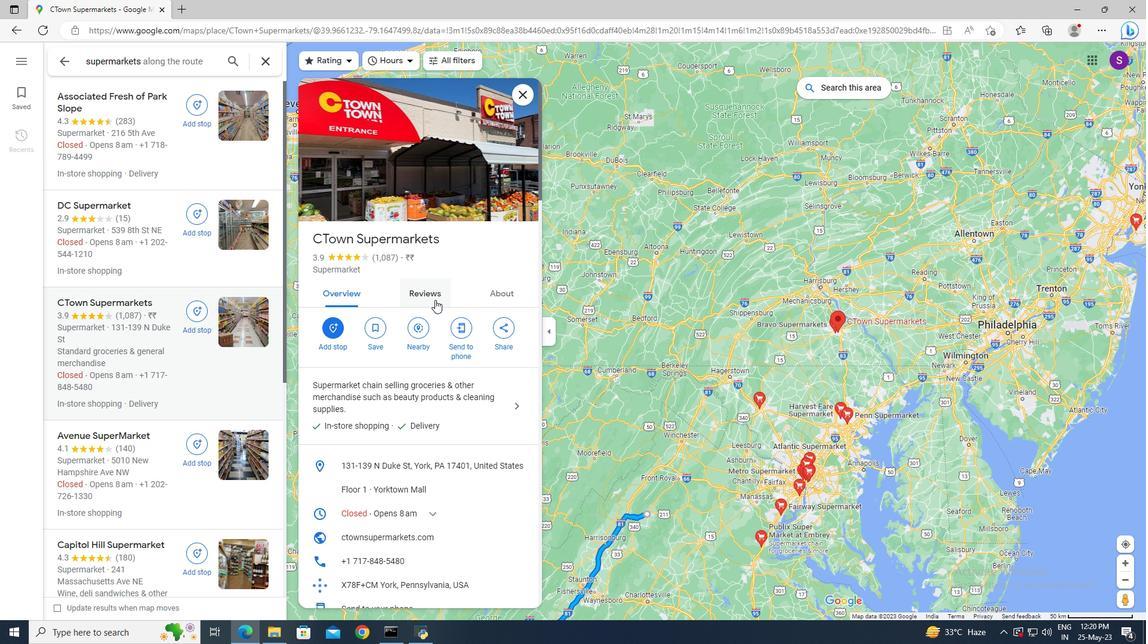 
Action: Mouse scrolled (435, 299) with delta (0, 0)
Screenshot: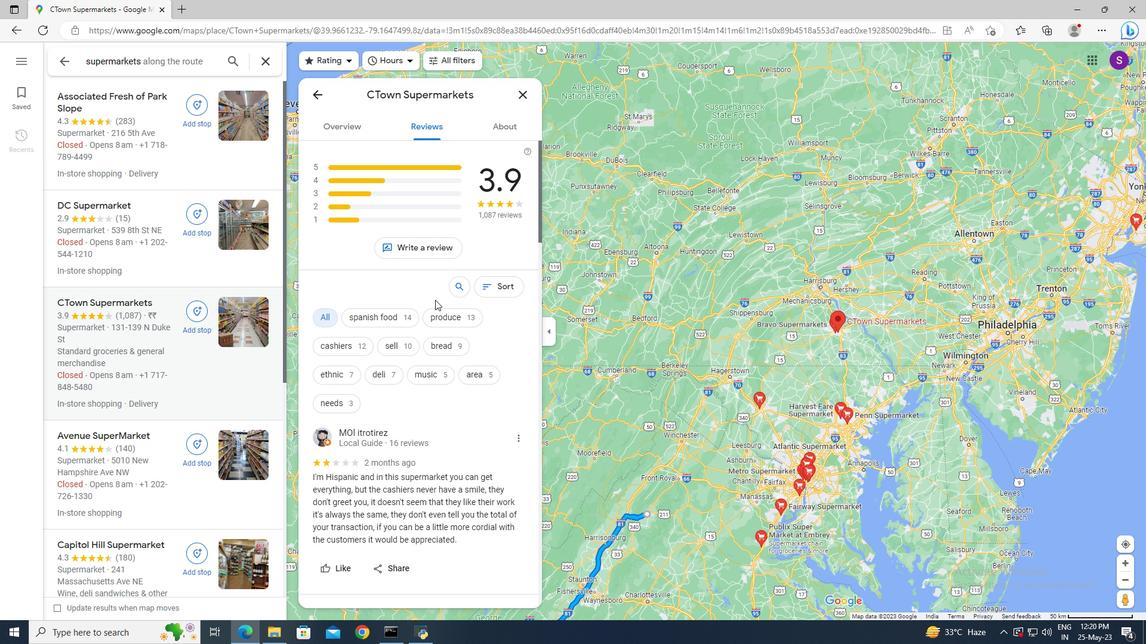 
Action: Mouse scrolled (435, 299) with delta (0, 0)
Screenshot: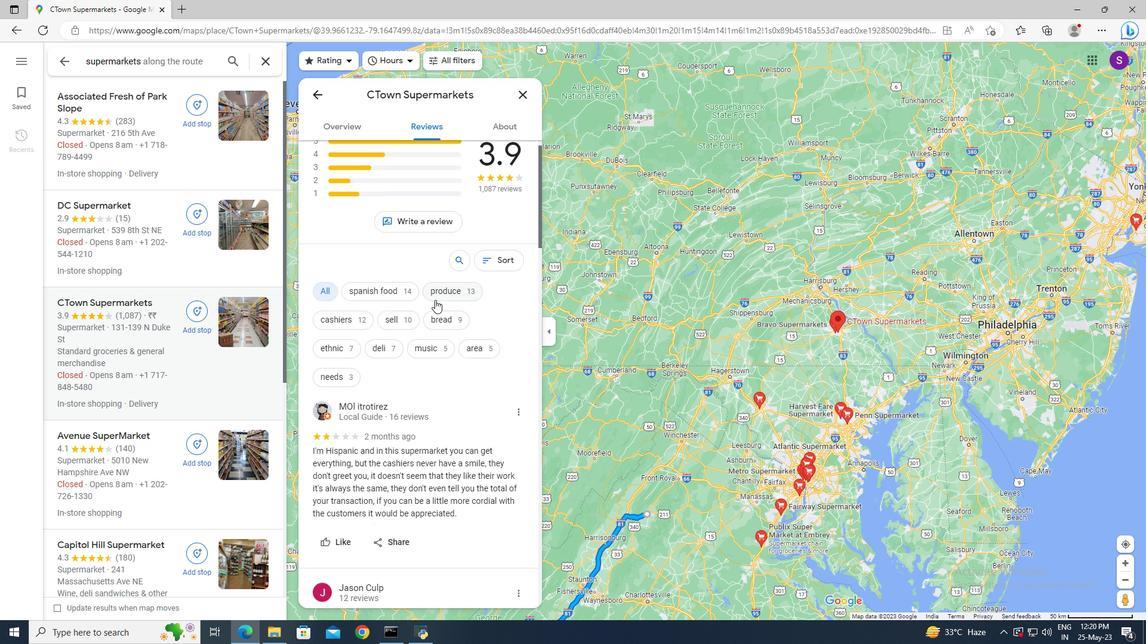 
Action: Mouse scrolled (435, 299) with delta (0, 0)
Screenshot: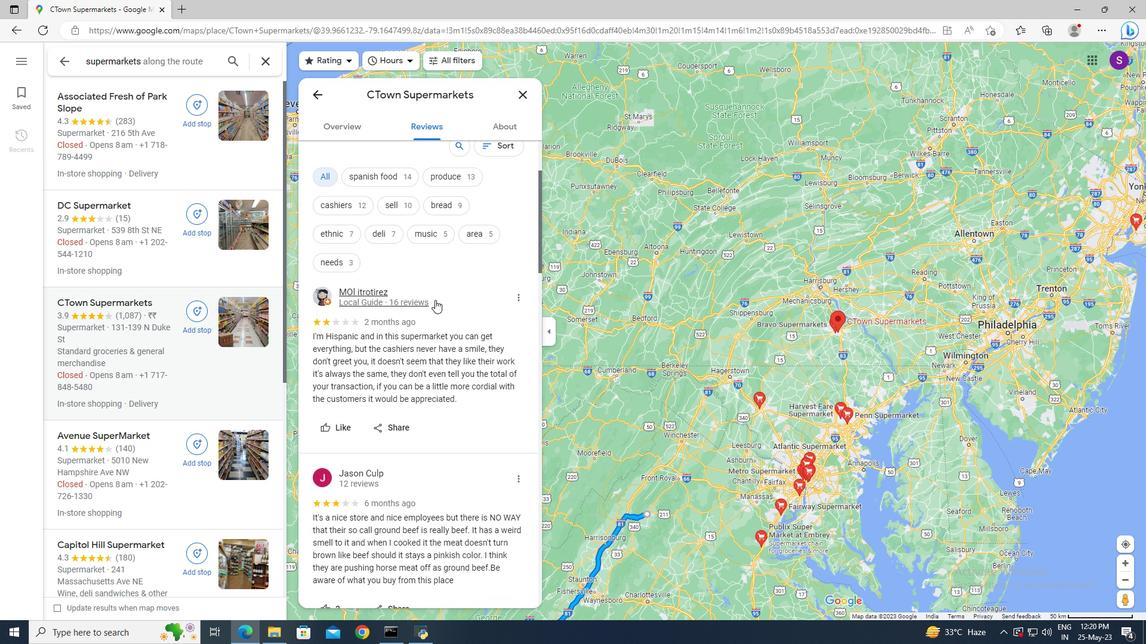 
Action: Mouse scrolled (435, 299) with delta (0, 0)
Screenshot: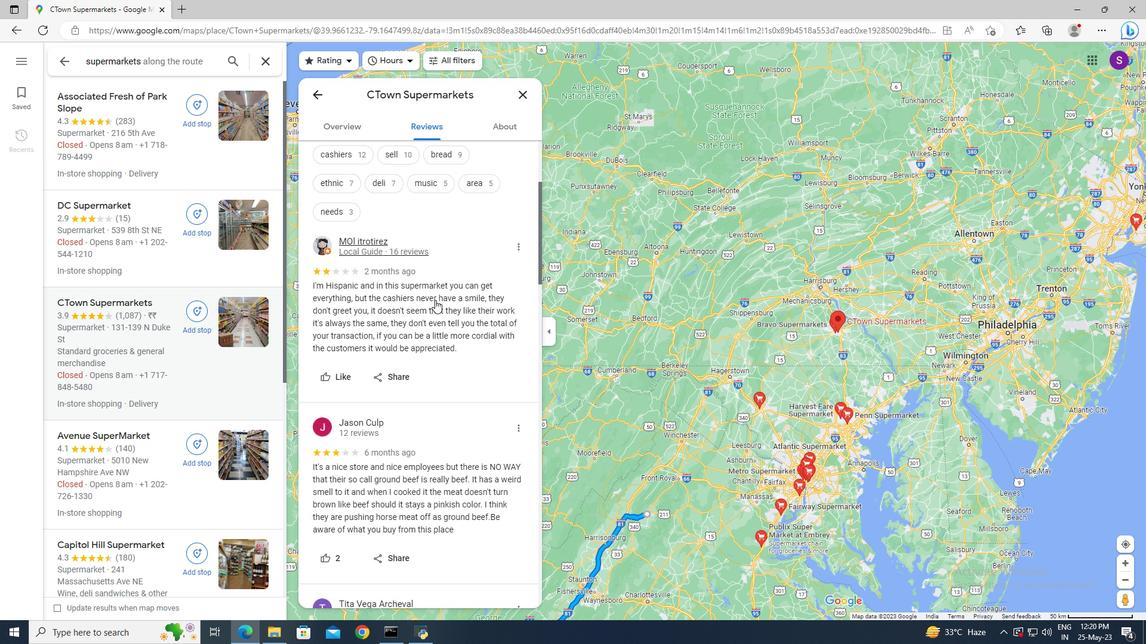 
Action: Mouse scrolled (435, 299) with delta (0, 0)
Screenshot: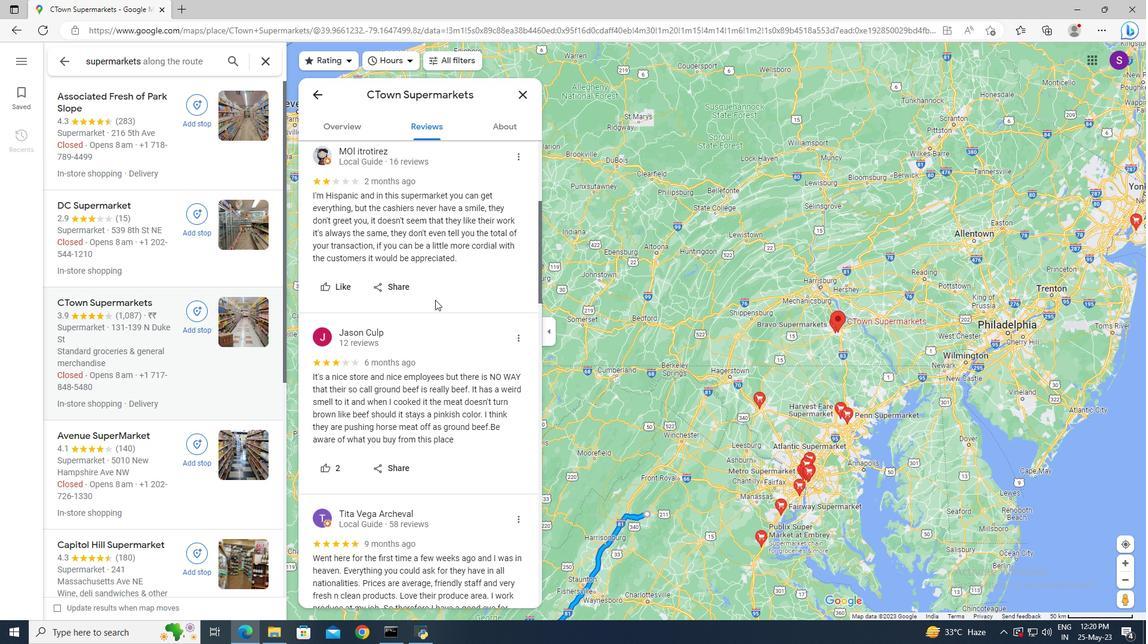 
Action: Mouse scrolled (435, 299) with delta (0, 0)
Screenshot: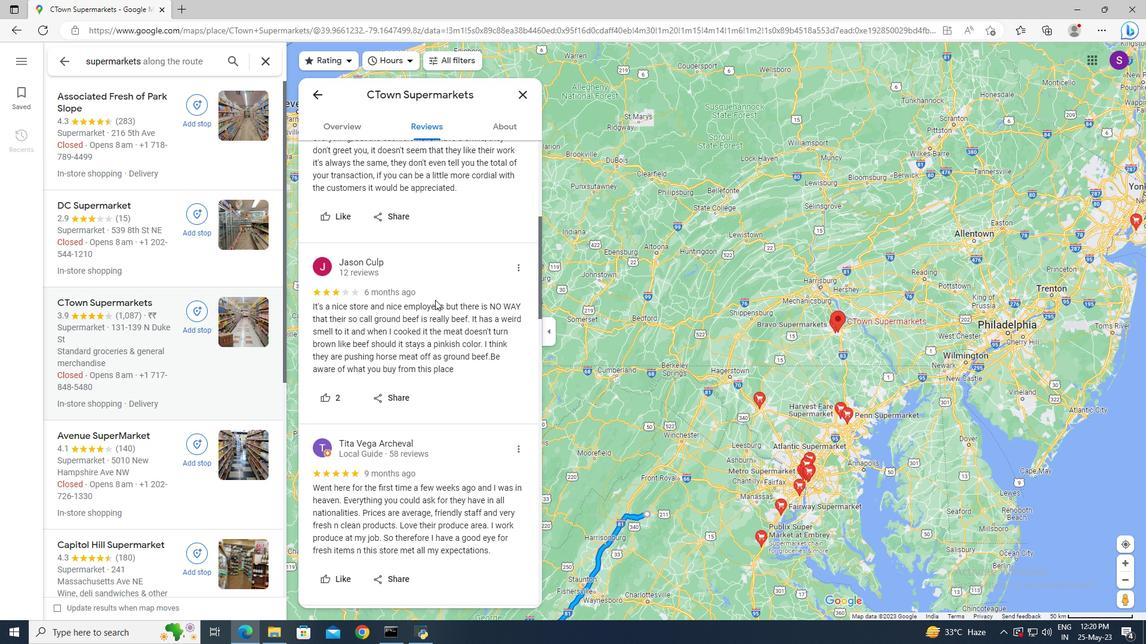 
Action: Mouse scrolled (435, 299) with delta (0, 0)
Screenshot: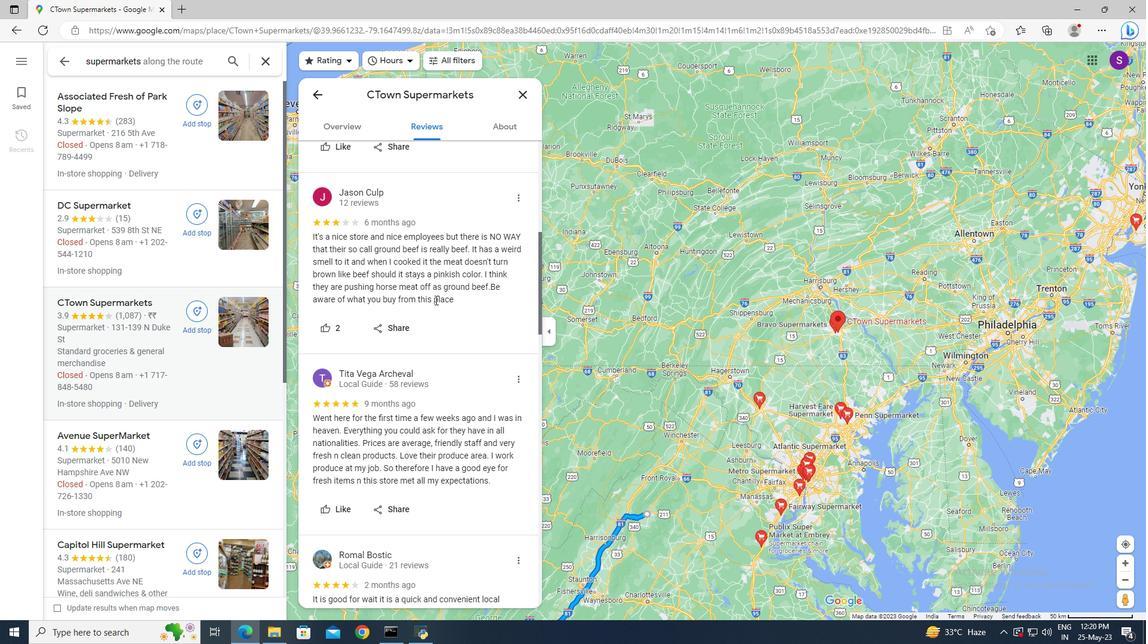 
Action: Mouse scrolled (435, 299) with delta (0, 0)
Screenshot: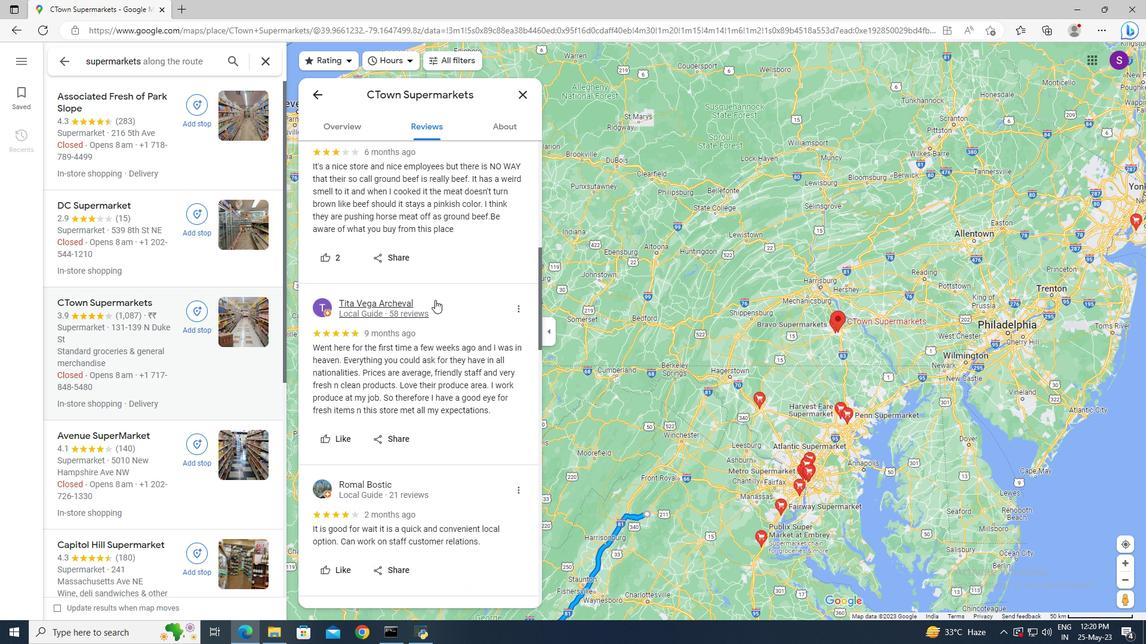 
Action: Mouse scrolled (435, 299) with delta (0, 0)
Screenshot: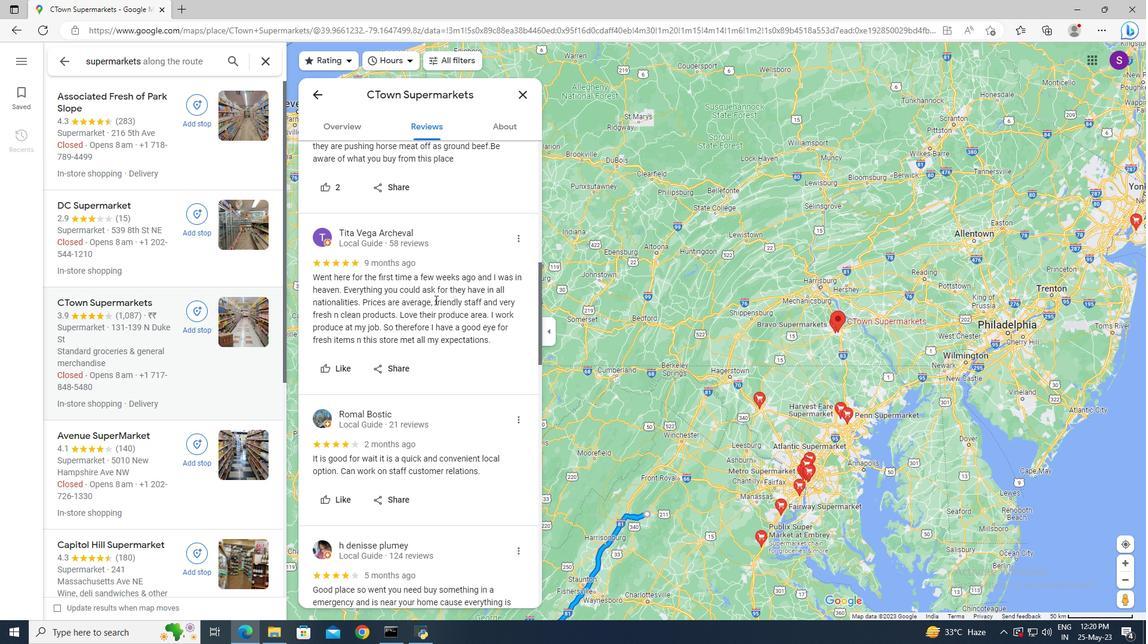 
Action: Mouse moved to (438, 273)
Screenshot: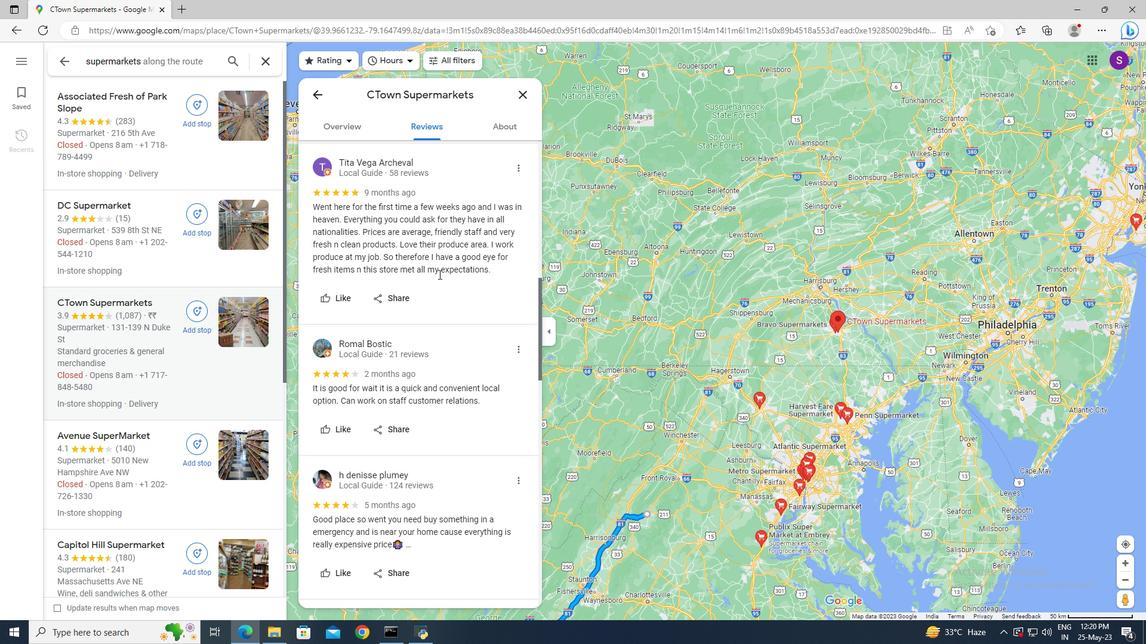 
Action: Mouse scrolled (438, 273) with delta (0, 0)
Screenshot: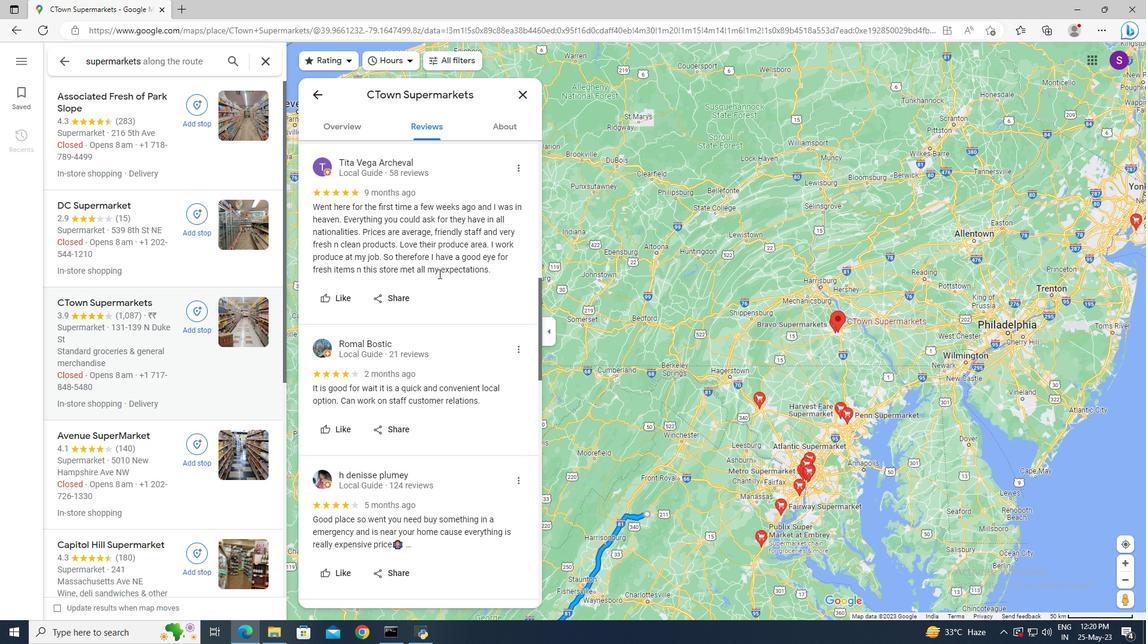 
Action: Mouse scrolled (438, 273) with delta (0, 0)
Screenshot: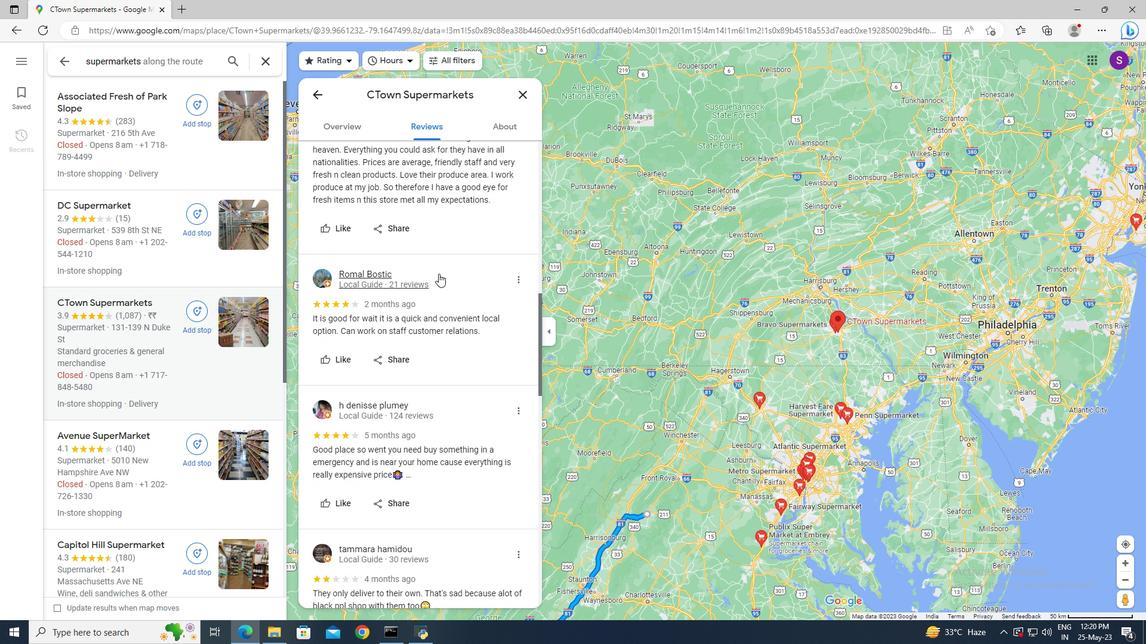 
Action: Mouse scrolled (438, 273) with delta (0, 0)
Screenshot: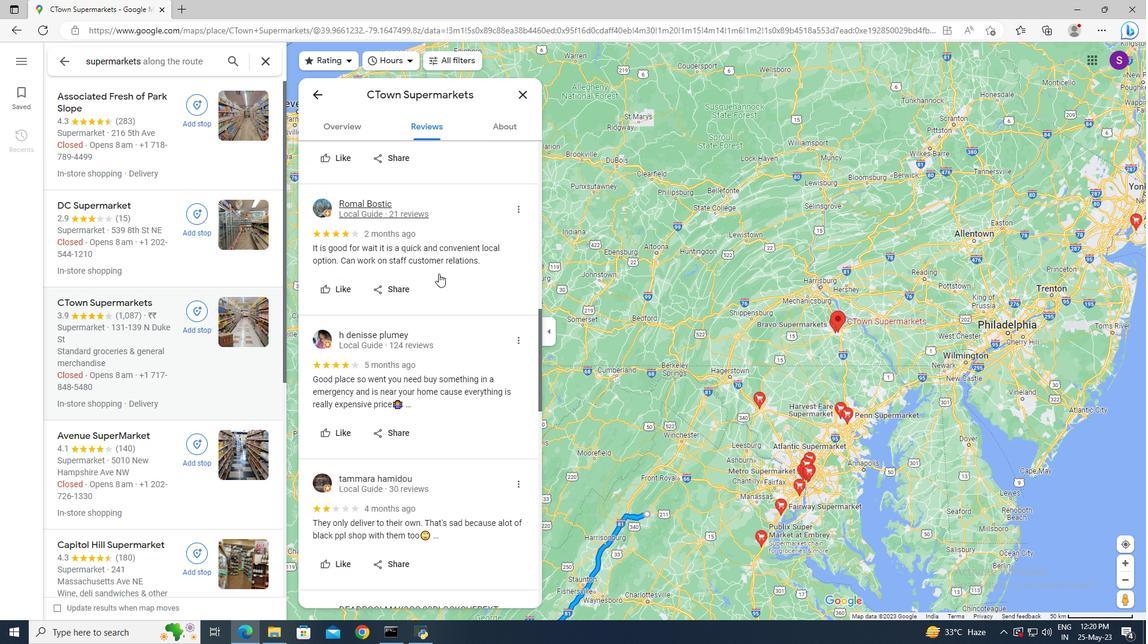 
Action: Mouse scrolled (438, 273) with delta (0, 0)
Screenshot: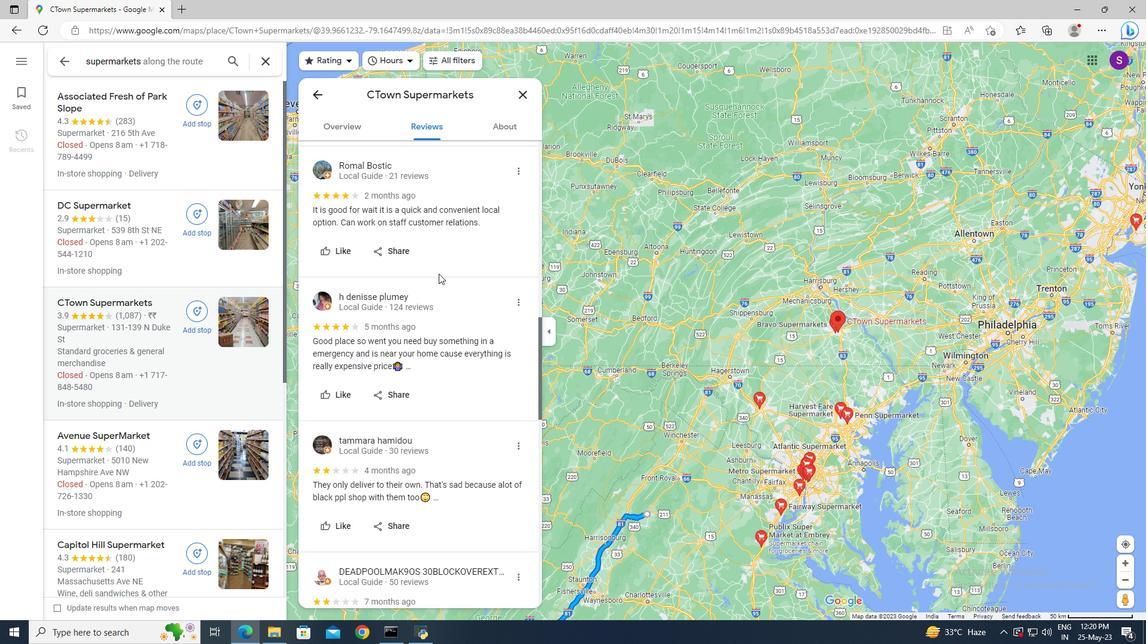 
Action: Mouse scrolled (438, 273) with delta (0, 0)
Screenshot: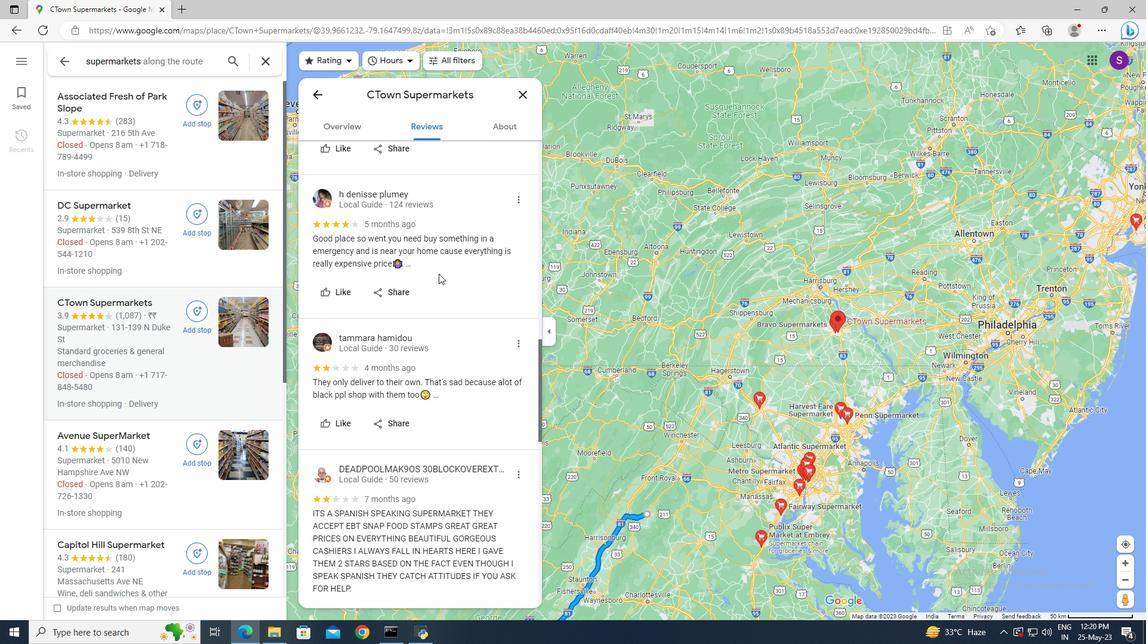 
Action: Mouse scrolled (438, 273) with delta (0, 0)
Screenshot: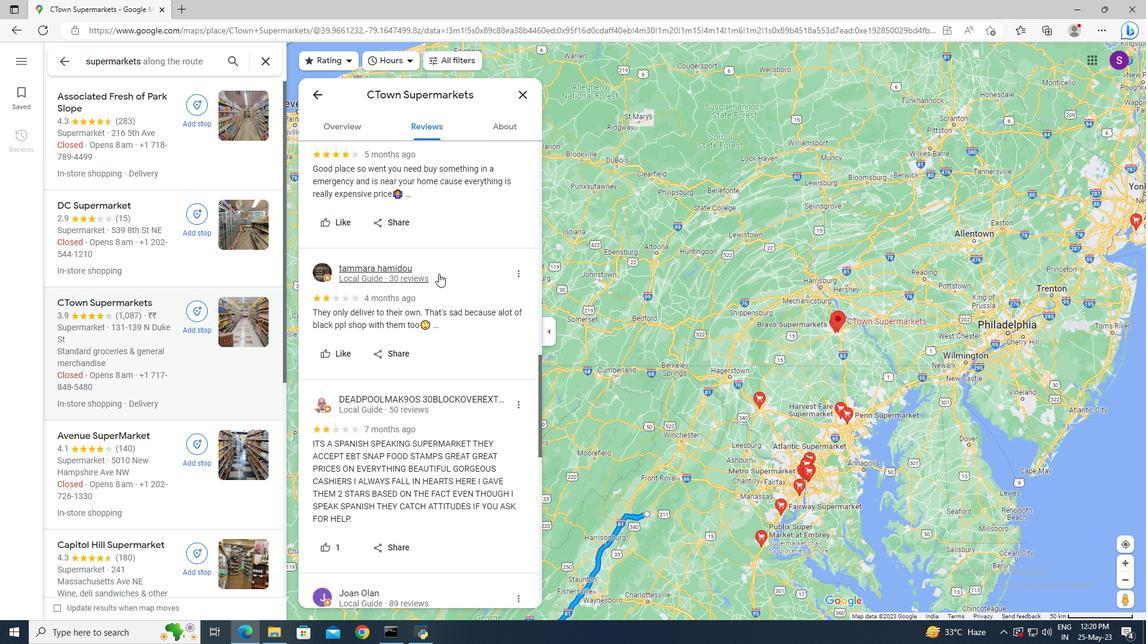 
Action: Mouse scrolled (438, 273) with delta (0, 0)
Screenshot: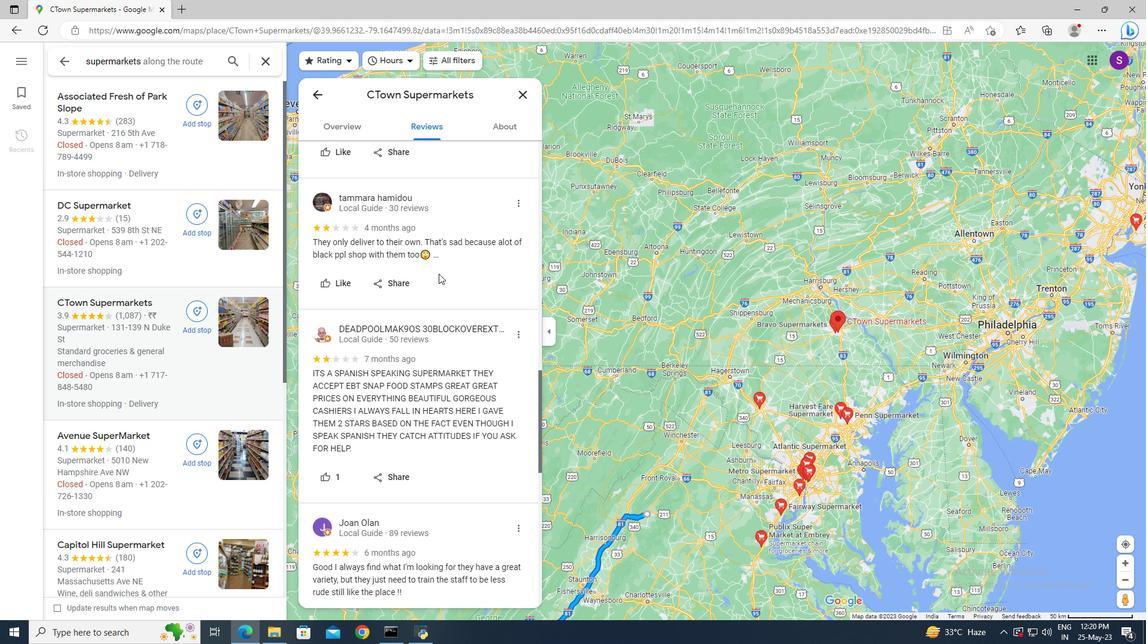 
Action: Mouse scrolled (438, 273) with delta (0, 0)
Screenshot: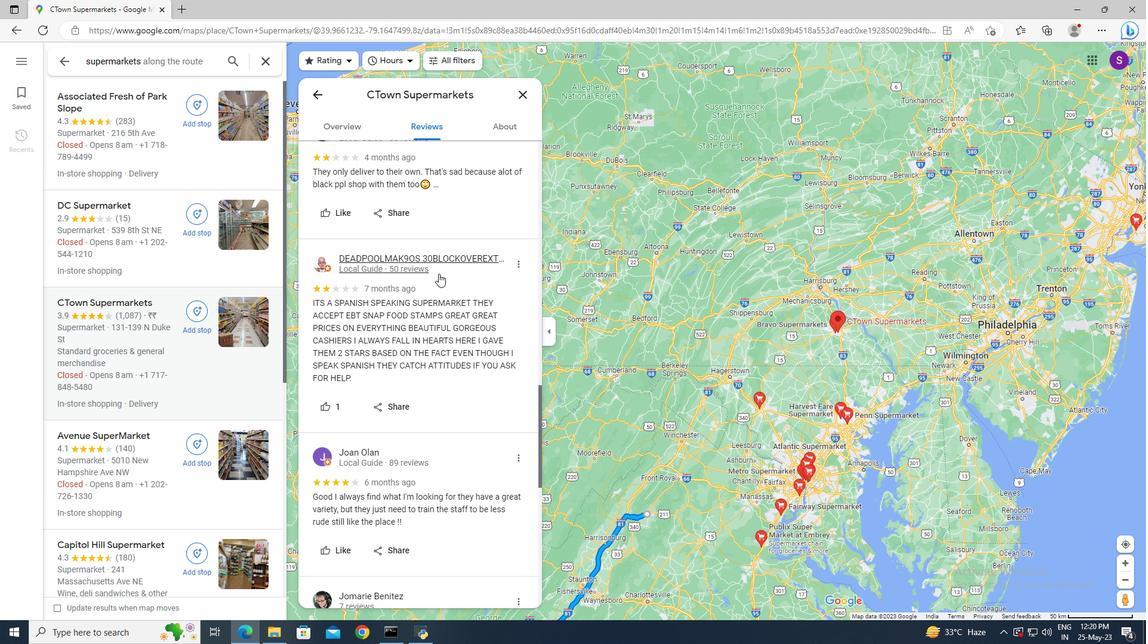 
Action: Mouse moved to (496, 135)
Screenshot: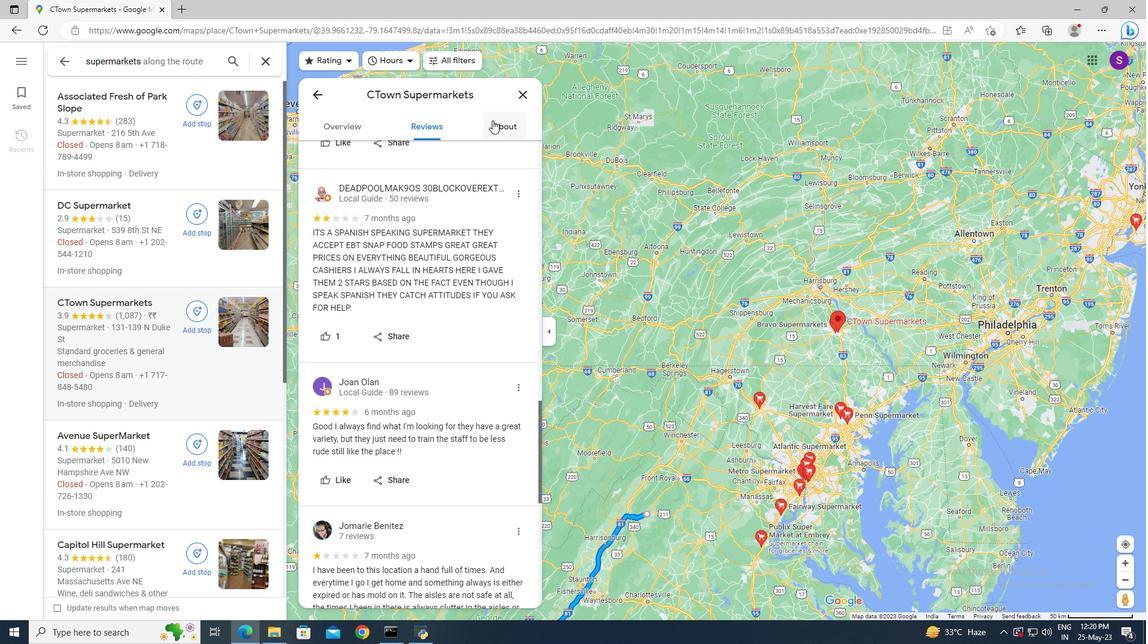 
Action: Mouse pressed left at (496, 135)
Screenshot: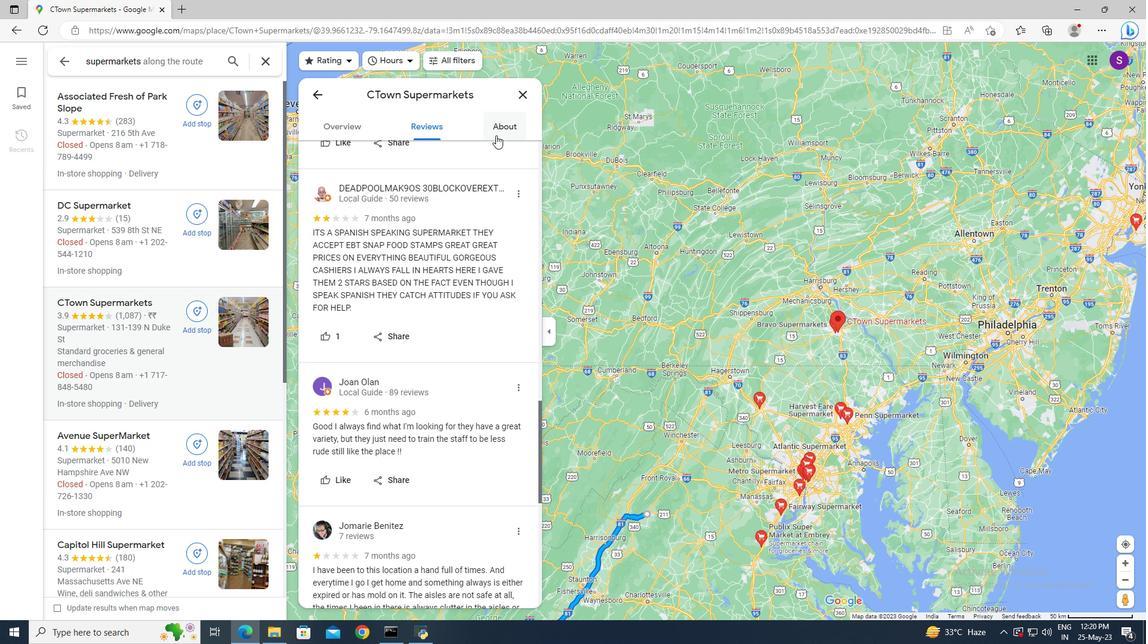 
Action: Mouse moved to (481, 195)
Screenshot: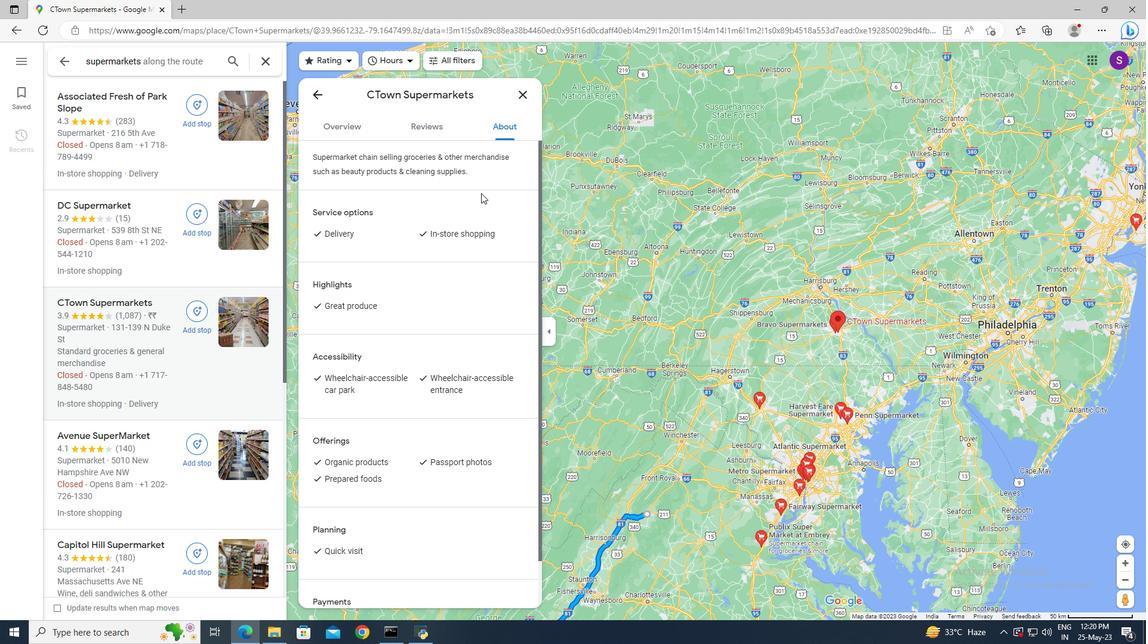 
Action: Mouse scrolled (481, 194) with delta (0, 0)
Screenshot: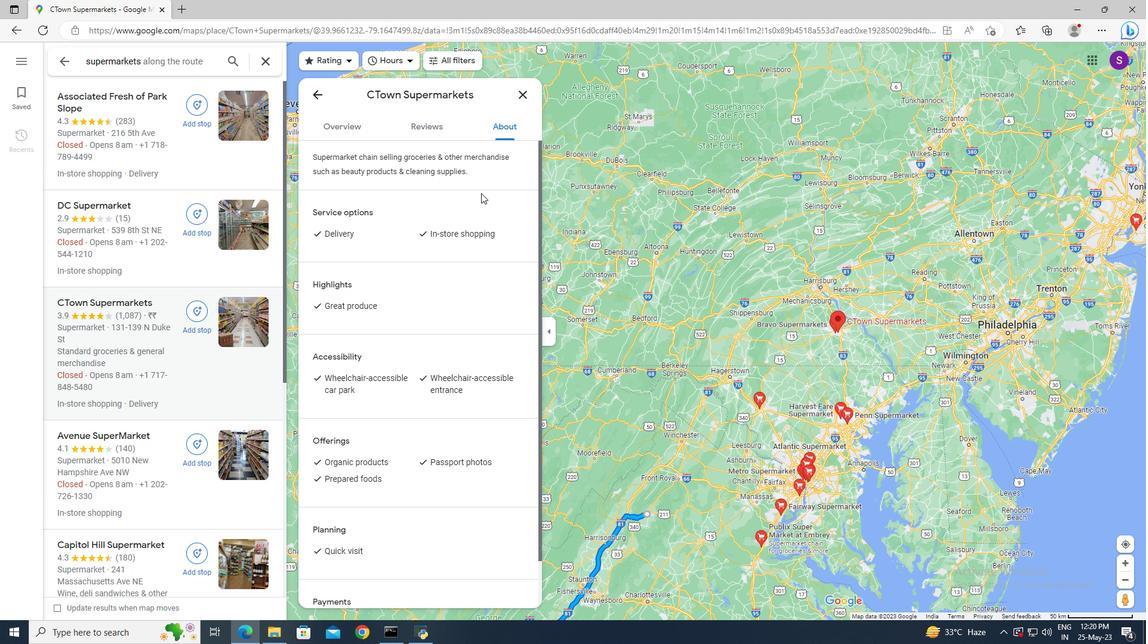 
Action: Mouse moved to (480, 197)
Screenshot: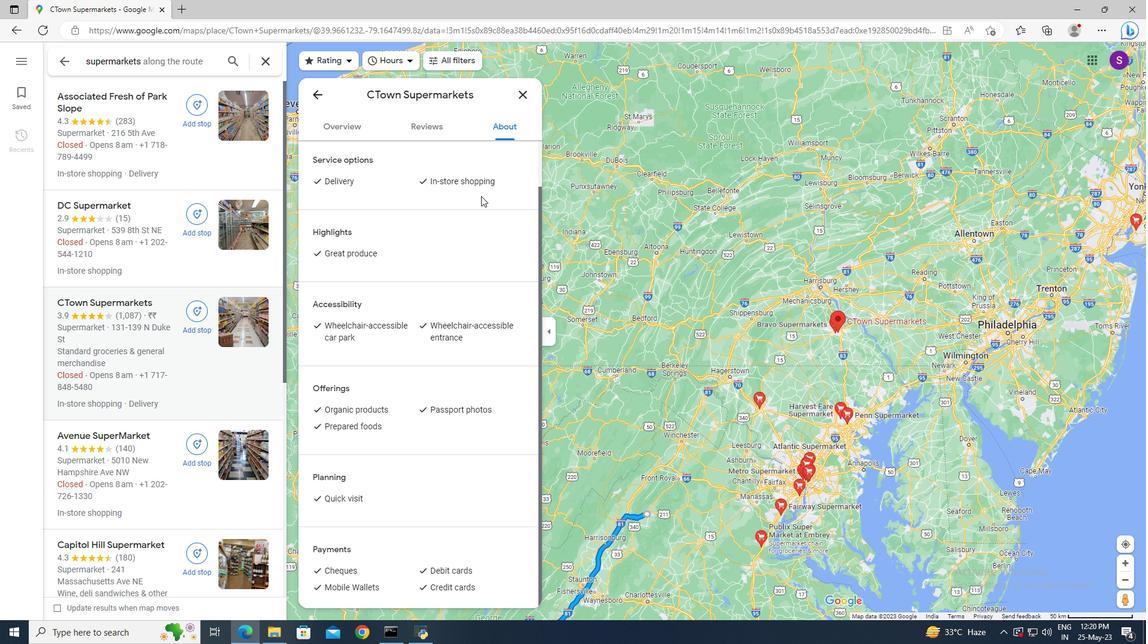 
Action: Mouse scrolled (480, 196) with delta (0, 0)
Screenshot: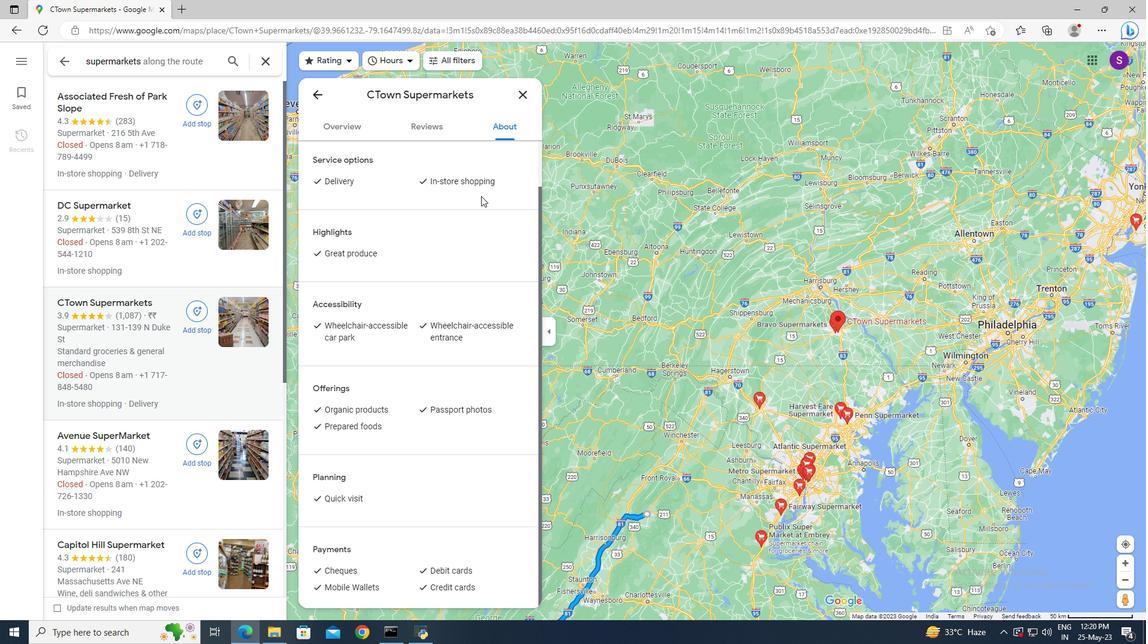 
Action: Mouse moved to (479, 259)
Screenshot: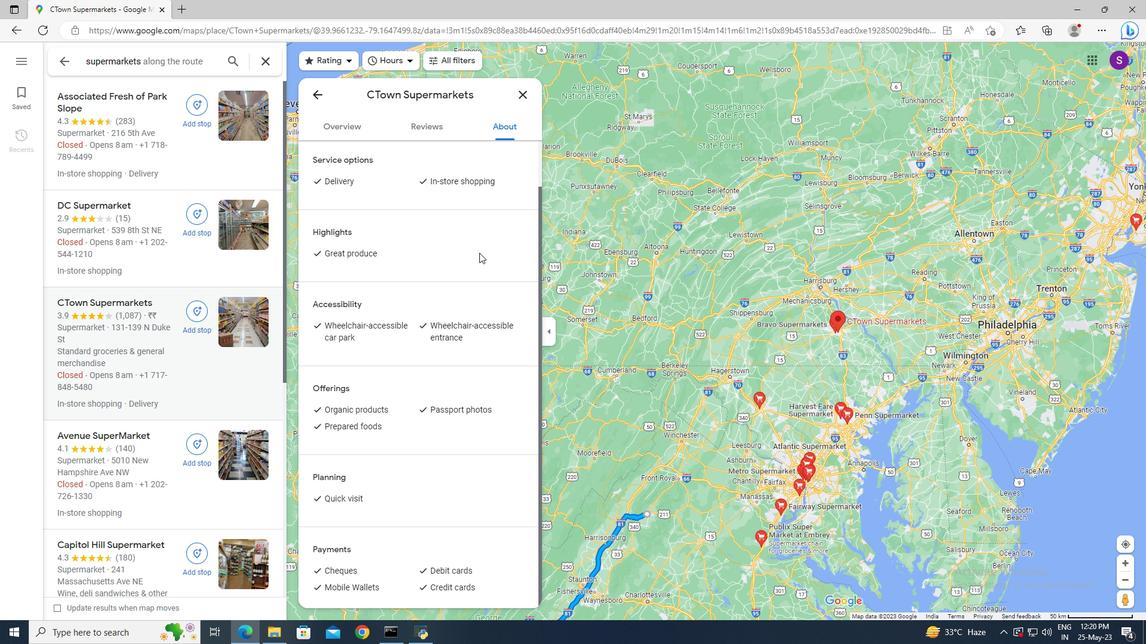 
Action: Mouse scrolled (479, 259) with delta (0, 0)
Screenshot: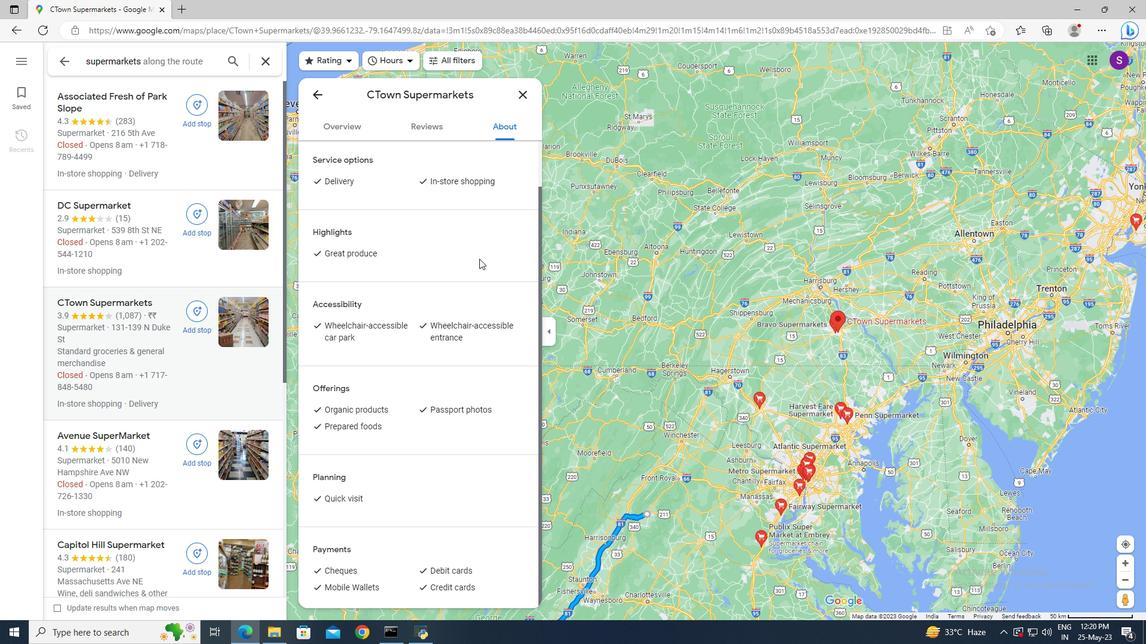 
Action: Mouse scrolled (479, 259) with delta (0, 0)
Screenshot: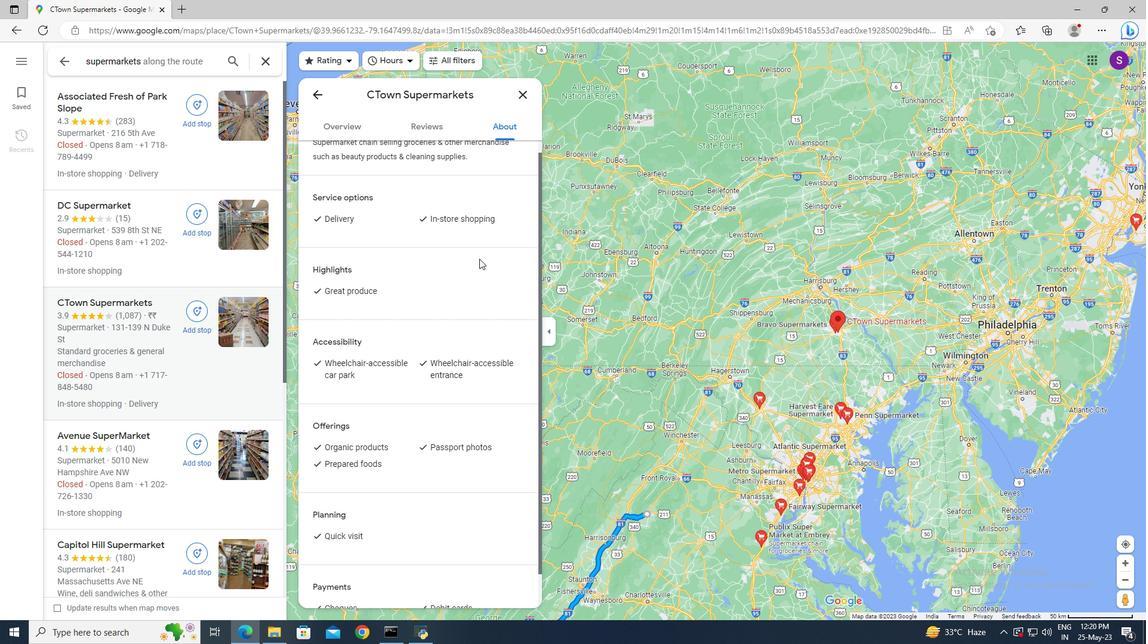 
Action: Mouse moved to (348, 116)
Screenshot: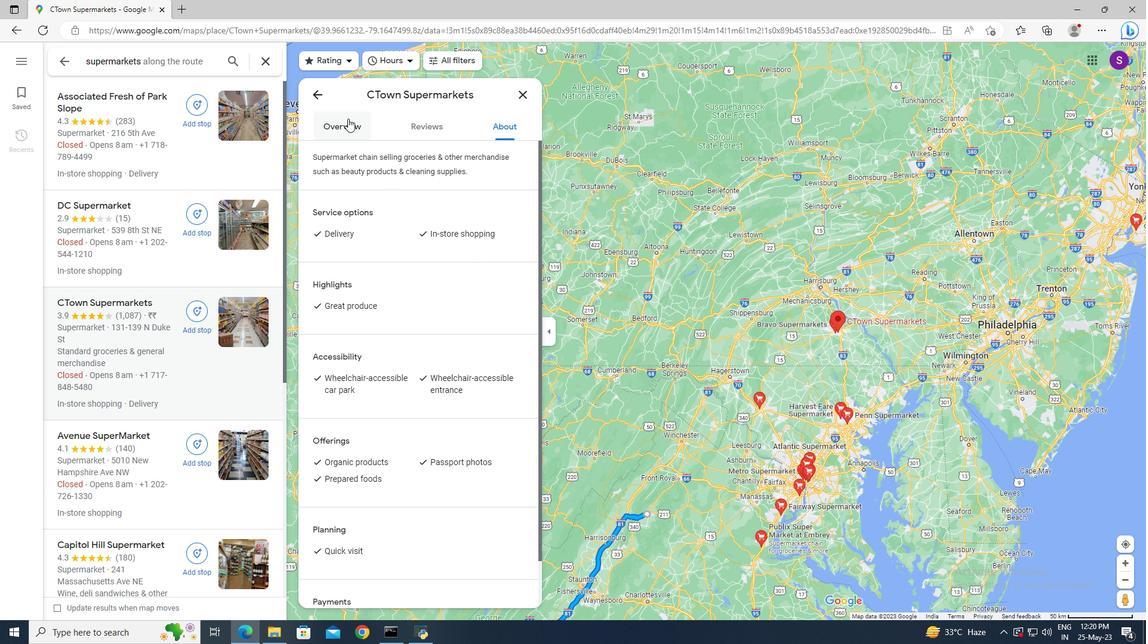 
Action: Mouse pressed left at (348, 116)
Screenshot: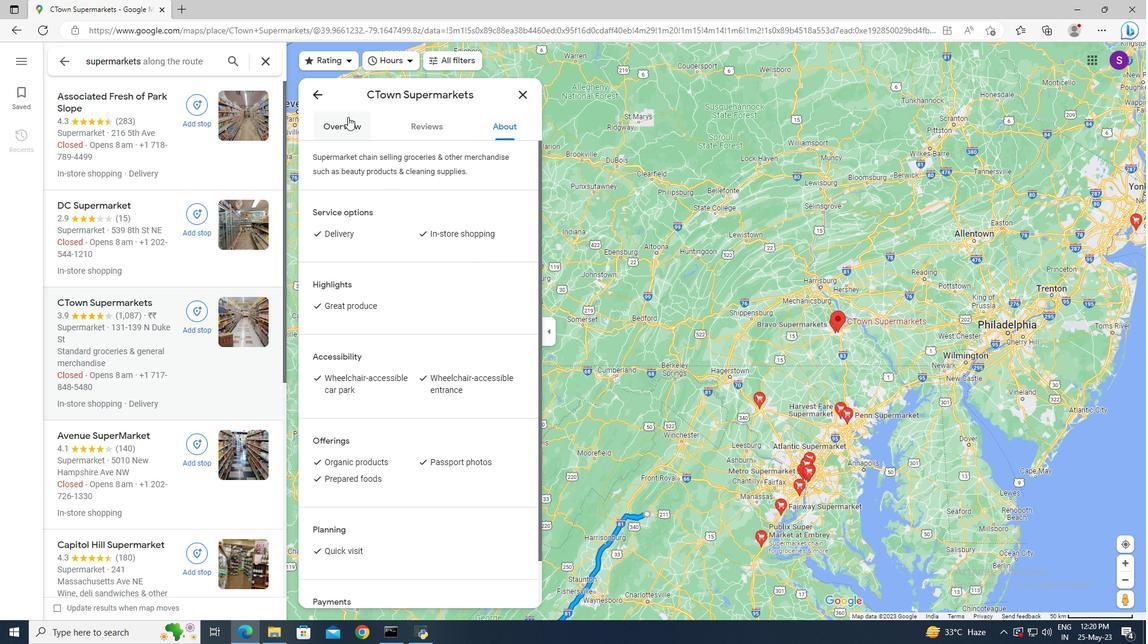 
Action: Mouse moved to (362, 151)
Screenshot: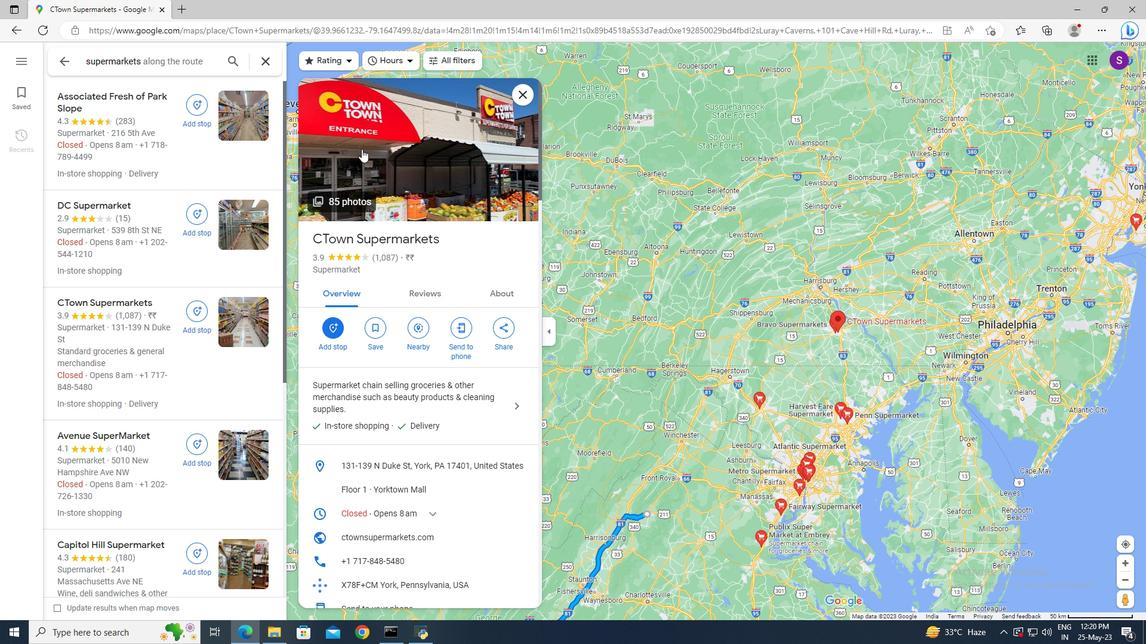
Action: Mouse pressed left at (362, 151)
Screenshot: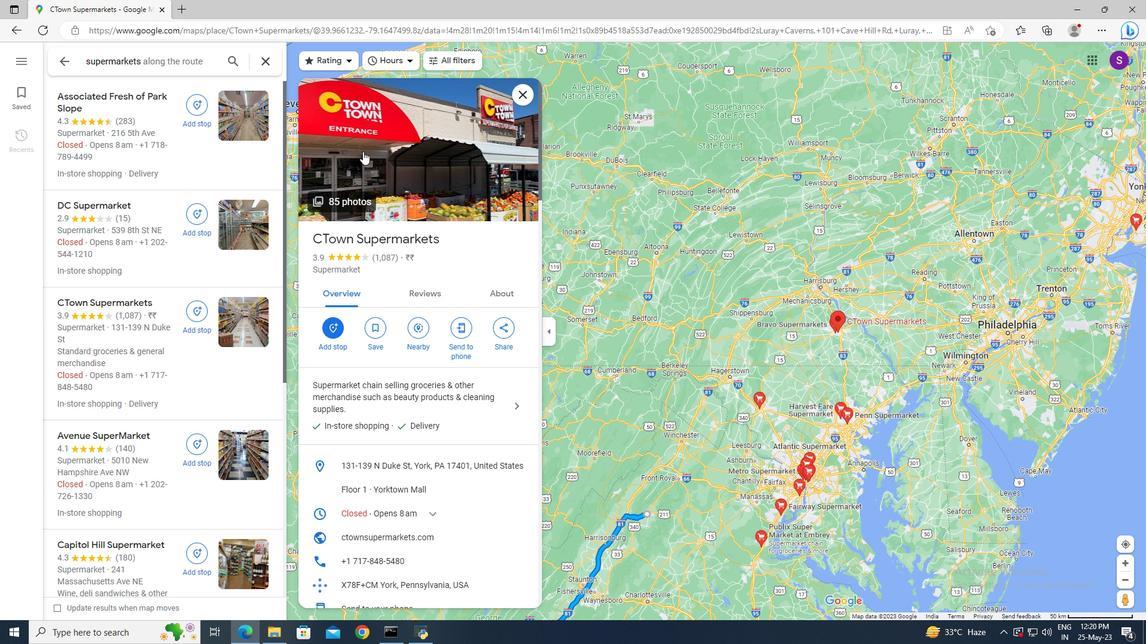 
Action: Mouse moved to (736, 531)
Screenshot: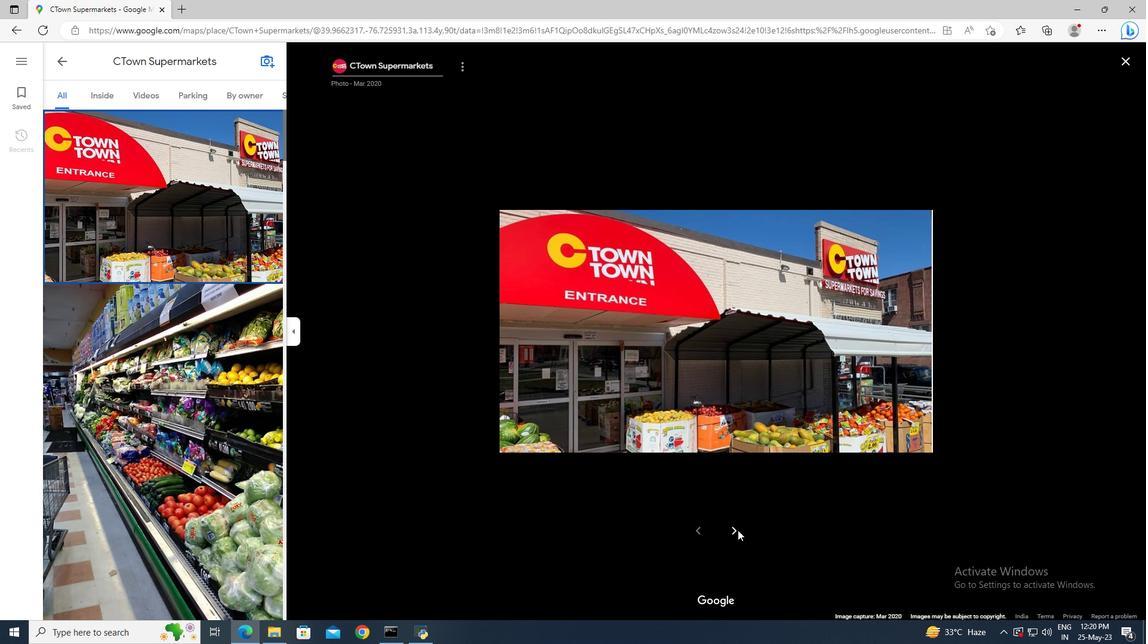 
Action: Mouse pressed left at (736, 531)
Screenshot: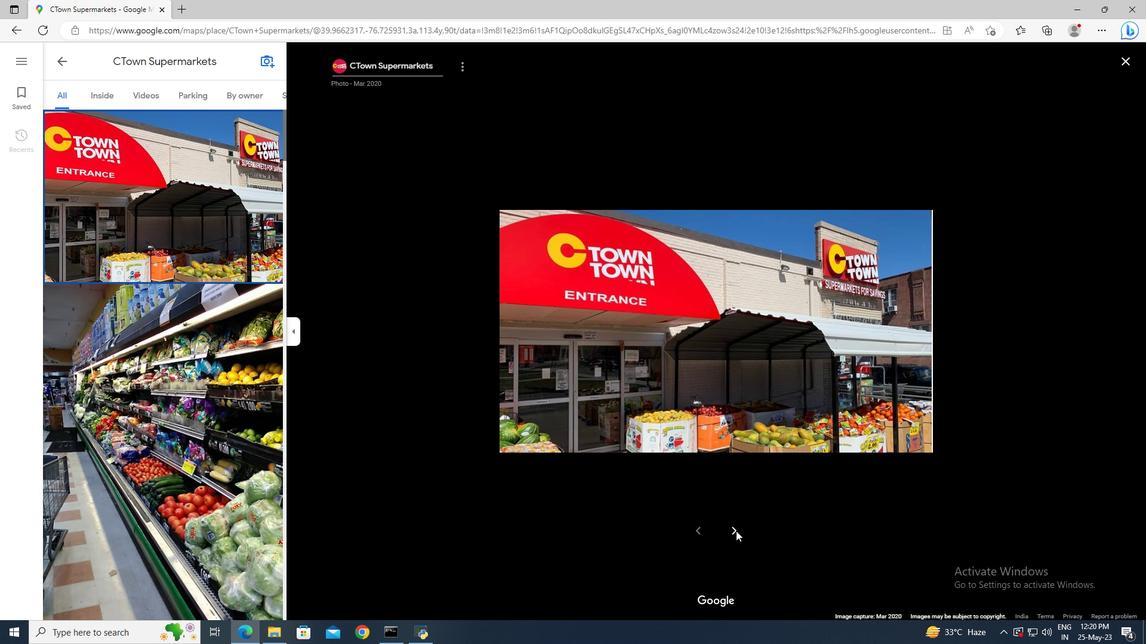 
Action: Mouse pressed left at (736, 531)
Screenshot: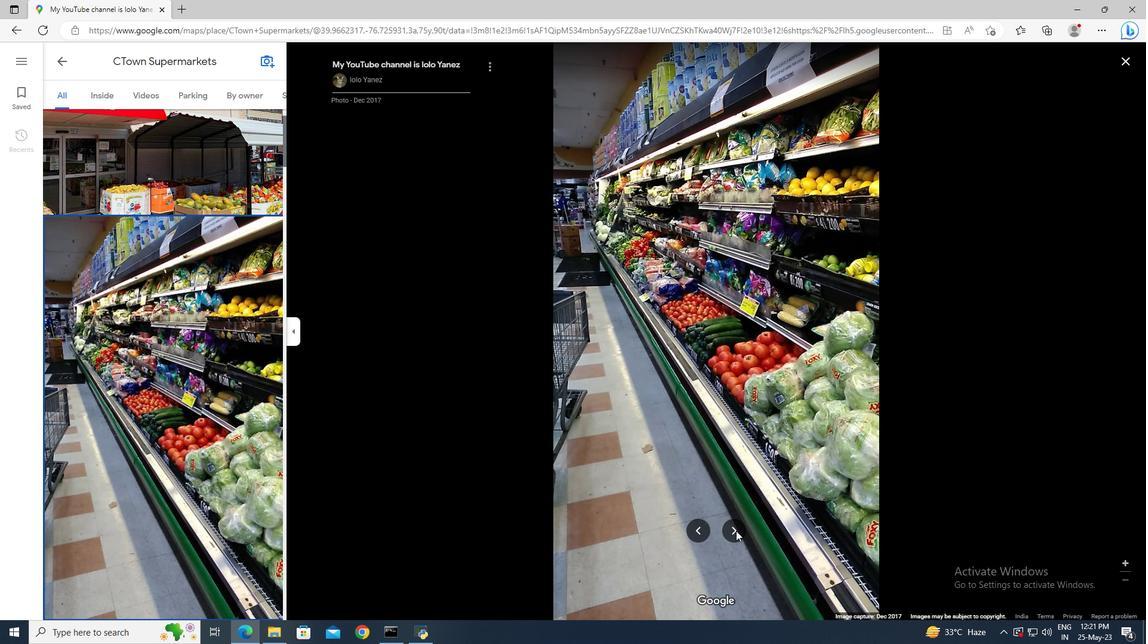 
Action: Mouse pressed left at (736, 531)
Screenshot: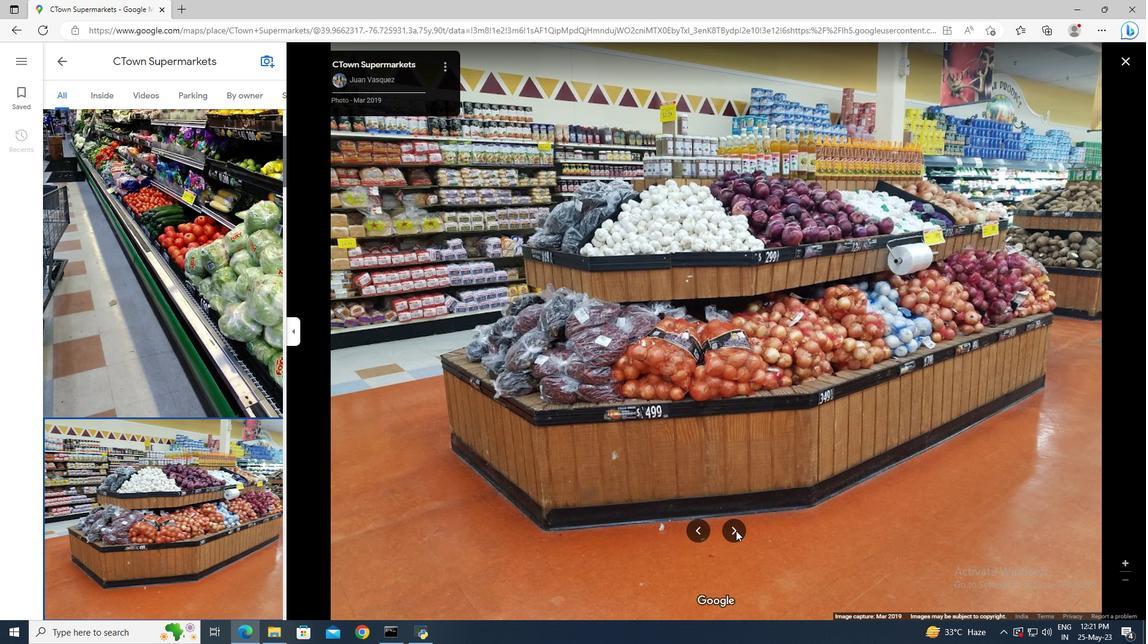 
Action: Mouse pressed left at (736, 531)
Screenshot: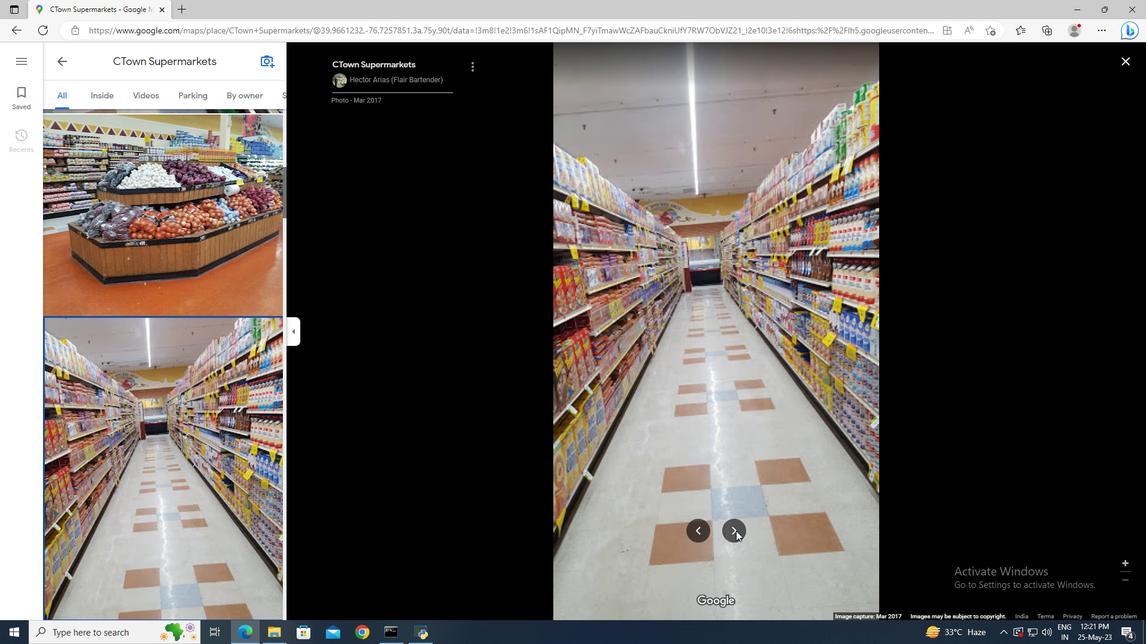 
Action: Mouse moved to (736, 534)
Screenshot: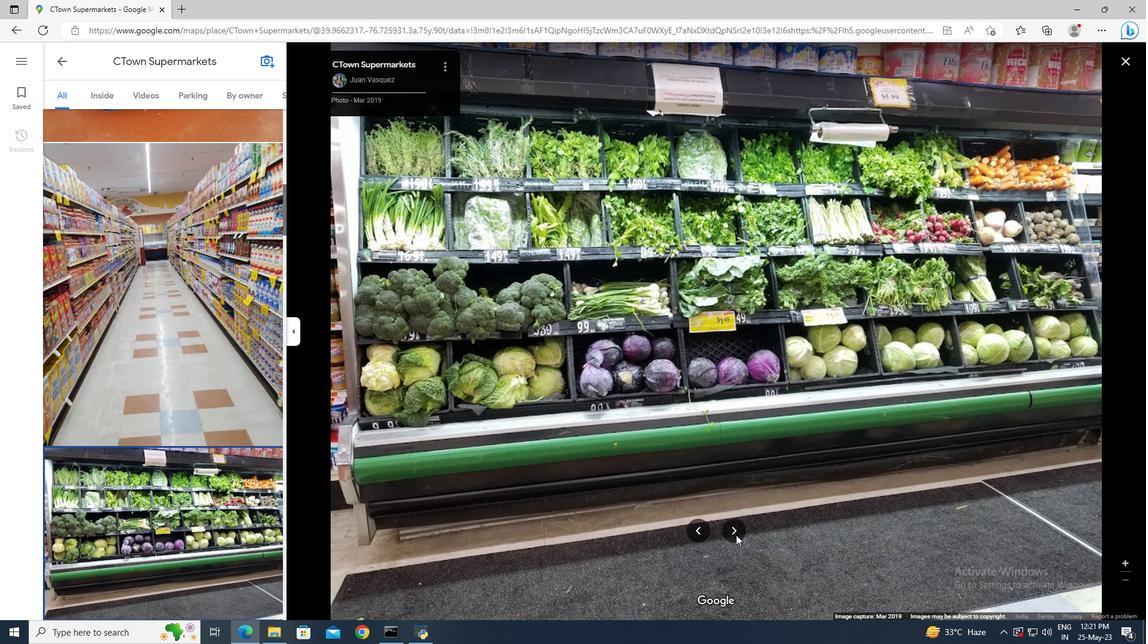 
Action: Mouse pressed left at (736, 534)
Screenshot: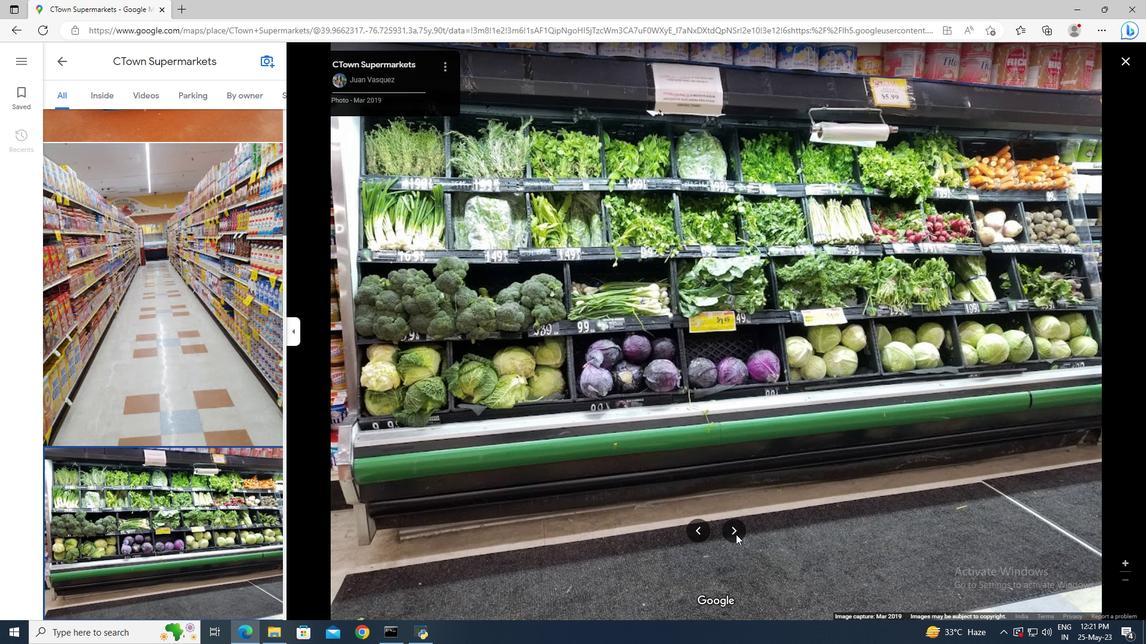 
Action: Mouse pressed left at (736, 534)
Screenshot: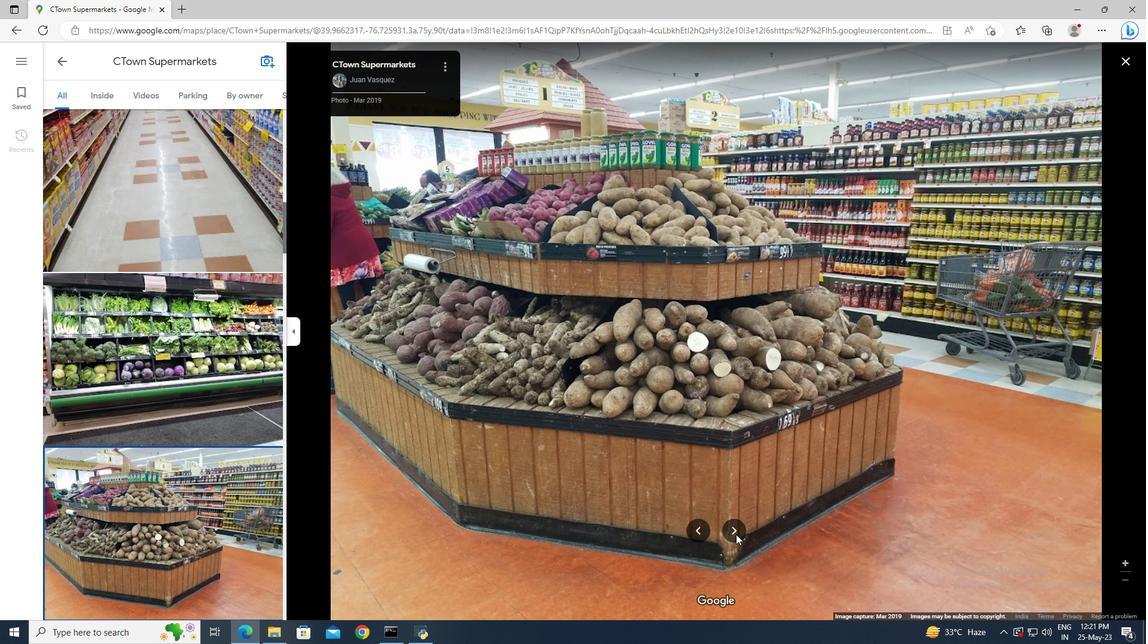 
Action: Mouse moved to (100, 97)
Screenshot: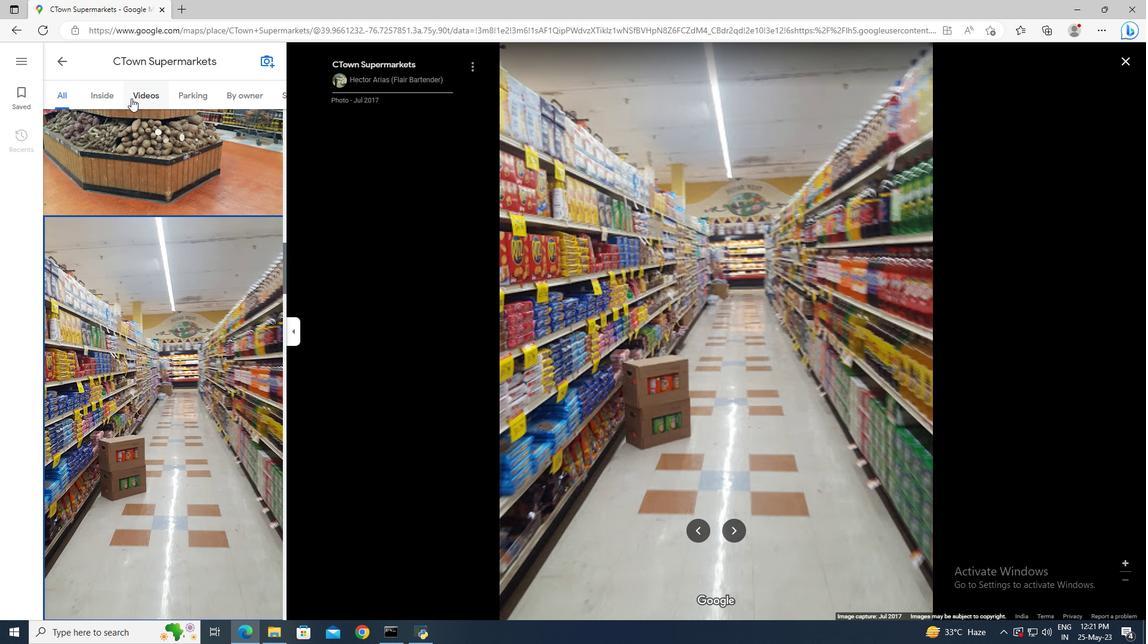 
Action: Mouse pressed left at (100, 97)
Screenshot: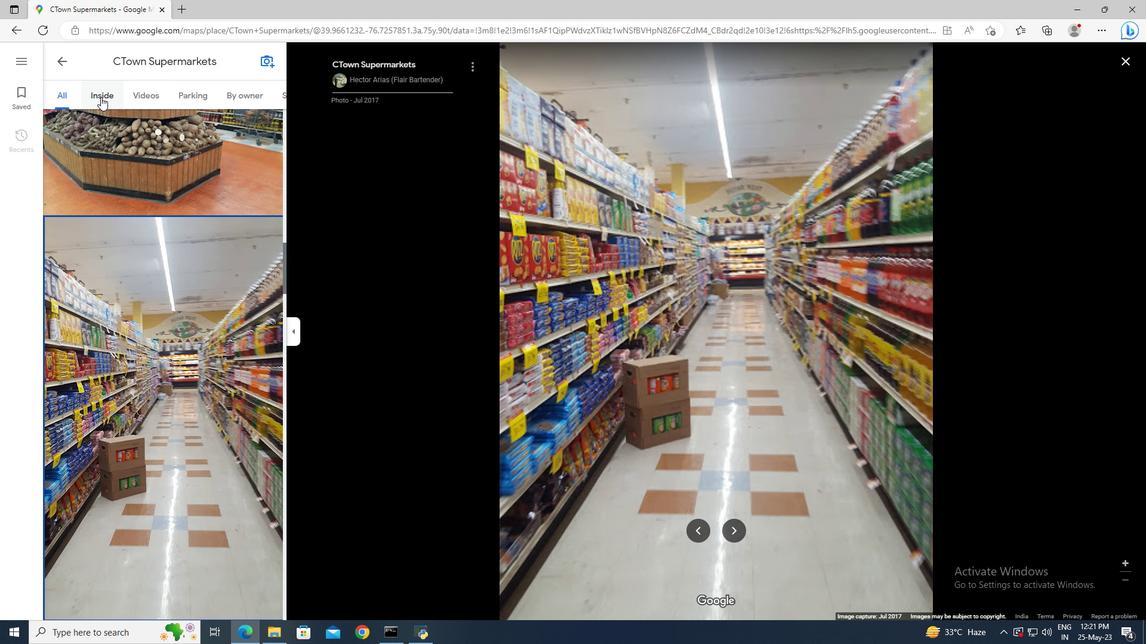
Action: Mouse moved to (733, 524)
Screenshot: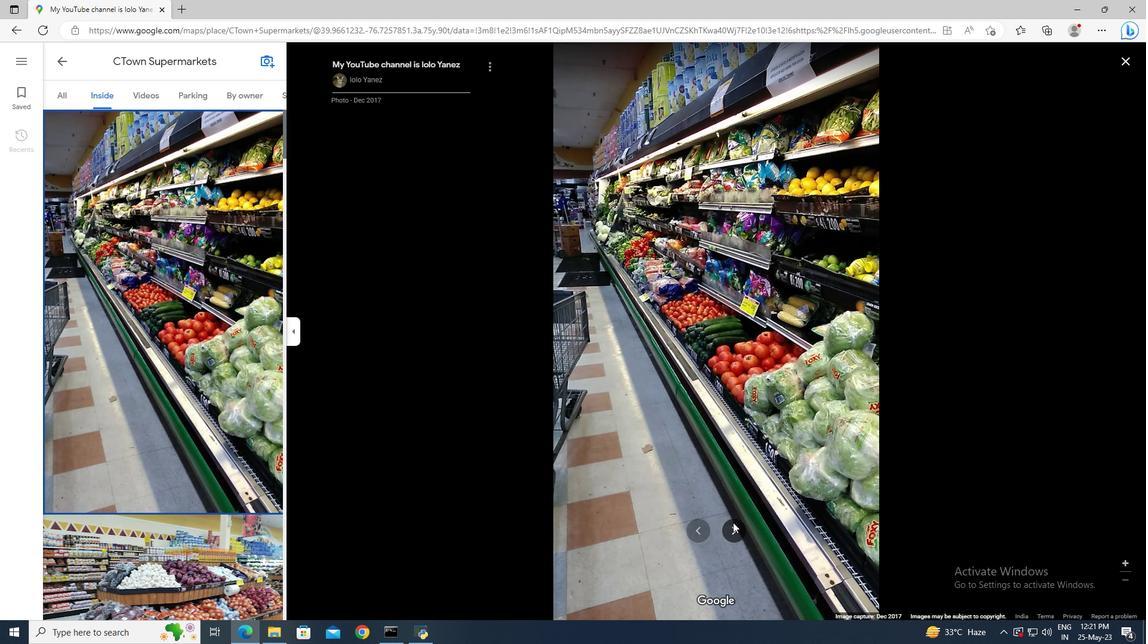 
Action: Mouse pressed left at (733, 524)
Screenshot: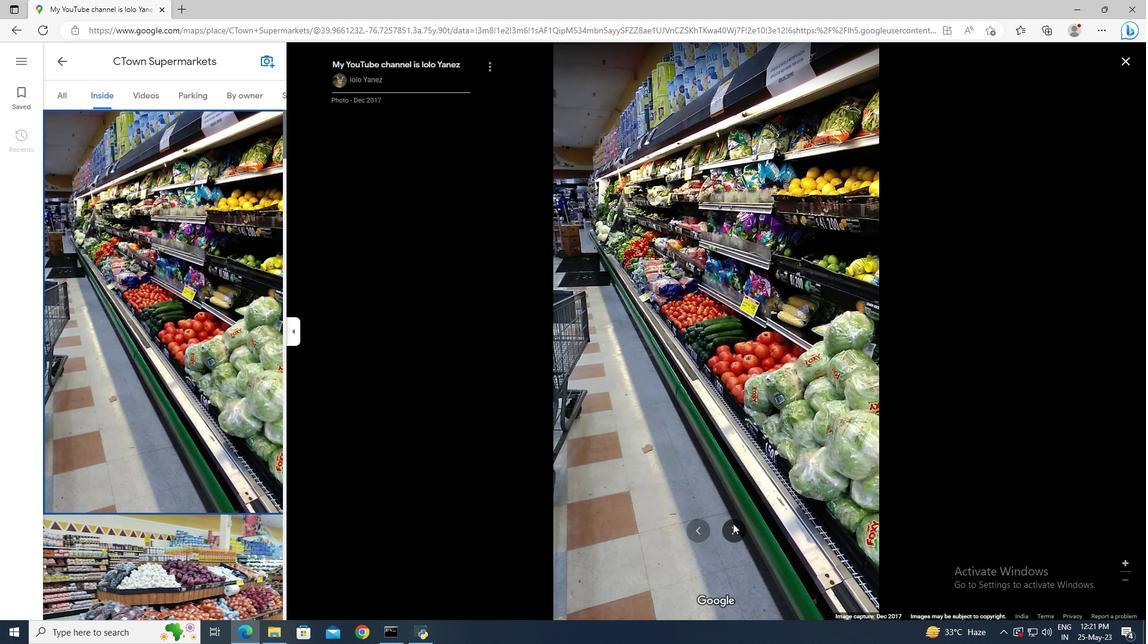 
Action: Mouse pressed left at (733, 524)
Screenshot: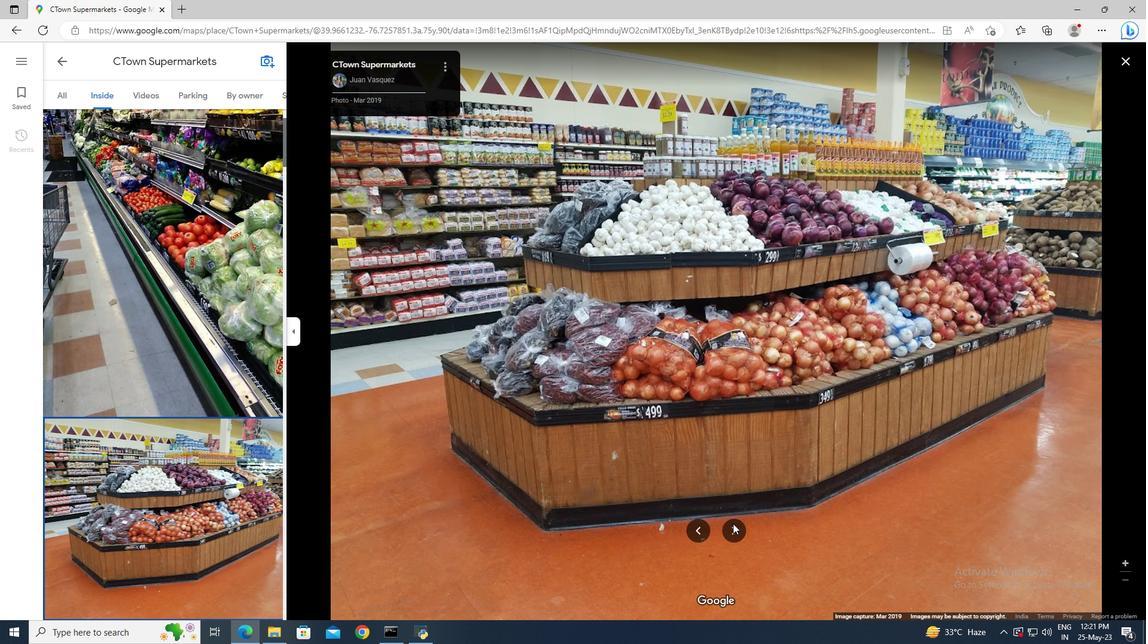 
Action: Mouse moved to (733, 535)
Screenshot: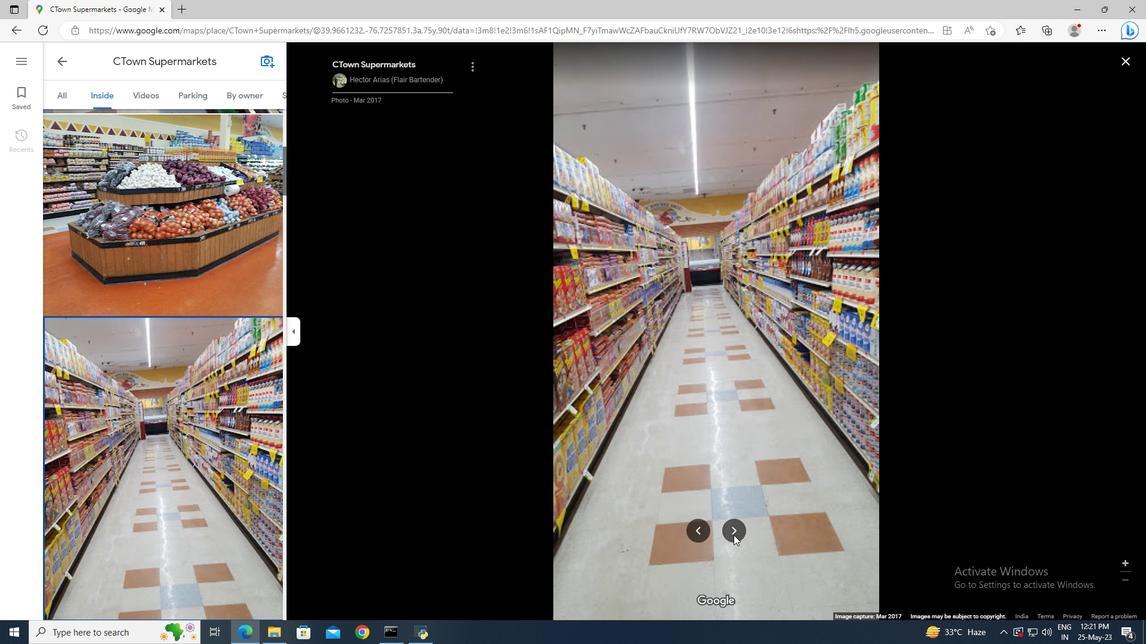 
Action: Mouse pressed left at (733, 535)
Screenshot: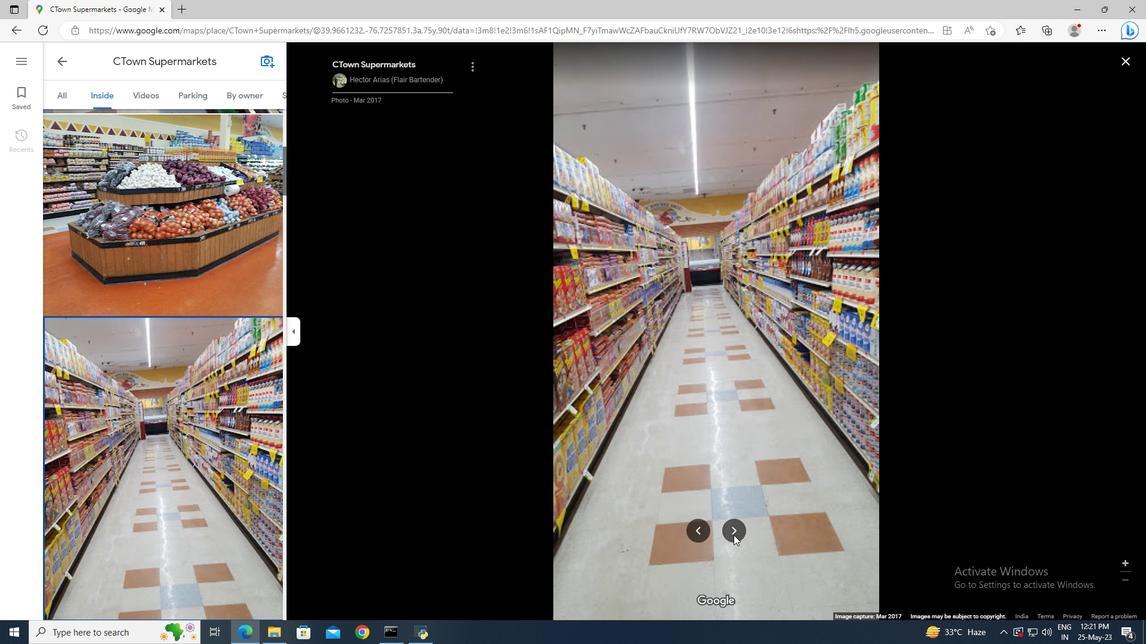 
Action: Mouse moved to (729, 530)
Screenshot: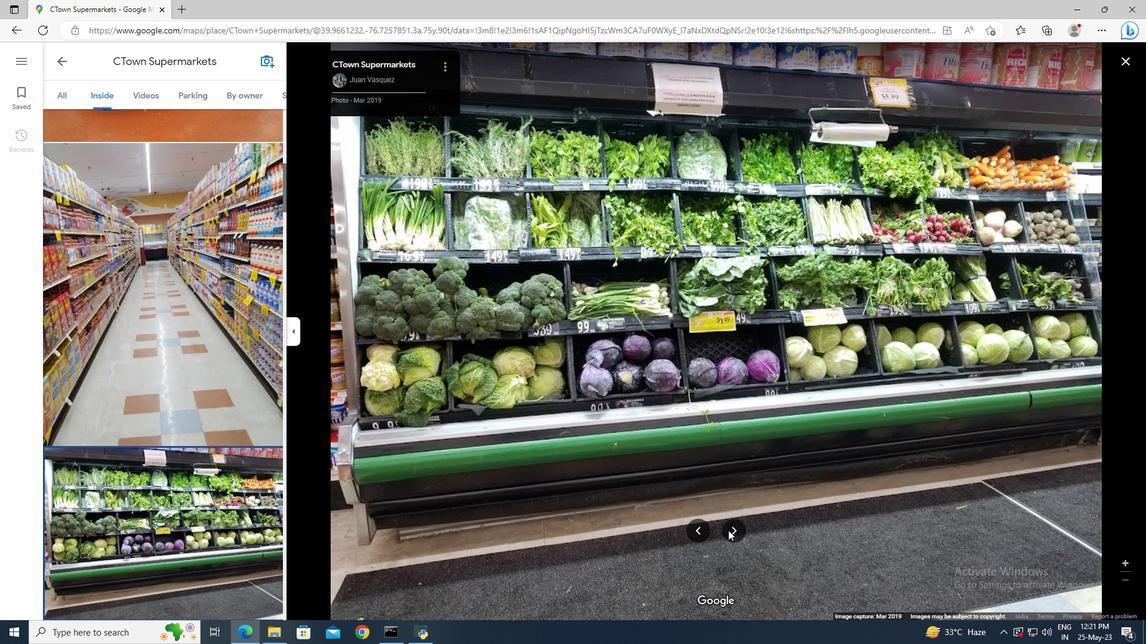 
Action: Mouse pressed left at (729, 530)
Screenshot: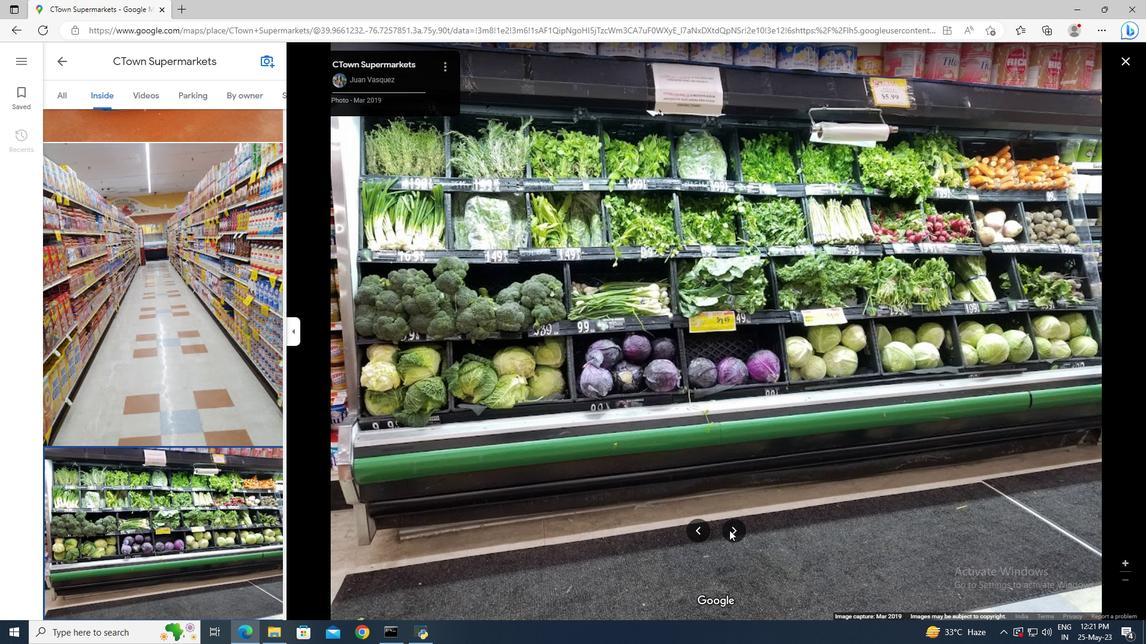 
Action: Mouse pressed left at (729, 530)
Screenshot: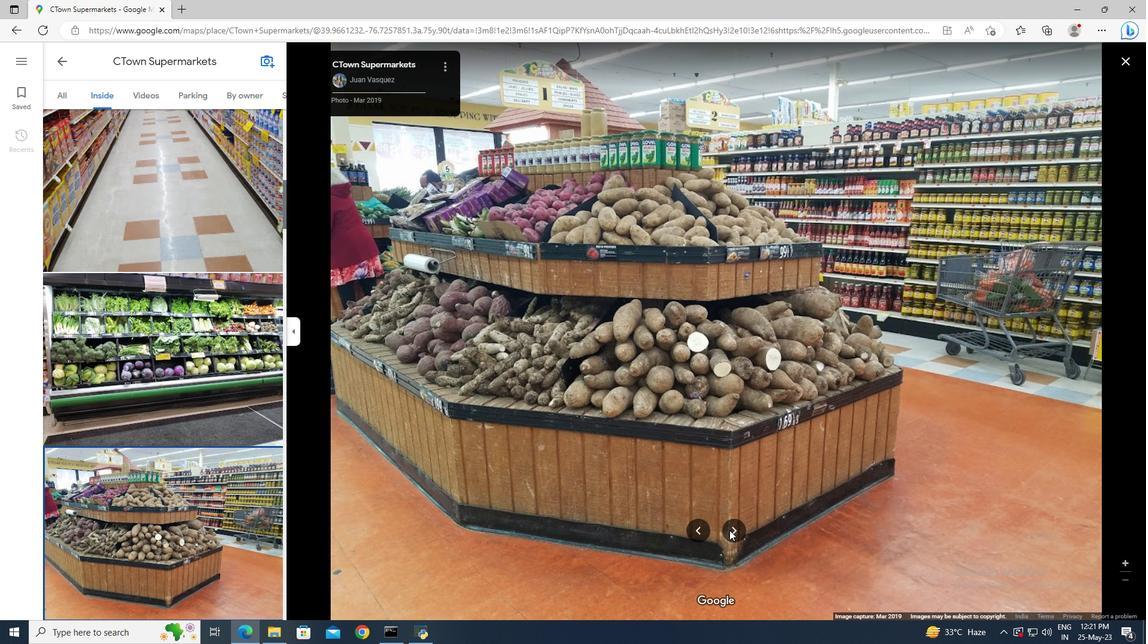
Action: Mouse moved to (153, 93)
Screenshot: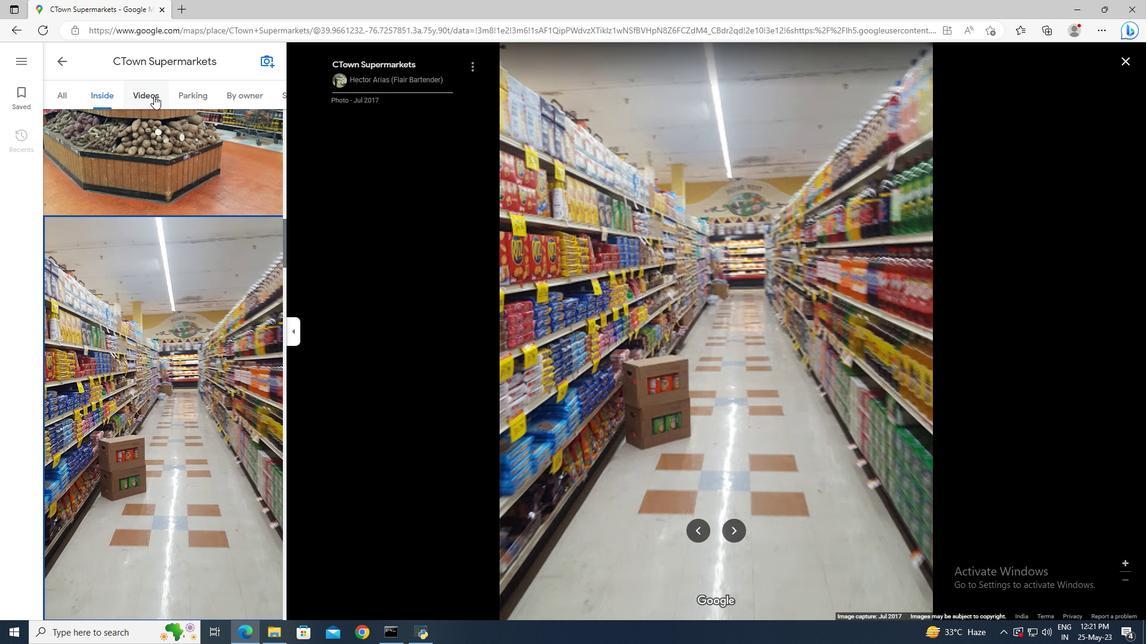 
Action: Mouse pressed left at (153, 93)
Screenshot: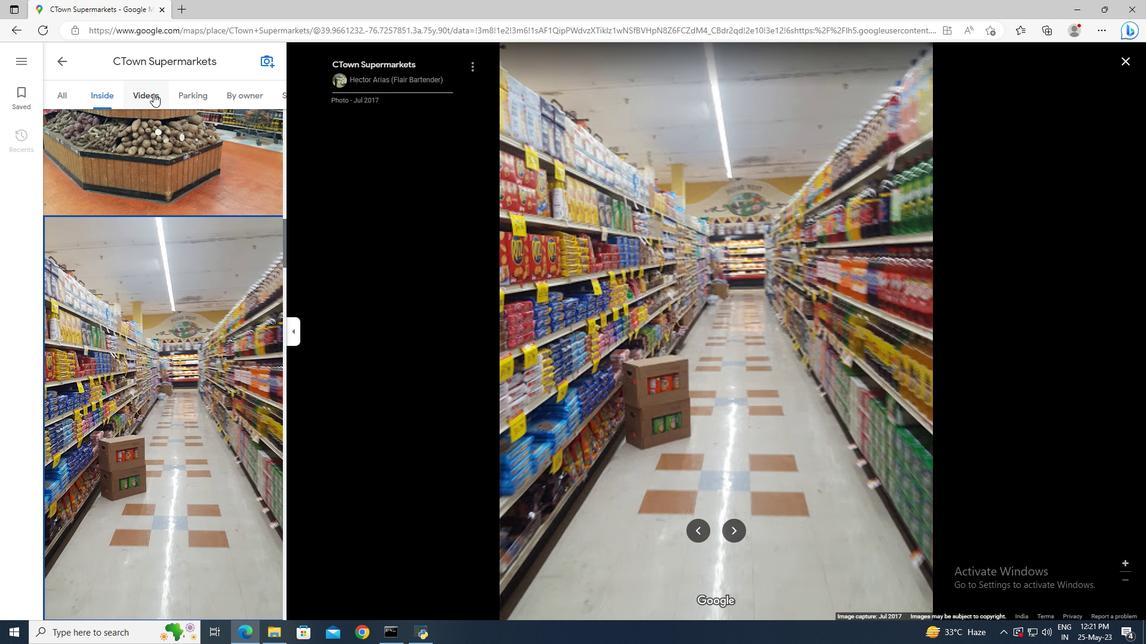 
Action: Mouse moved to (700, 448)
Screenshot: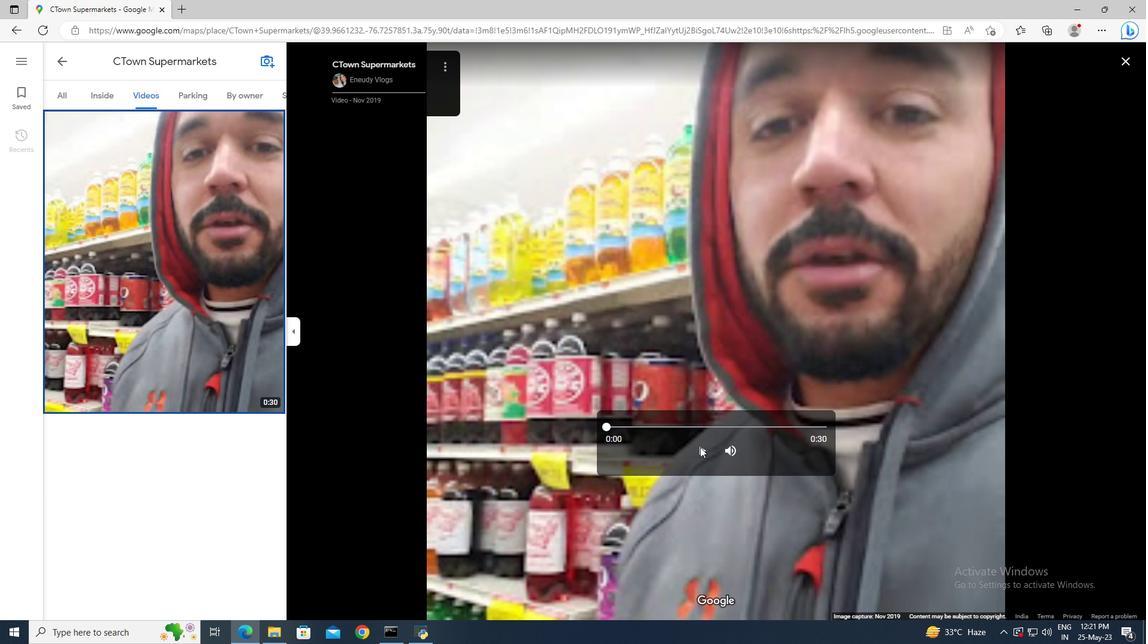
Action: Mouse pressed left at (700, 448)
Screenshot: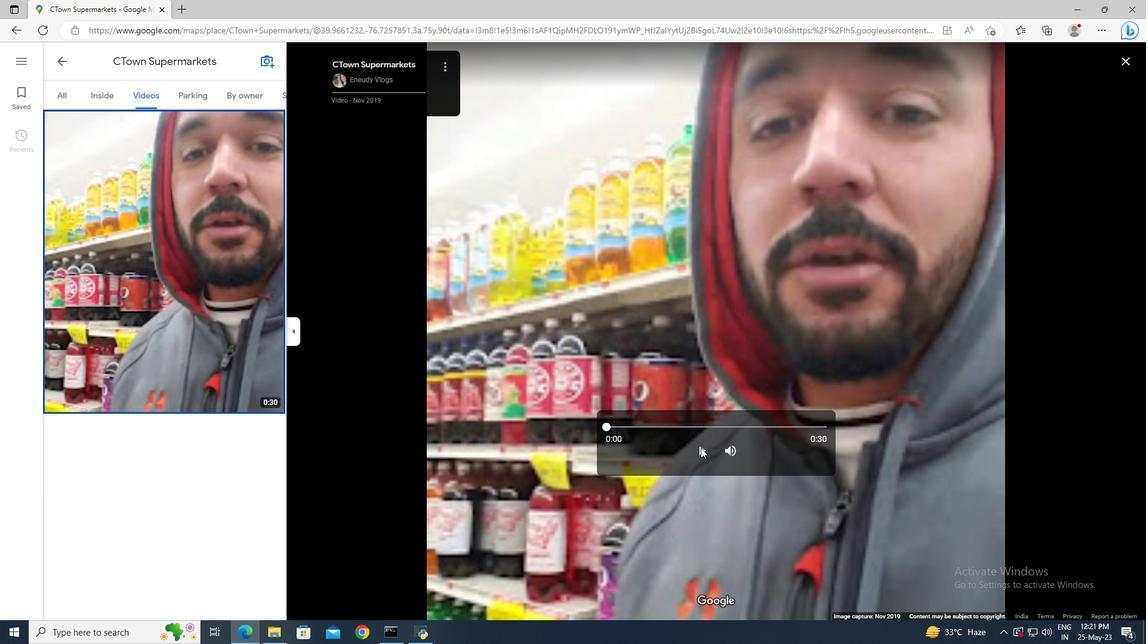 
Action: Mouse moved to (683, 427)
Screenshot: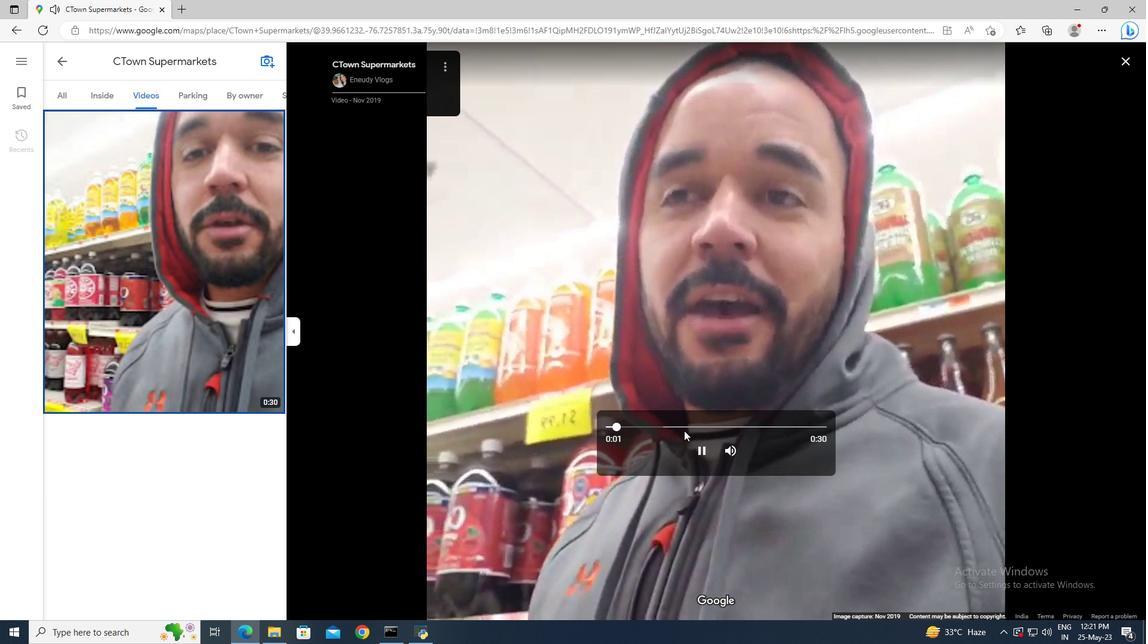 
Action: Mouse pressed left at (683, 427)
Screenshot: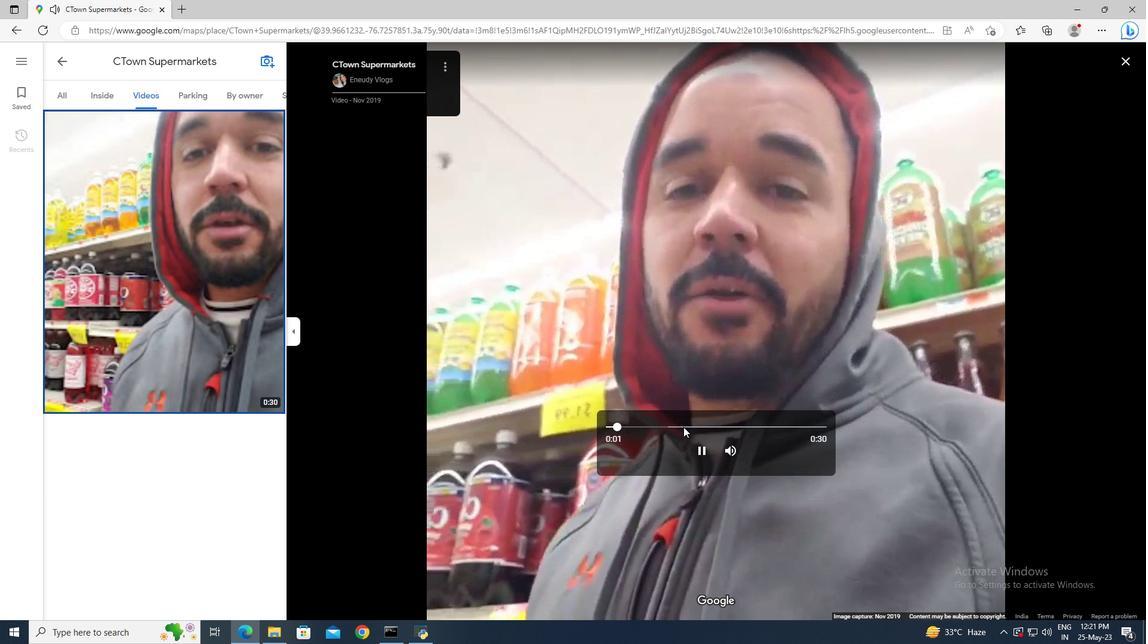 
Action: Mouse moved to (784, 427)
Screenshot: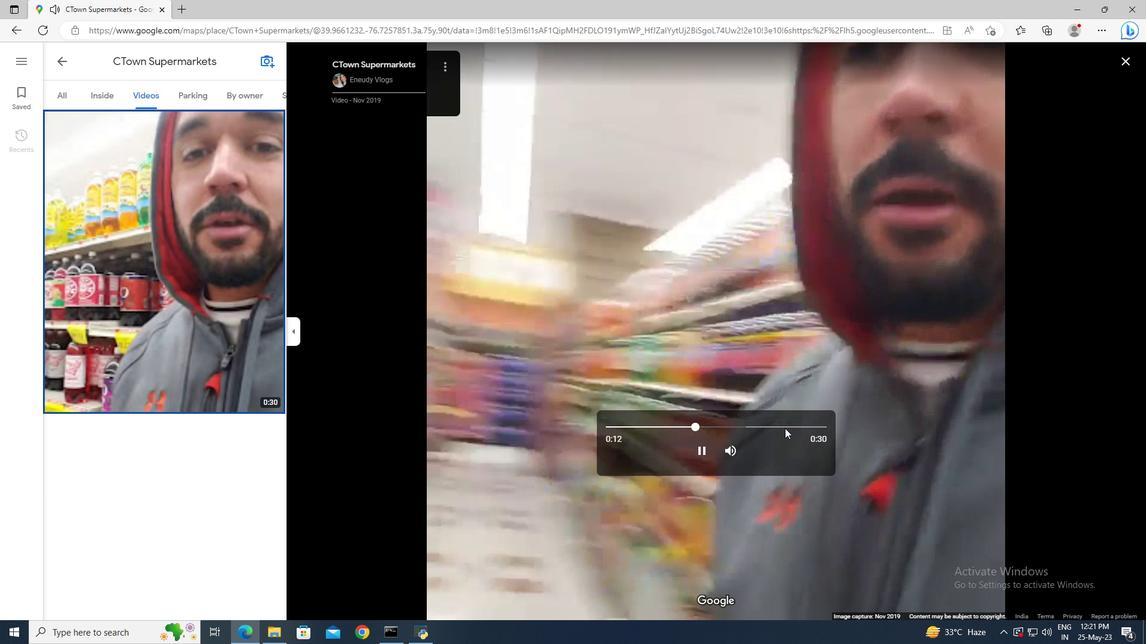 
Action: Mouse pressed left at (784, 427)
Screenshot: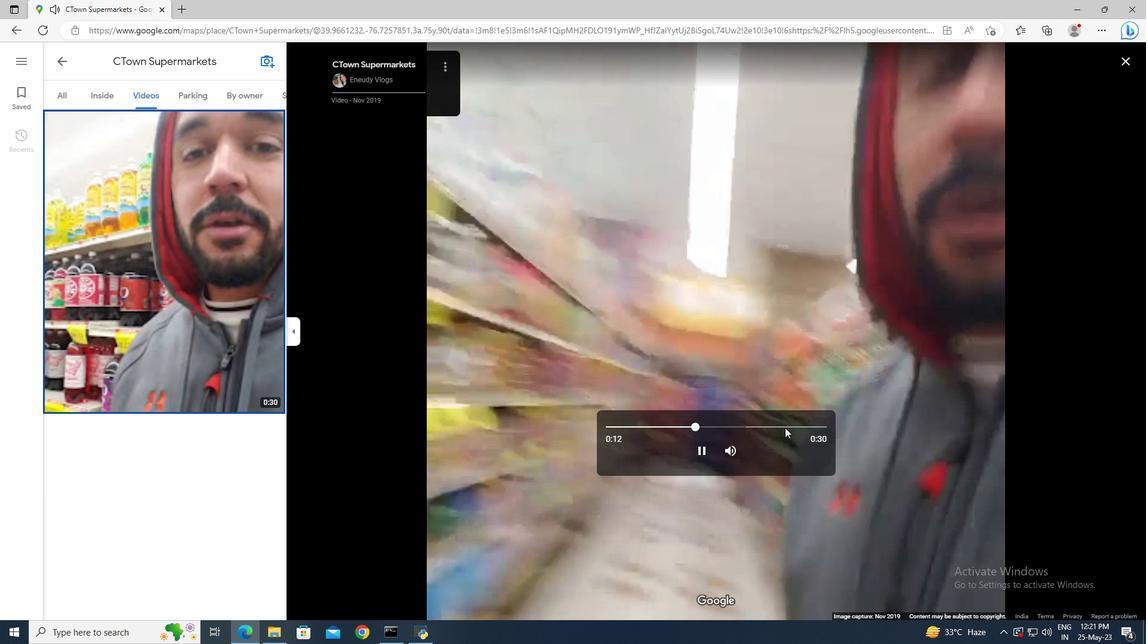 
Action: Mouse moved to (810, 425)
Screenshot: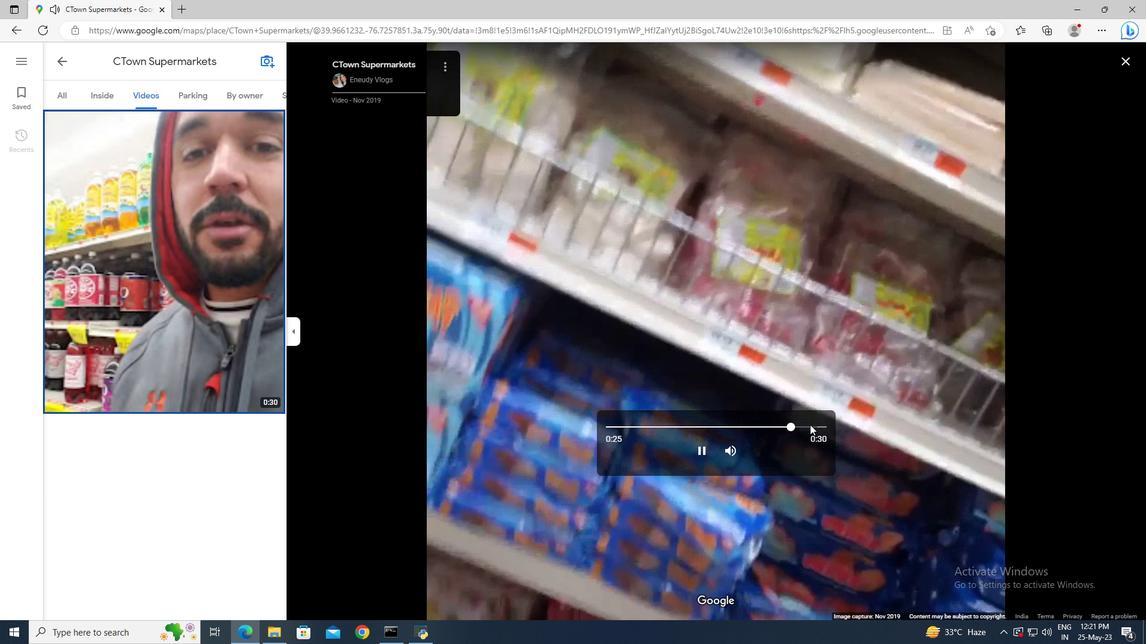 
Action: Mouse pressed left at (810, 425)
Screenshot: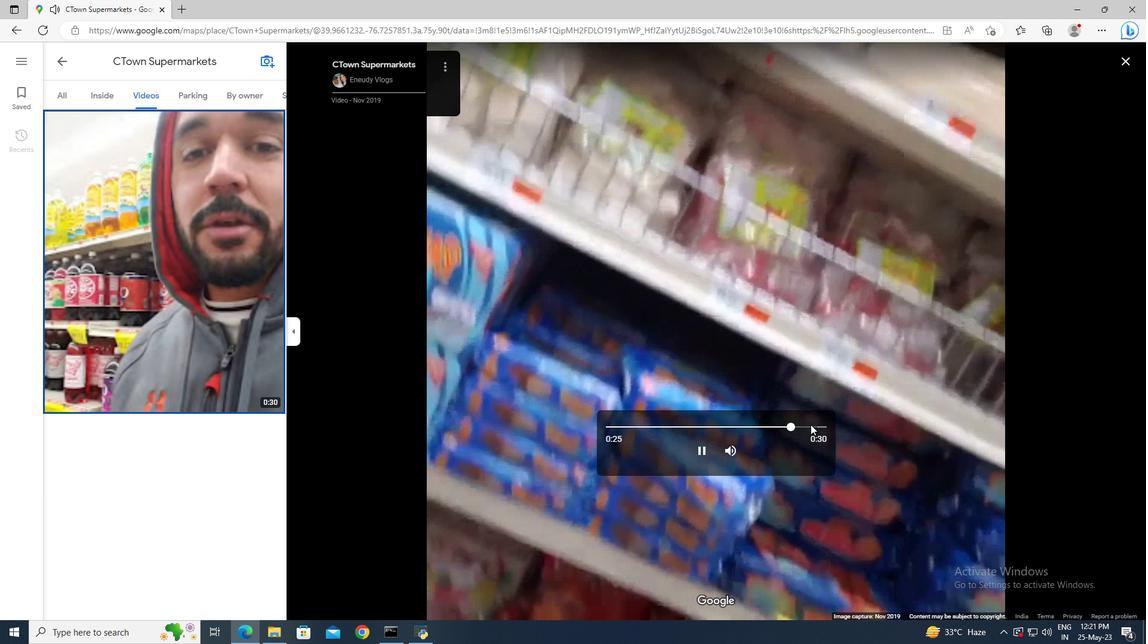 
Action: Mouse moved to (202, 105)
Screenshot: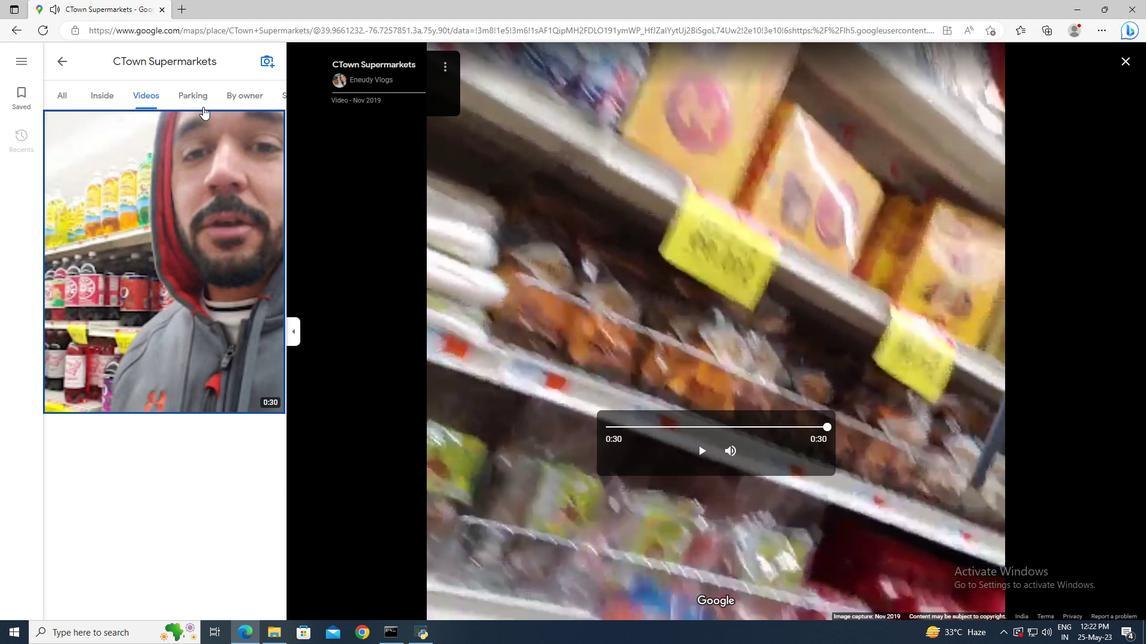 
Action: Mouse pressed left at (202, 105)
Screenshot: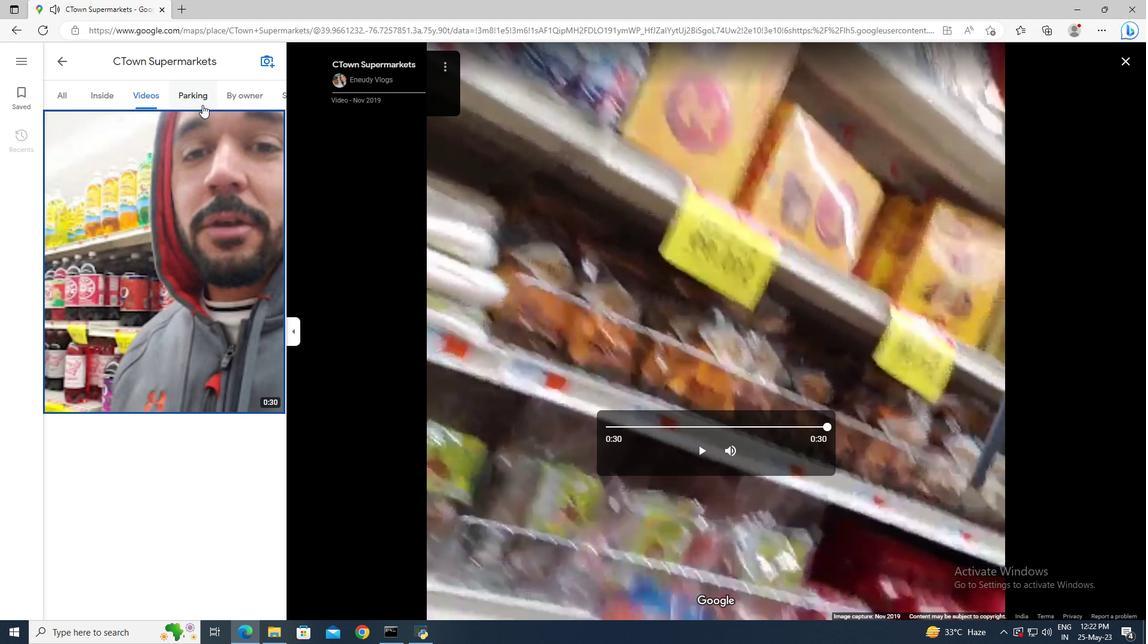 
Action: Mouse moved to (740, 531)
Screenshot: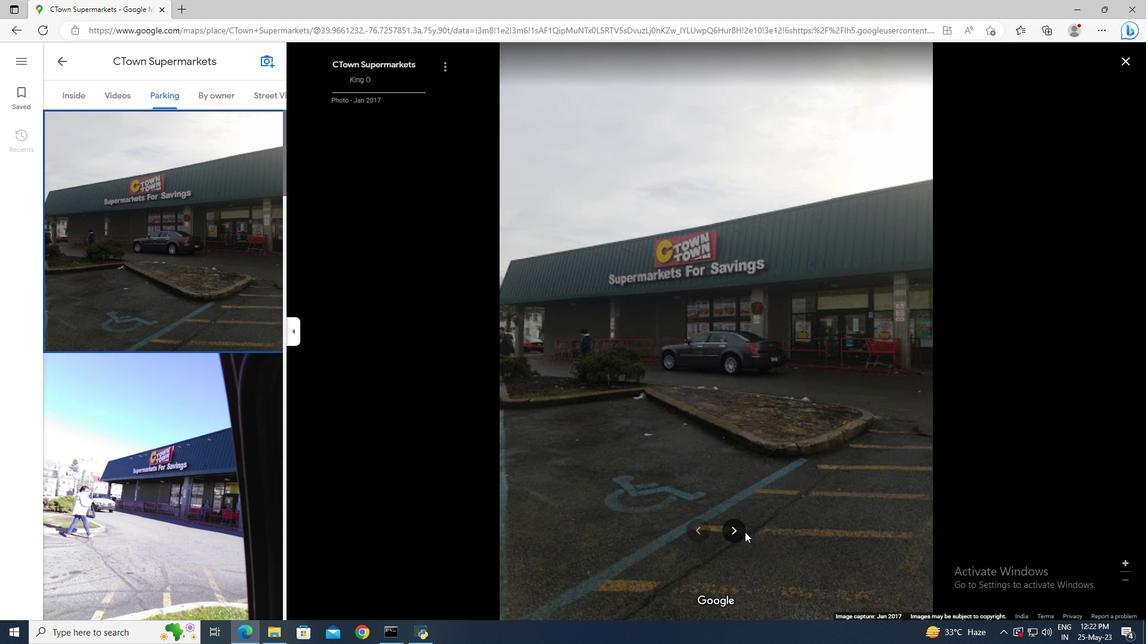 
Action: Mouse pressed left at (740, 531)
Screenshot: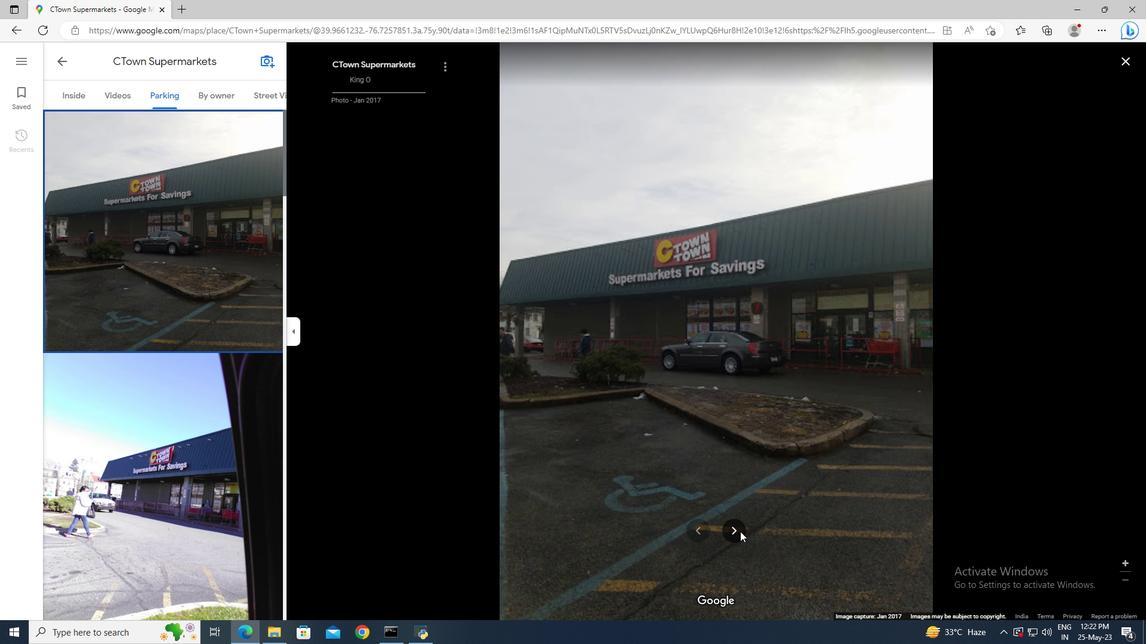 
Action: Mouse pressed left at (740, 531)
Screenshot: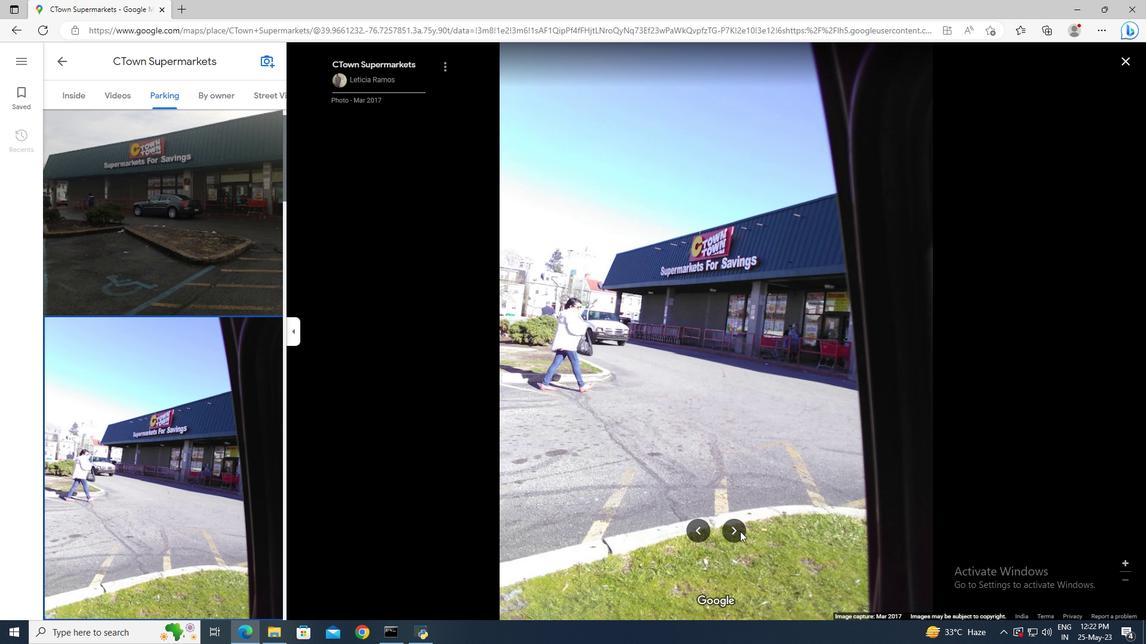 
Action: Mouse pressed left at (740, 531)
Screenshot: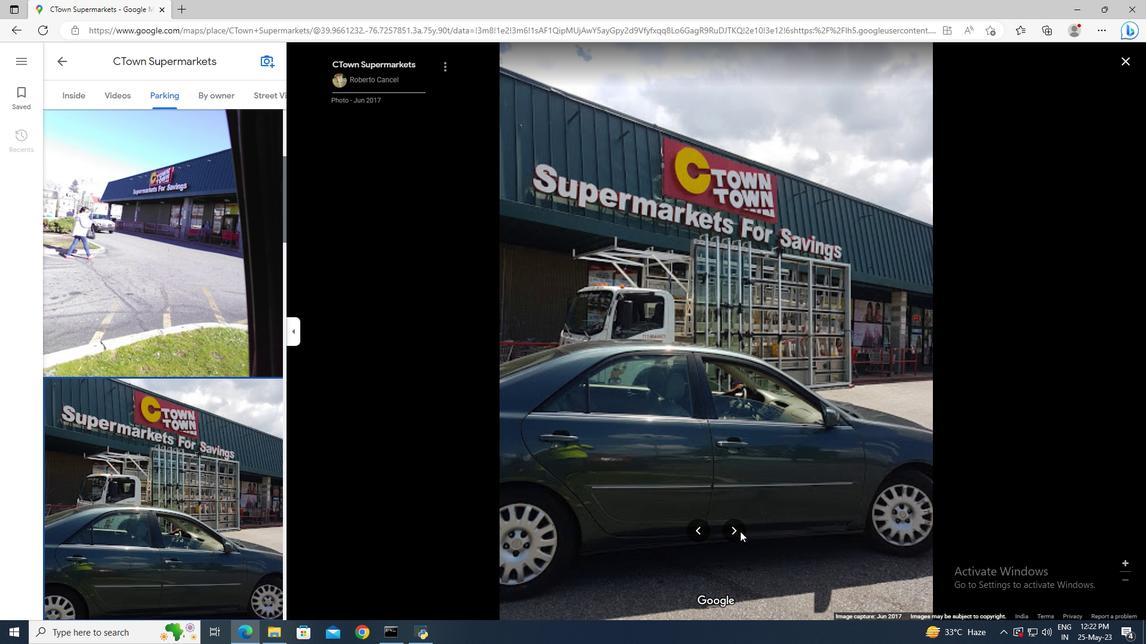 
Action: Mouse pressed left at (740, 531)
Screenshot: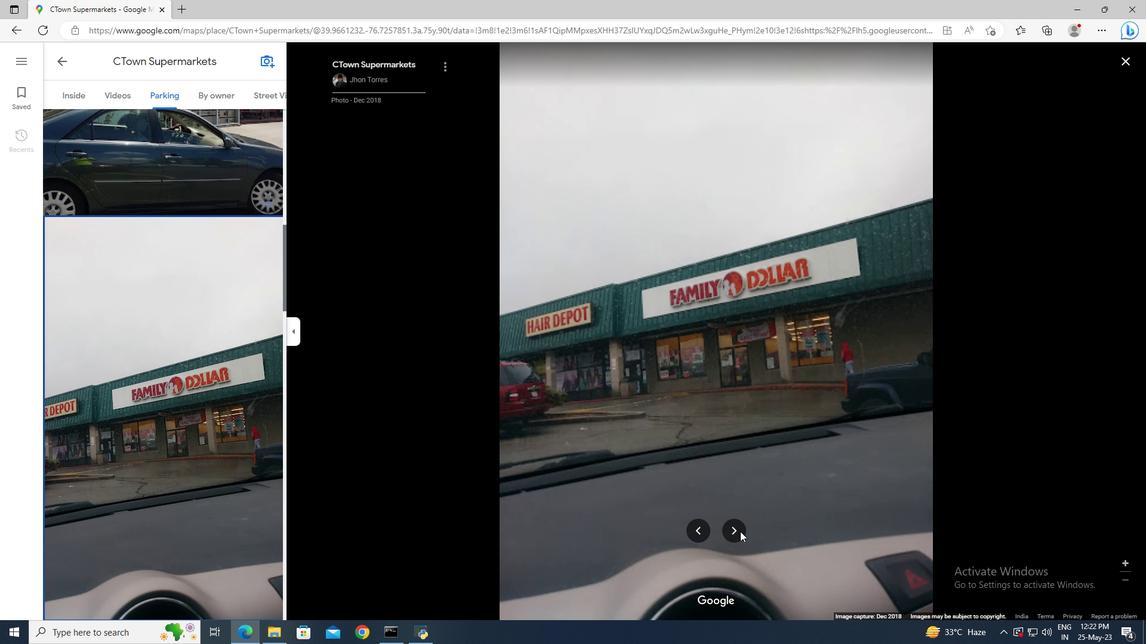 
Action: Mouse moved to (742, 534)
Screenshot: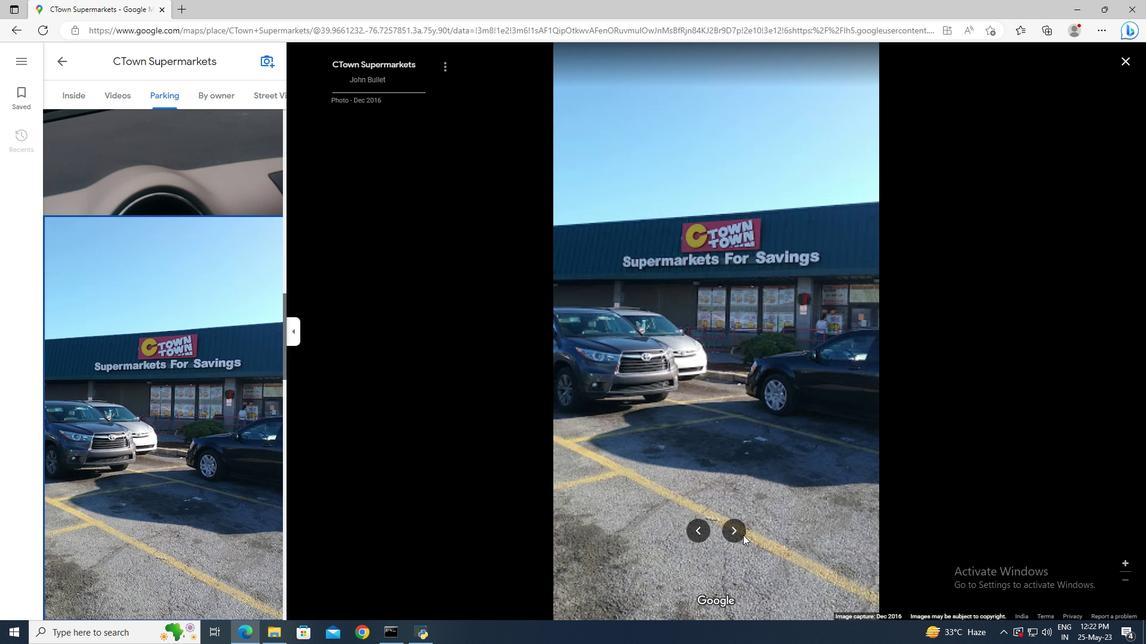 
Action: Mouse pressed left at (742, 534)
Screenshot: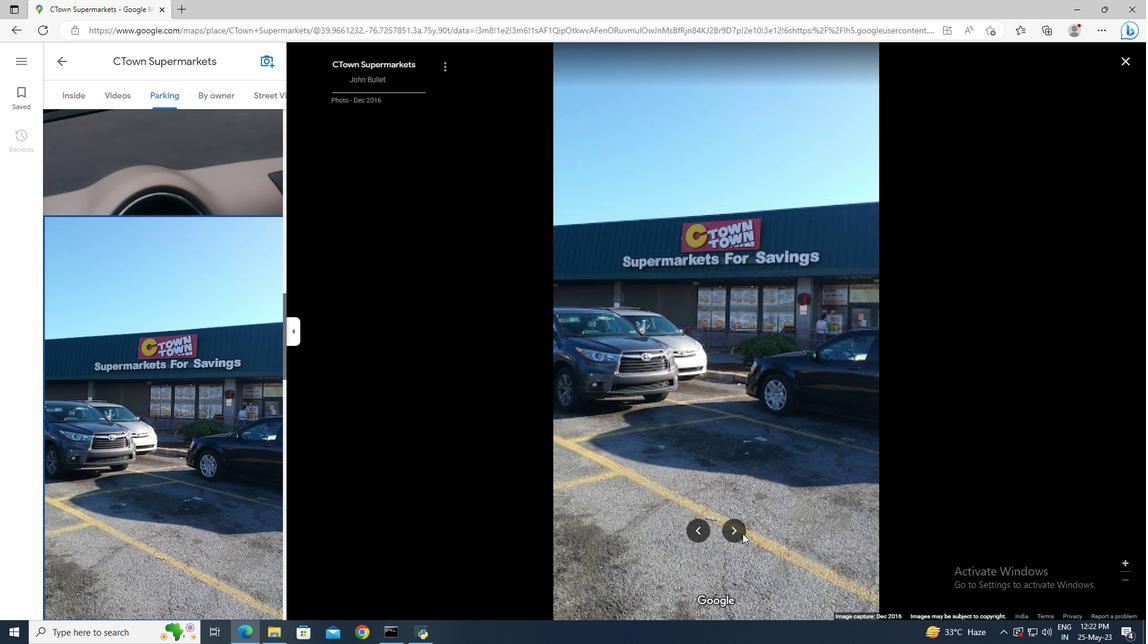 
Action: Mouse moved to (734, 523)
Screenshot: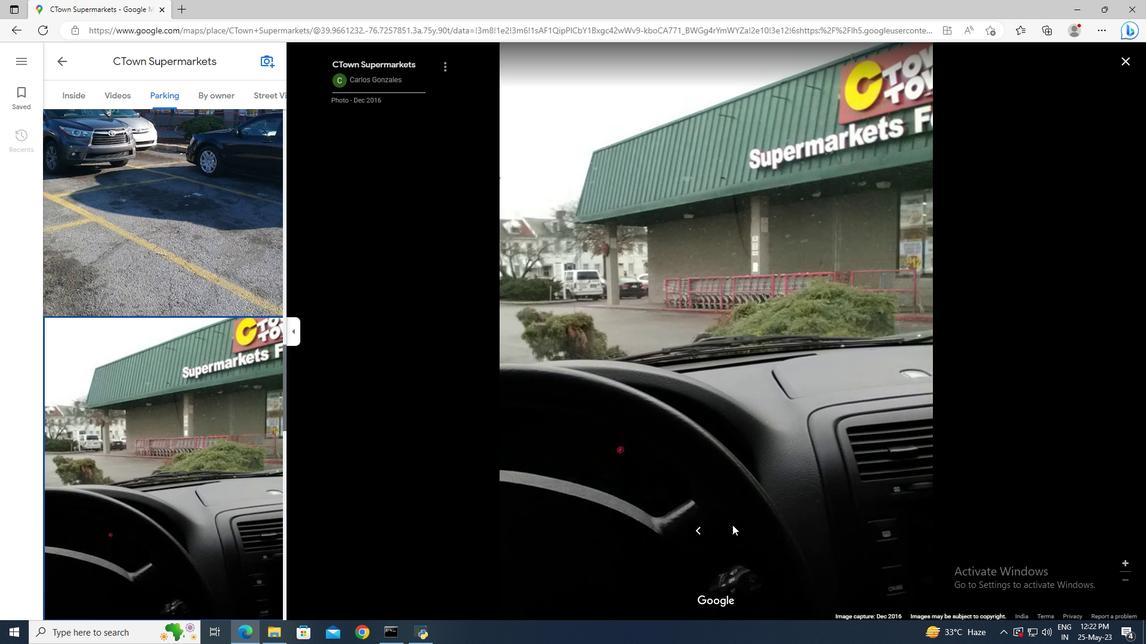 
Action: Mouse pressed left at (734, 523)
Screenshot: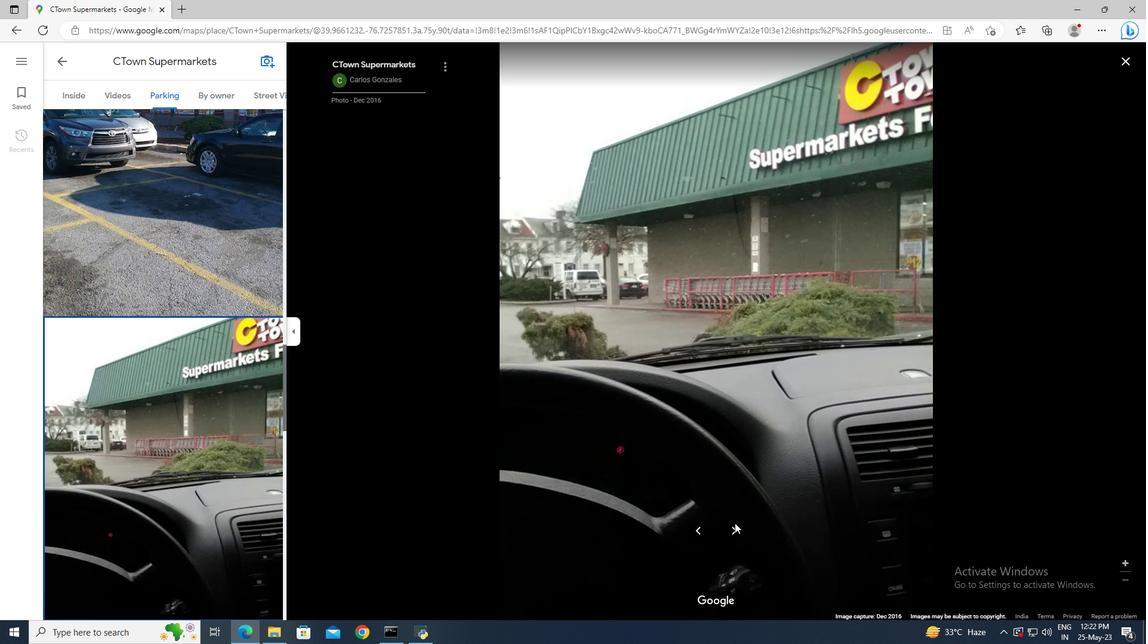 
Action: Mouse moved to (232, 103)
Screenshot: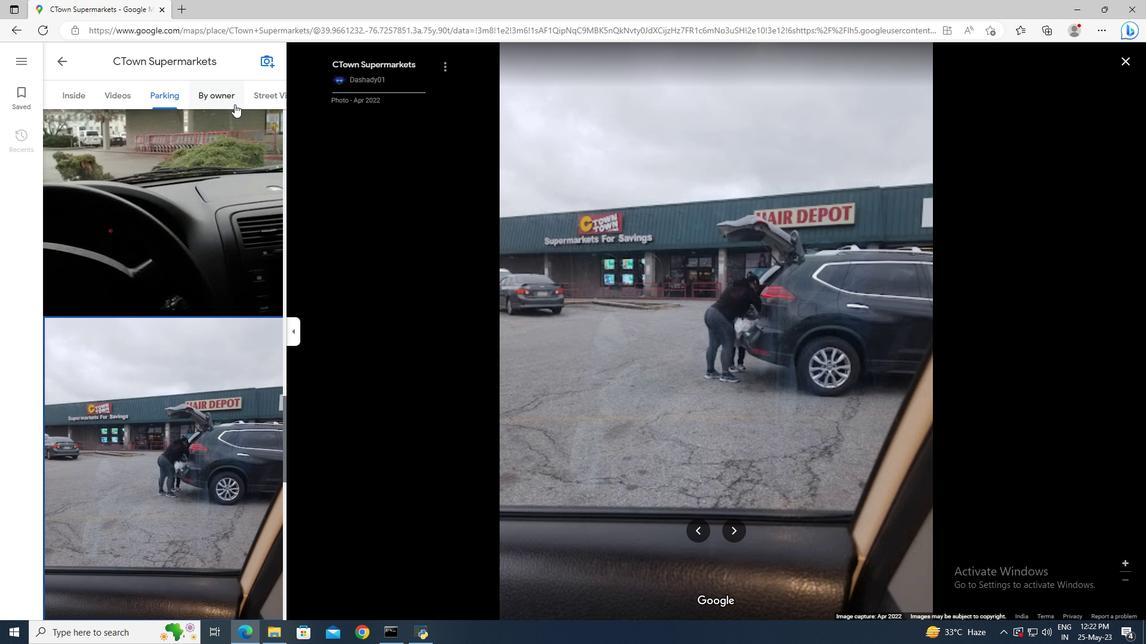 
Action: Mouse pressed left at (232, 103)
Screenshot: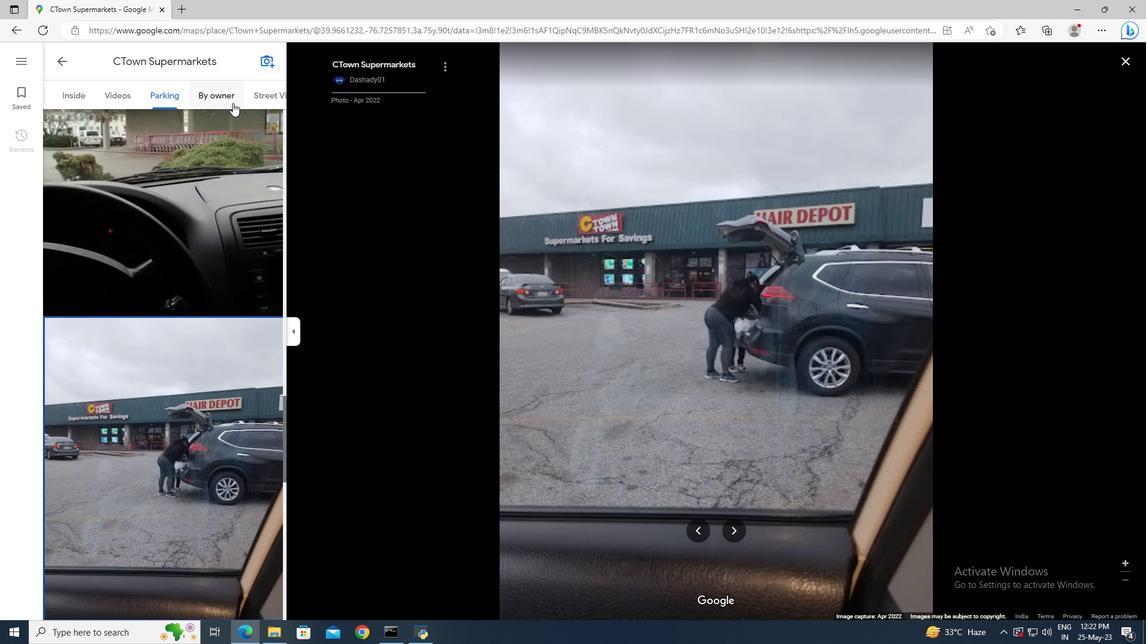 
Action: Mouse moved to (738, 526)
